 Task: Search round trip flight ticket for 4 adults, 2 children, 2 infants in seat and 1 infant on lap in economy from Redding: Redding Municipal Airport to Greenville: Pitt-greenville Airport on 5-2-2023 and return on 5-3-2023. Choice of flights is Singapure airlines. Number of bags: 1 carry on bag. Price is upto 109000. Outbound departure time preference is 6:00. Return departure time preference is 14:45.
Action: Mouse moved to (283, 374)
Screenshot: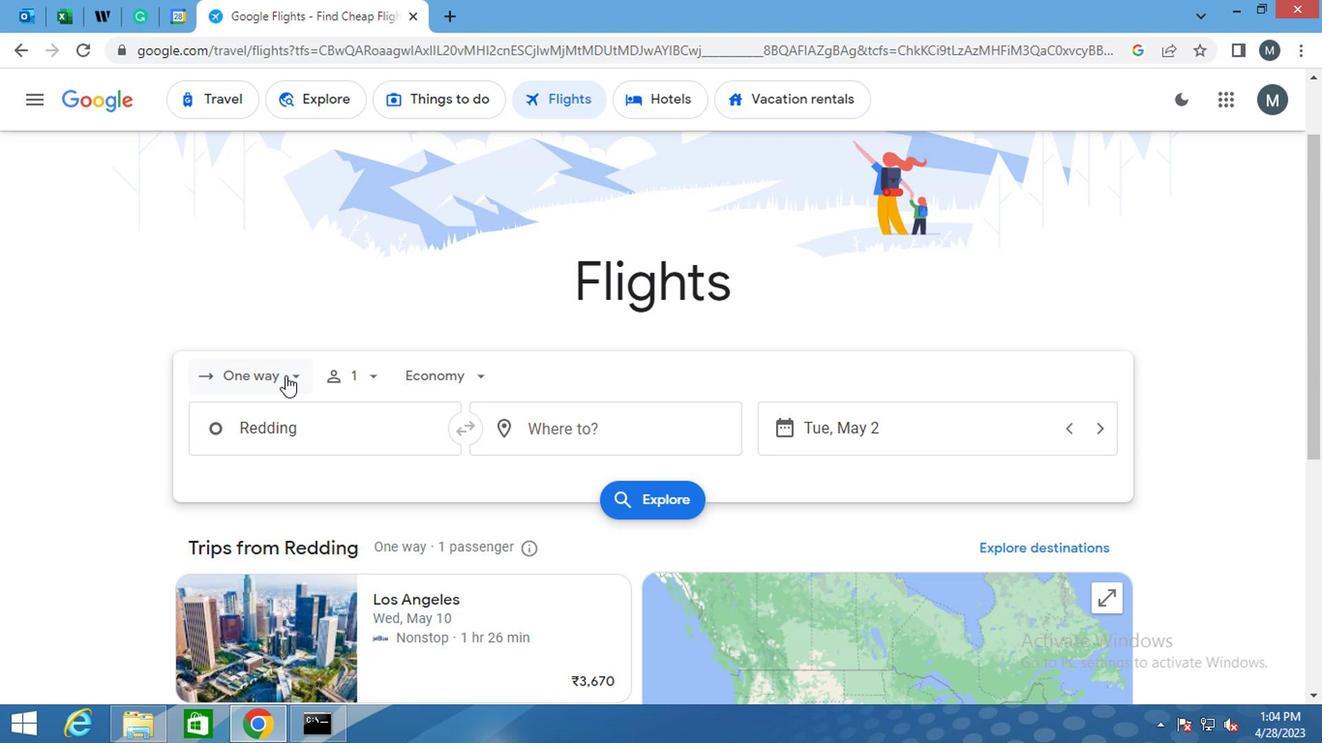 
Action: Mouse pressed left at (283, 374)
Screenshot: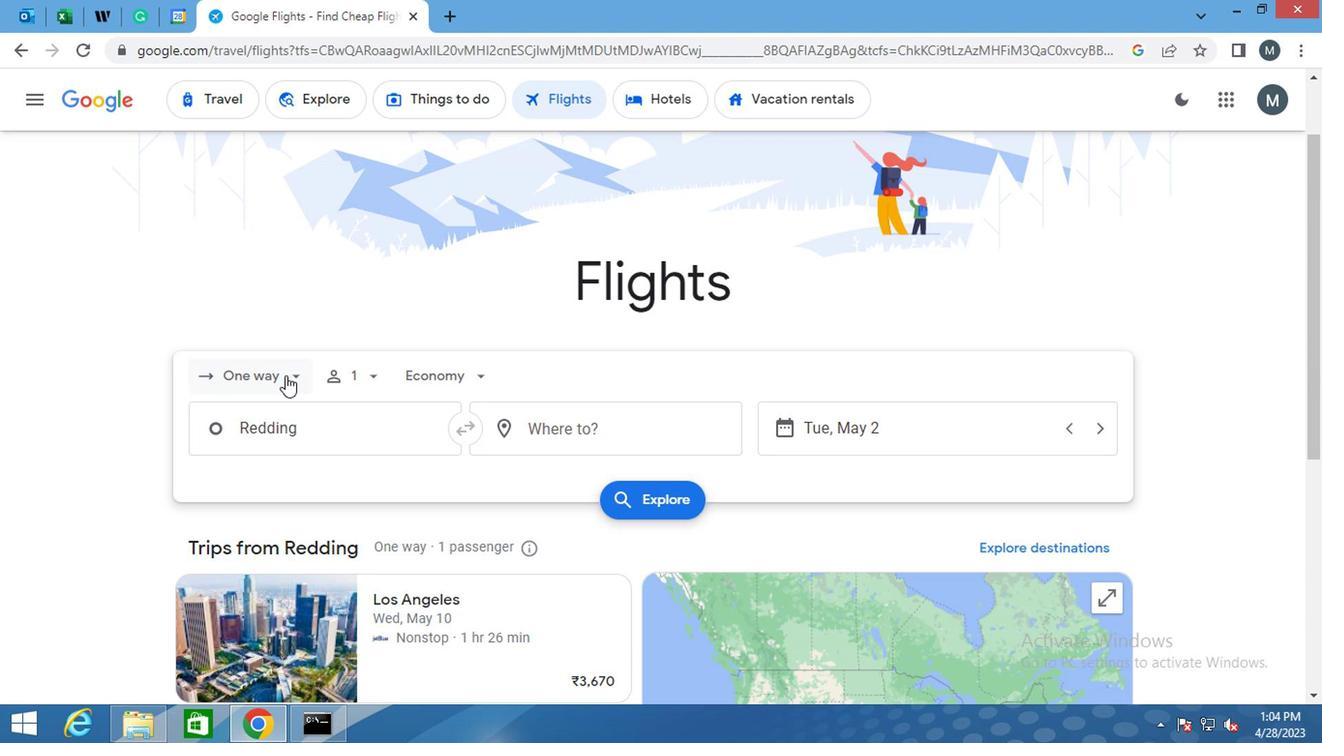 
Action: Mouse moved to (287, 417)
Screenshot: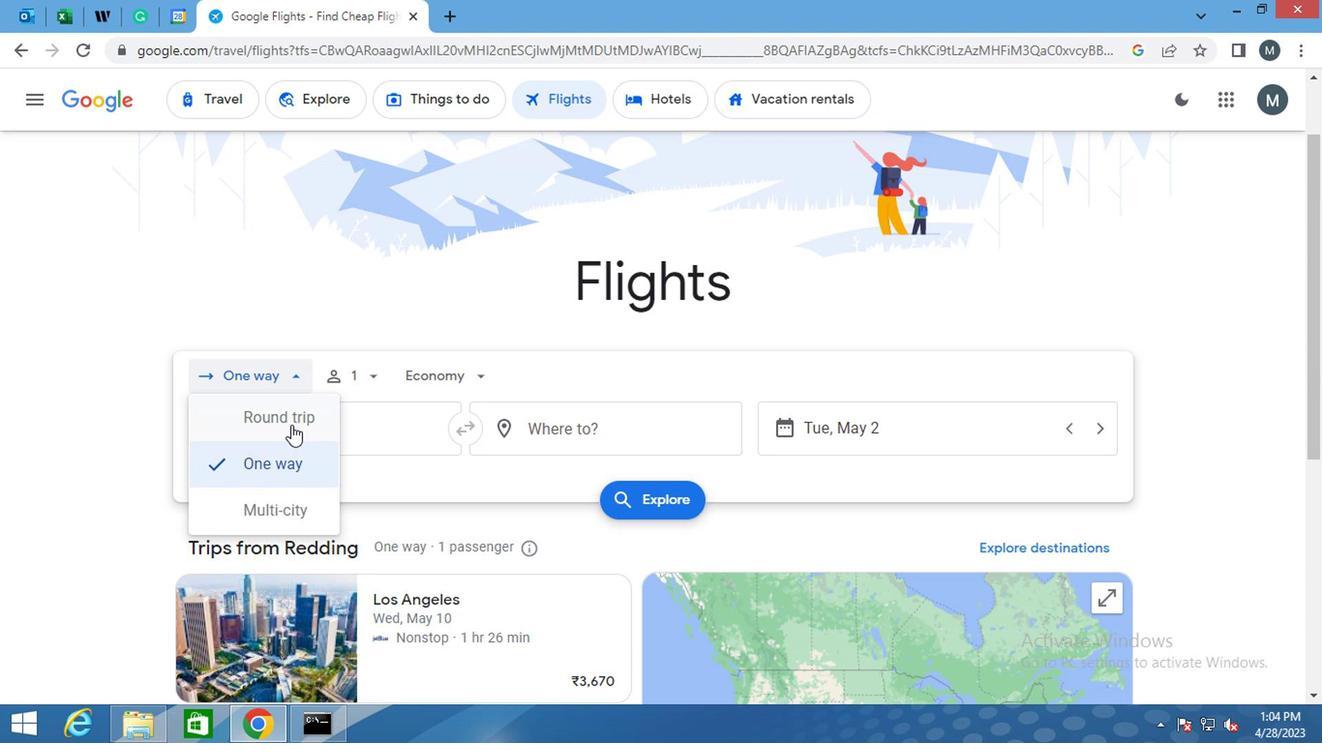 
Action: Mouse pressed left at (287, 417)
Screenshot: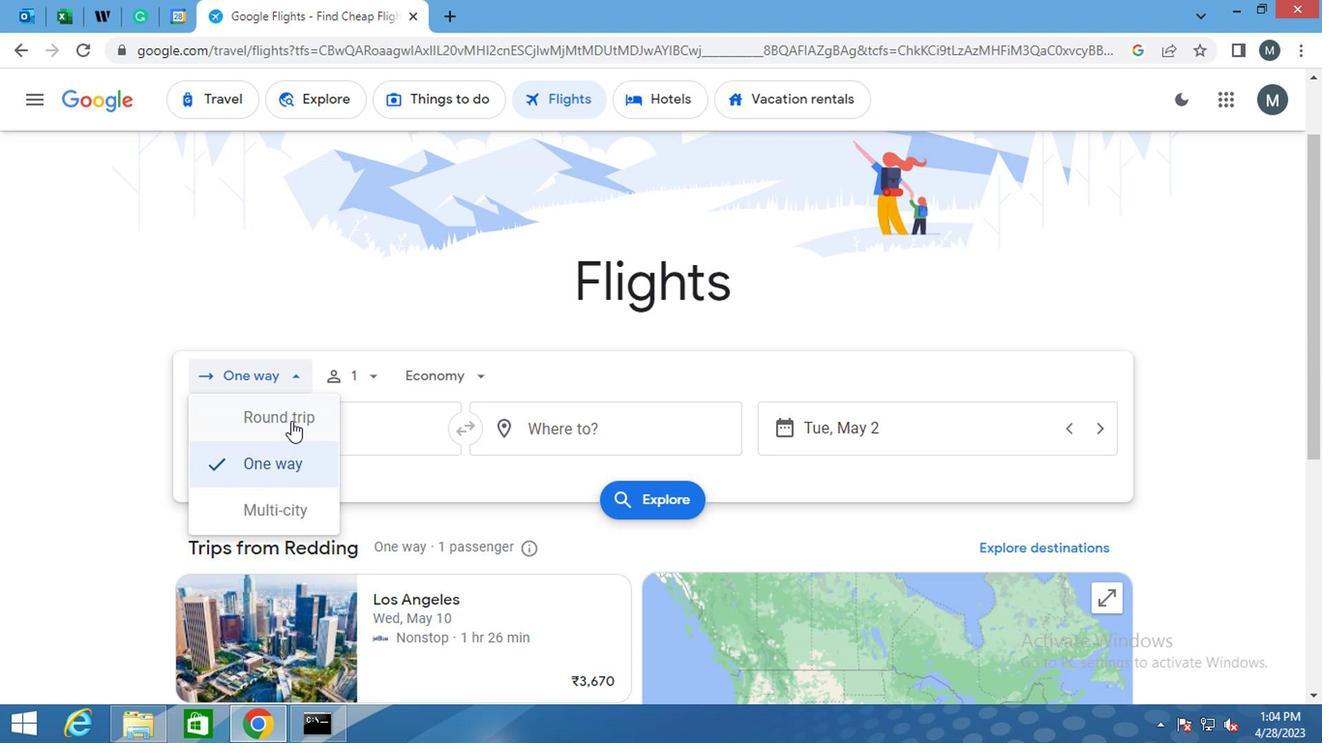 
Action: Mouse moved to (374, 375)
Screenshot: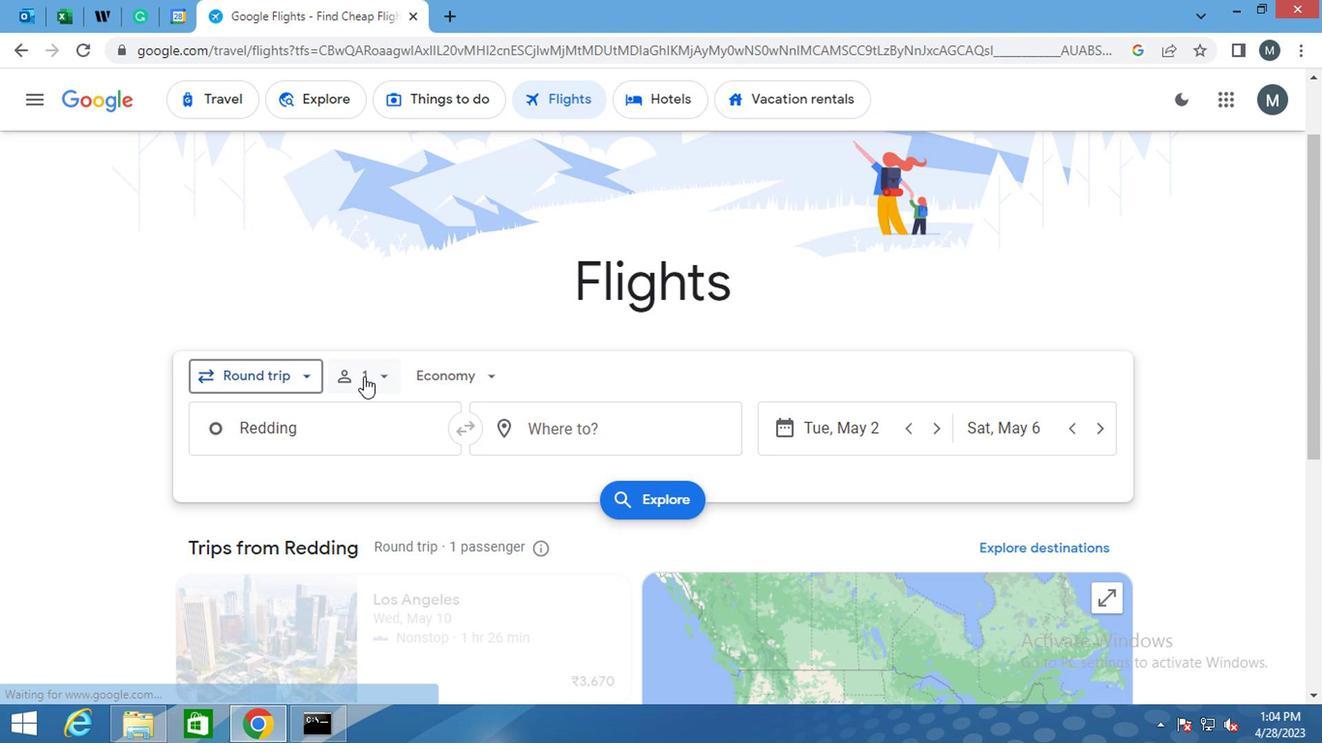 
Action: Mouse pressed left at (374, 375)
Screenshot: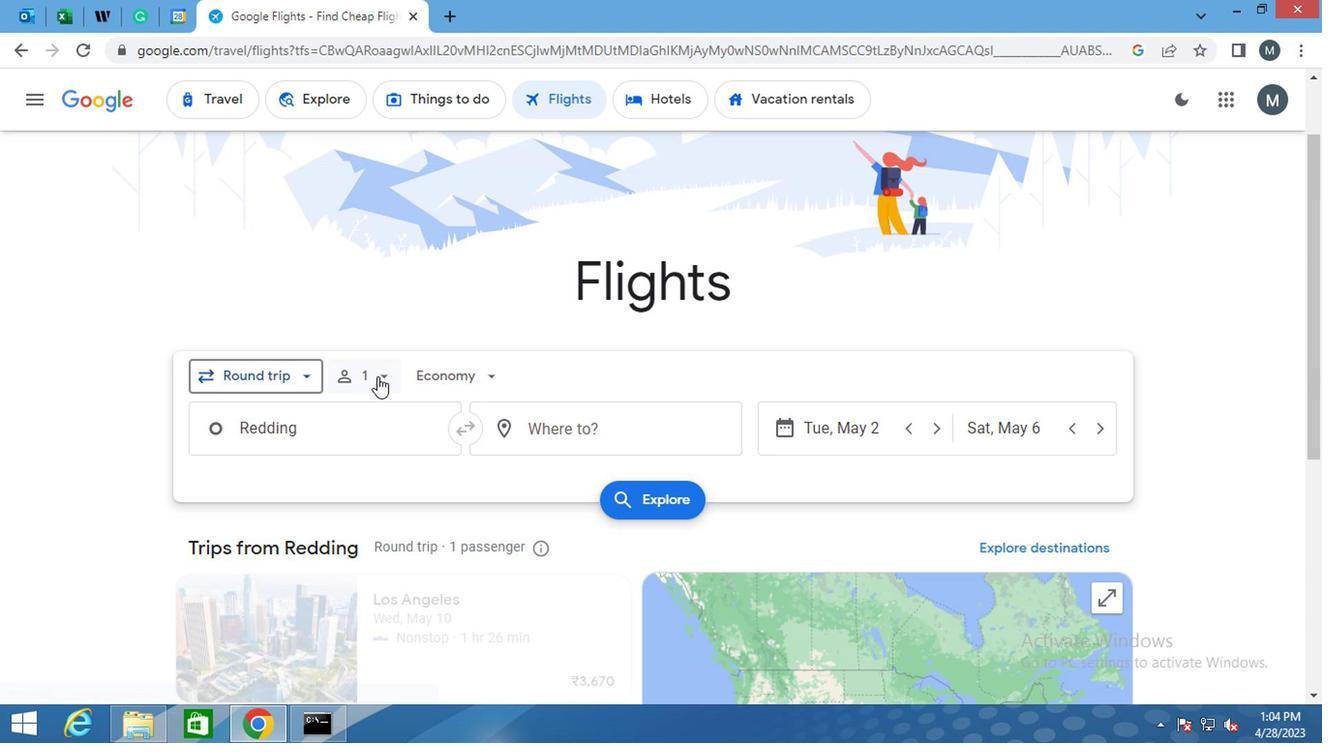 
Action: Mouse moved to (522, 422)
Screenshot: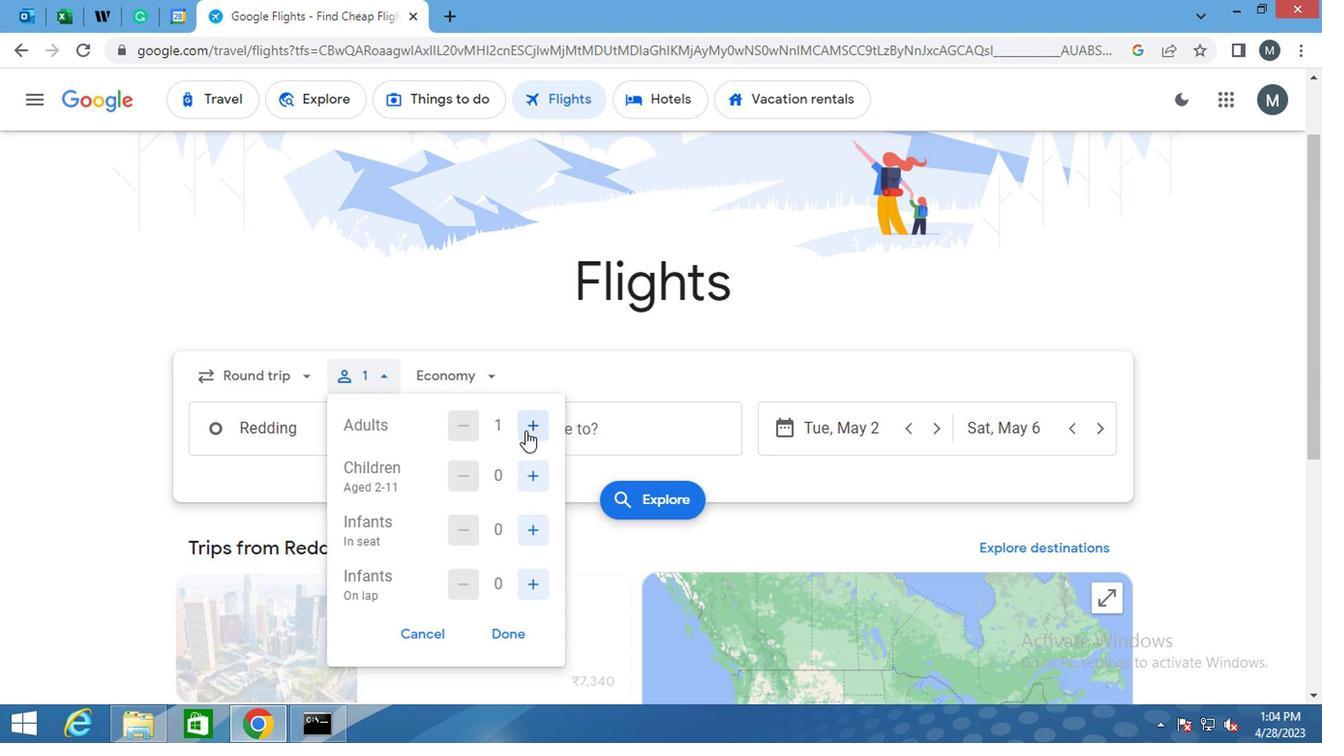 
Action: Mouse pressed left at (522, 422)
Screenshot: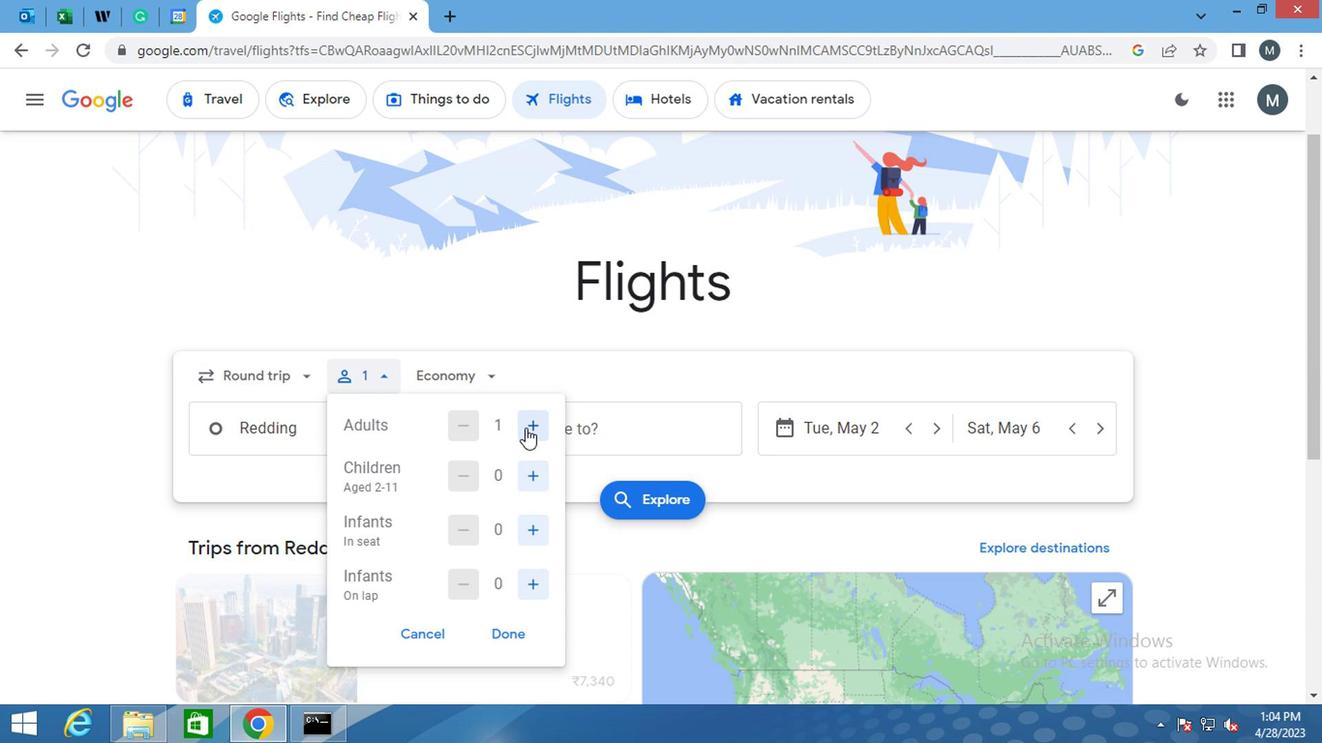 
Action: Mouse pressed left at (522, 422)
Screenshot: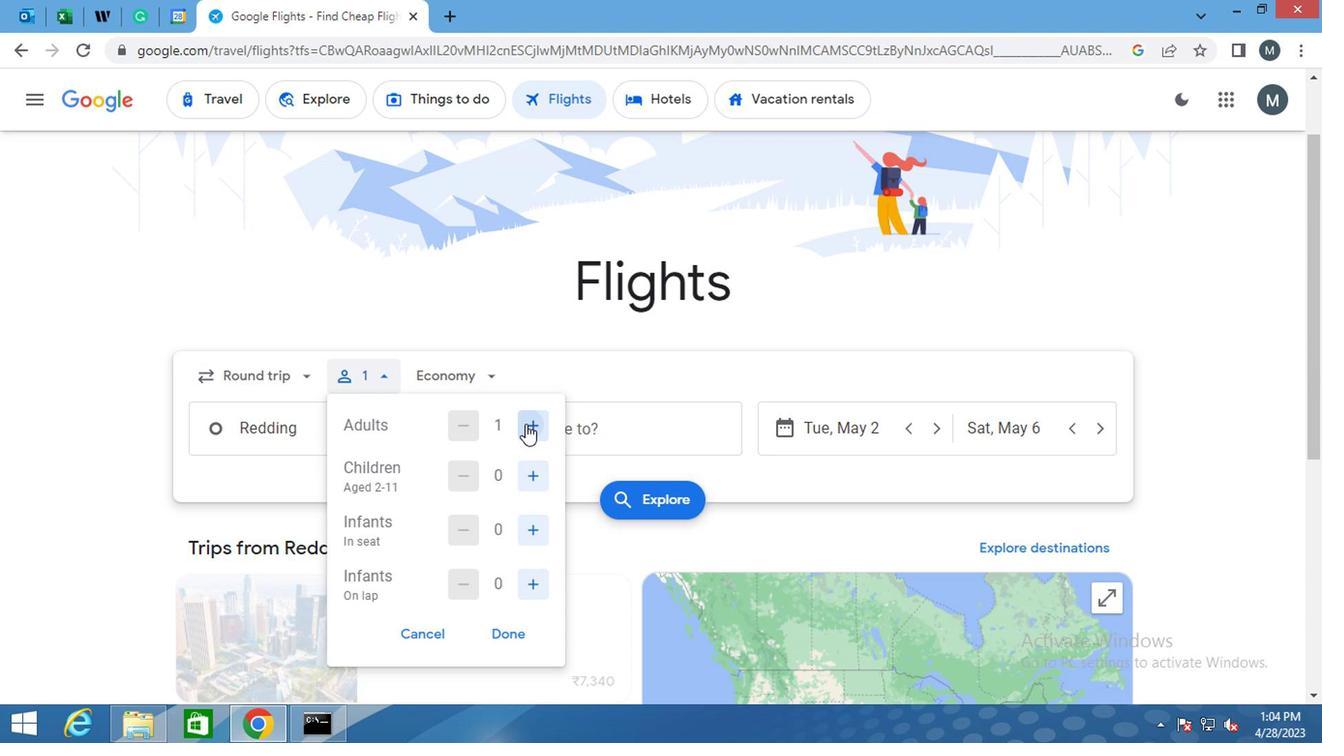 
Action: Mouse moved to (523, 422)
Screenshot: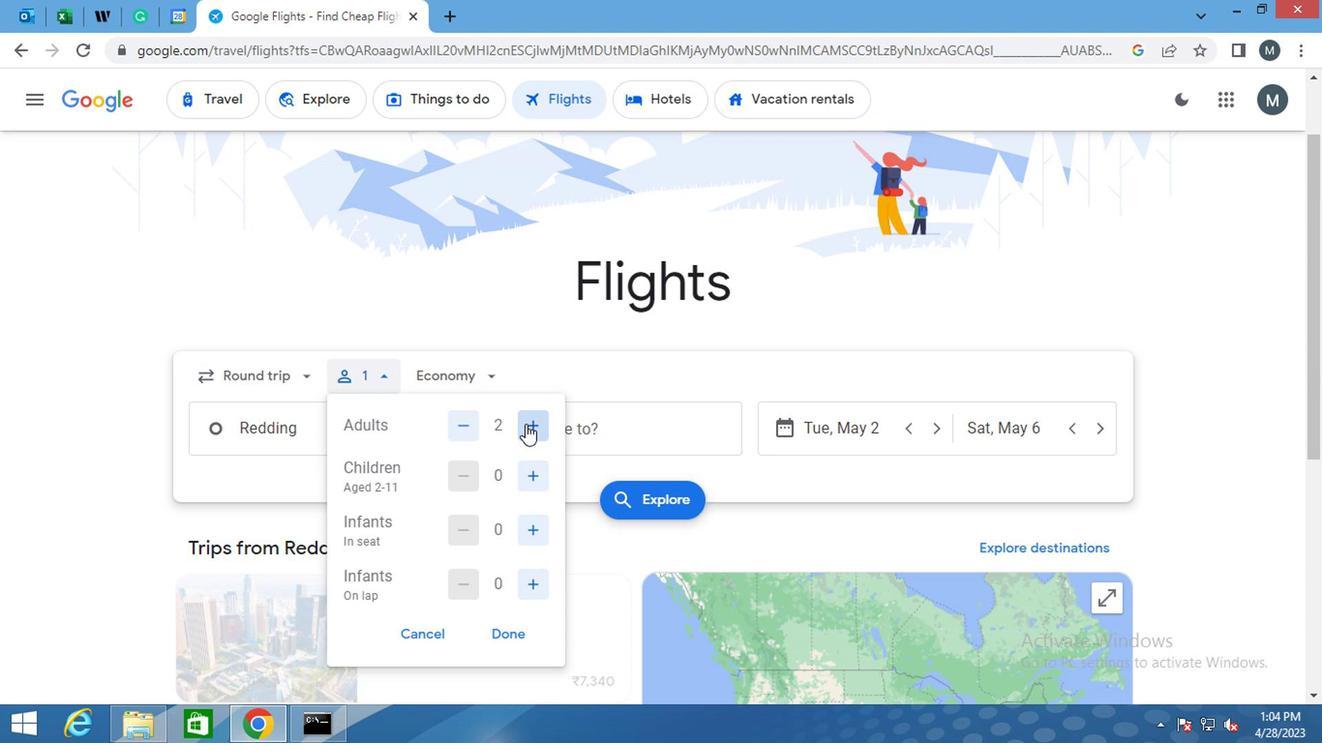 
Action: Mouse pressed left at (523, 422)
Screenshot: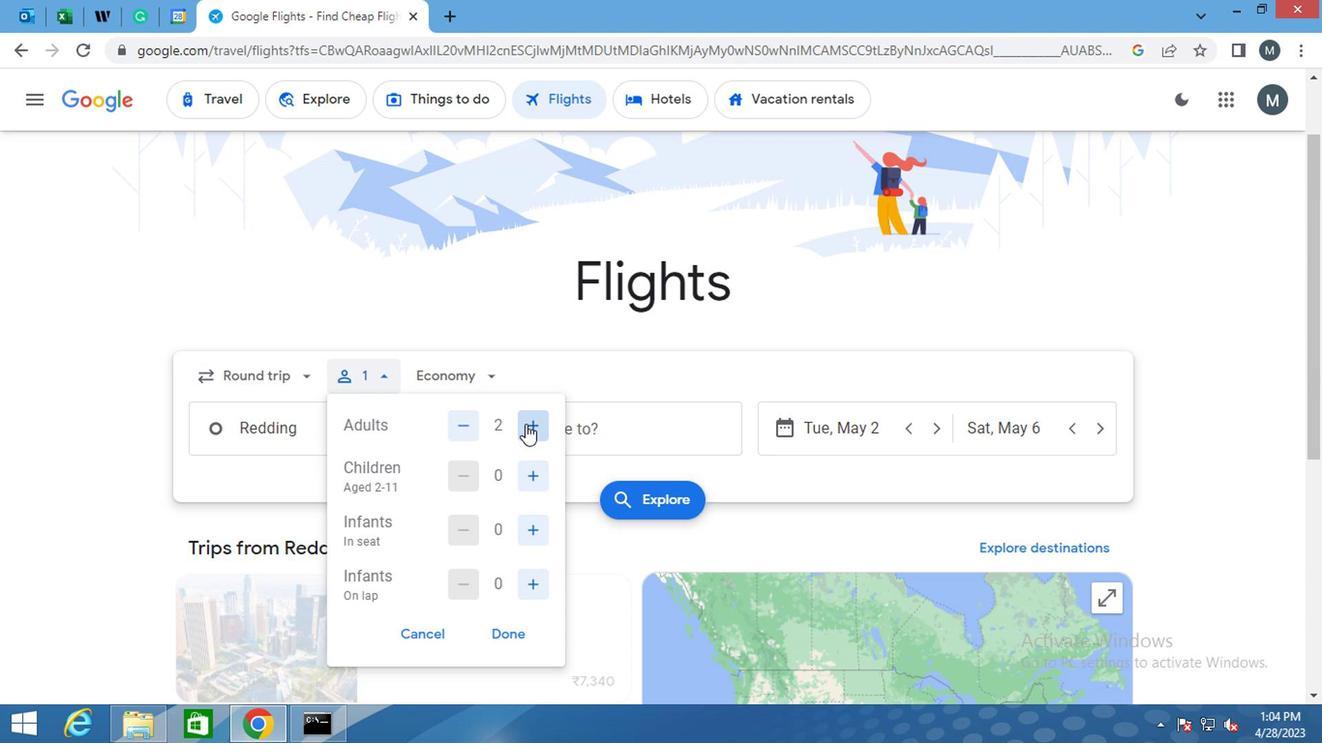 
Action: Mouse moved to (529, 529)
Screenshot: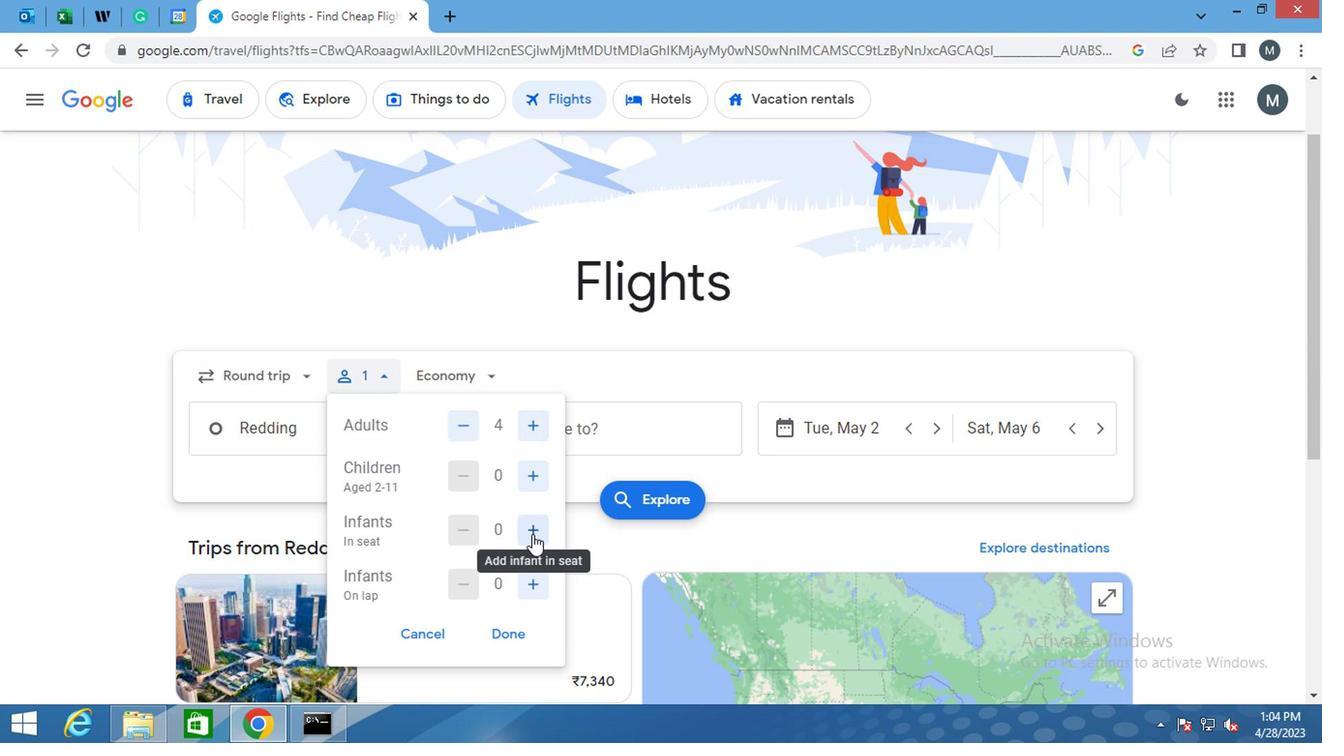 
Action: Mouse pressed left at (529, 529)
Screenshot: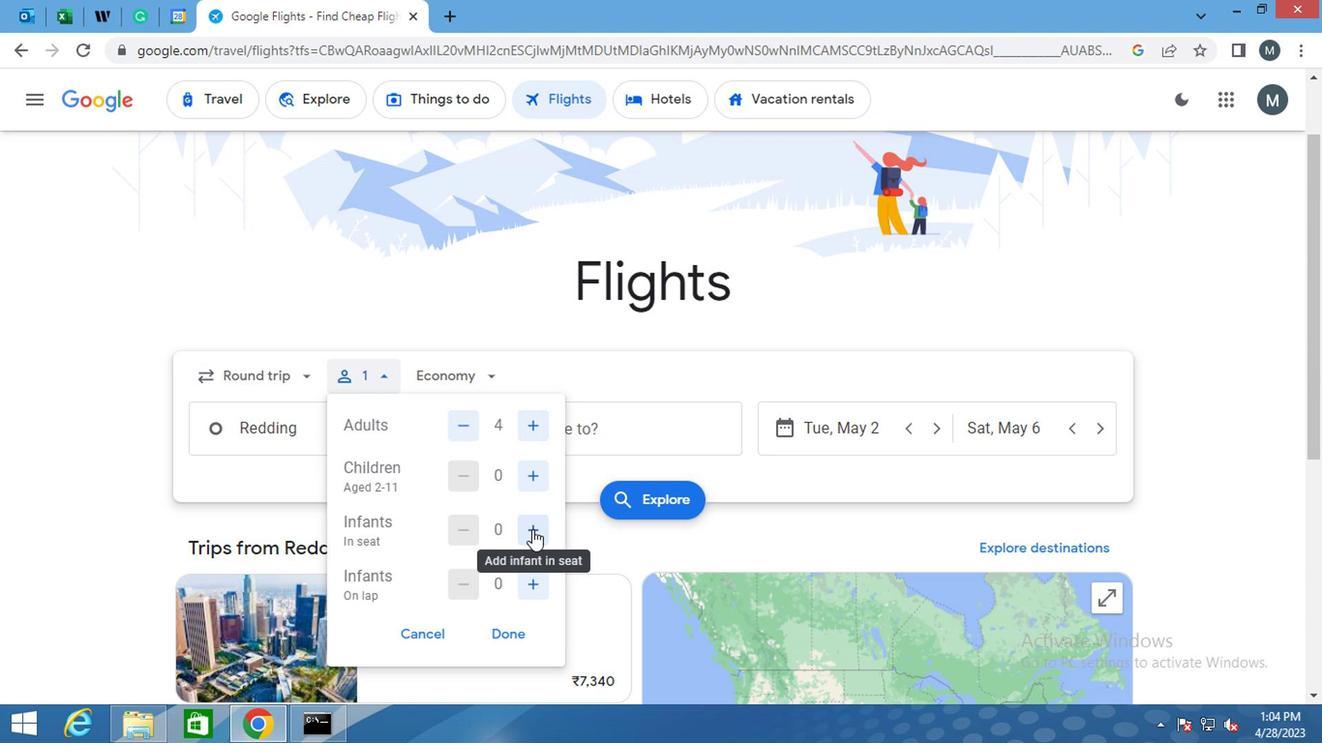 
Action: Mouse pressed left at (529, 529)
Screenshot: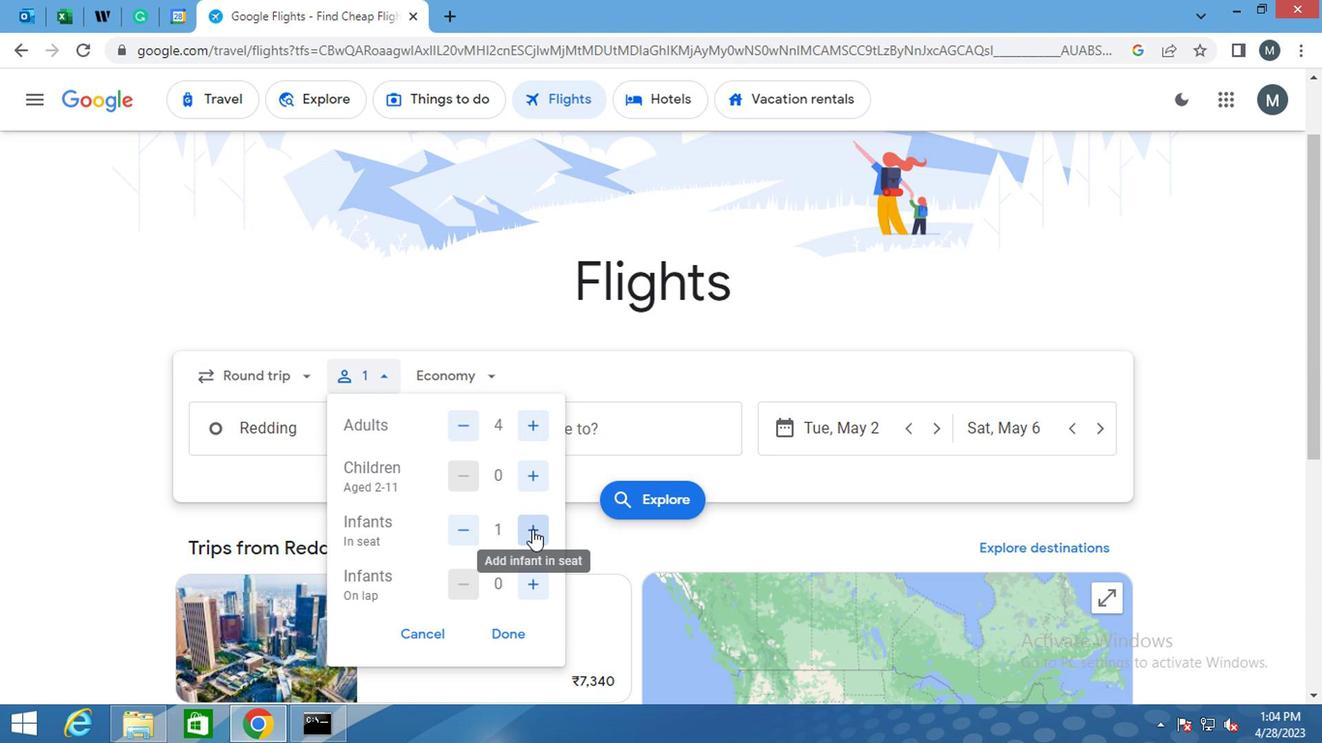 
Action: Mouse moved to (539, 475)
Screenshot: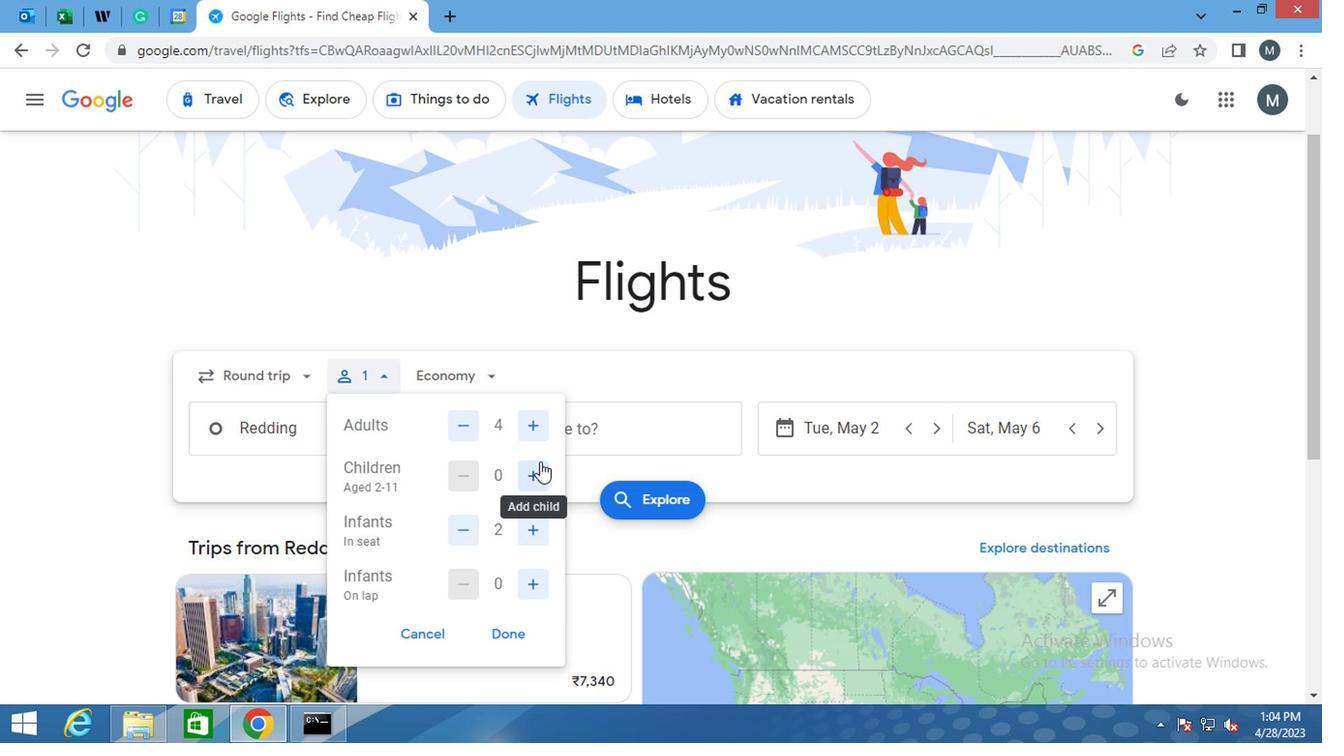 
Action: Mouse pressed left at (539, 475)
Screenshot: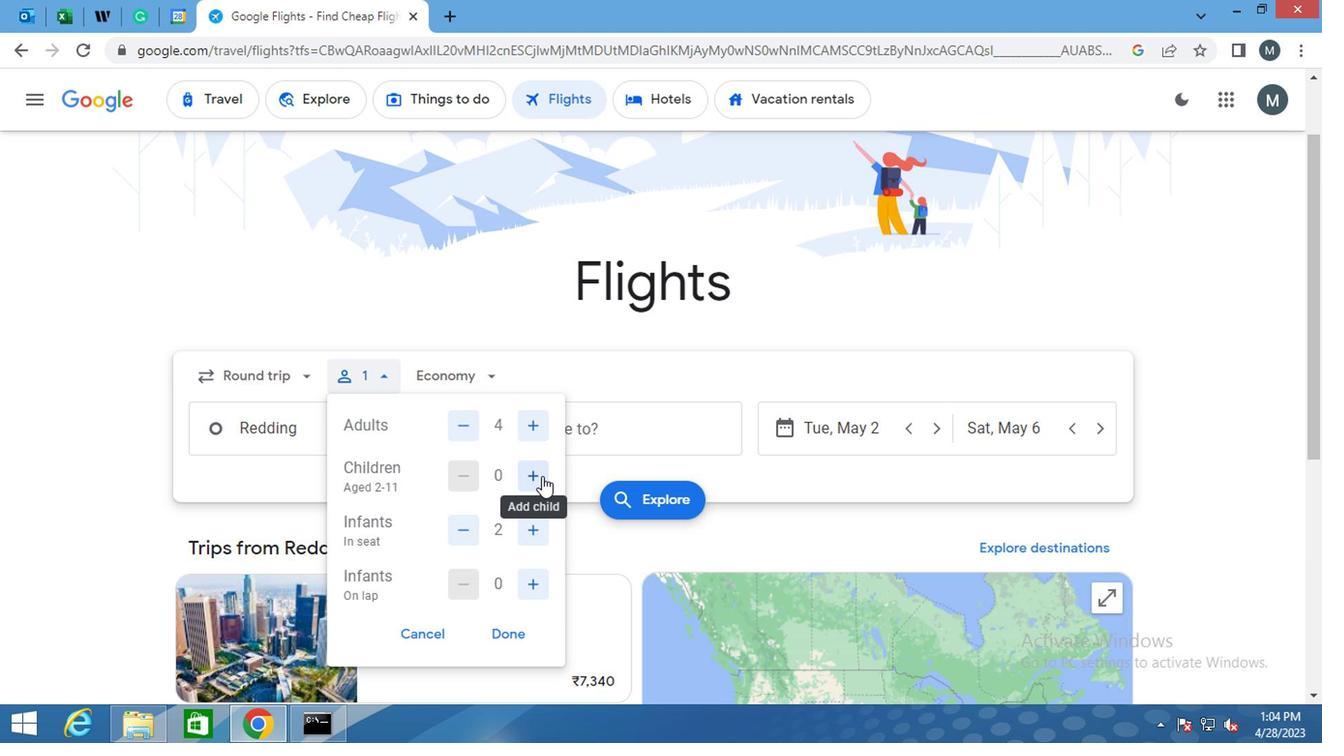 
Action: Mouse pressed left at (539, 475)
Screenshot: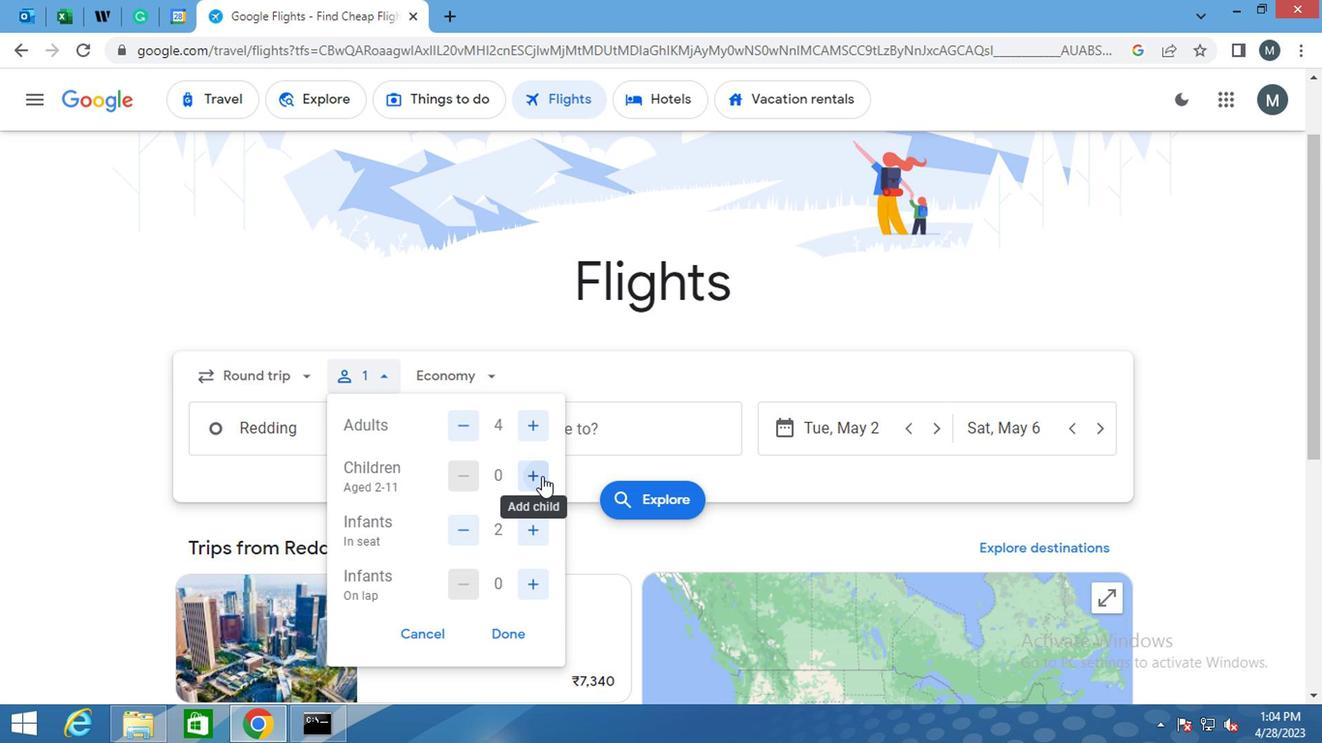 
Action: Mouse moved to (509, 639)
Screenshot: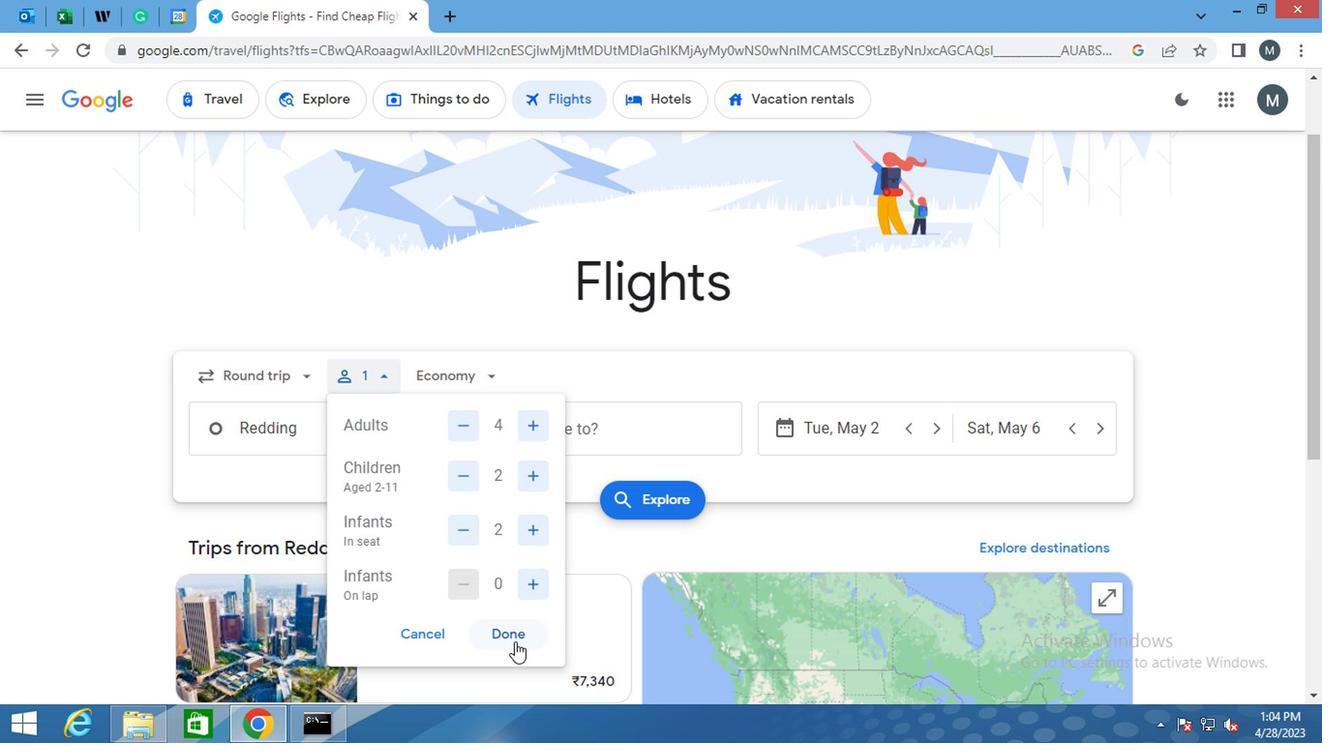
Action: Mouse pressed left at (509, 639)
Screenshot: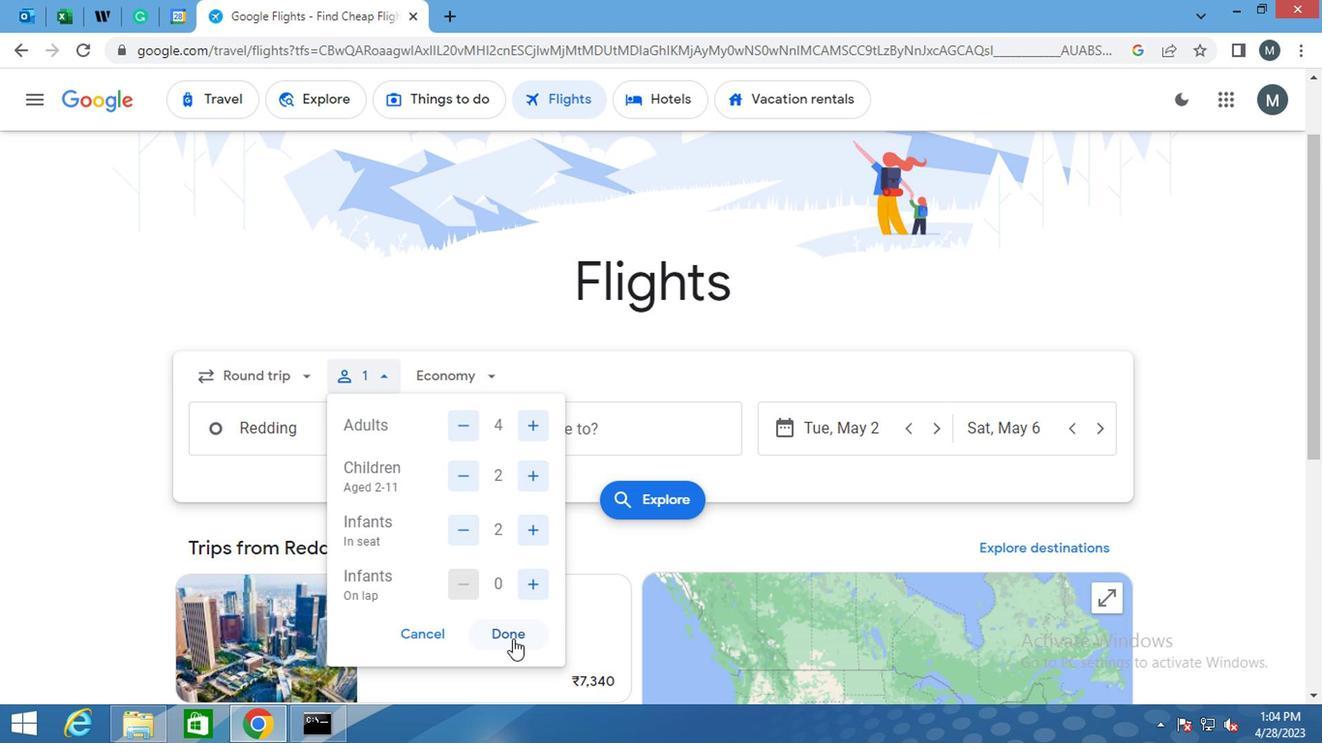 
Action: Mouse moved to (391, 376)
Screenshot: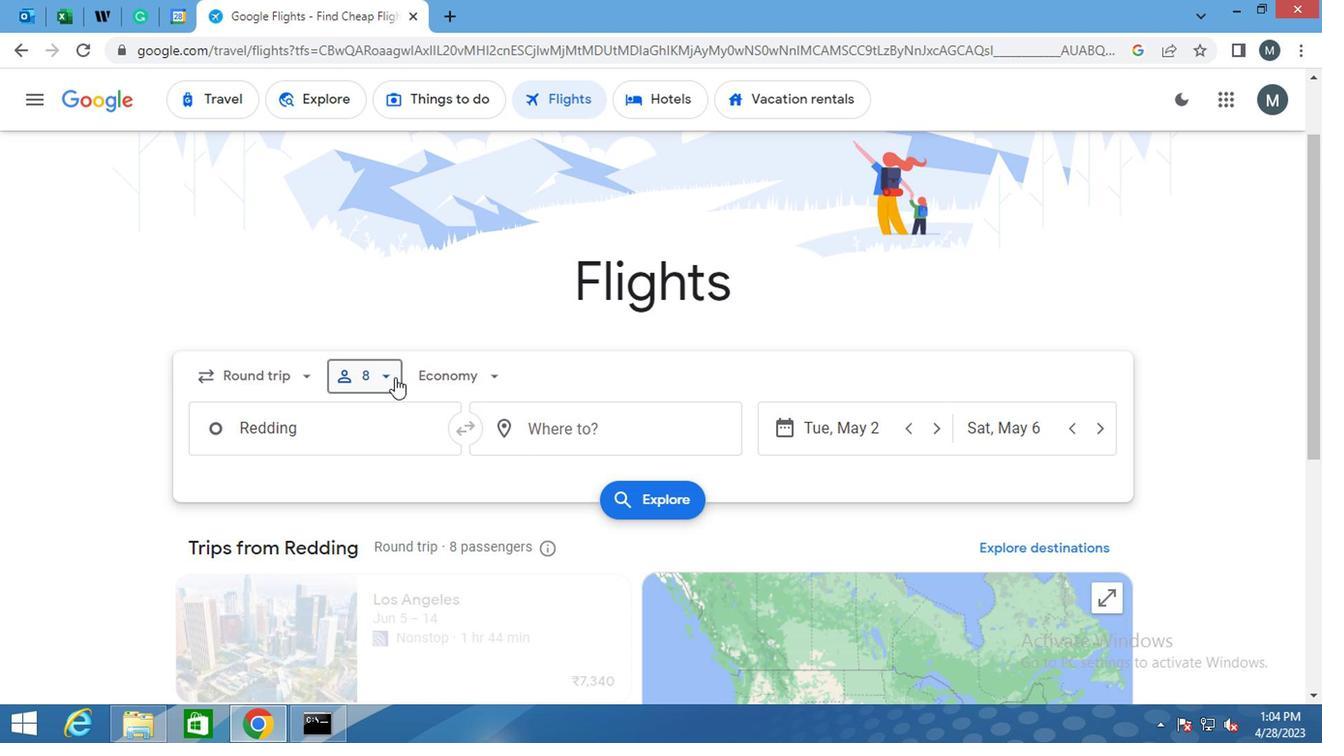 
Action: Mouse pressed left at (391, 376)
Screenshot: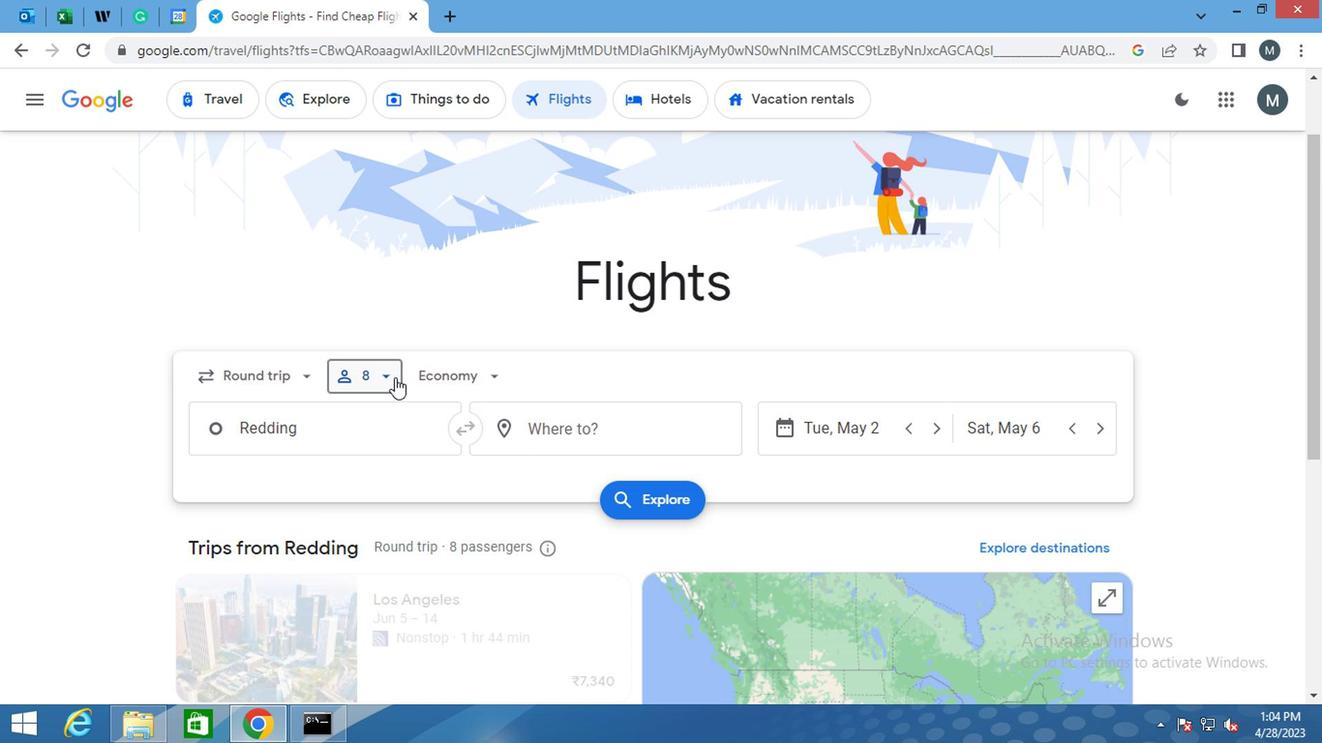 
Action: Mouse moved to (525, 592)
Screenshot: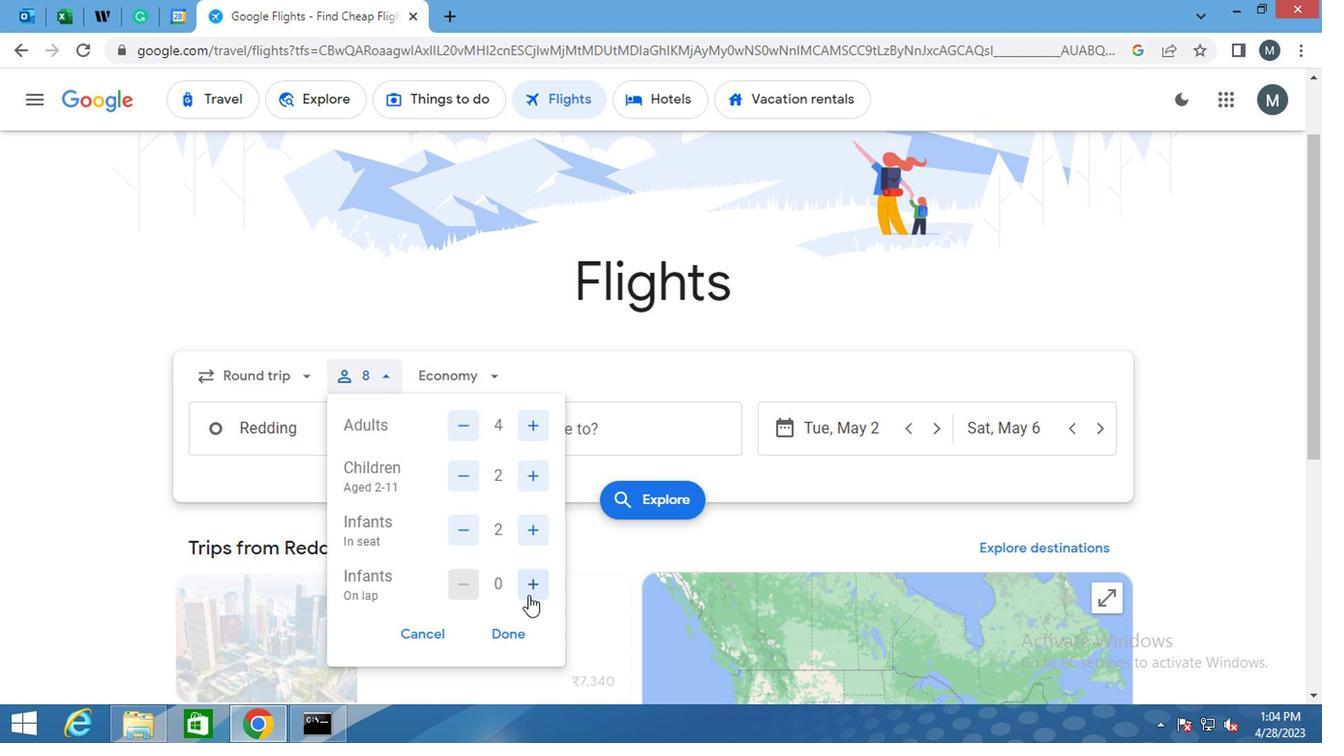
Action: Mouse pressed left at (525, 592)
Screenshot: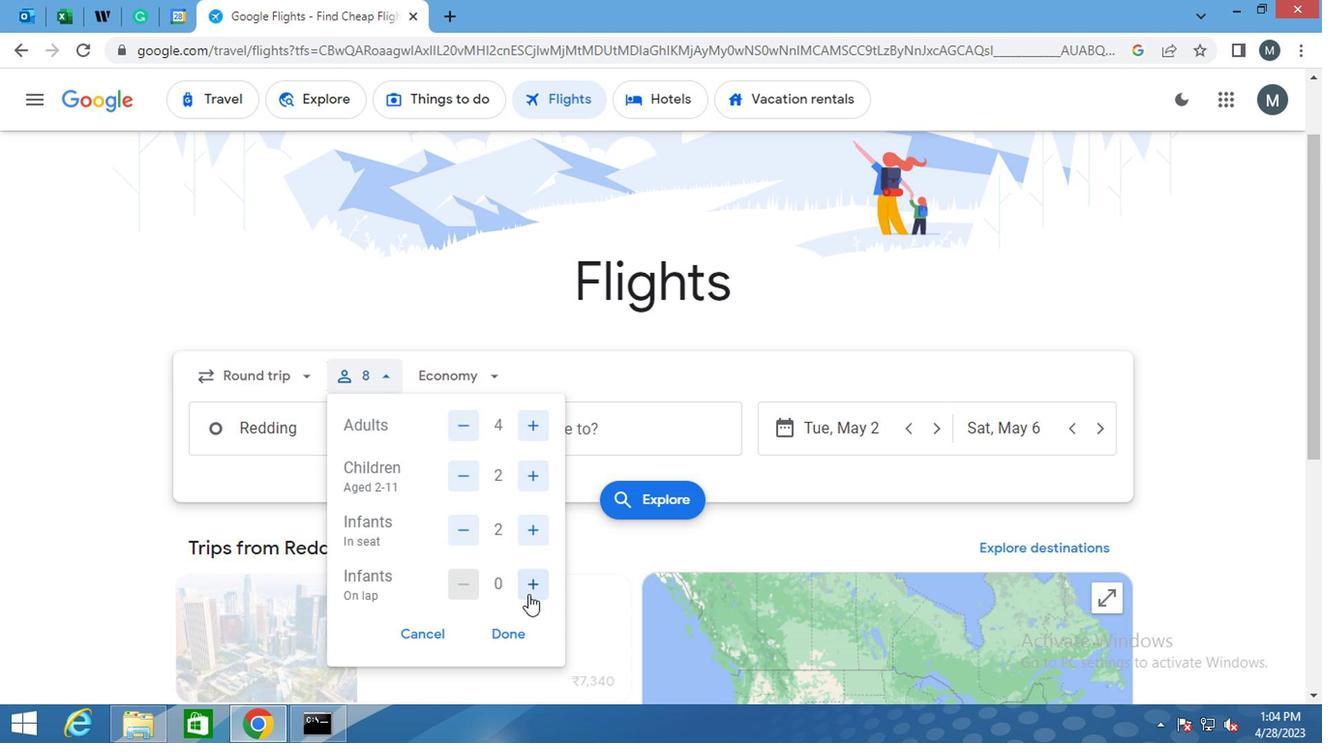 
Action: Mouse moved to (518, 625)
Screenshot: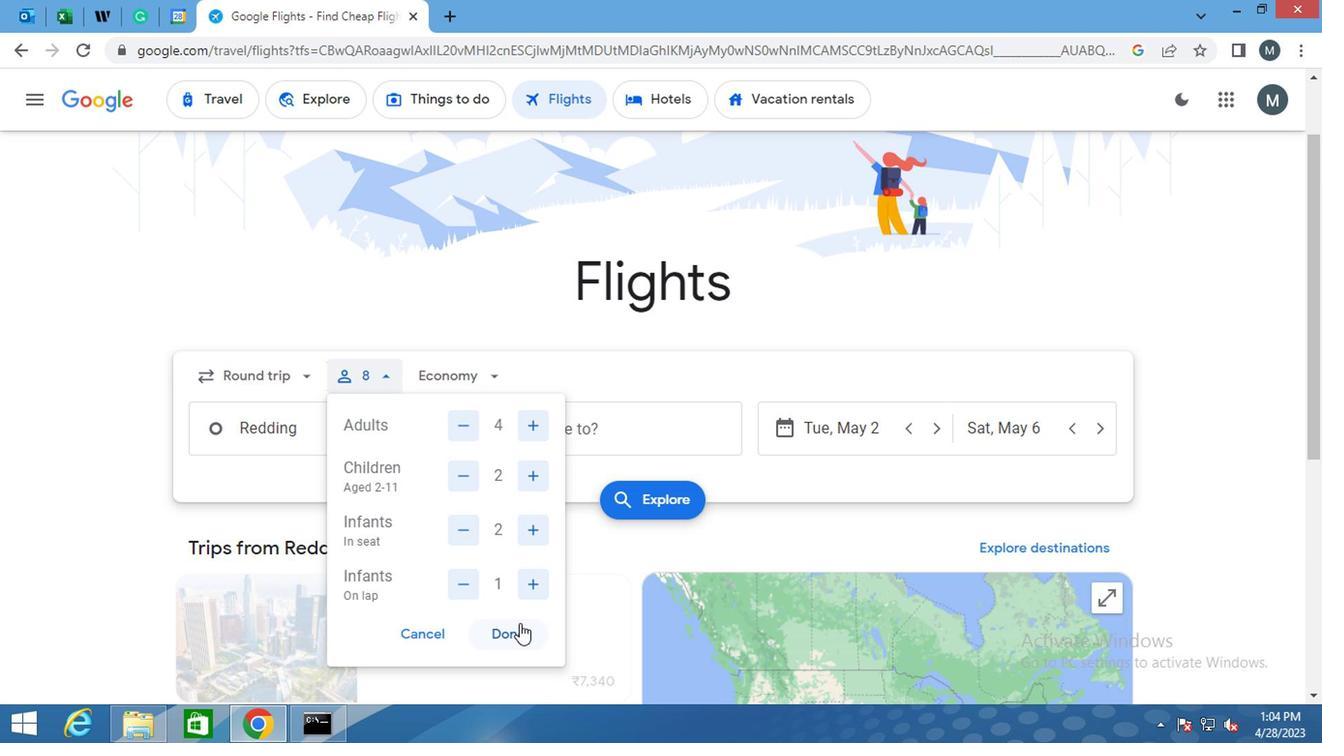 
Action: Mouse pressed left at (518, 625)
Screenshot: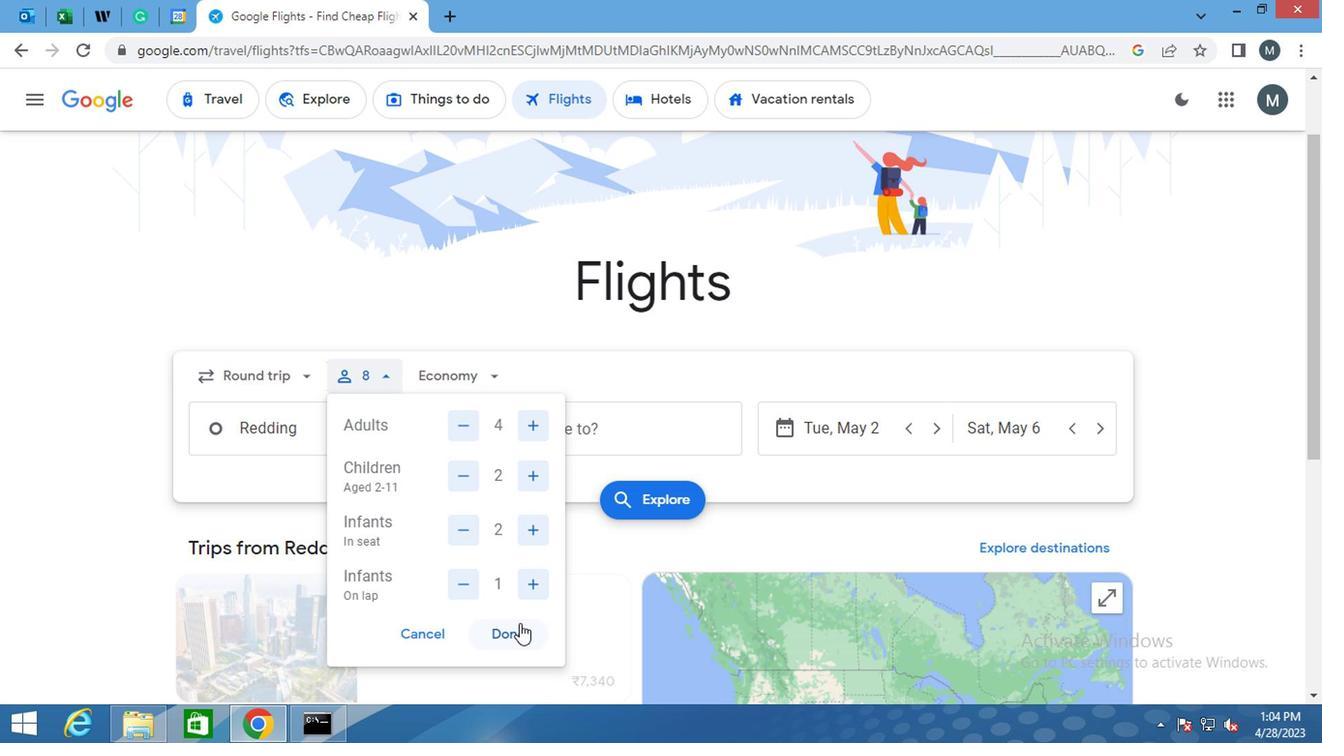 
Action: Mouse moved to (478, 380)
Screenshot: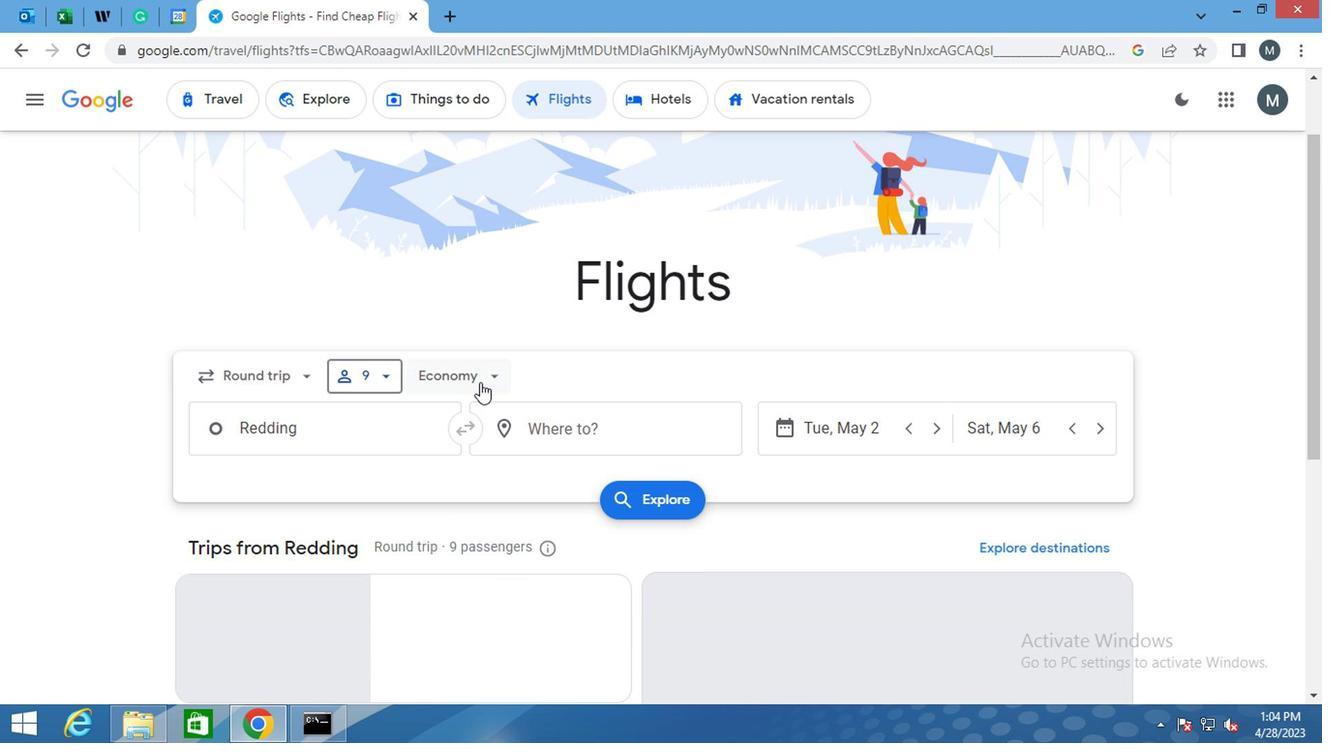 
Action: Mouse pressed left at (478, 380)
Screenshot: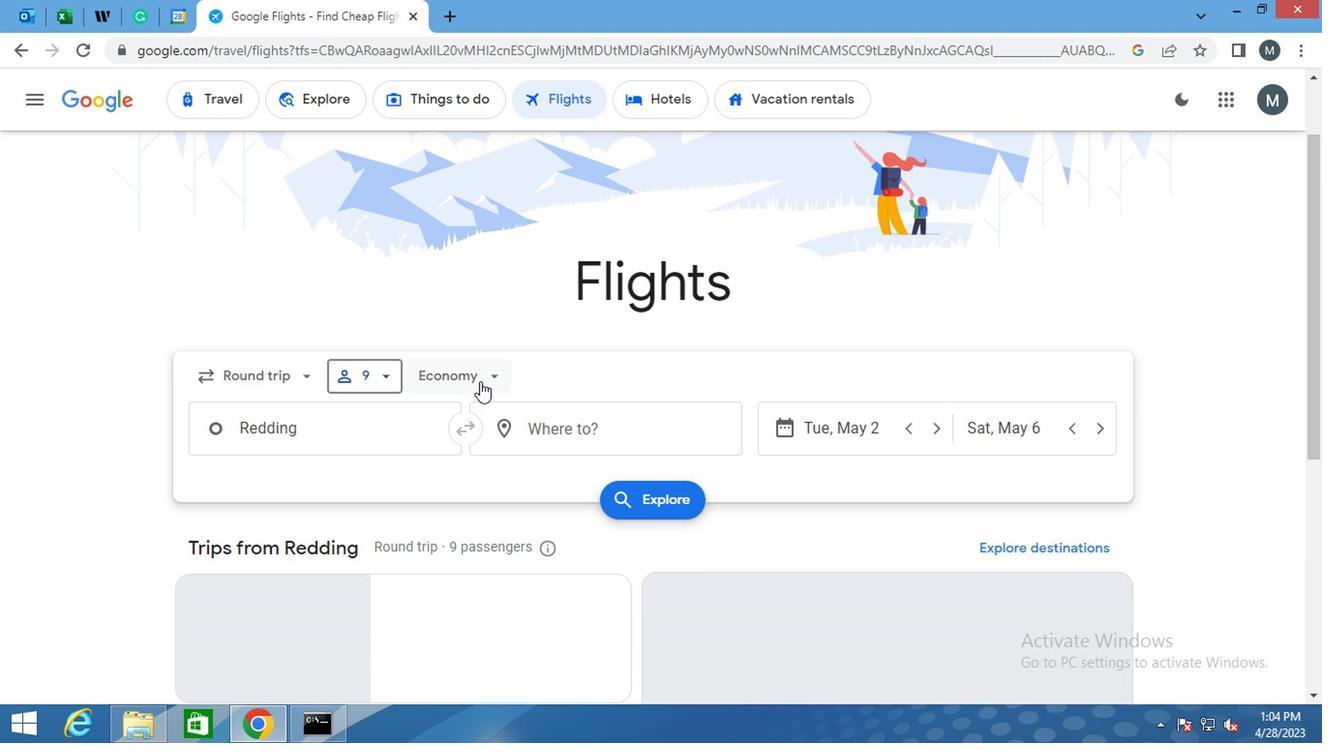 
Action: Mouse moved to (475, 409)
Screenshot: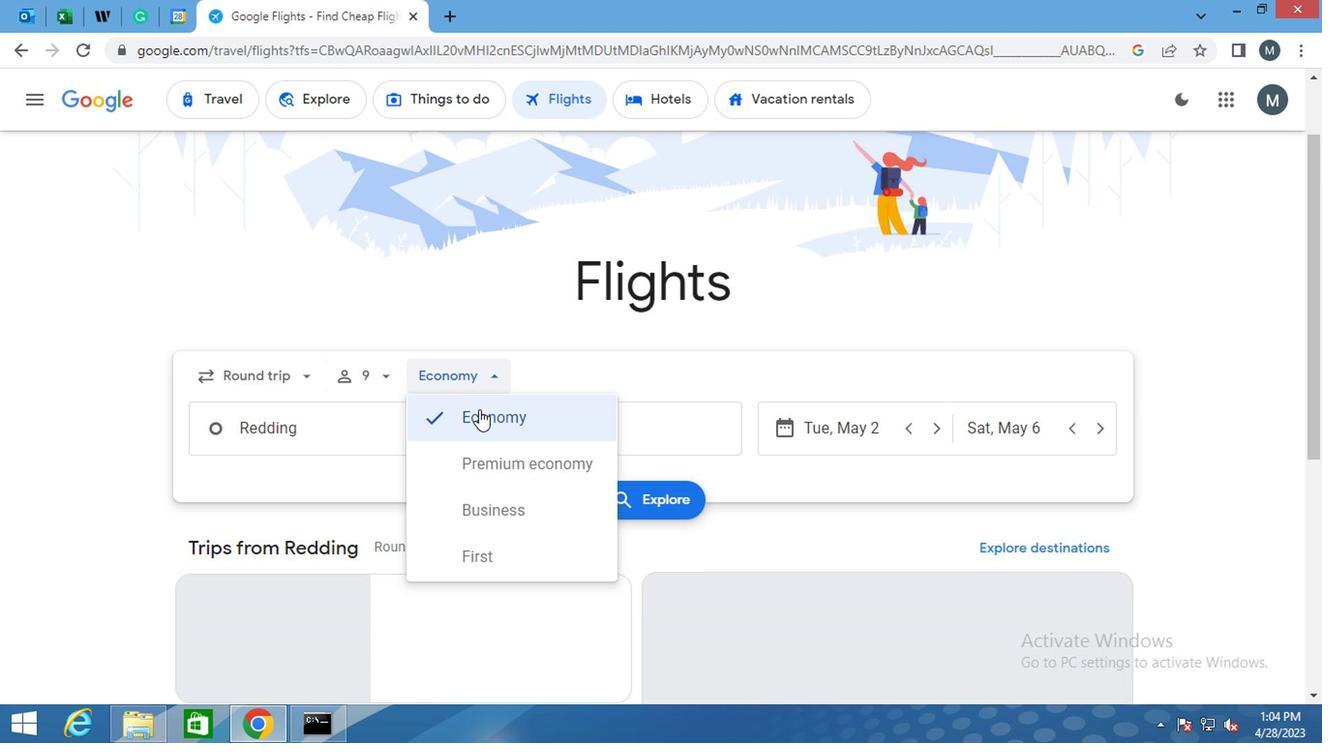 
Action: Mouse pressed left at (475, 409)
Screenshot: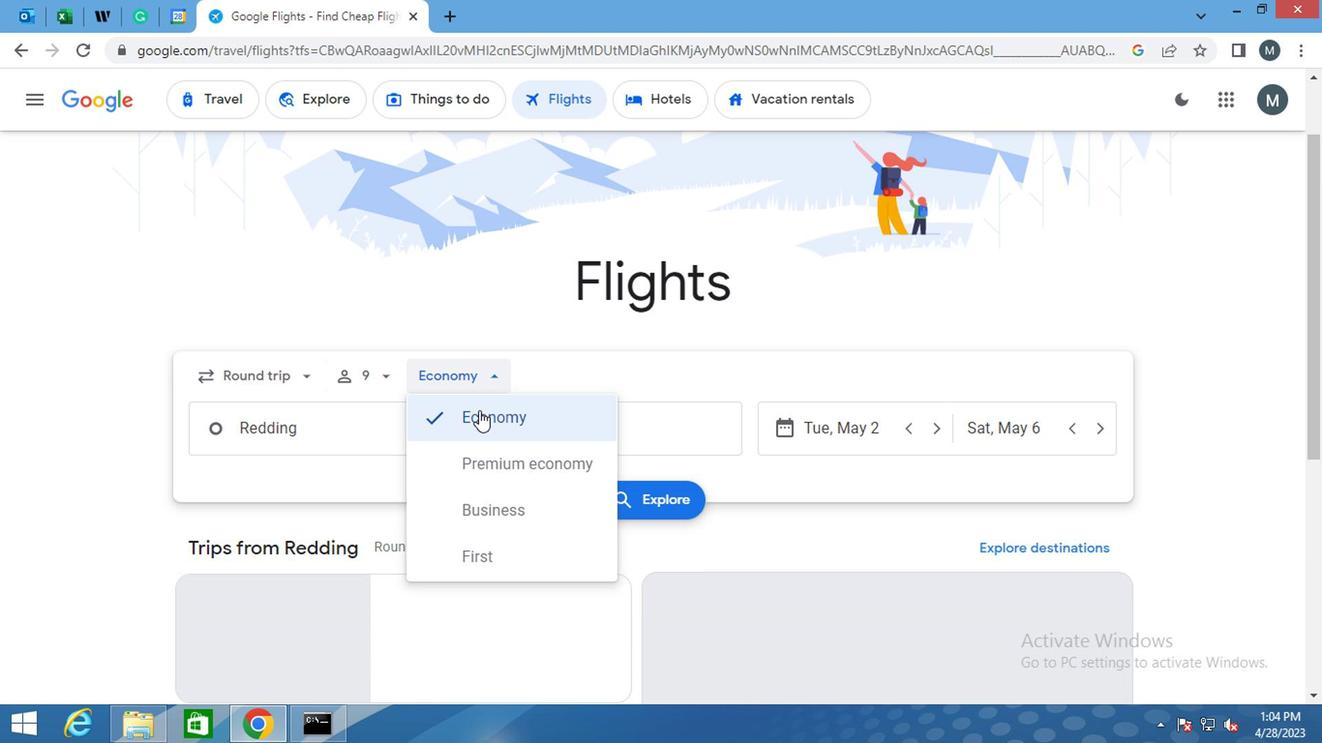
Action: Mouse moved to (480, 379)
Screenshot: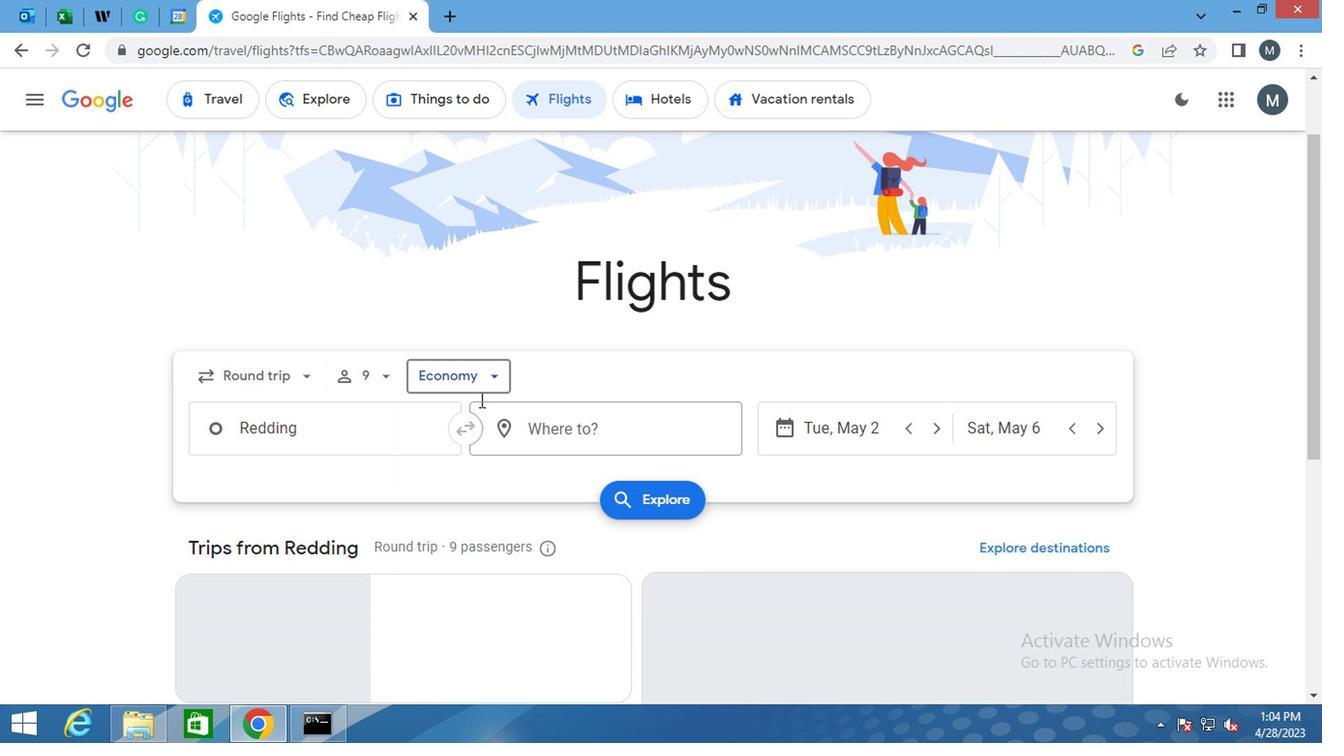 
Action: Mouse pressed left at (480, 379)
Screenshot: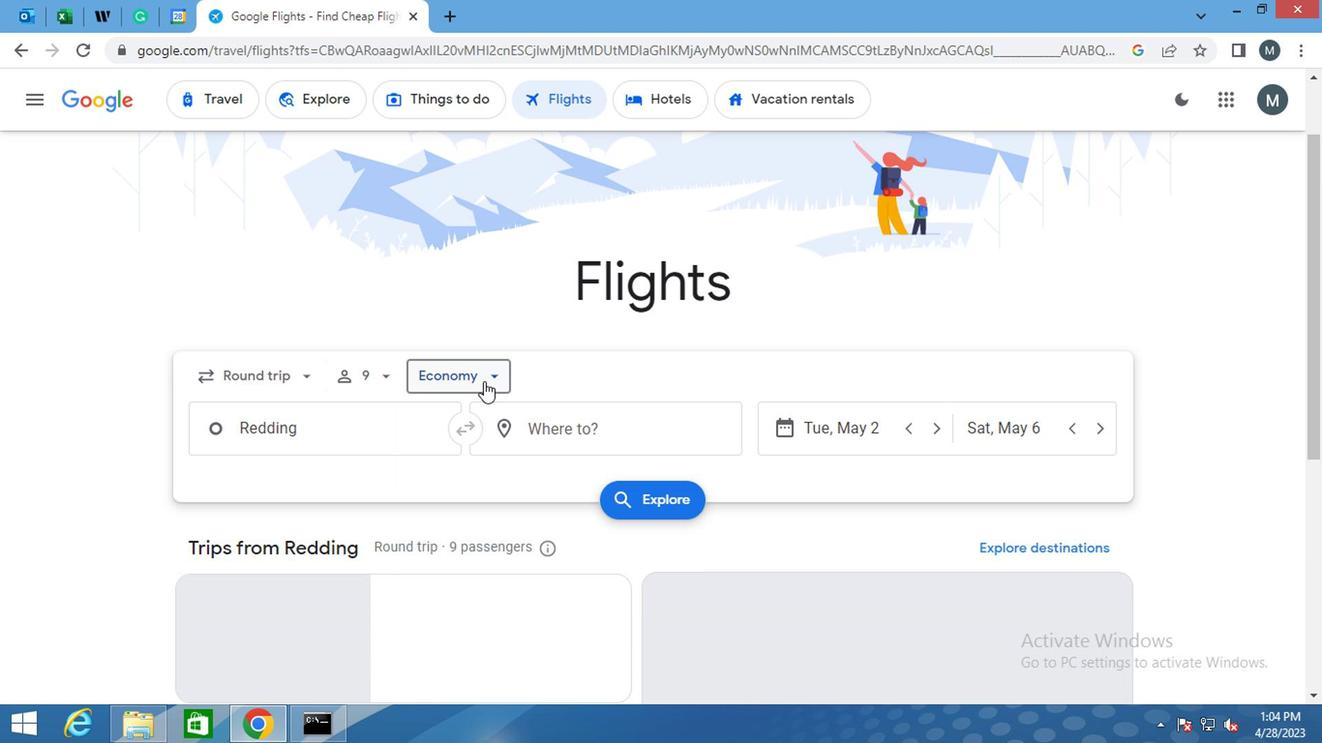 
Action: Mouse pressed left at (480, 379)
Screenshot: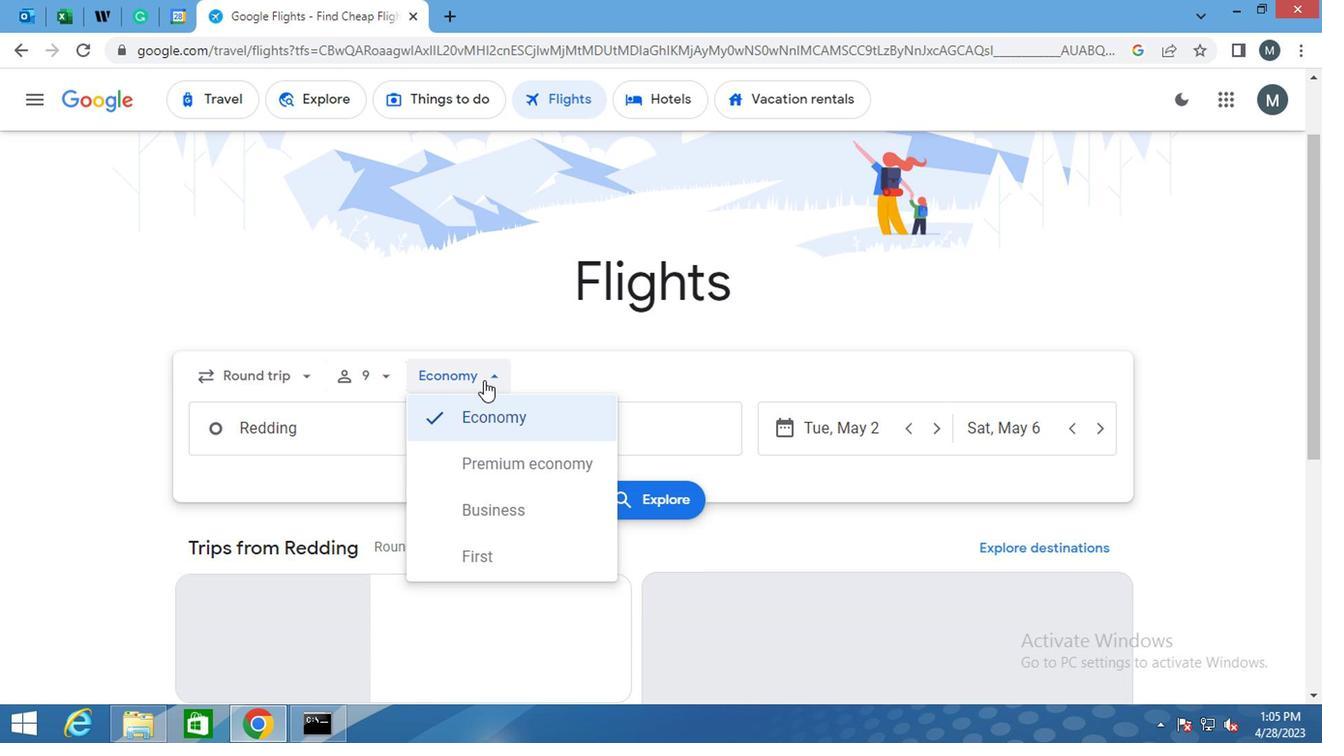 
Action: Mouse moved to (333, 436)
Screenshot: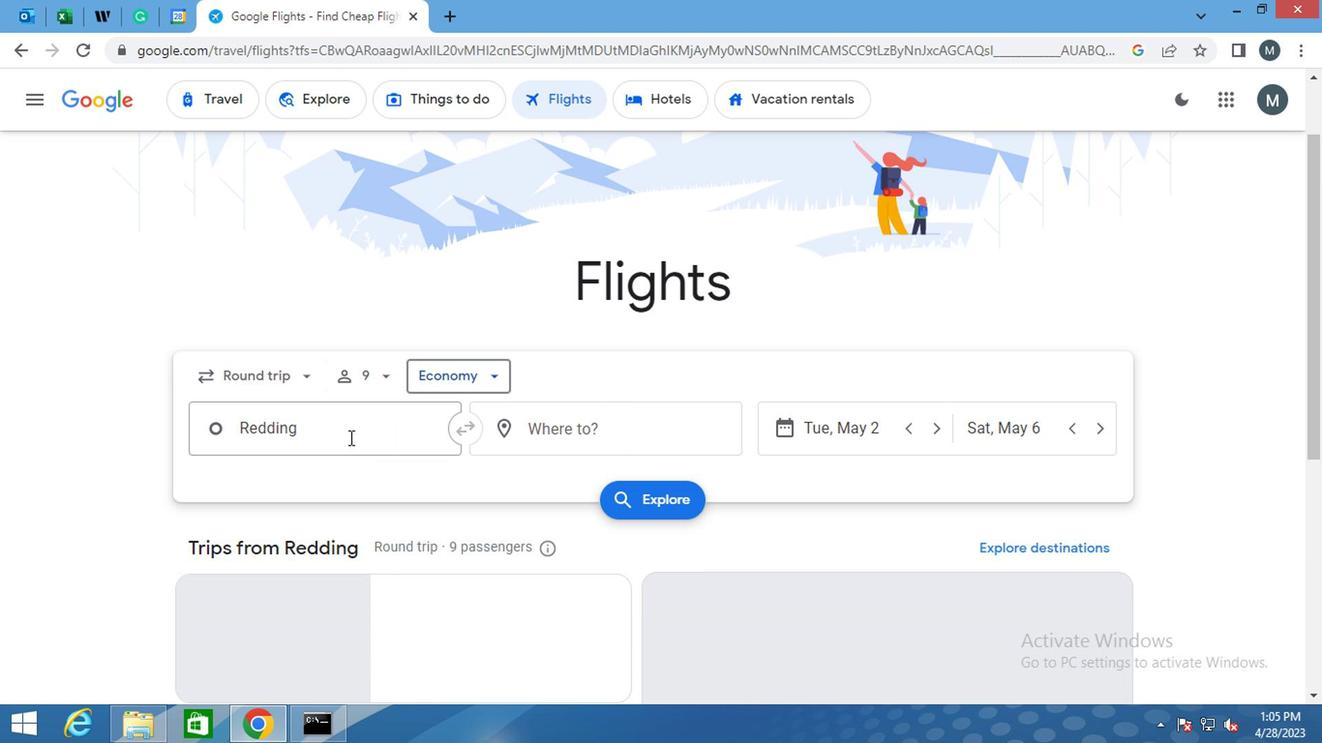 
Action: Mouse pressed left at (333, 436)
Screenshot: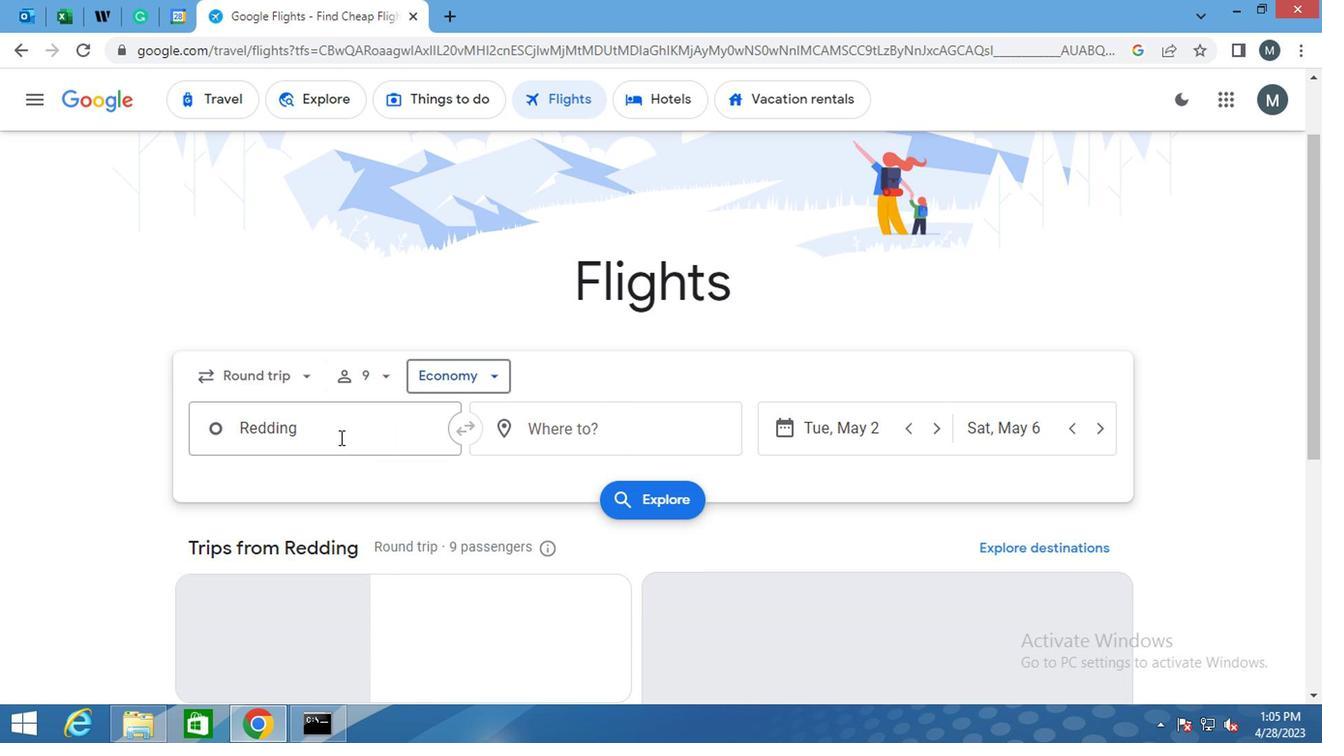 
Action: Mouse moved to (354, 485)
Screenshot: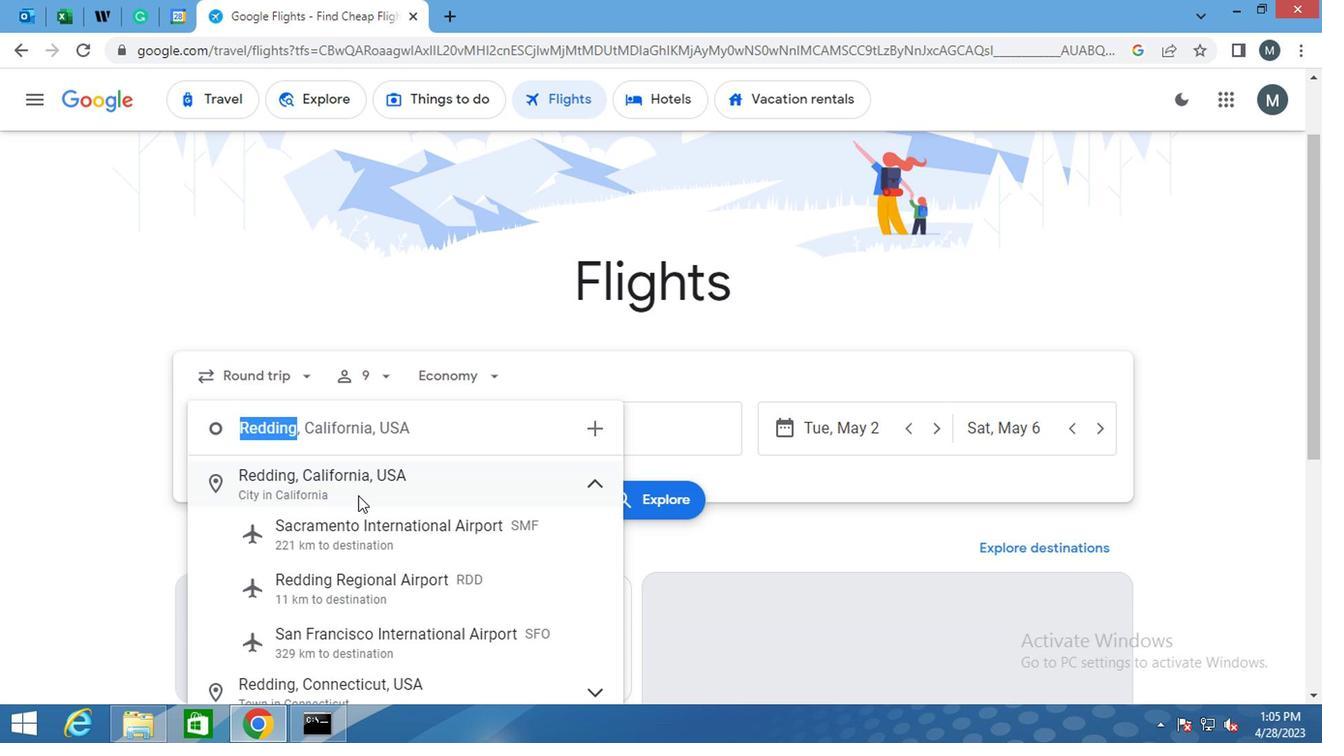 
Action: Mouse pressed left at (354, 485)
Screenshot: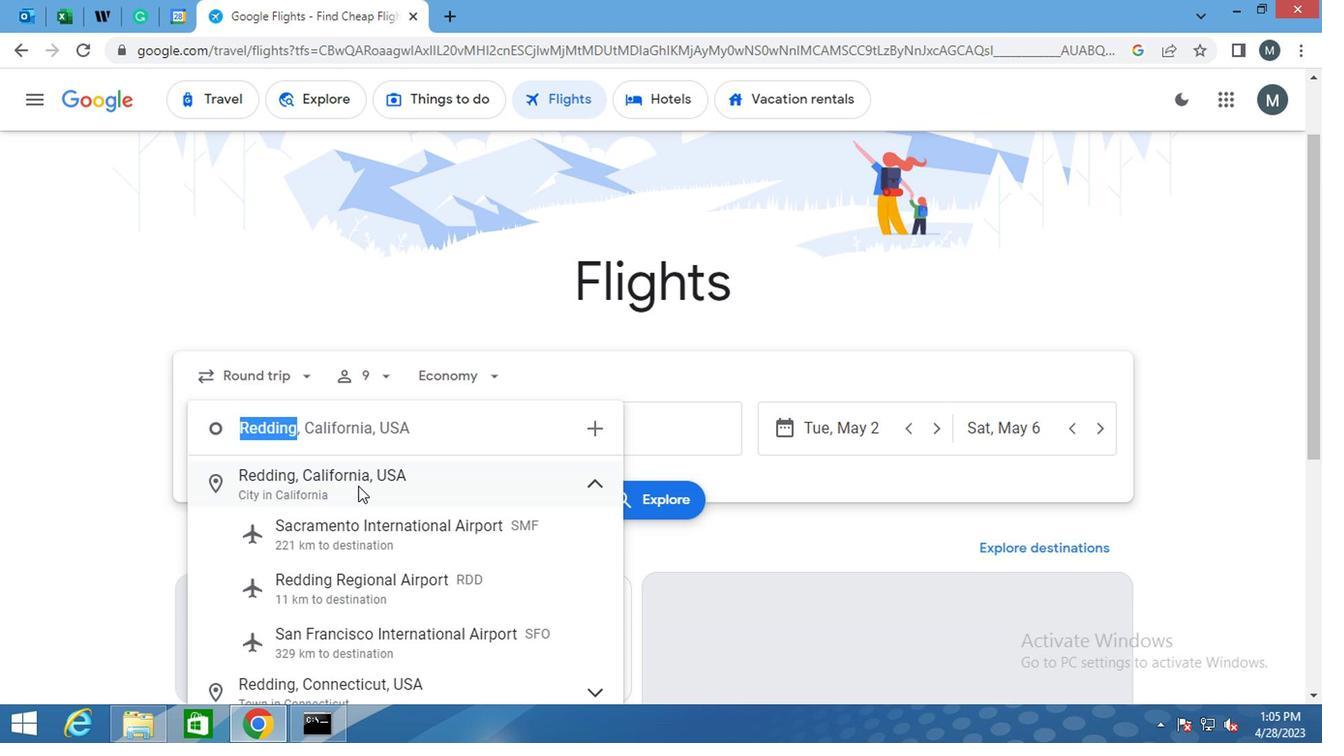 
Action: Mouse moved to (540, 443)
Screenshot: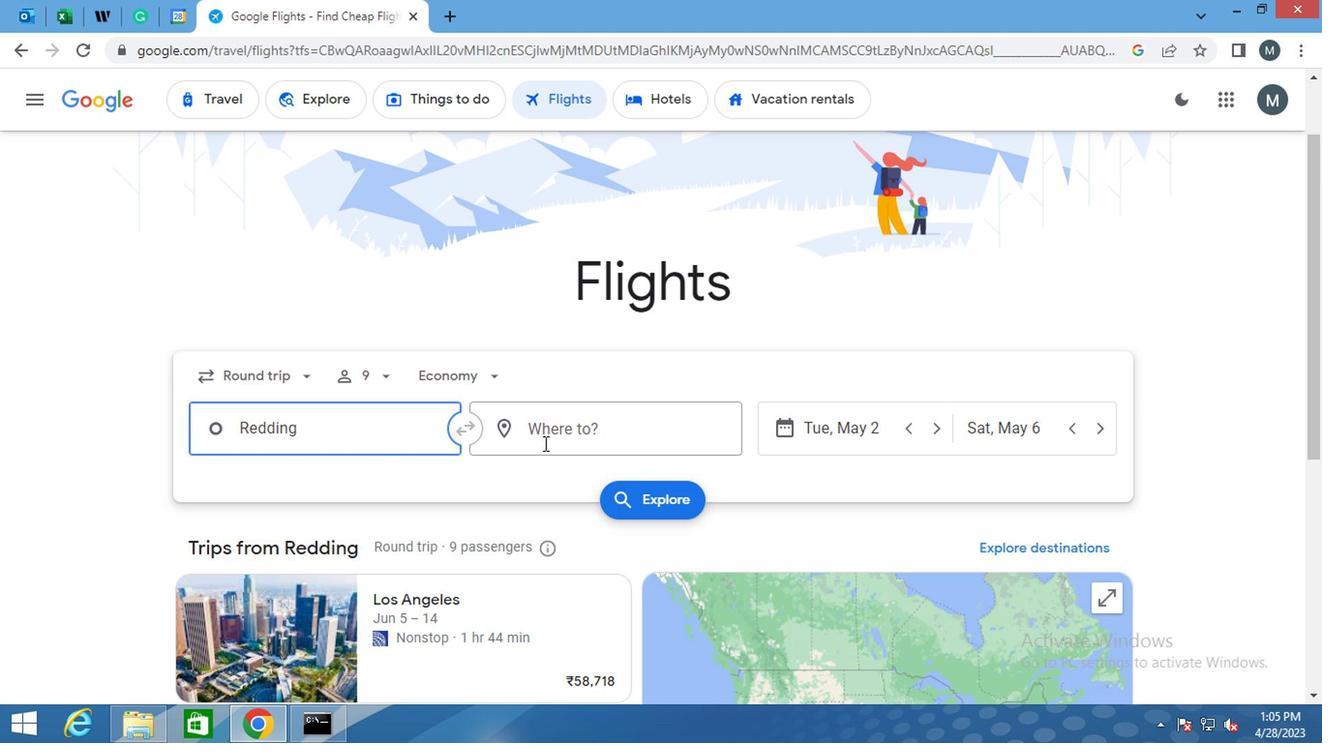 
Action: Mouse pressed left at (540, 443)
Screenshot: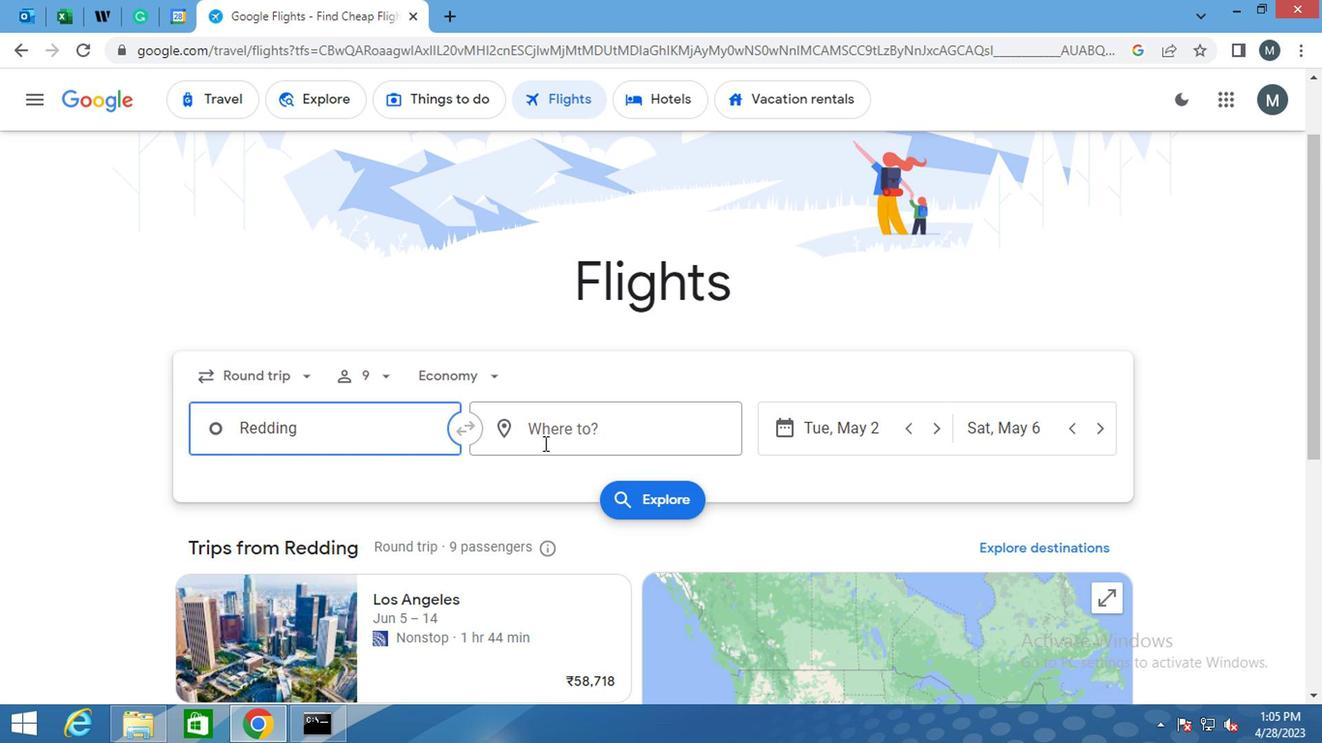 
Action: Key pressed greenville
Screenshot: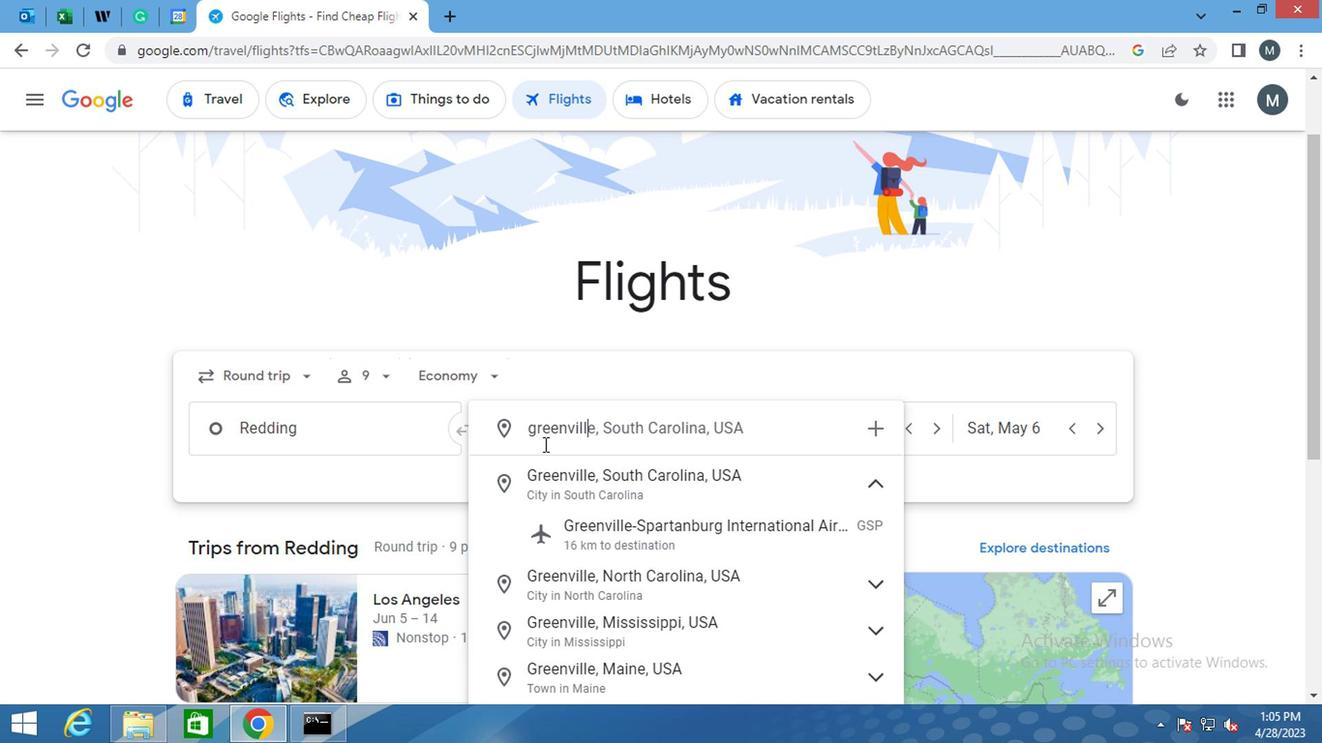 
Action: Mouse moved to (661, 538)
Screenshot: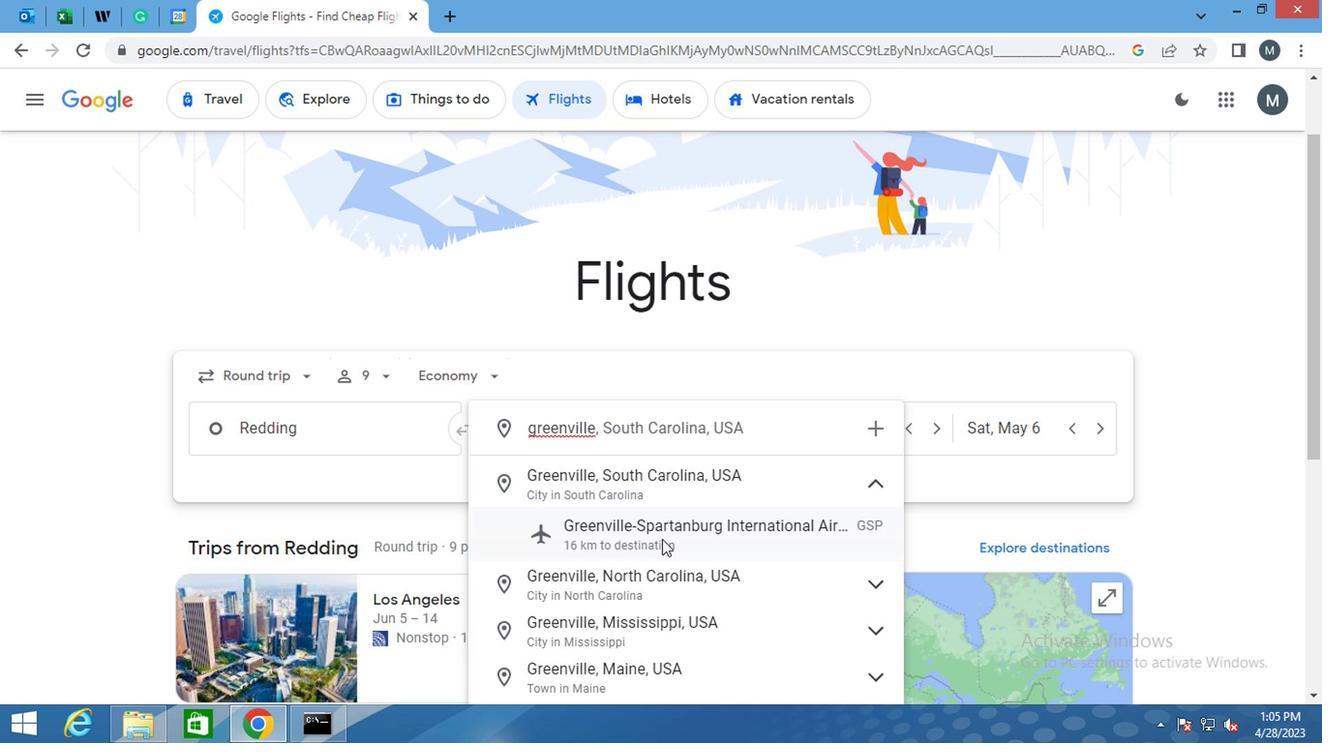
Action: Key pressed <Key.space>pi
Screenshot: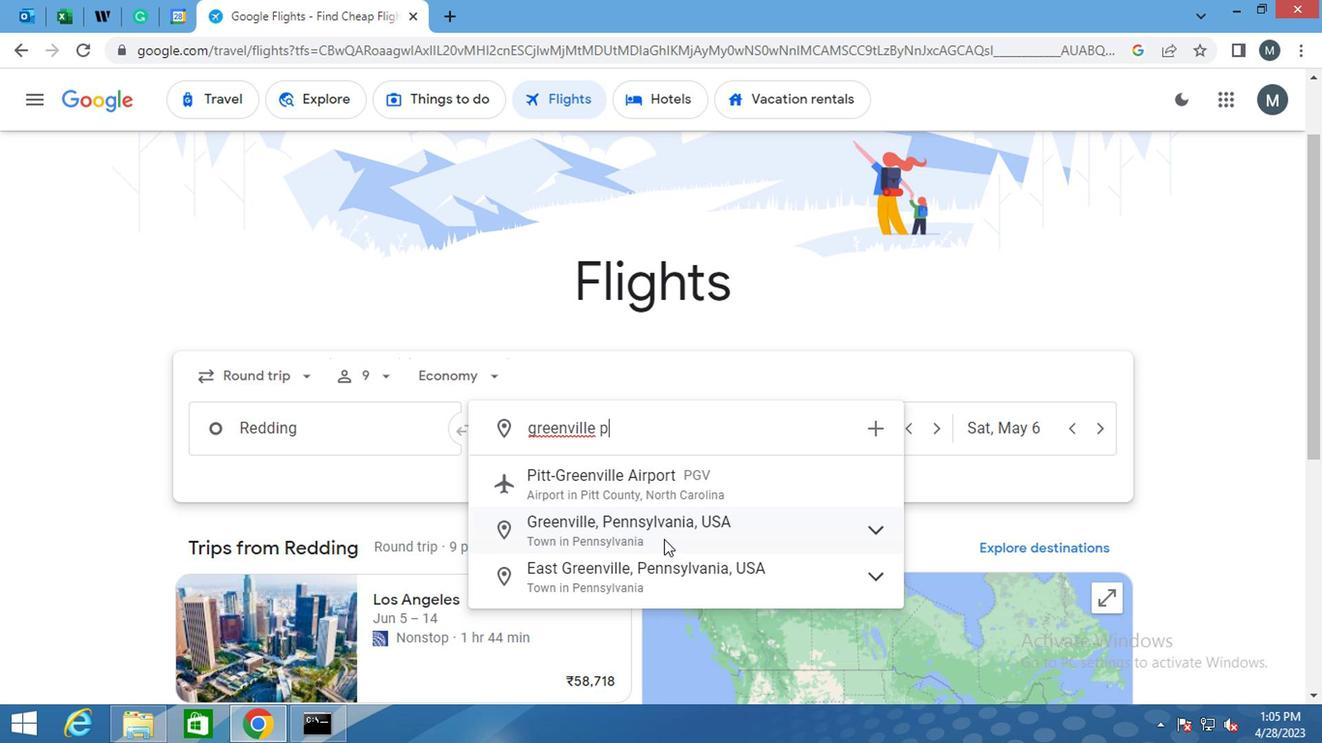 
Action: Mouse moved to (566, 479)
Screenshot: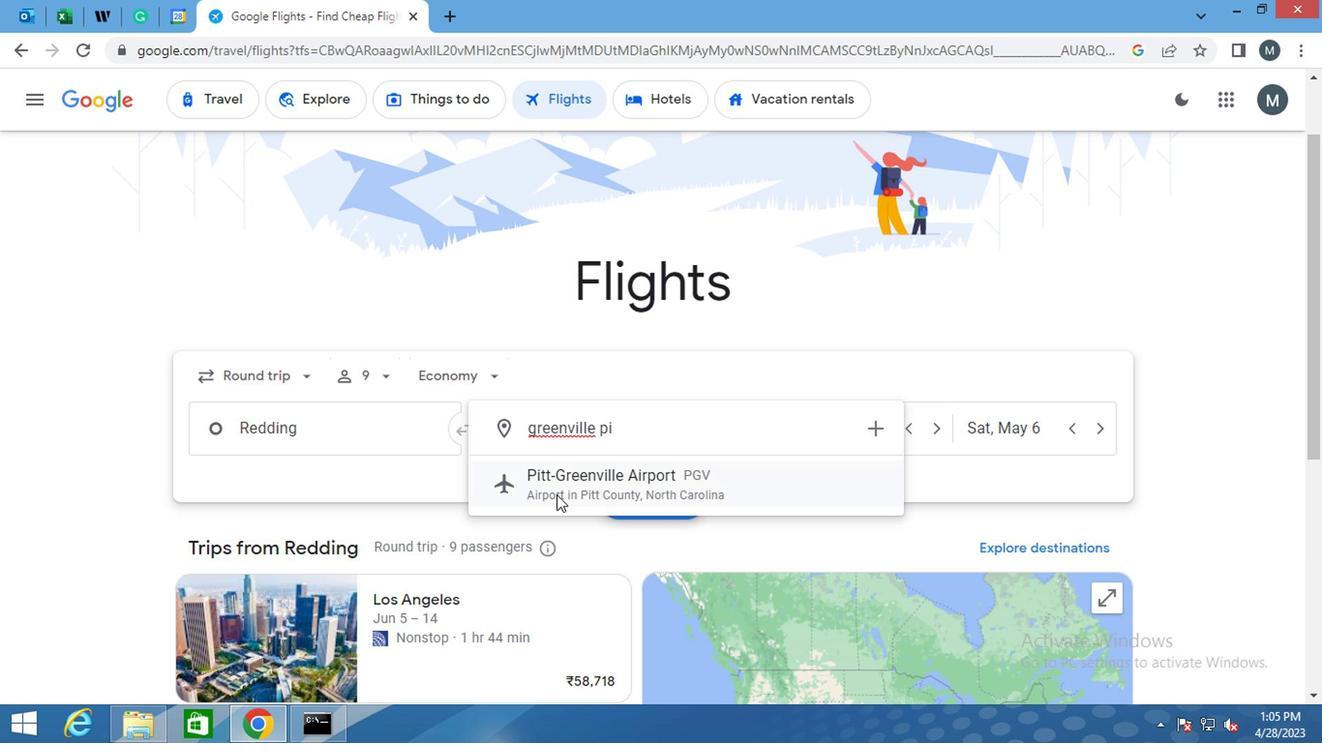 
Action: Mouse pressed left at (566, 479)
Screenshot: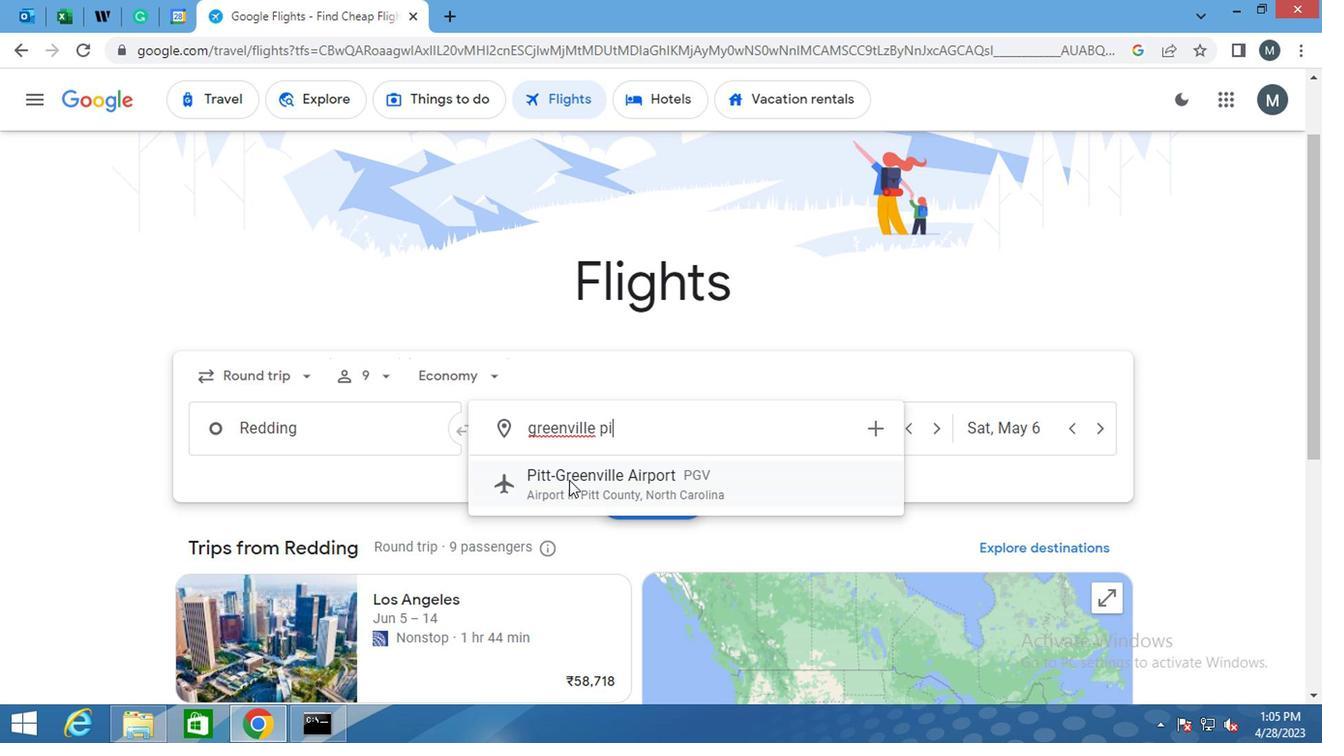 
Action: Mouse moved to (834, 427)
Screenshot: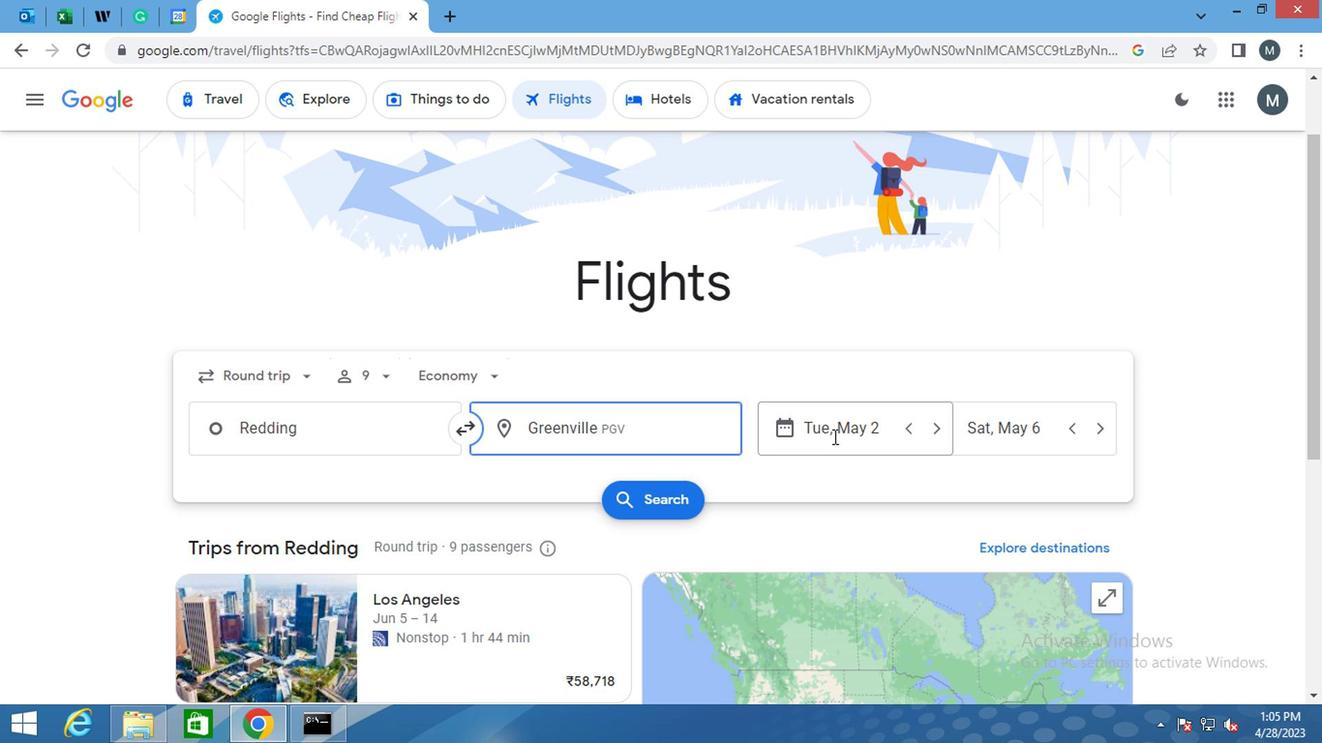 
Action: Mouse pressed left at (834, 427)
Screenshot: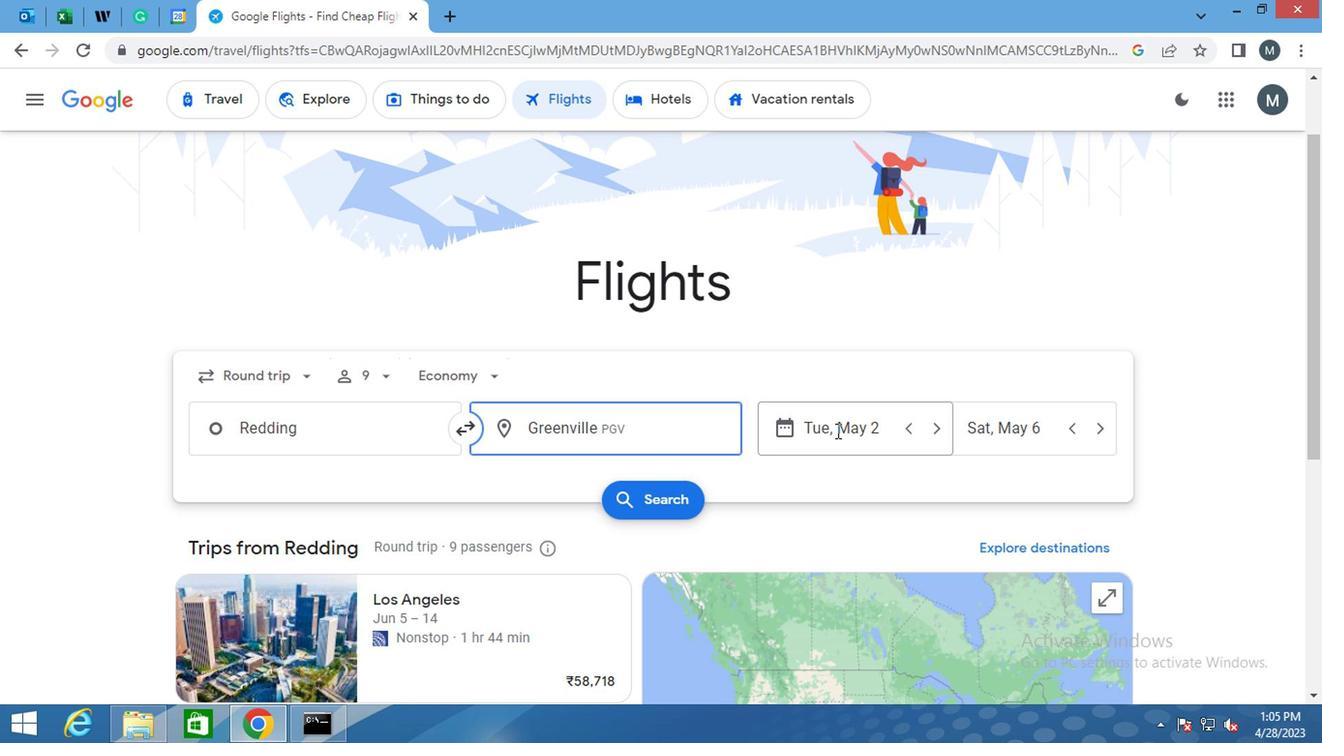 
Action: Mouse moved to (889, 344)
Screenshot: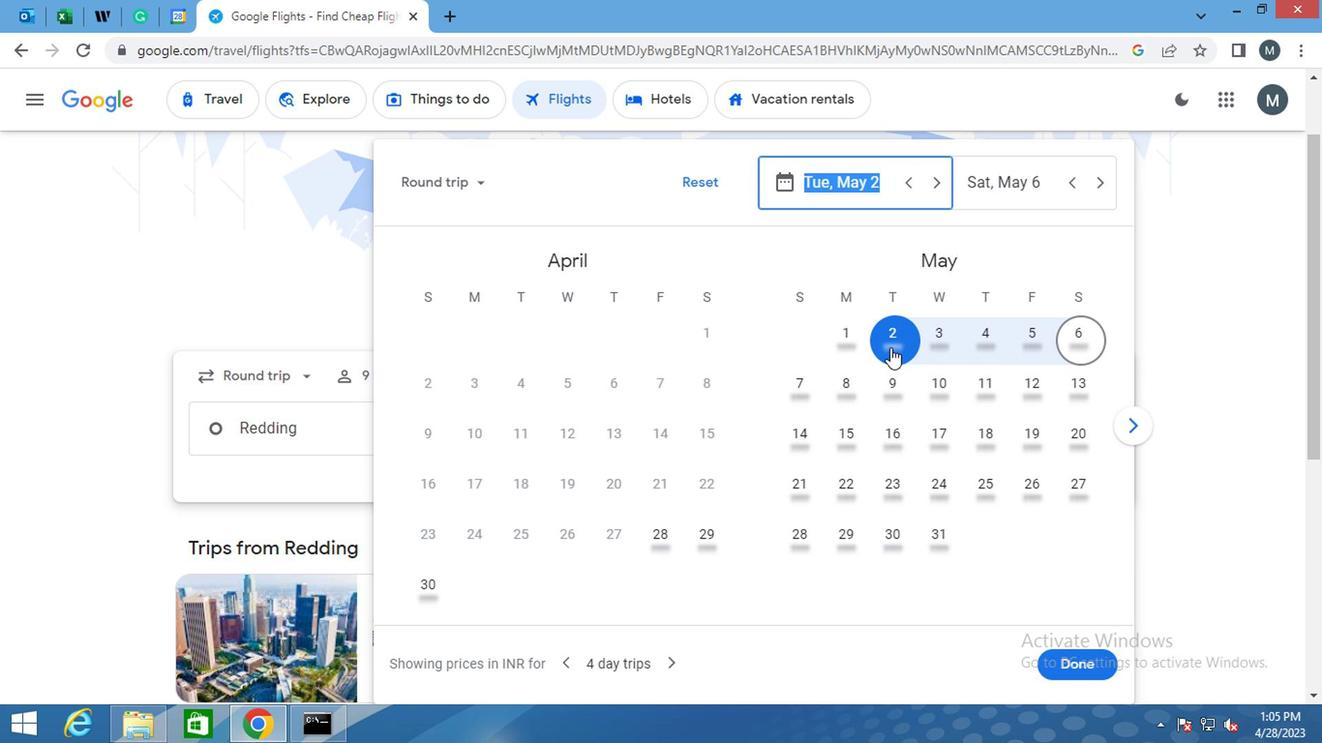 
Action: Mouse pressed left at (889, 344)
Screenshot: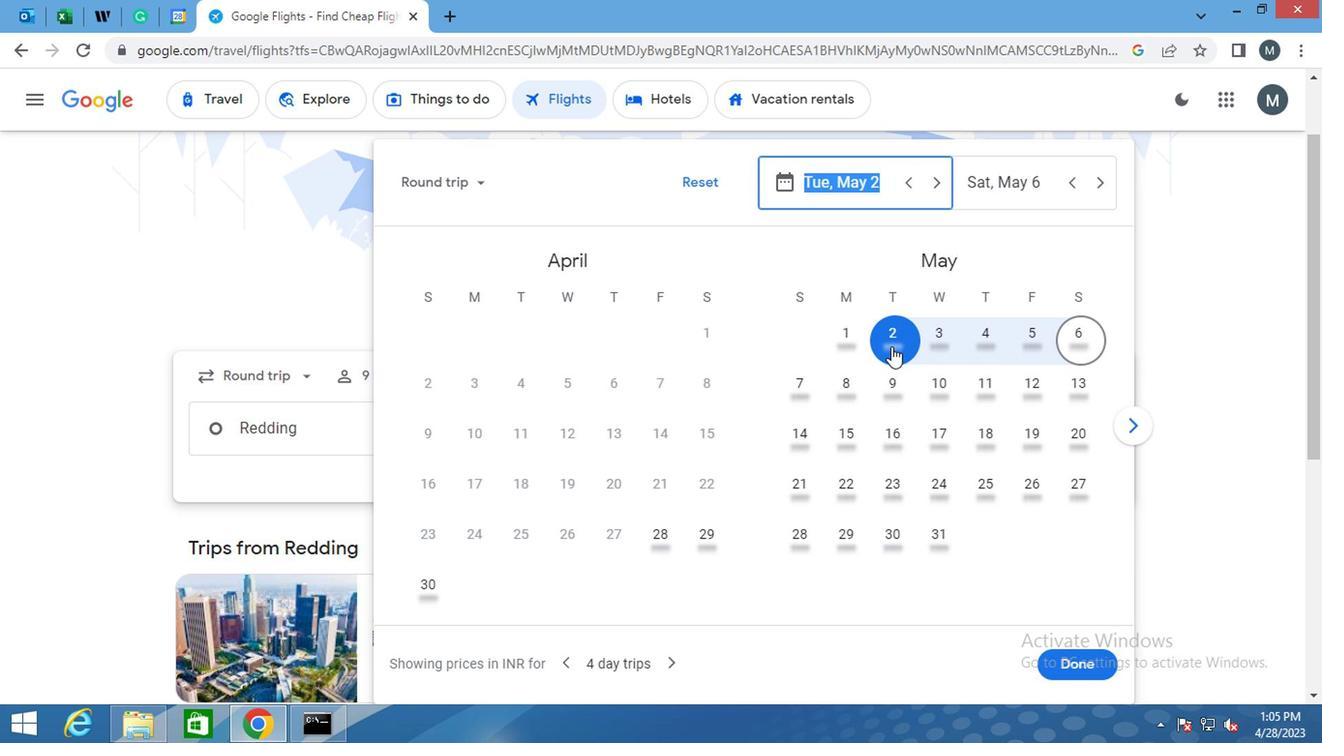 
Action: Mouse moved to (890, 339)
Screenshot: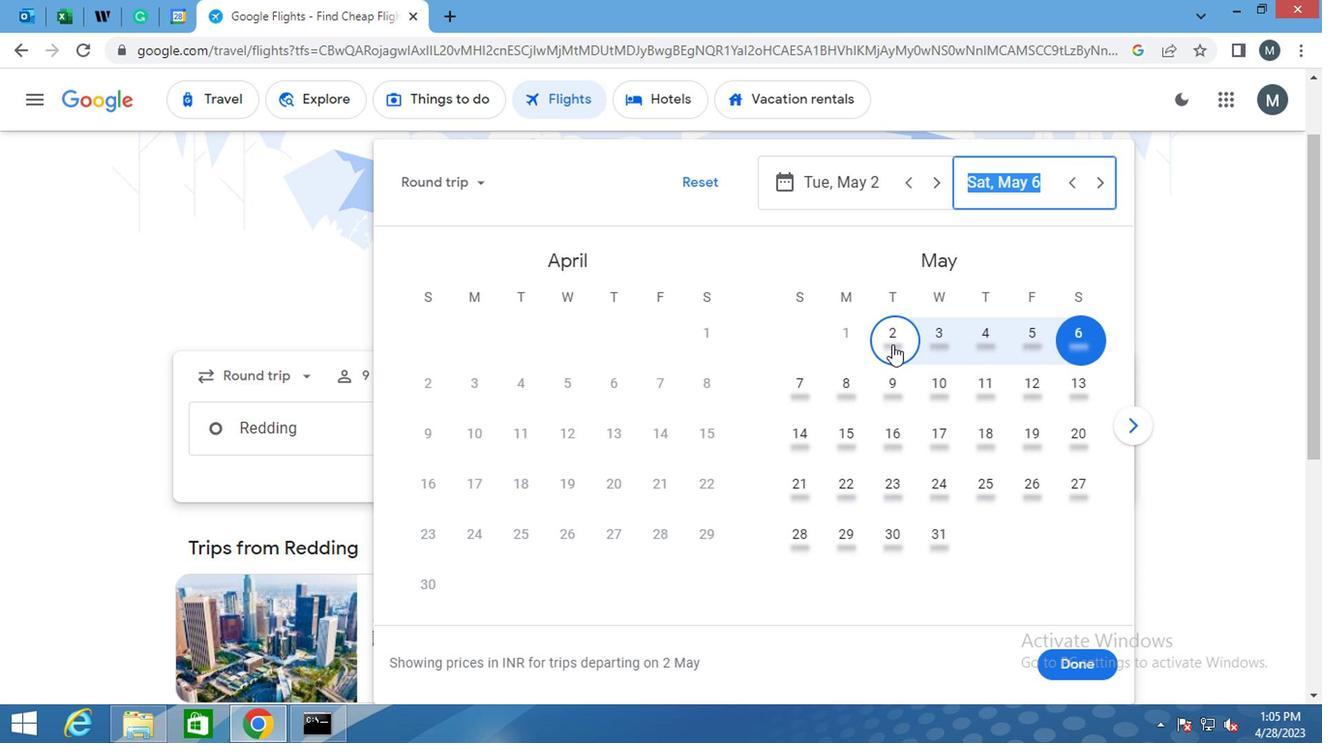 
Action: Mouse pressed left at (890, 339)
Screenshot: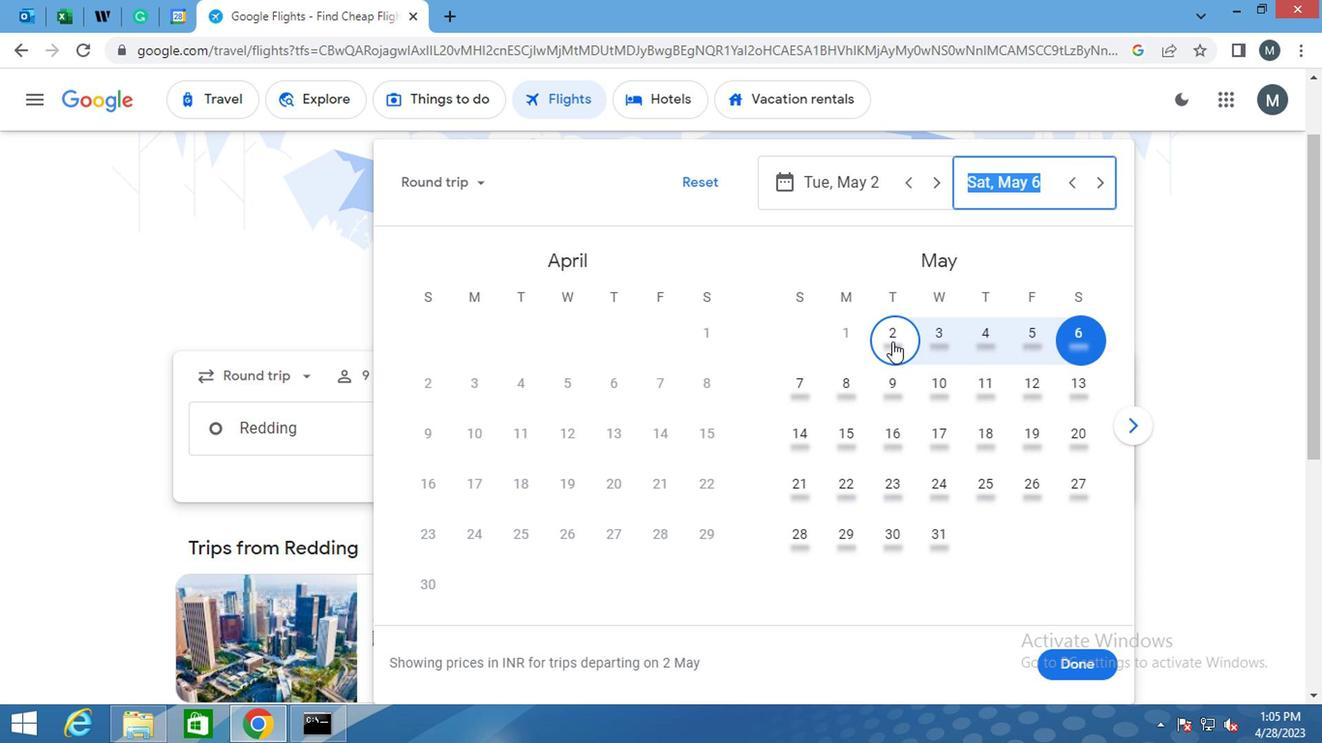 
Action: Mouse moved to (708, 180)
Screenshot: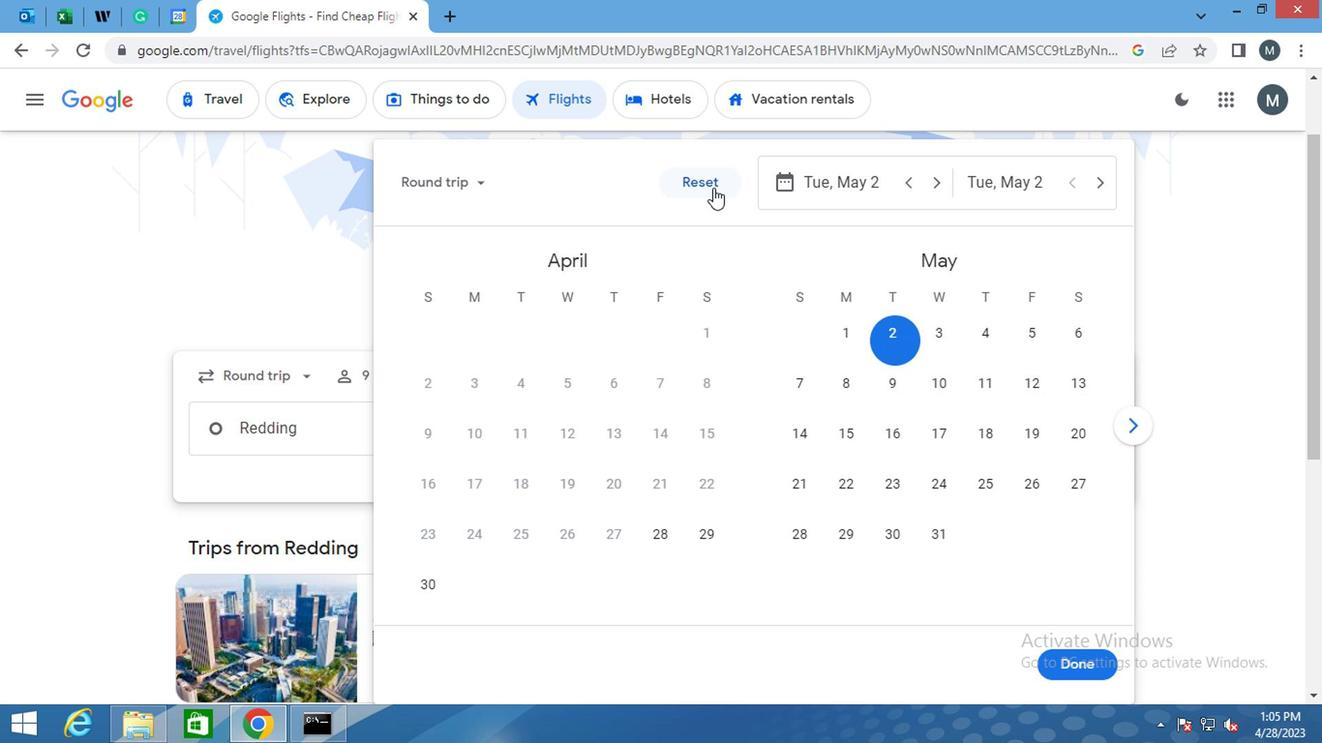 
Action: Mouse pressed left at (708, 180)
Screenshot: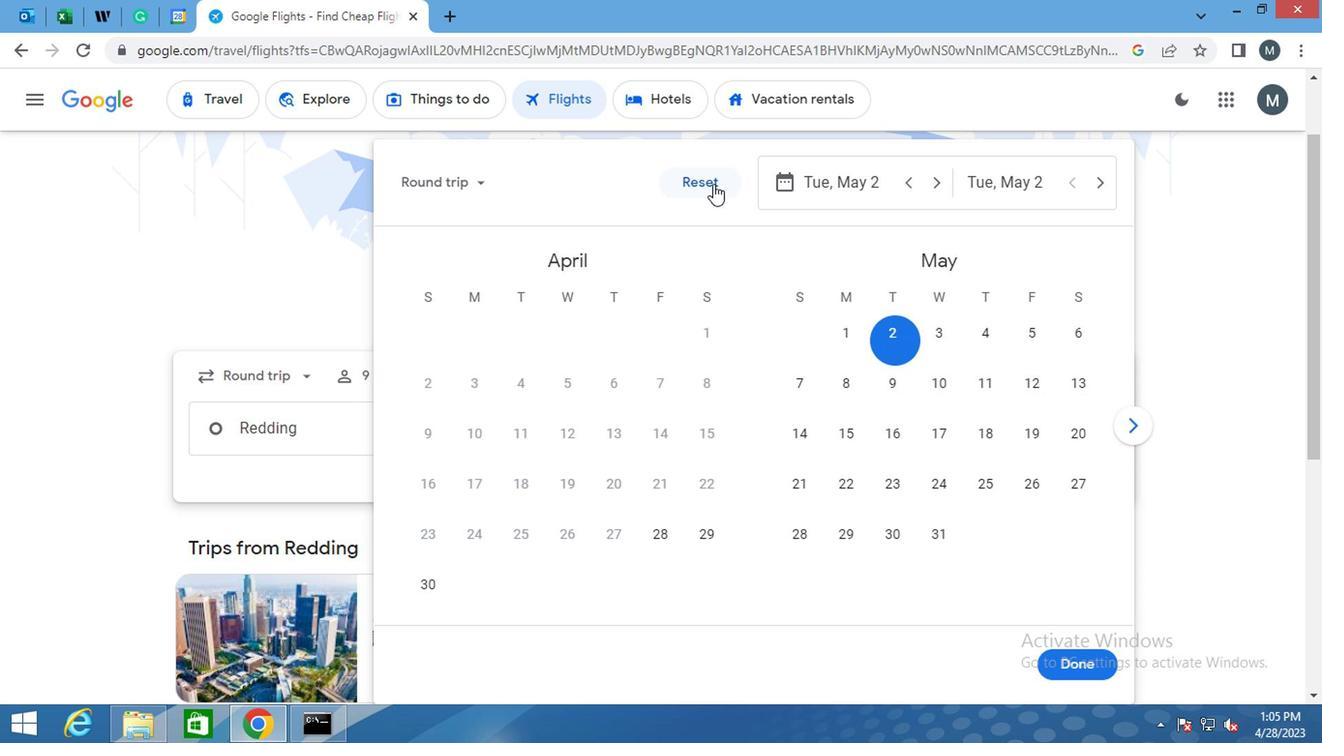 
Action: Mouse moved to (885, 338)
Screenshot: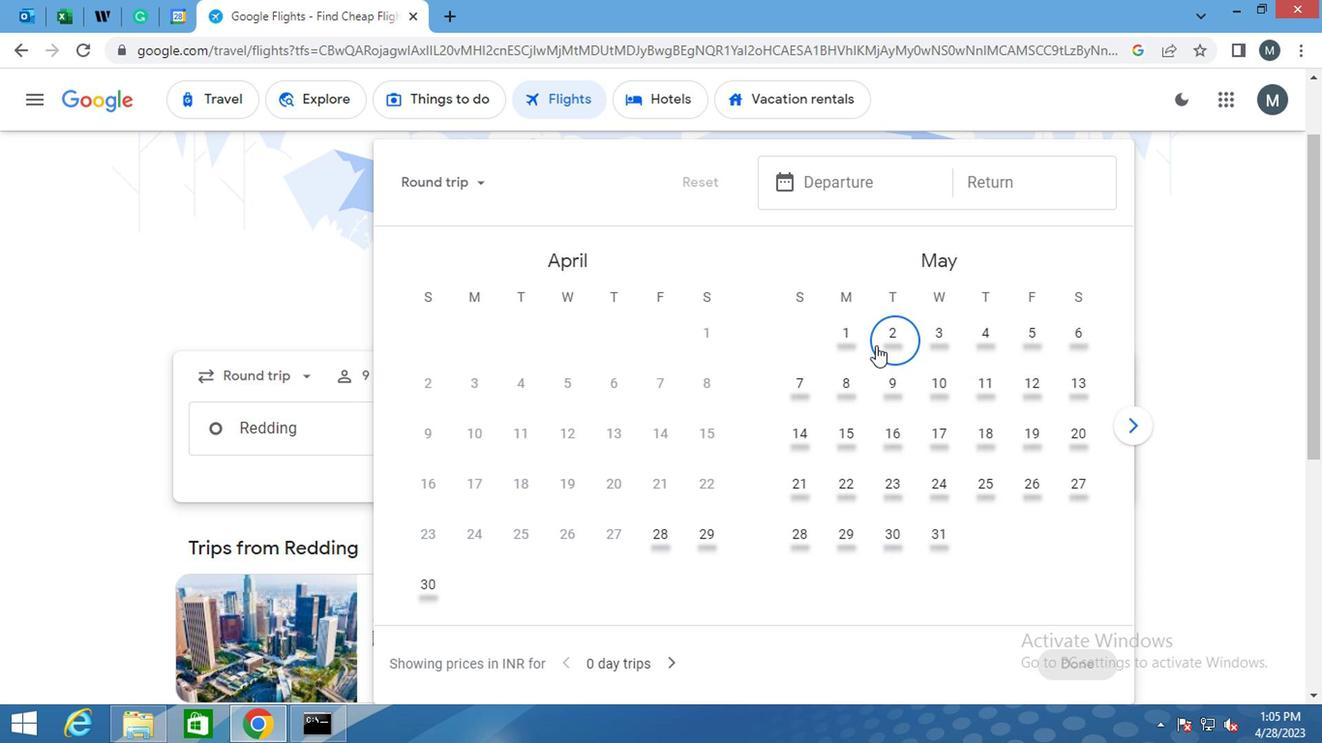 
Action: Mouse pressed left at (885, 338)
Screenshot: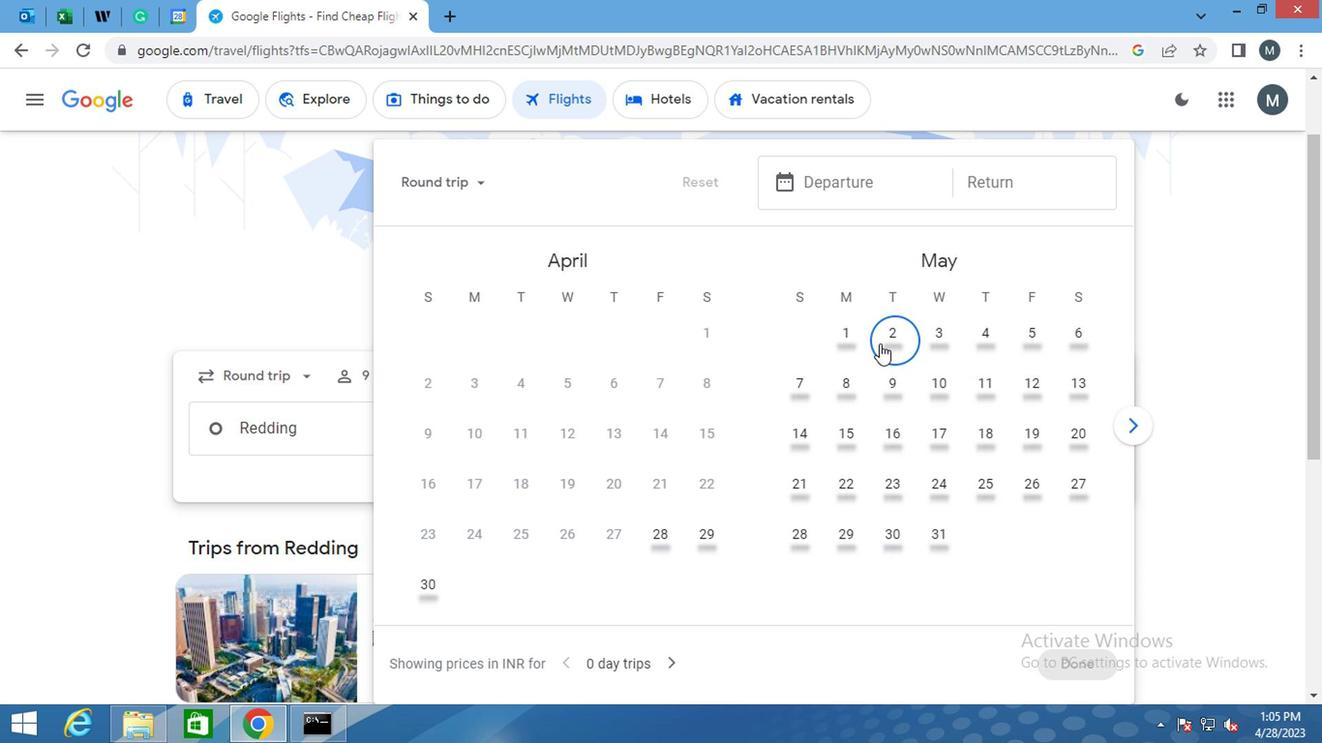 
Action: Mouse moved to (988, 185)
Screenshot: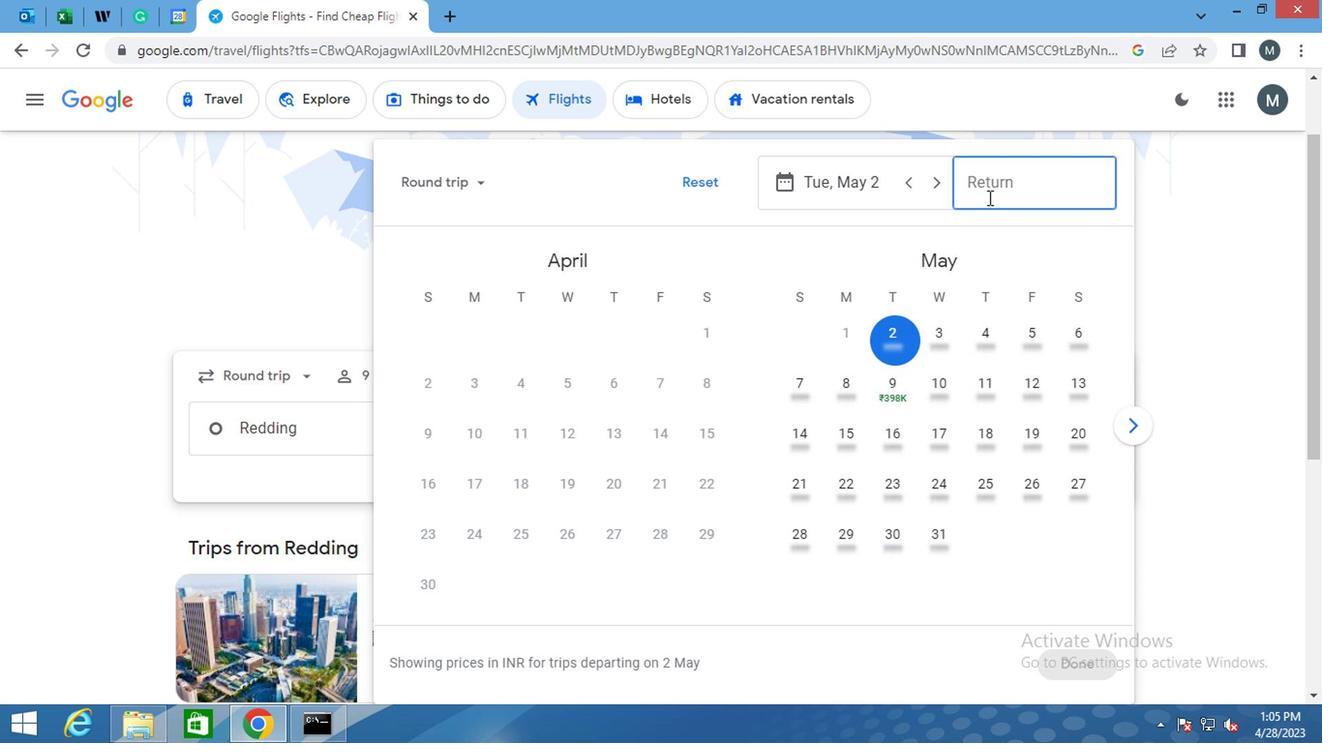 
Action: Mouse pressed left at (988, 185)
Screenshot: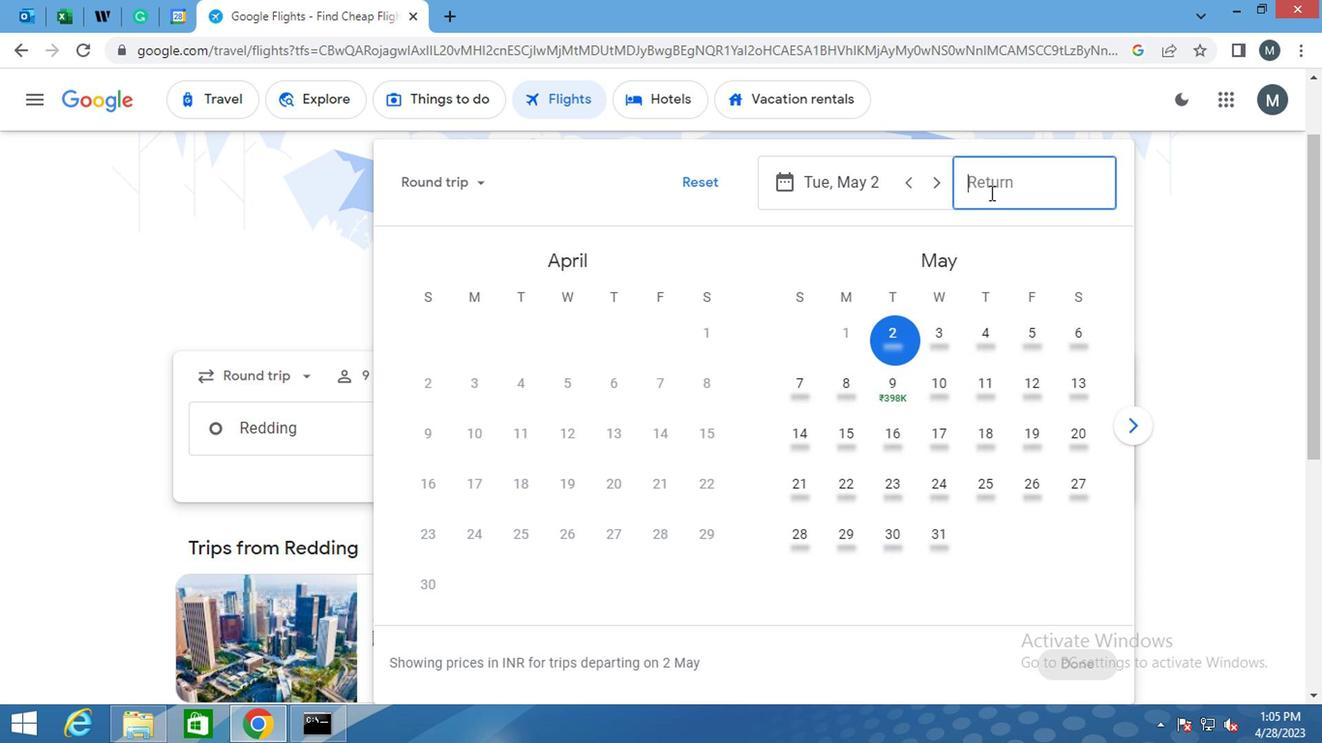 
Action: Mouse moved to (947, 323)
Screenshot: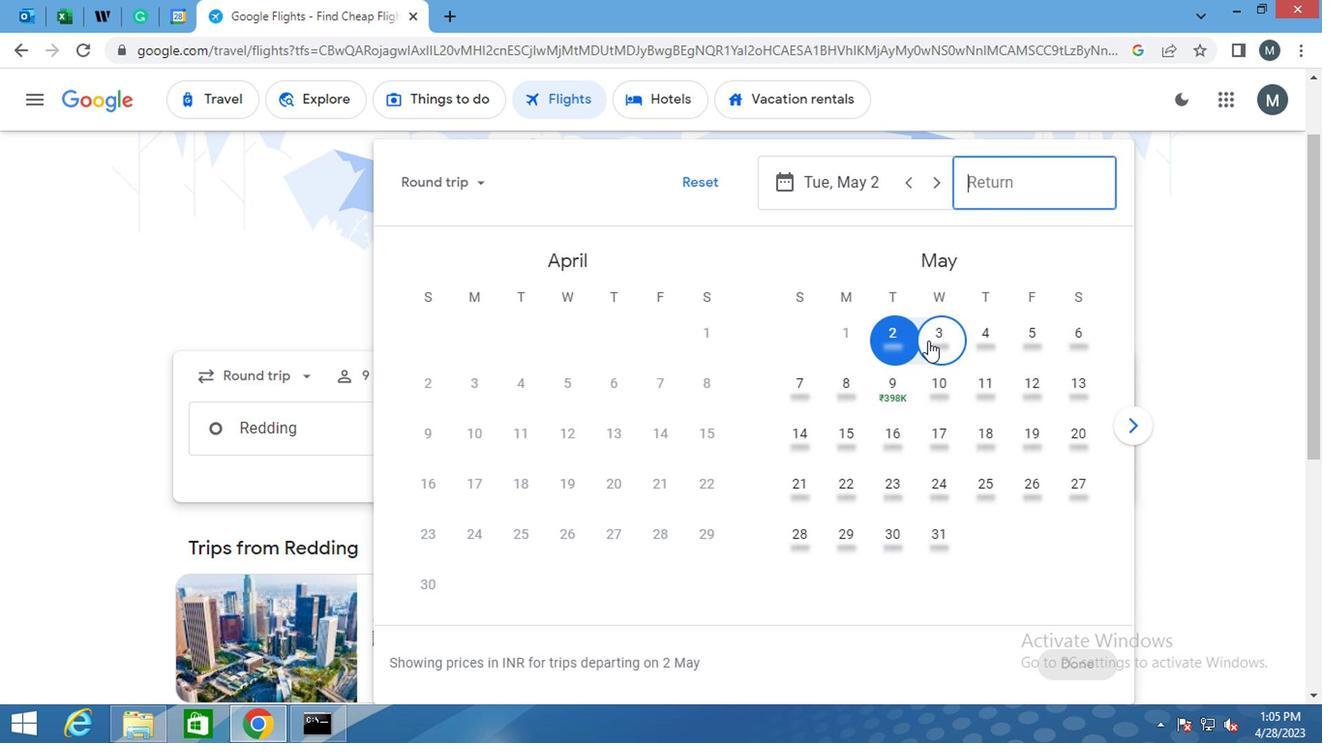 
Action: Mouse pressed left at (947, 323)
Screenshot: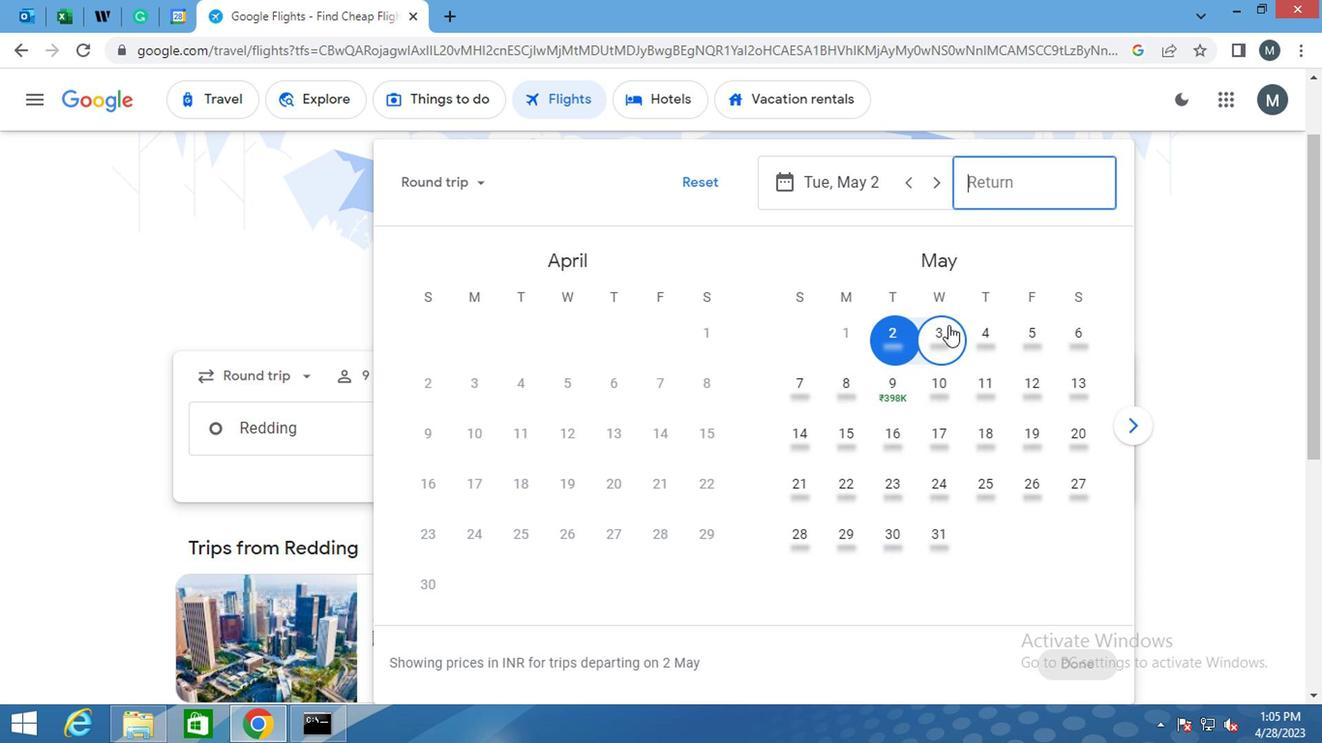 
Action: Mouse moved to (1084, 661)
Screenshot: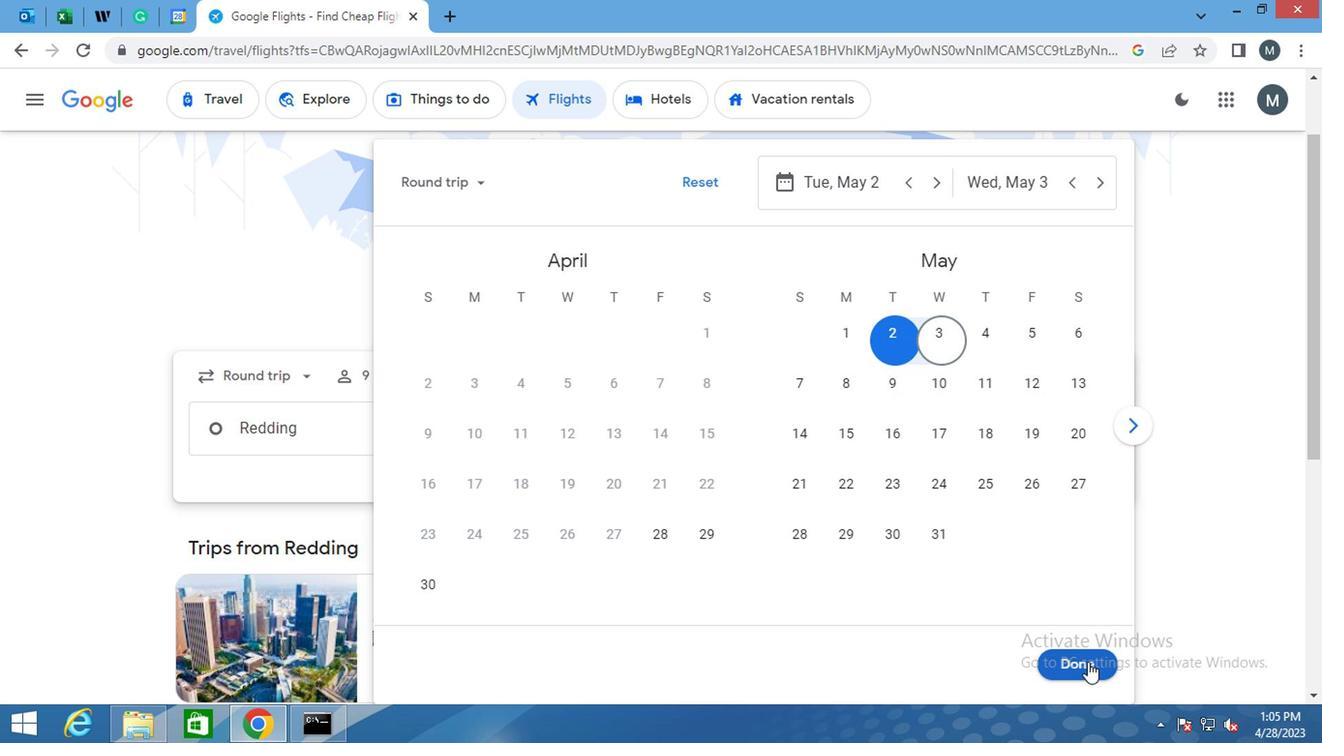 
Action: Mouse pressed left at (1084, 661)
Screenshot: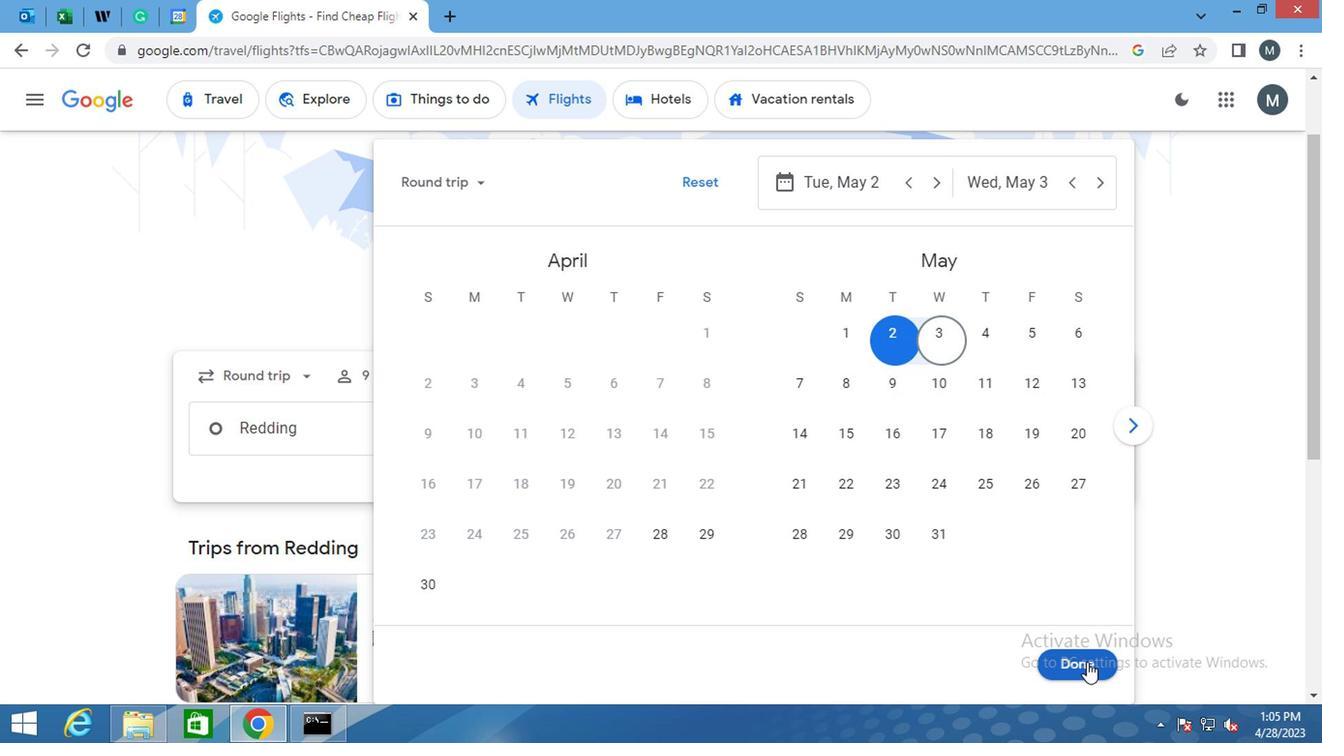 
Action: Mouse moved to (648, 505)
Screenshot: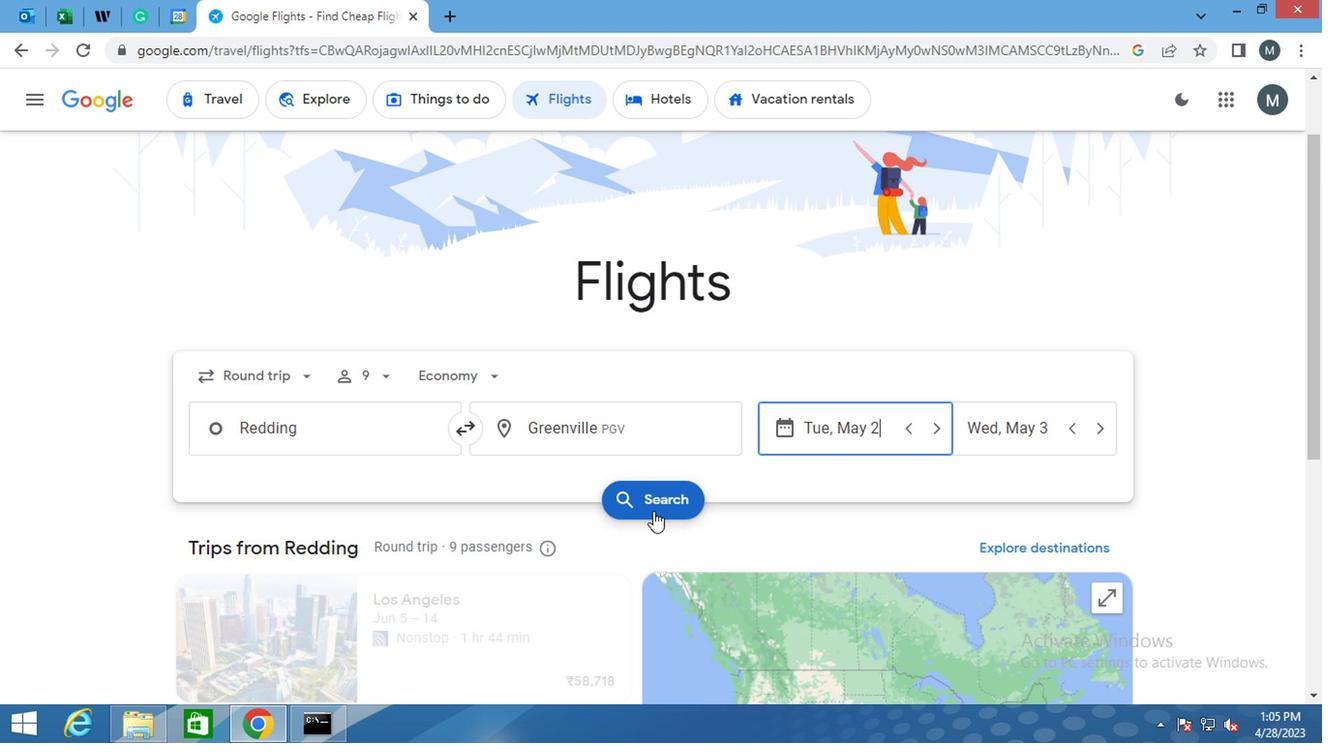 
Action: Mouse pressed left at (648, 505)
Screenshot: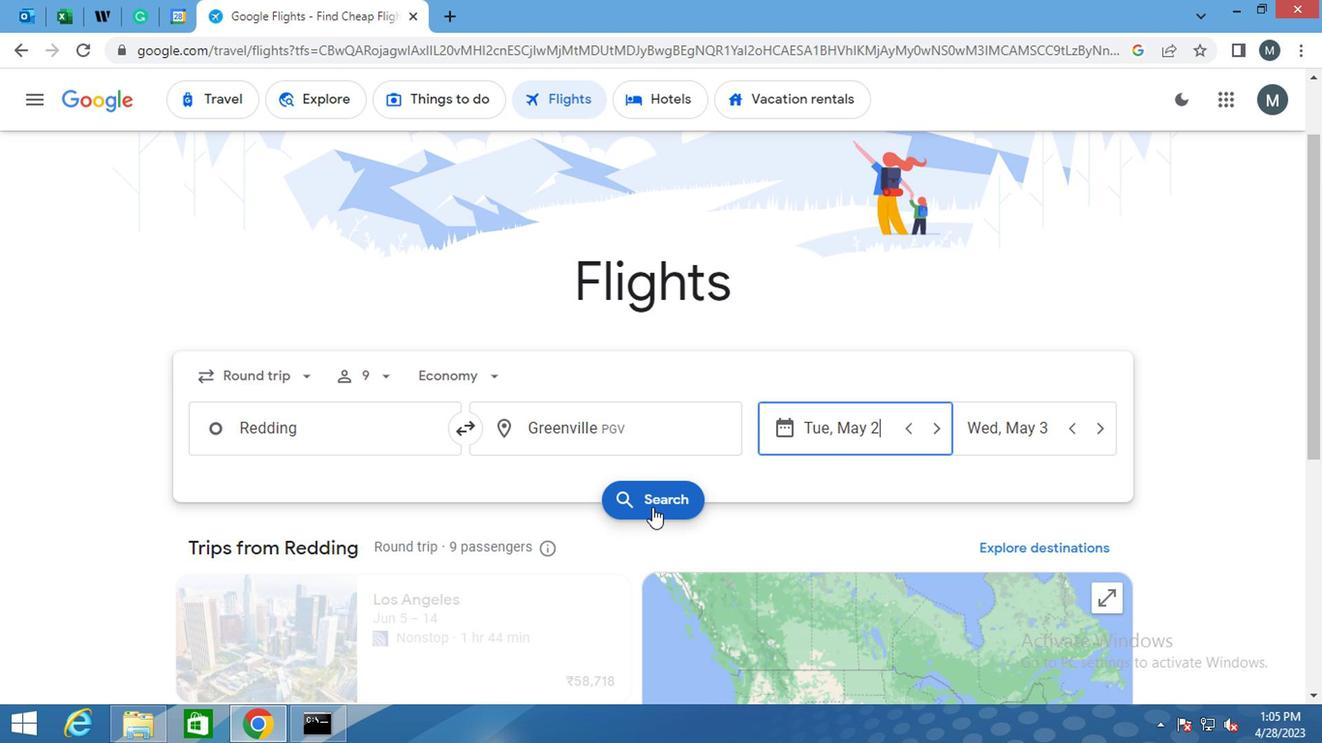 
Action: Mouse moved to (238, 270)
Screenshot: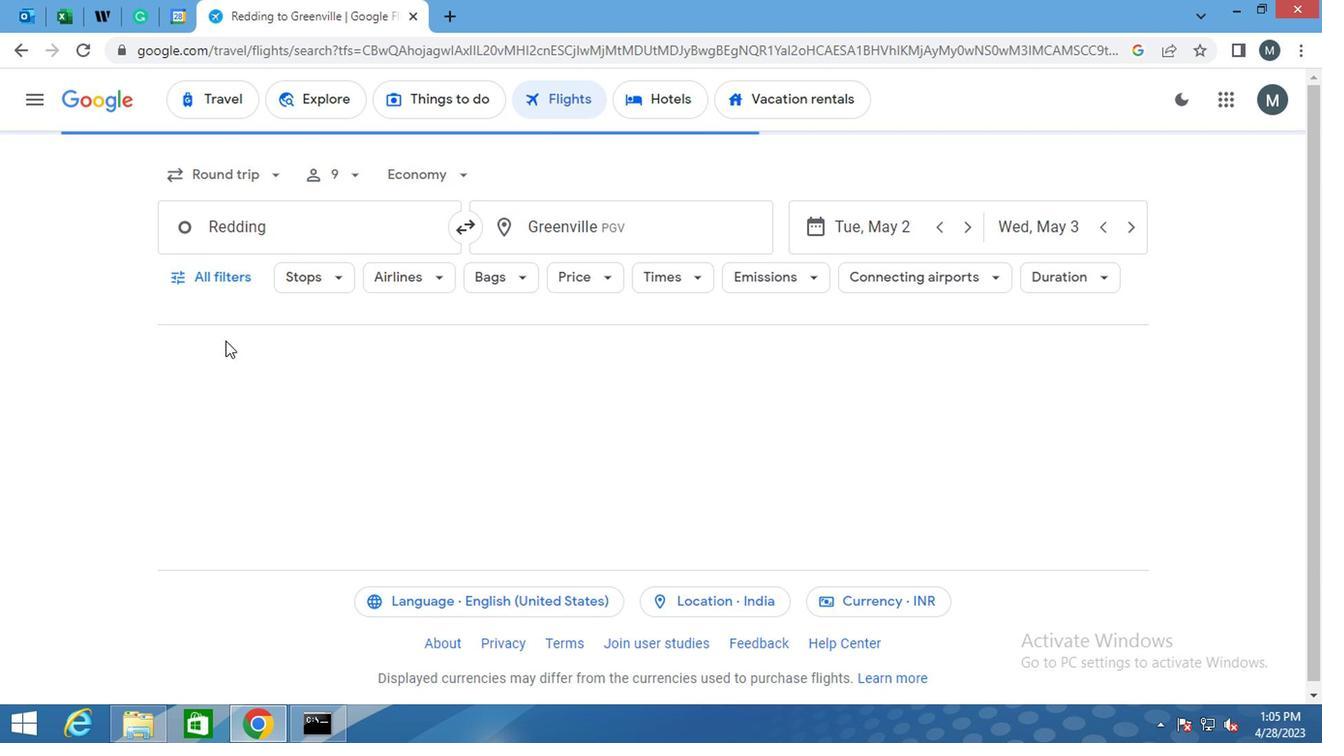 
Action: Mouse pressed left at (238, 270)
Screenshot: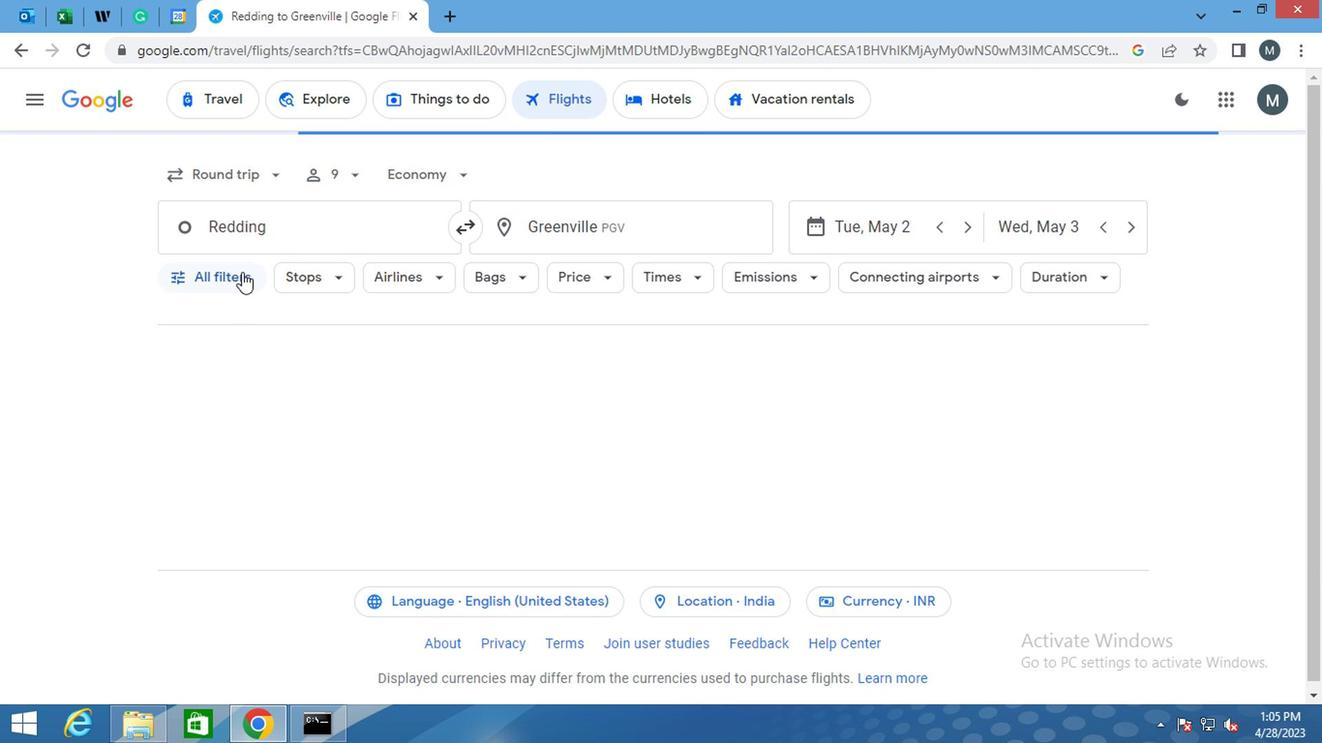 
Action: Mouse moved to (298, 451)
Screenshot: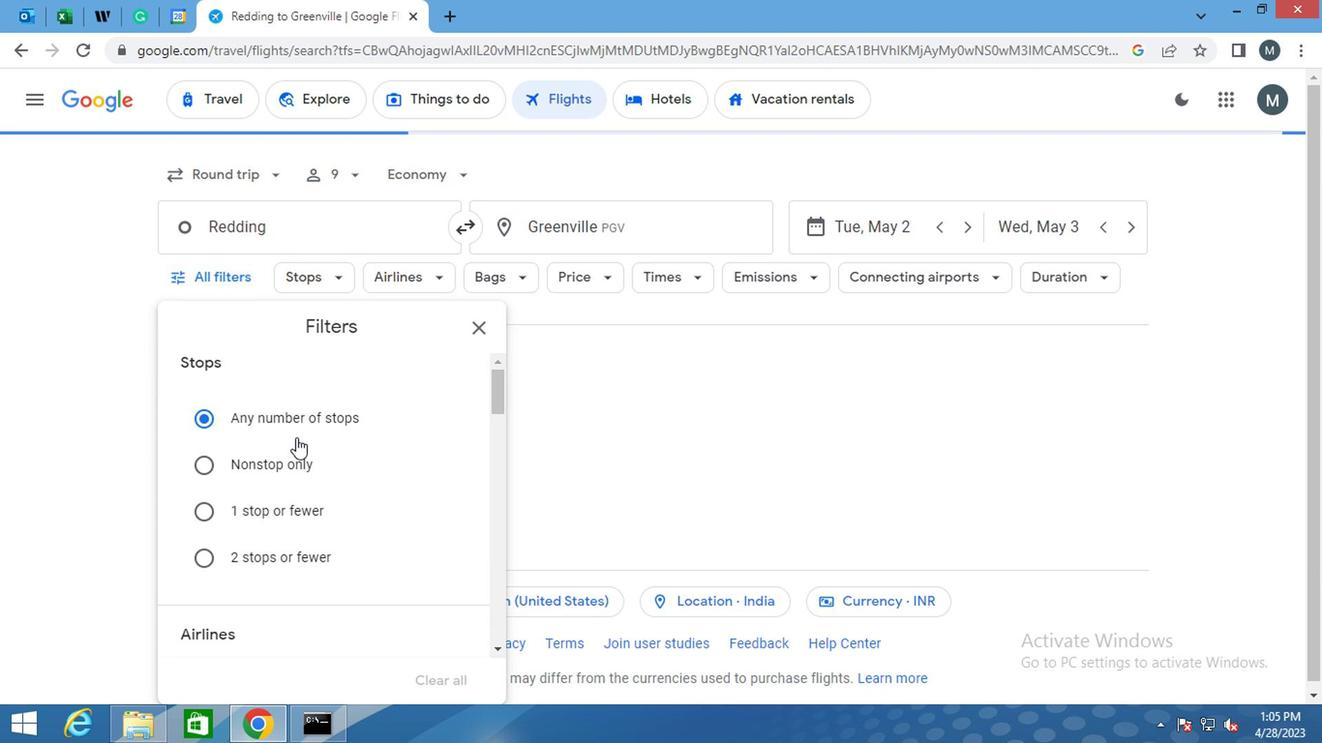 
Action: Mouse scrolled (298, 450) with delta (0, 0)
Screenshot: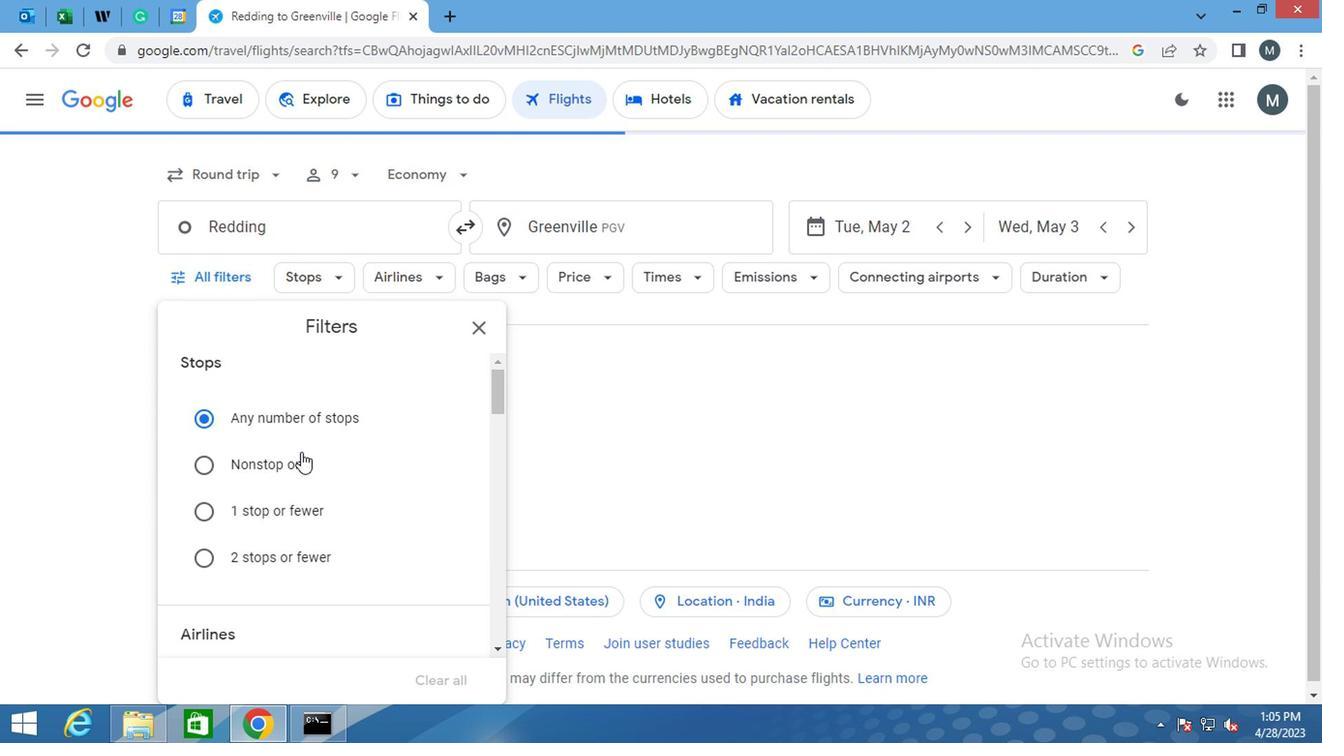 
Action: Mouse scrolled (298, 450) with delta (0, 0)
Screenshot: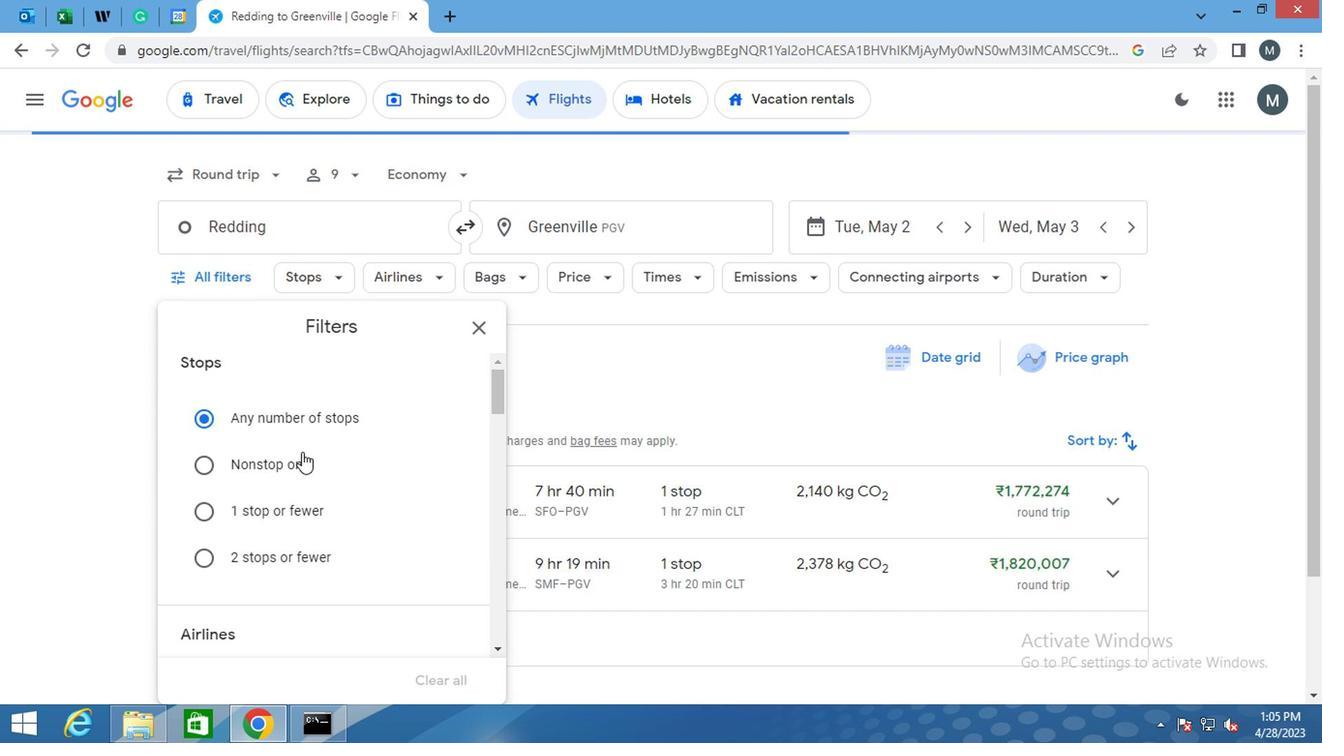 
Action: Mouse moved to (436, 490)
Screenshot: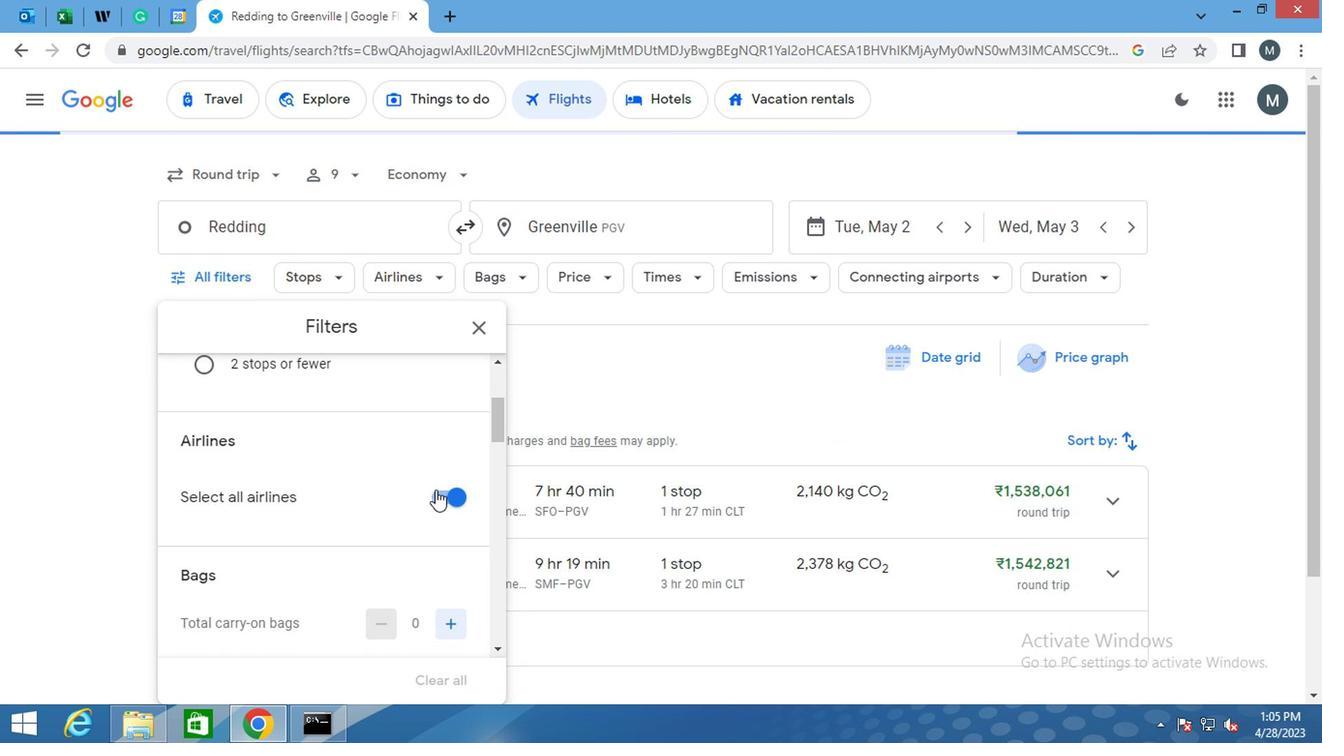 
Action: Mouse pressed left at (436, 490)
Screenshot: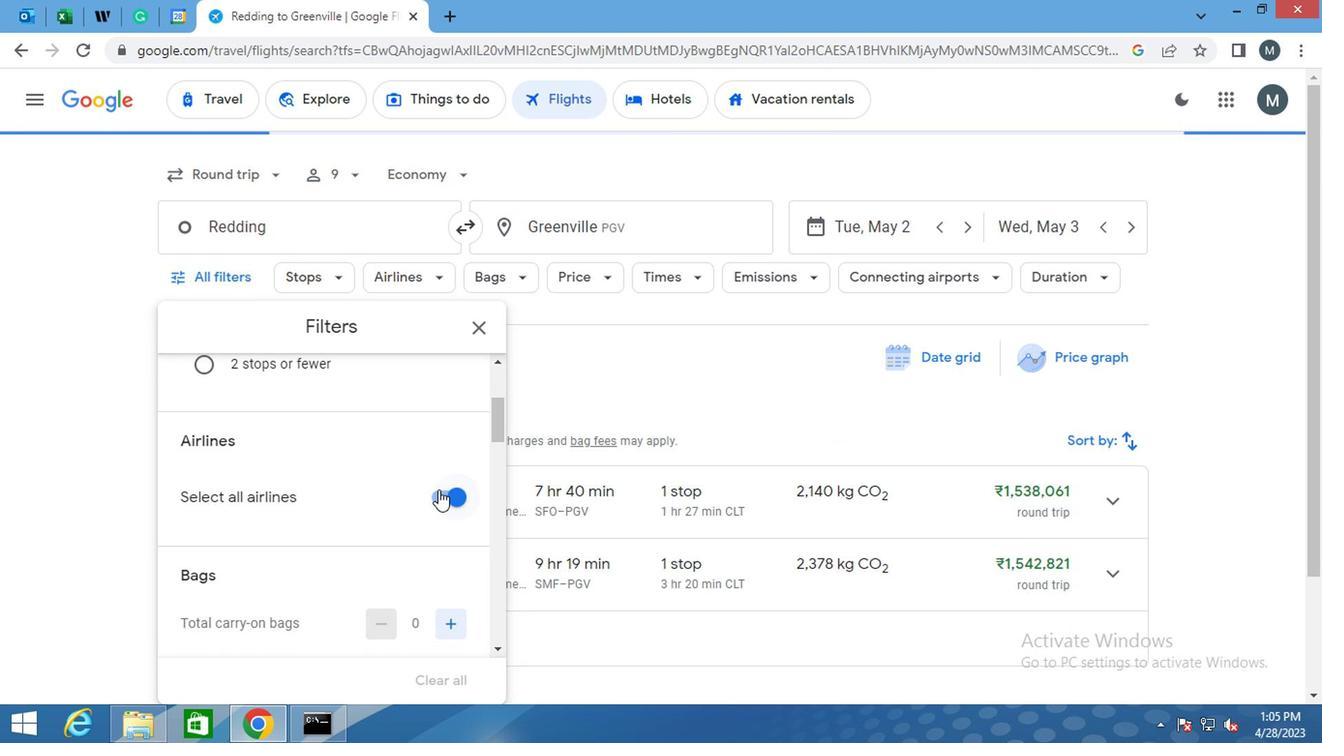 
Action: Mouse moved to (373, 493)
Screenshot: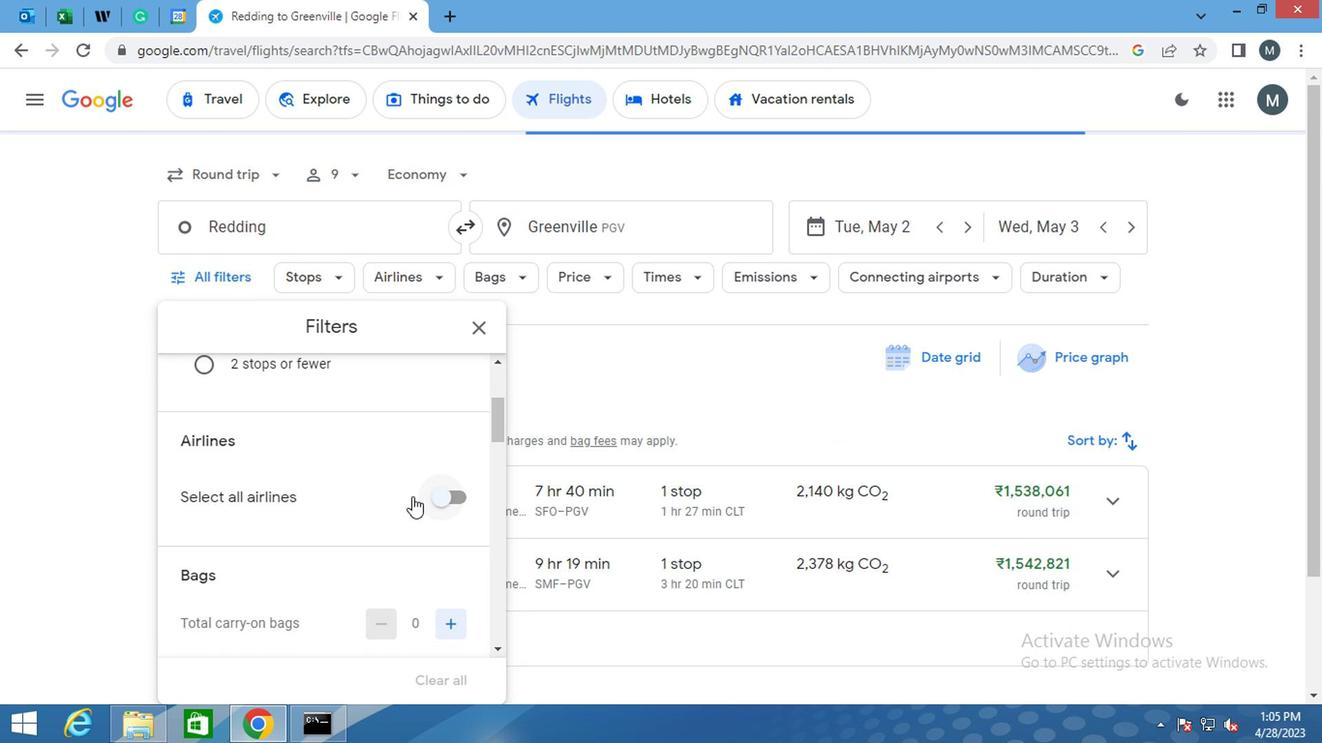 
Action: Mouse scrolled (373, 493) with delta (0, 0)
Screenshot: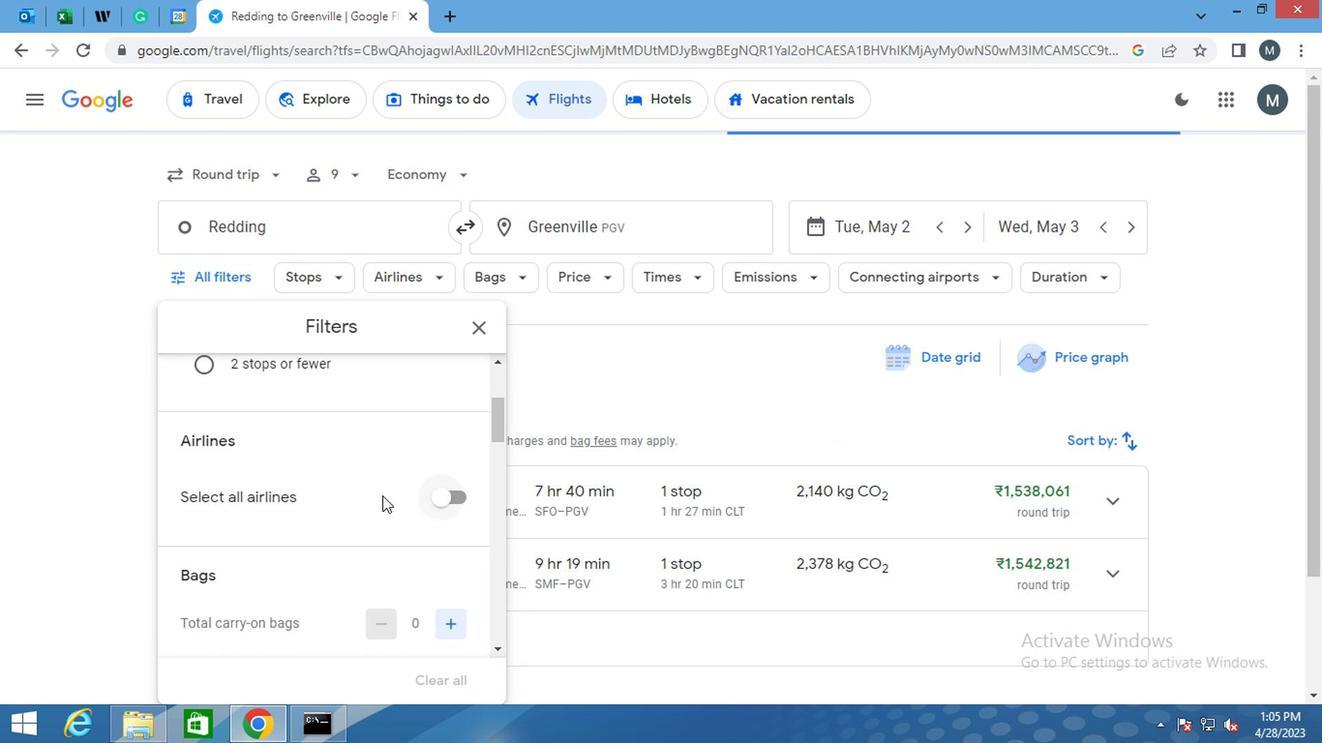 
Action: Mouse moved to (371, 493)
Screenshot: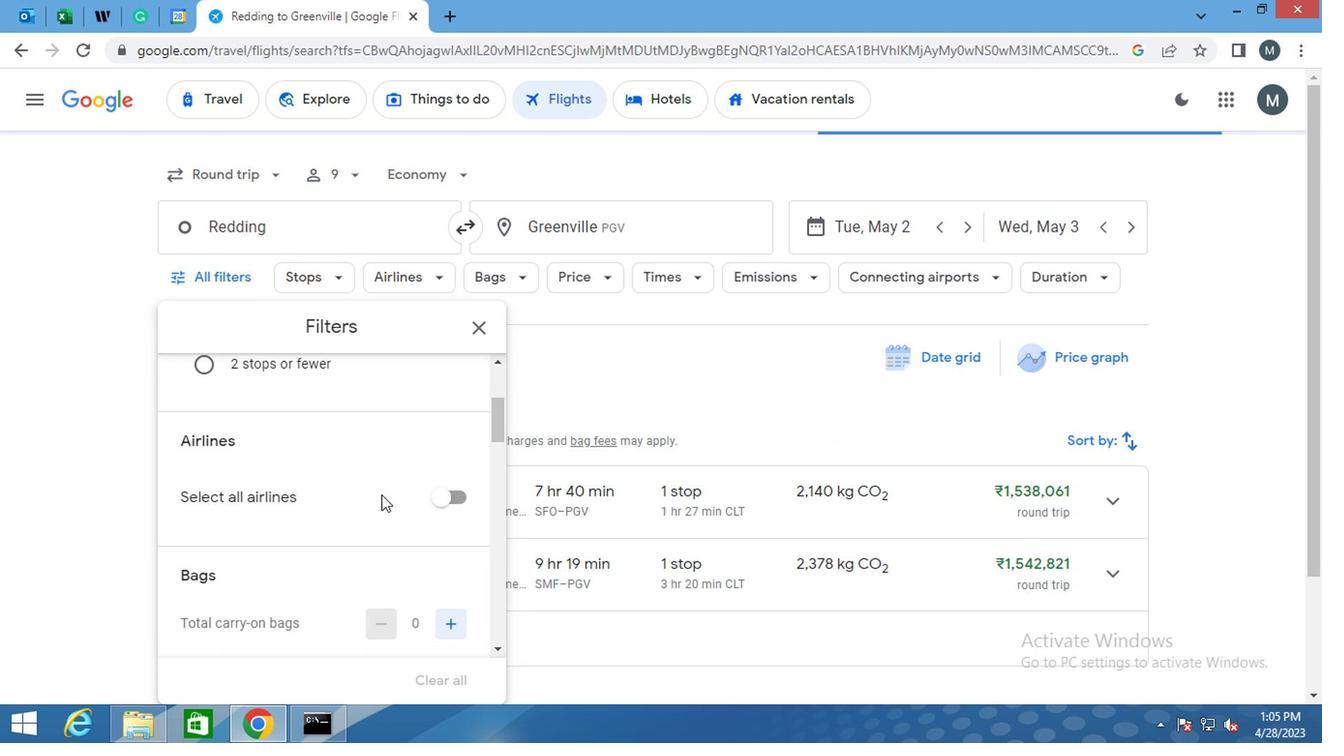 
Action: Mouse scrolled (371, 493) with delta (0, 0)
Screenshot: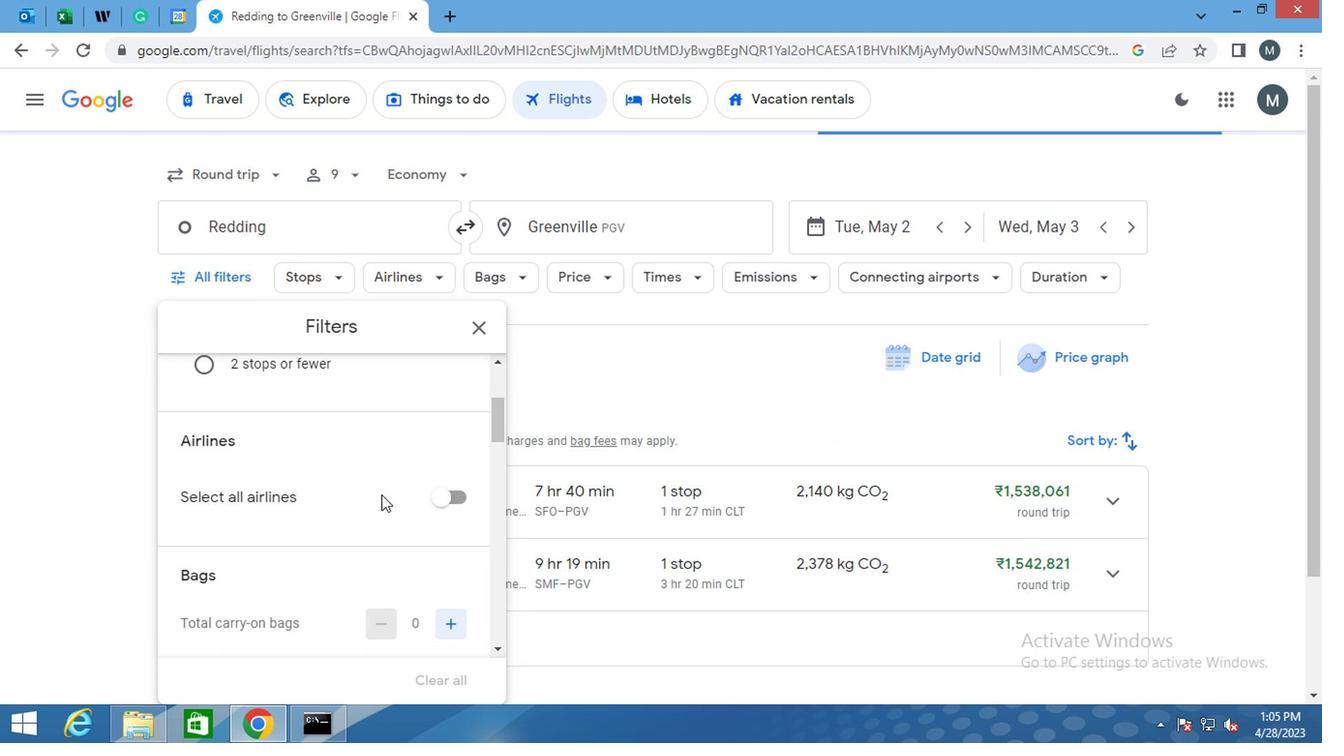 
Action: Mouse moved to (319, 493)
Screenshot: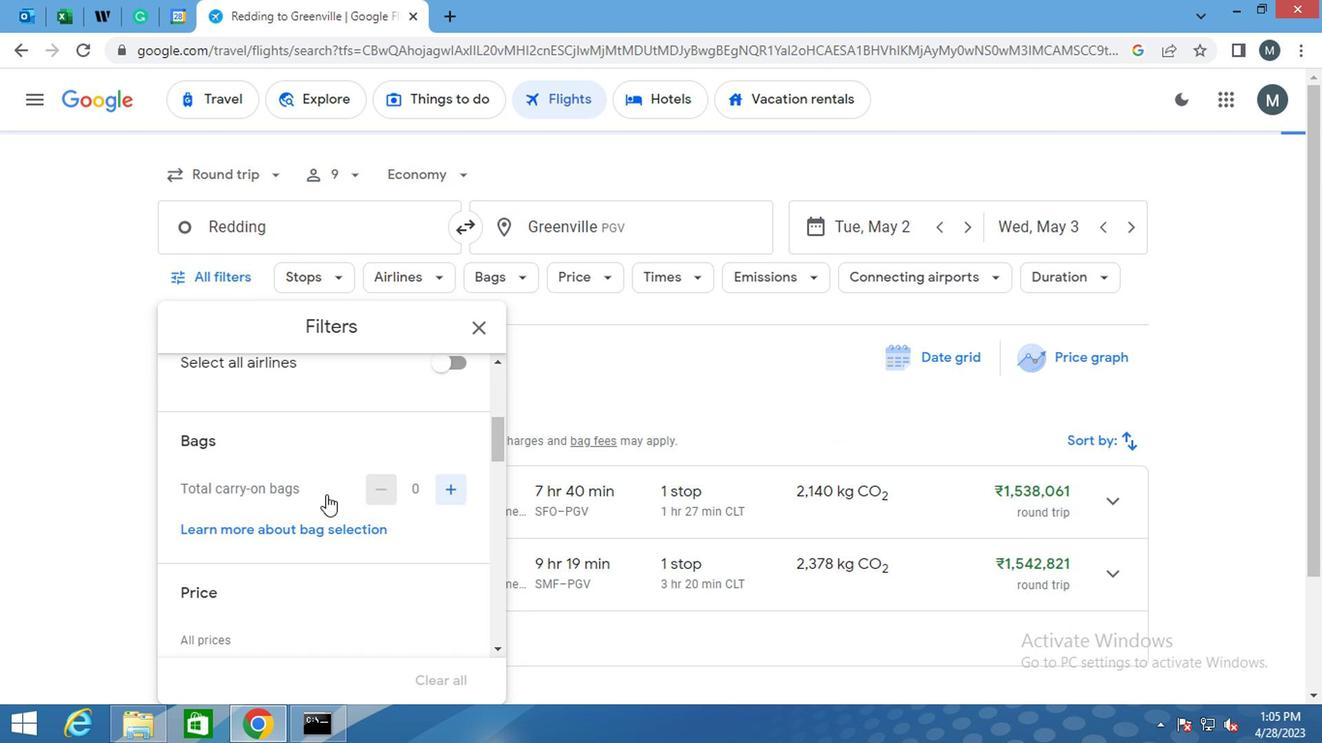 
Action: Mouse scrolled (319, 493) with delta (0, 0)
Screenshot: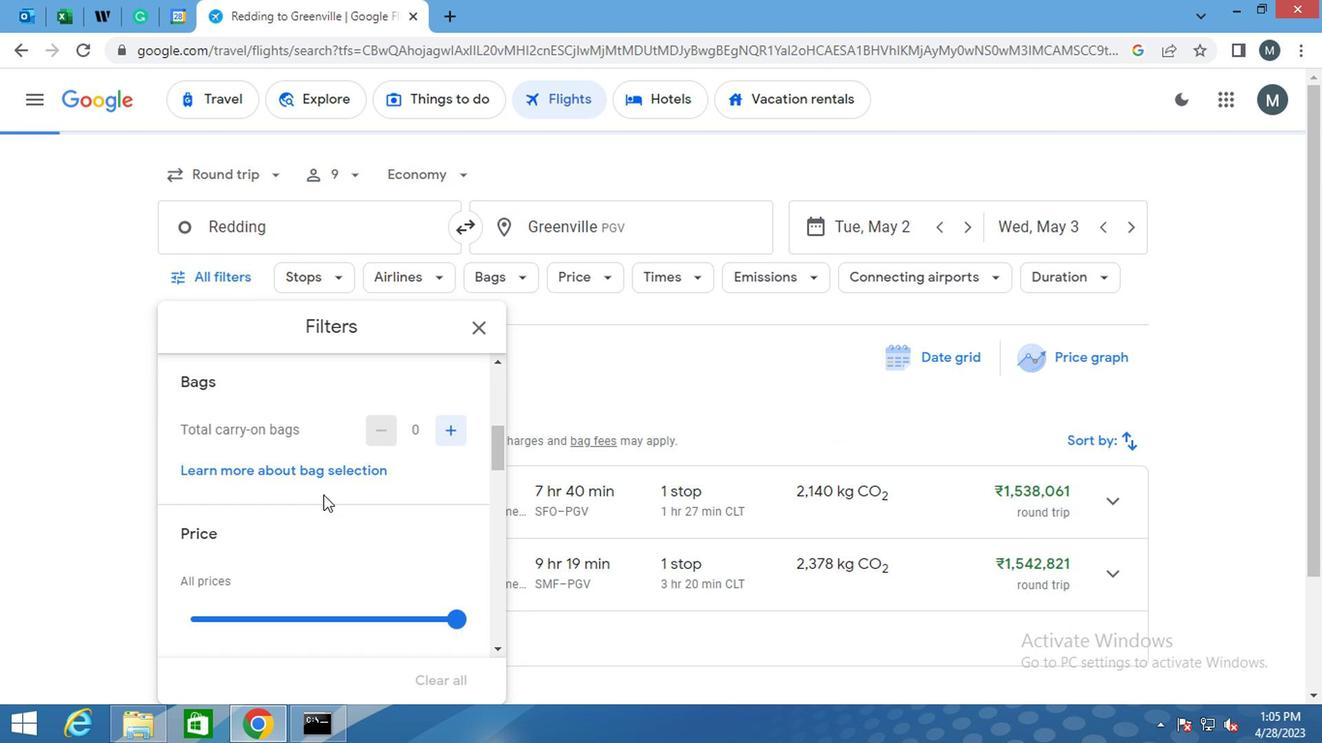 
Action: Mouse scrolled (319, 493) with delta (0, 0)
Screenshot: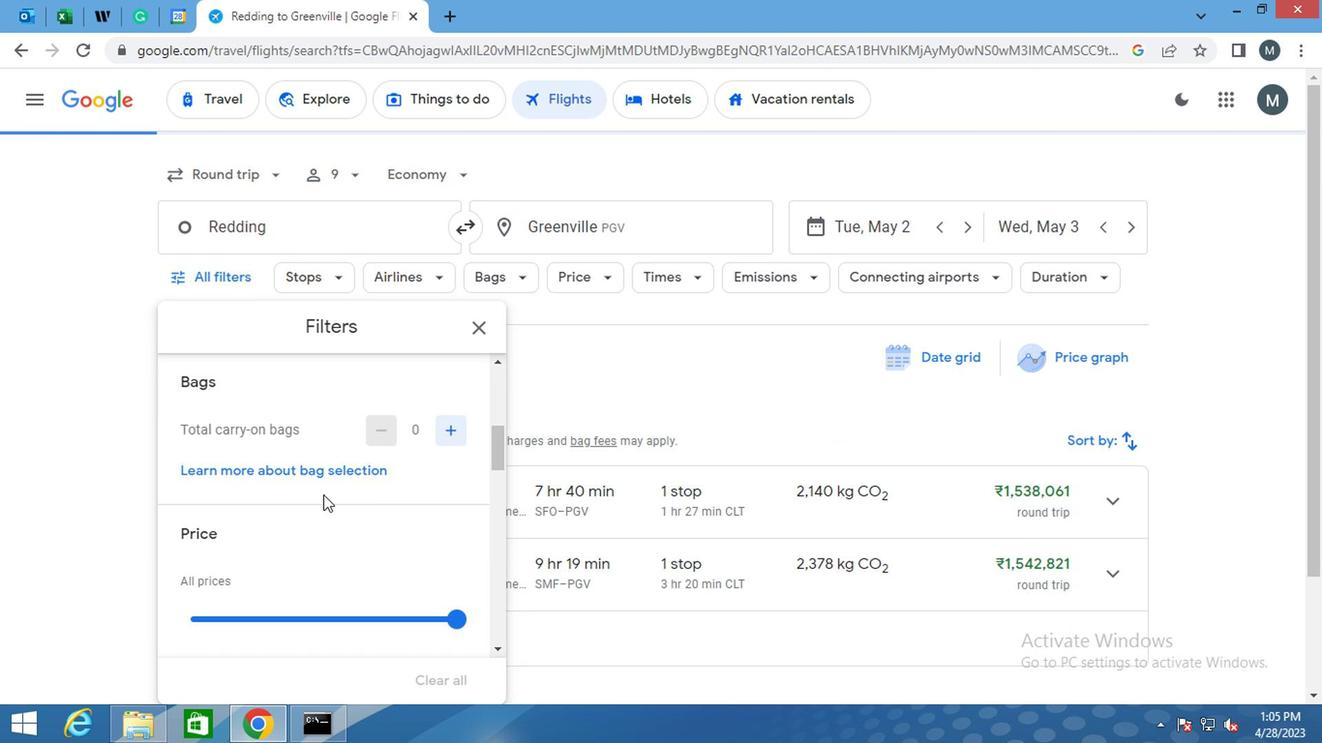 
Action: Mouse moved to (305, 492)
Screenshot: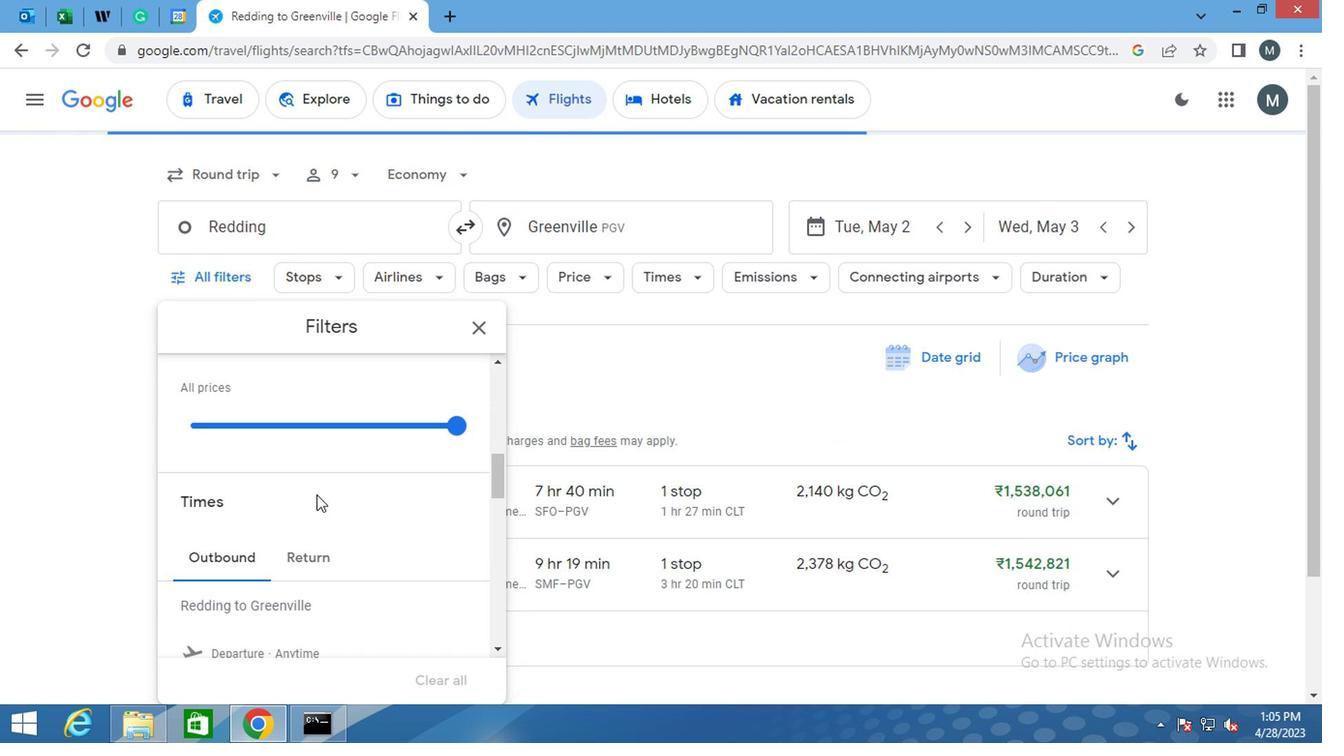 
Action: Mouse scrolled (305, 493) with delta (0, 0)
Screenshot: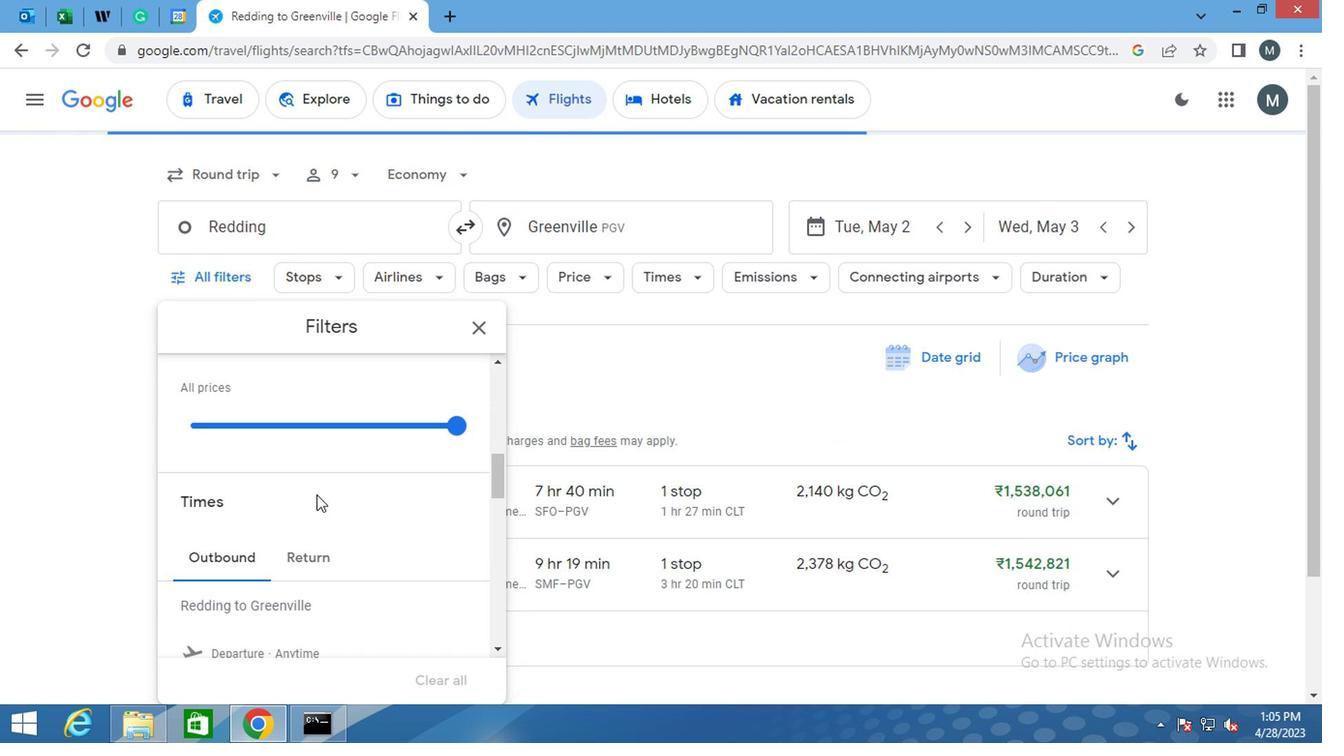 
Action: Mouse moved to (302, 489)
Screenshot: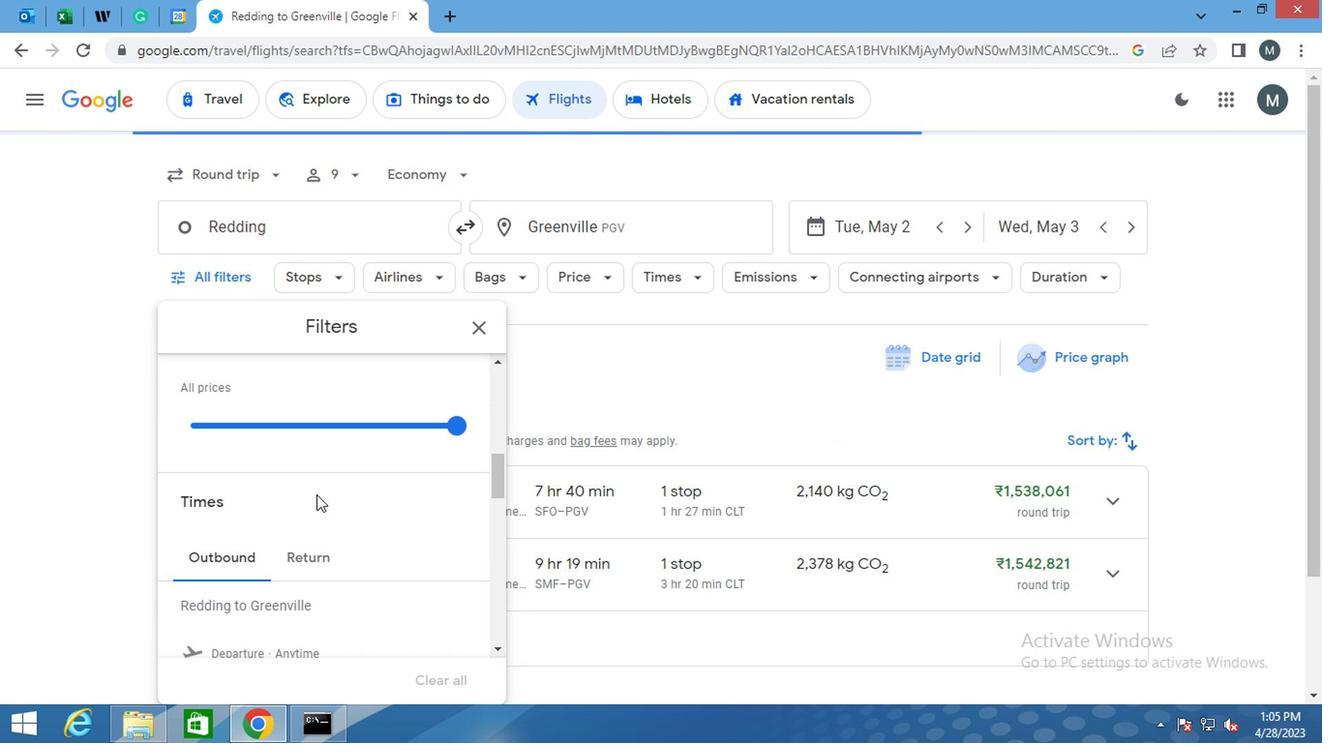 
Action: Mouse scrolled (302, 490) with delta (0, 1)
Screenshot: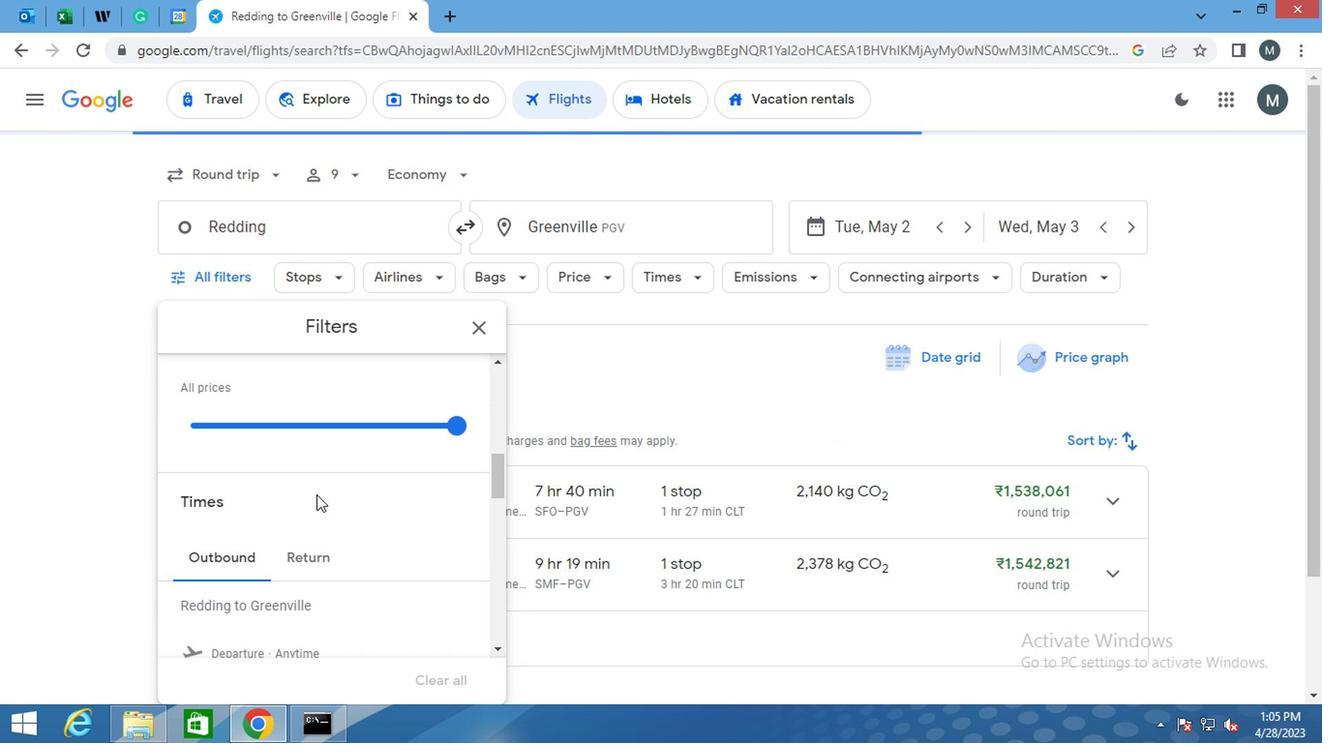 
Action: Mouse moved to (299, 485)
Screenshot: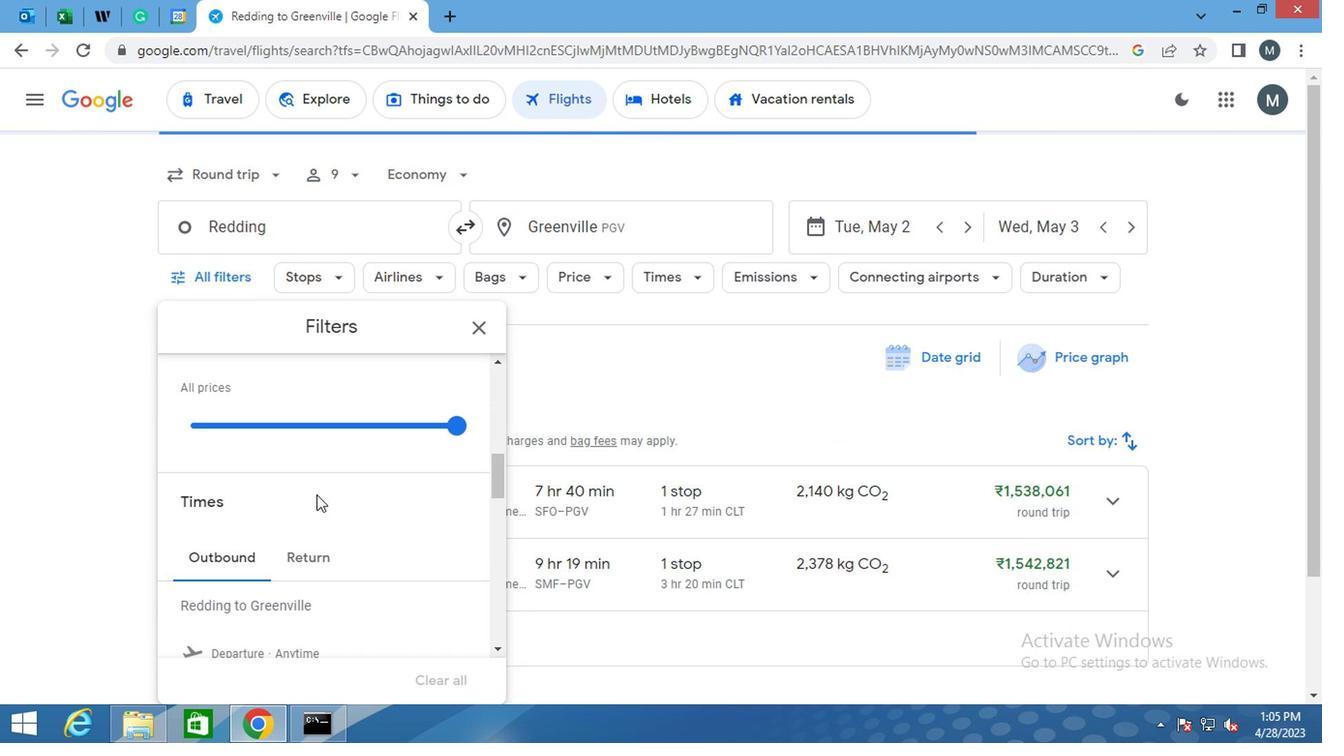 
Action: Mouse scrolled (299, 486) with delta (0, 0)
Screenshot: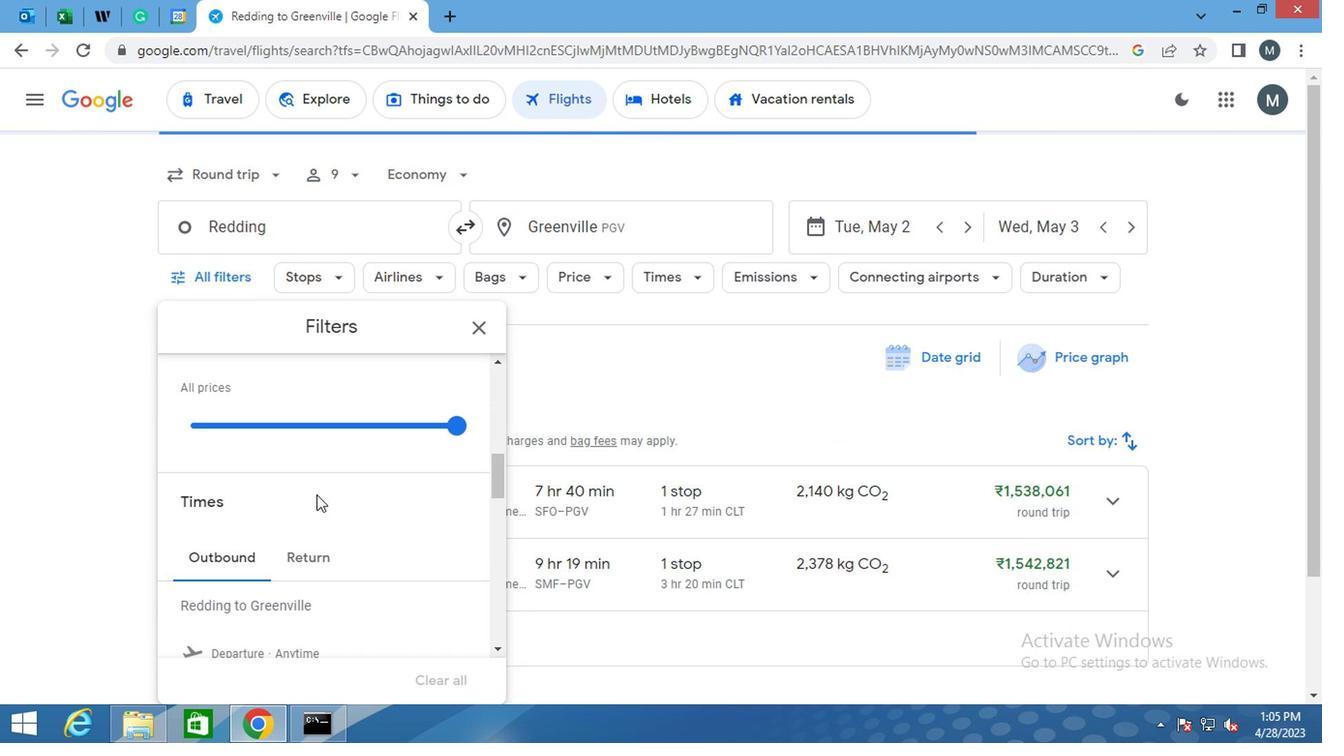 
Action: Mouse moved to (302, 476)
Screenshot: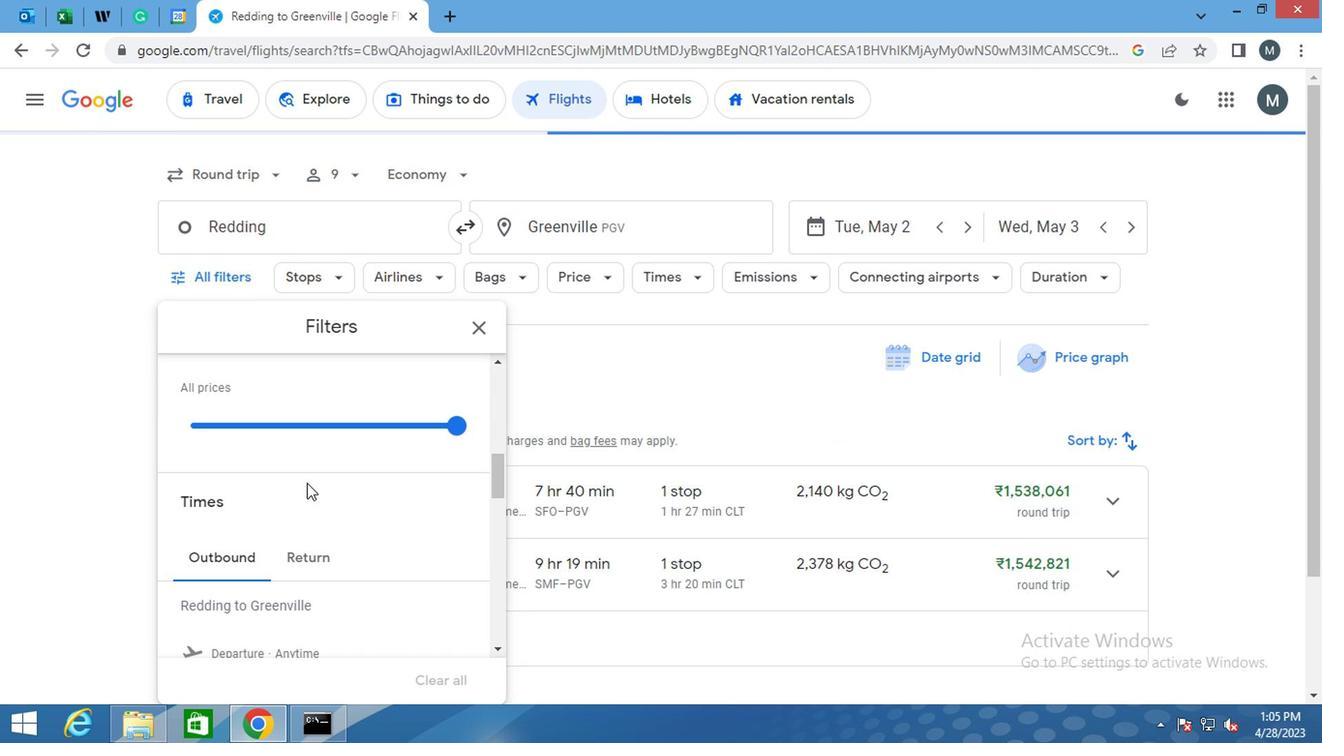 
Action: Mouse scrolled (302, 477) with delta (0, 0)
Screenshot: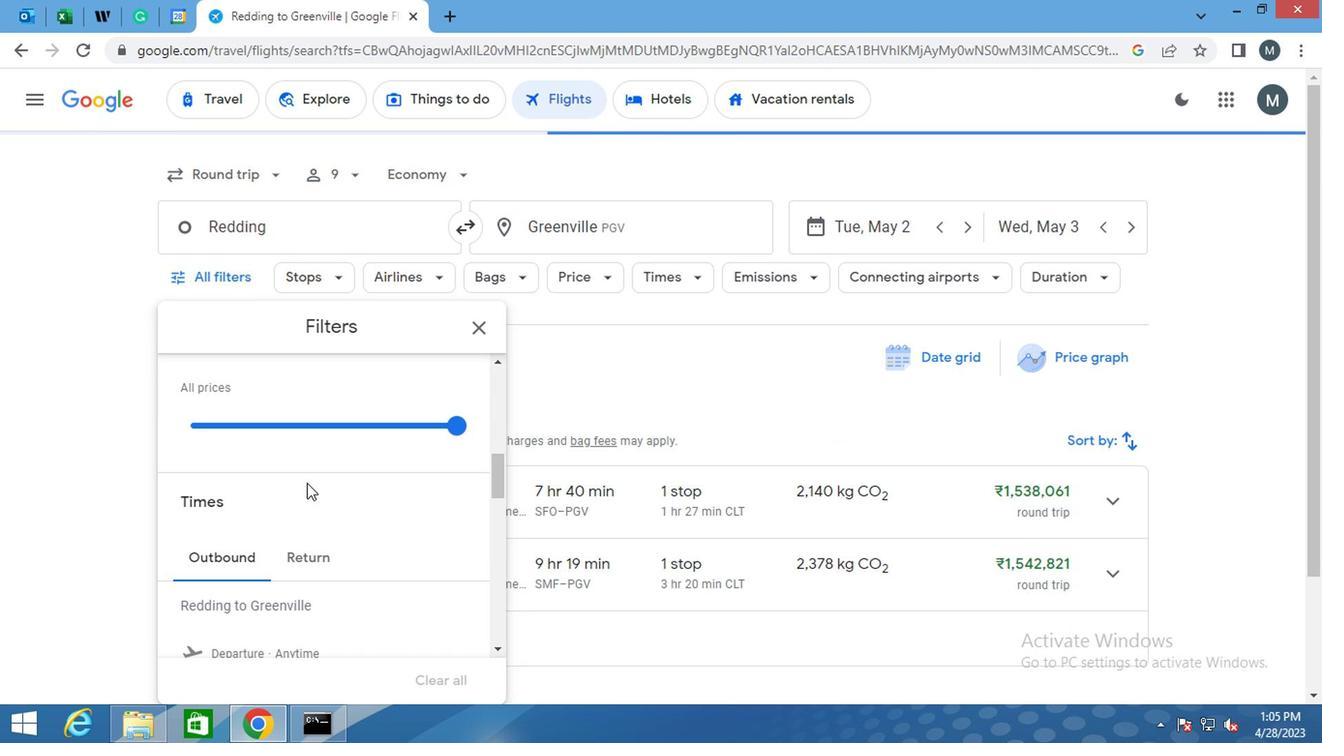 
Action: Mouse moved to (294, 466)
Screenshot: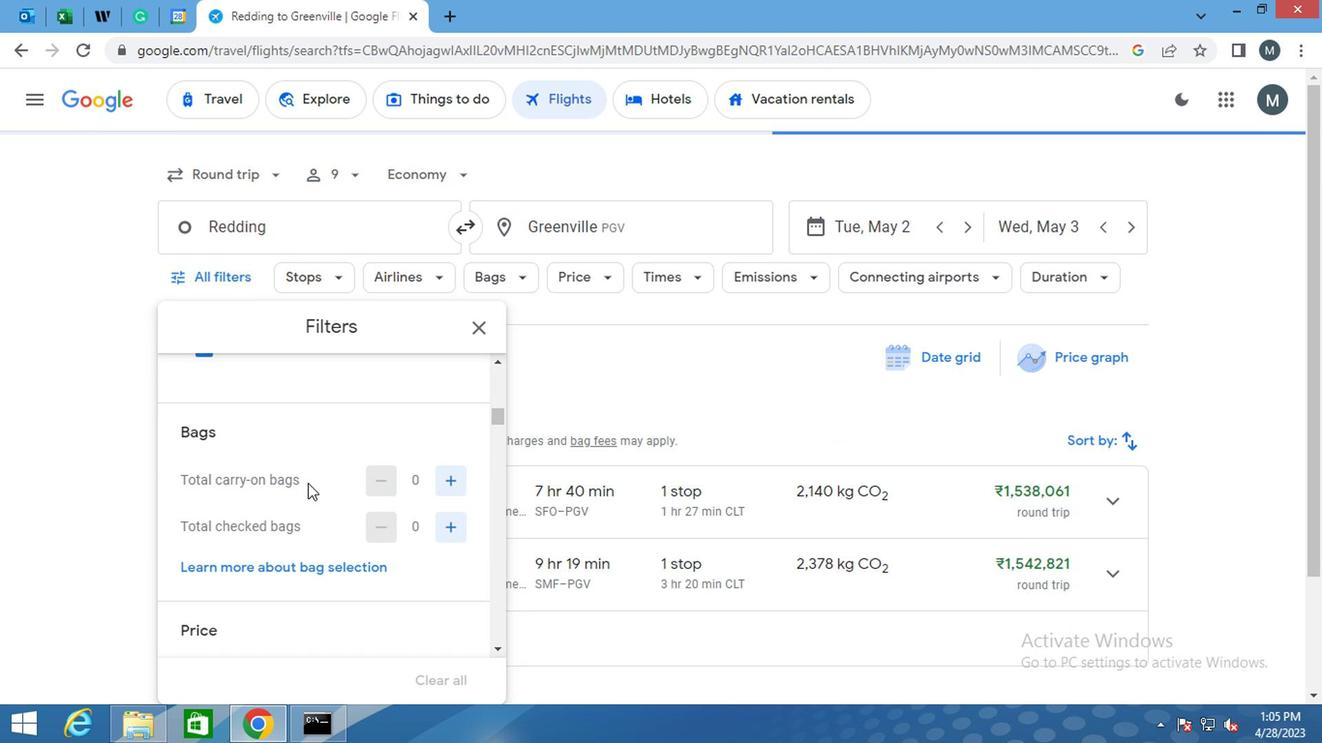 
Action: Mouse scrolled (294, 467) with delta (0, 0)
Screenshot: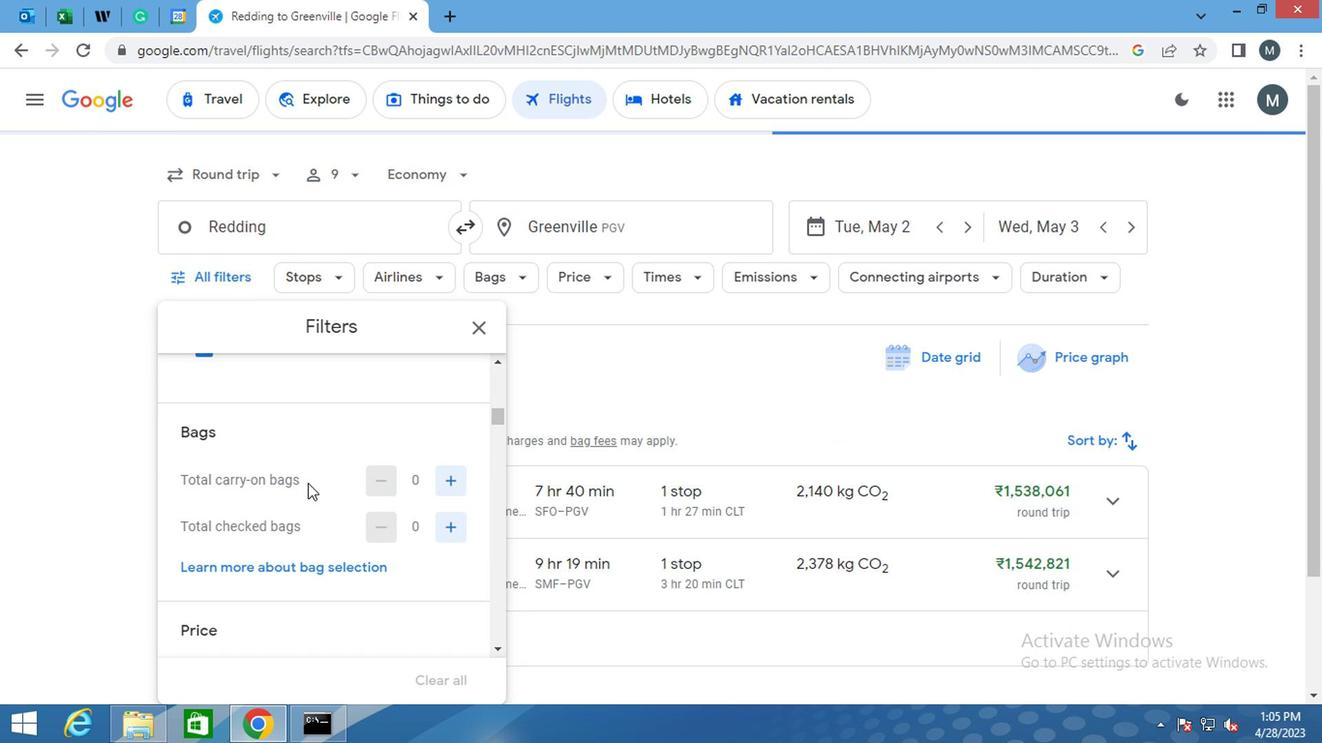
Action: Mouse moved to (314, 462)
Screenshot: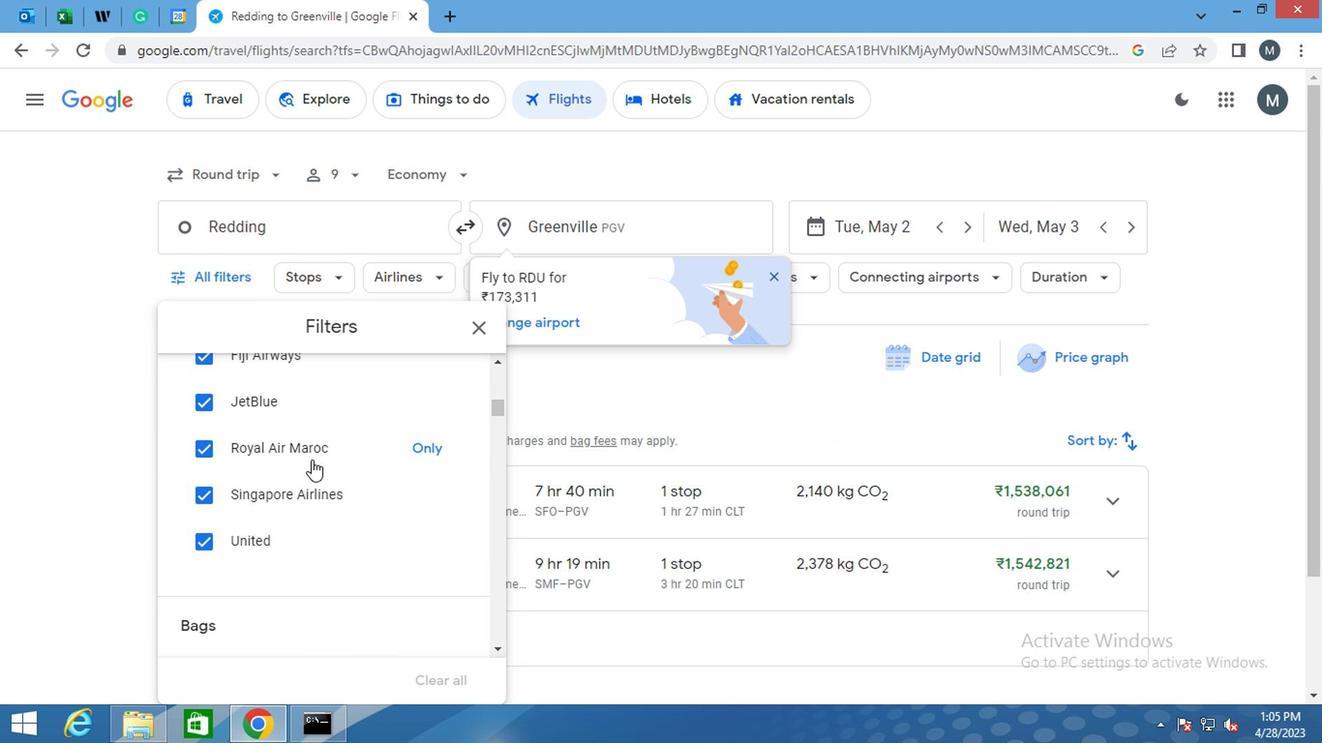 
Action: Mouse scrolled (314, 464) with delta (0, 1)
Screenshot: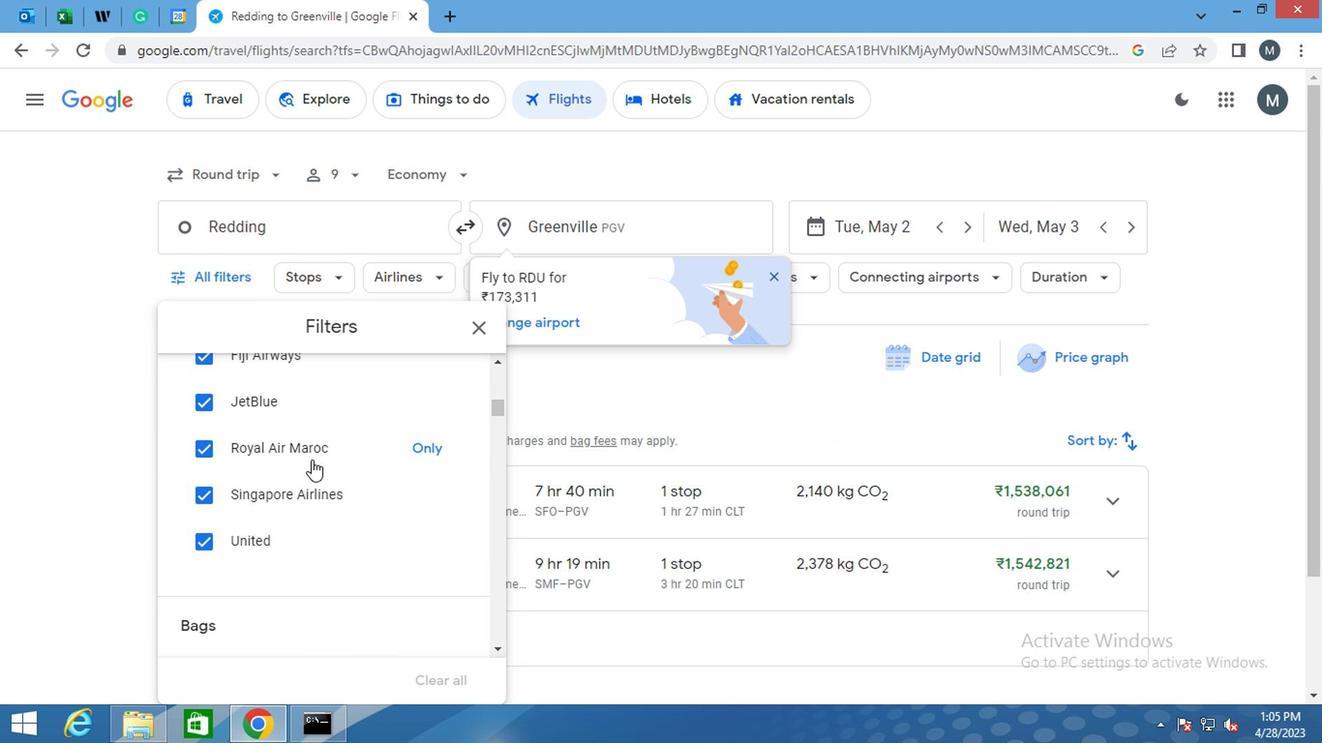 
Action: Mouse scrolled (314, 464) with delta (0, 1)
Screenshot: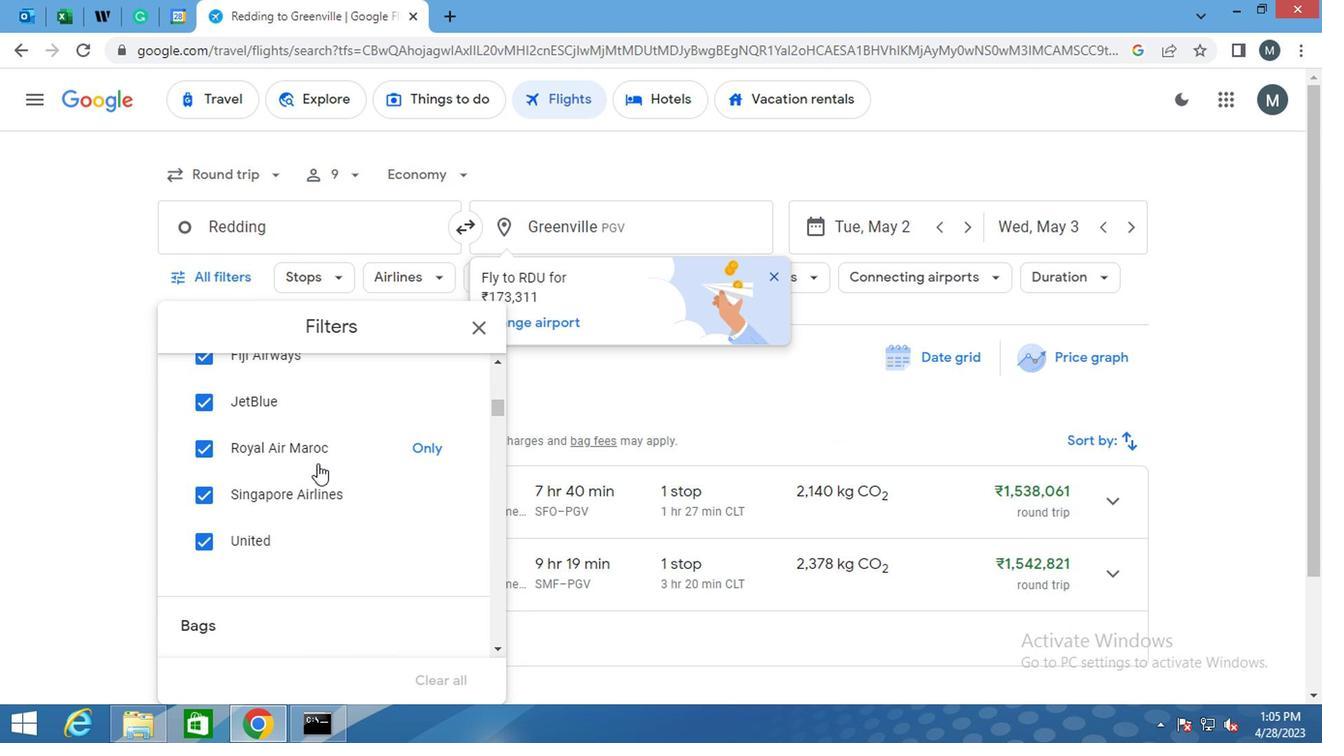 
Action: Mouse moved to (314, 464)
Screenshot: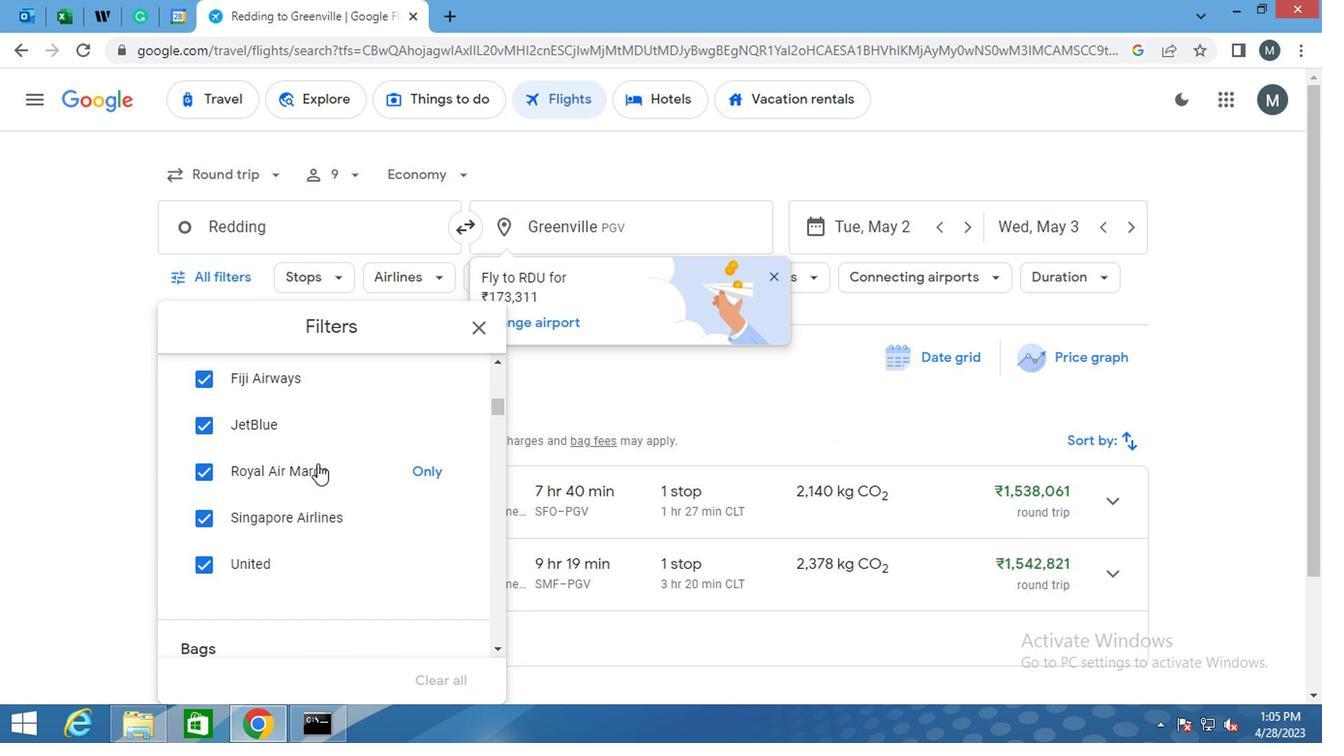 
Action: Mouse scrolled (314, 464) with delta (0, 0)
Screenshot: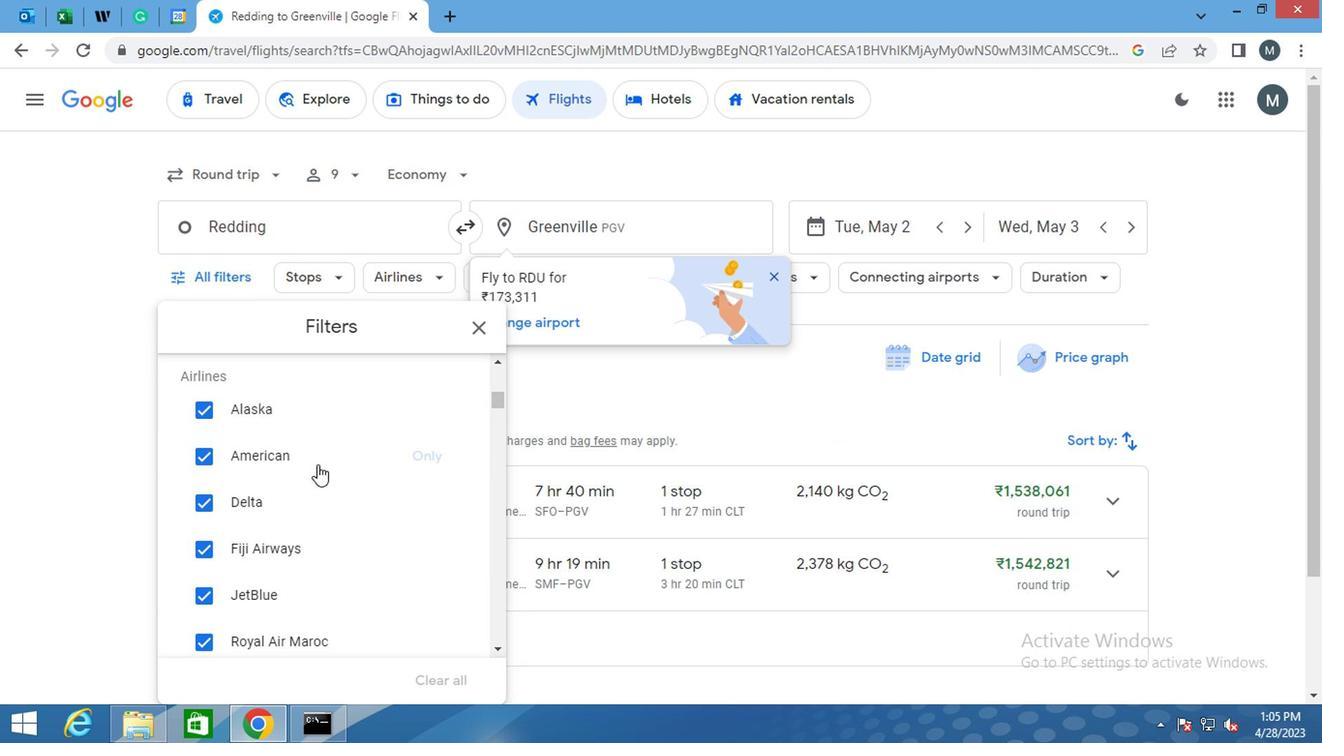 
Action: Mouse moved to (314, 462)
Screenshot: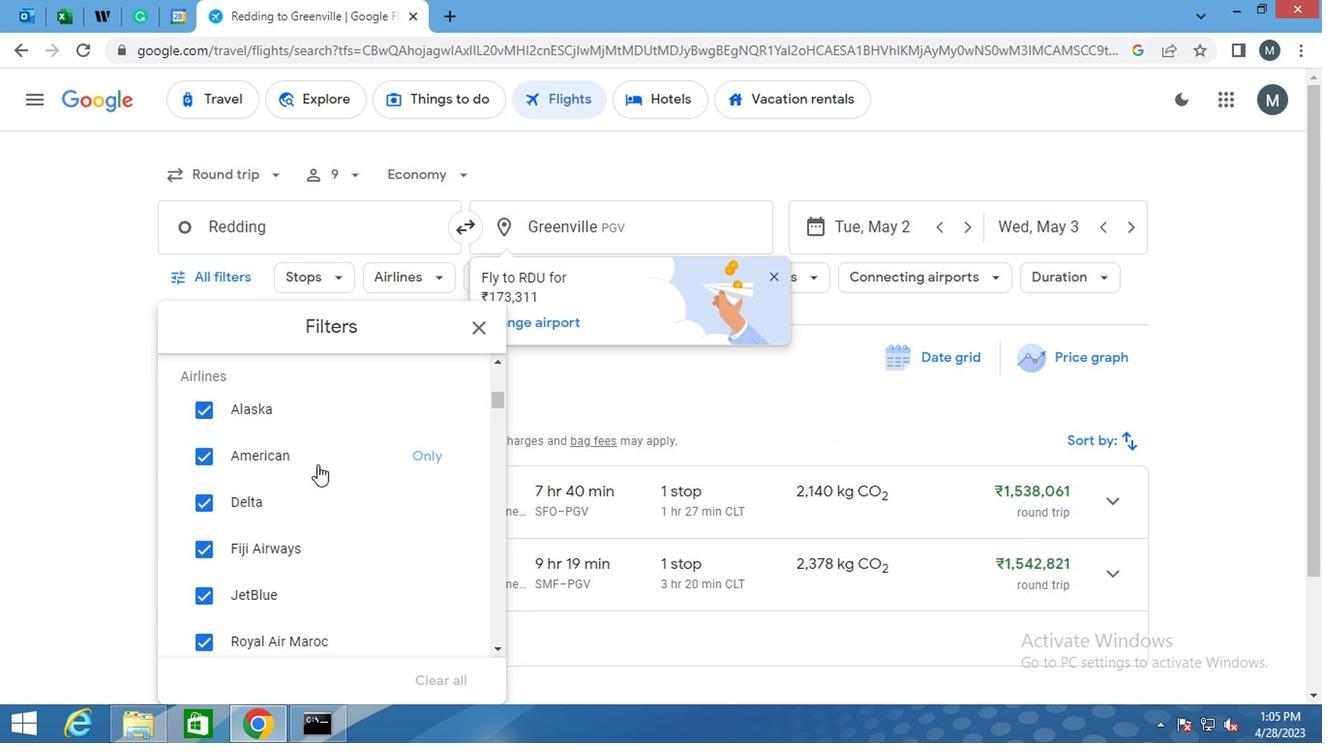 
Action: Mouse scrolled (314, 464) with delta (0, 1)
Screenshot: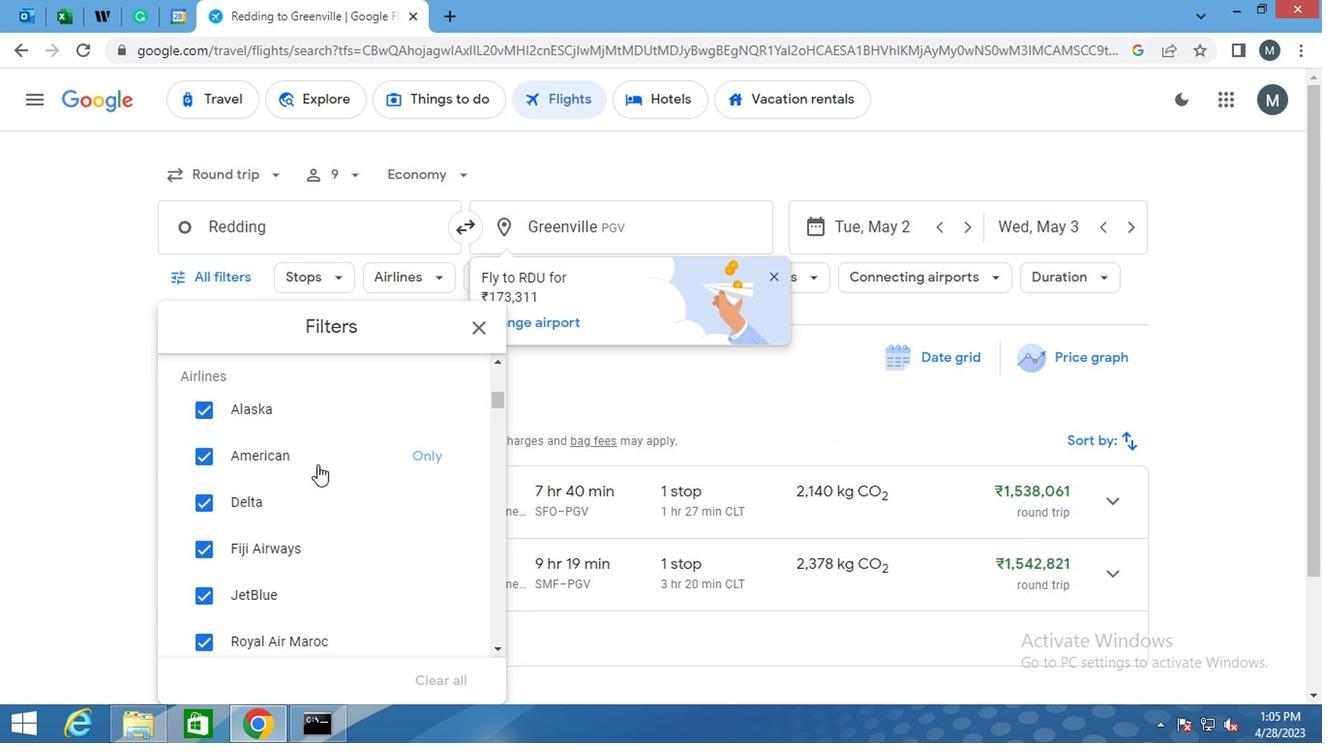 
Action: Mouse moved to (316, 462)
Screenshot: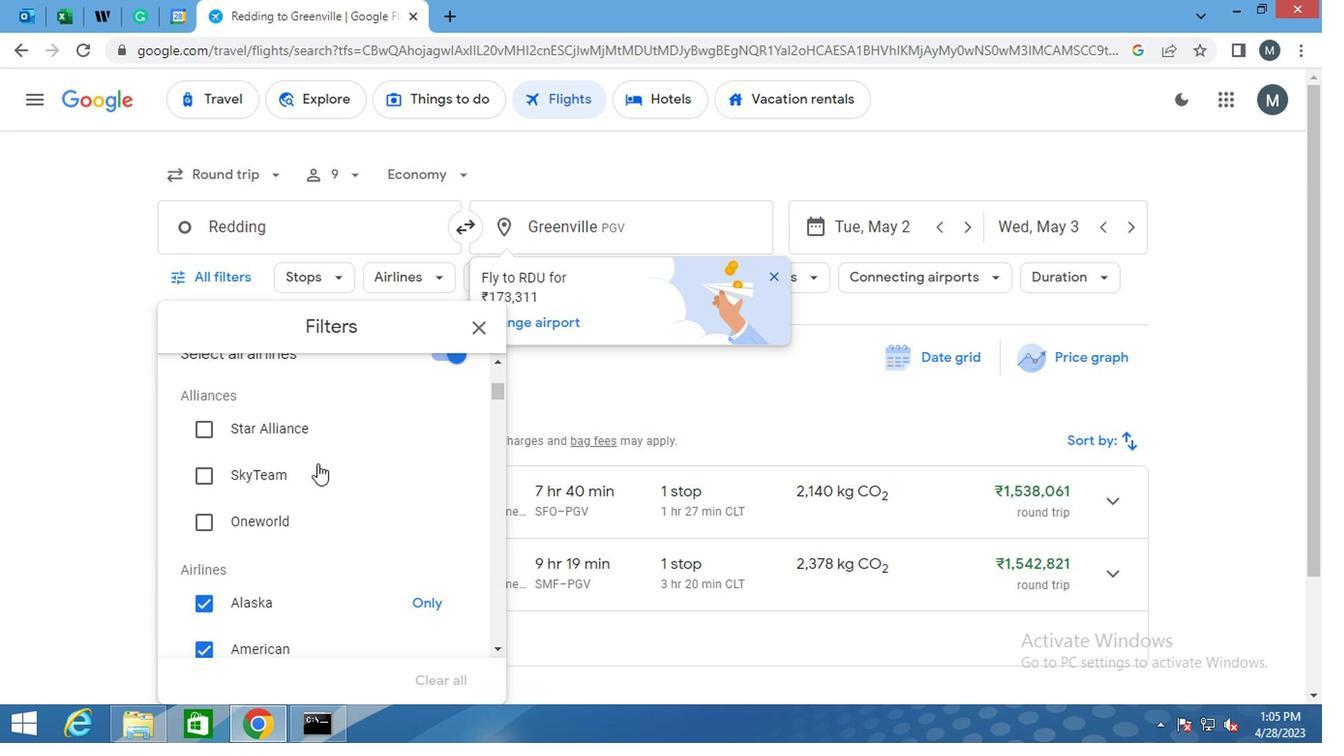 
Action: Mouse scrolled (316, 464) with delta (0, 1)
Screenshot: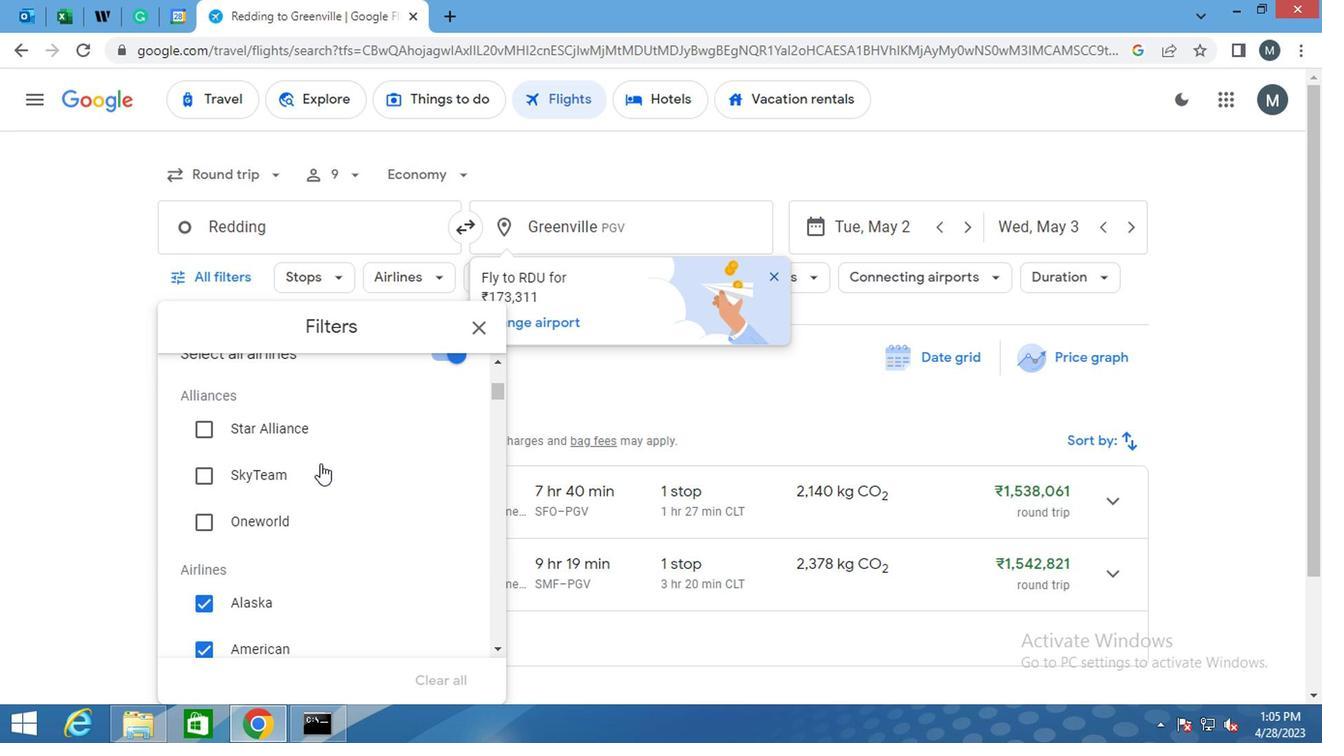 
Action: Mouse scrolled (316, 464) with delta (0, 1)
Screenshot: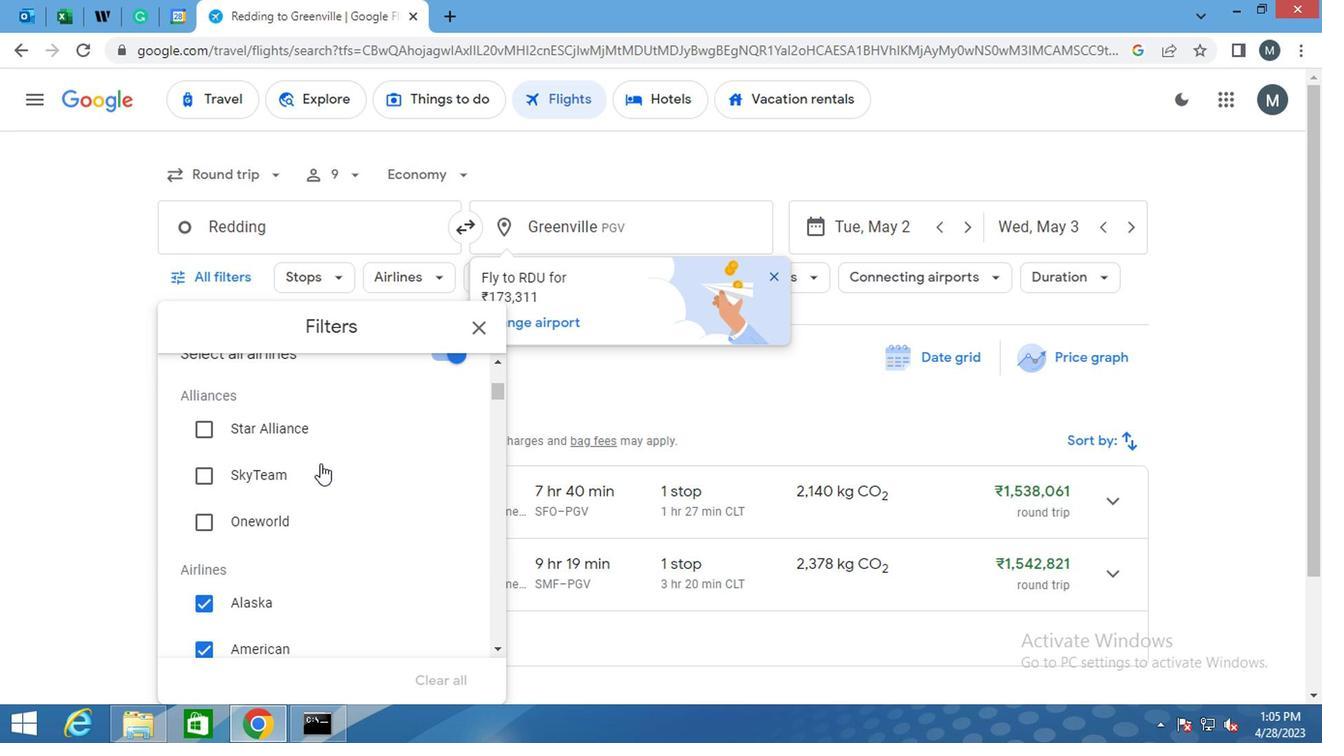 
Action: Mouse moved to (319, 469)
Screenshot: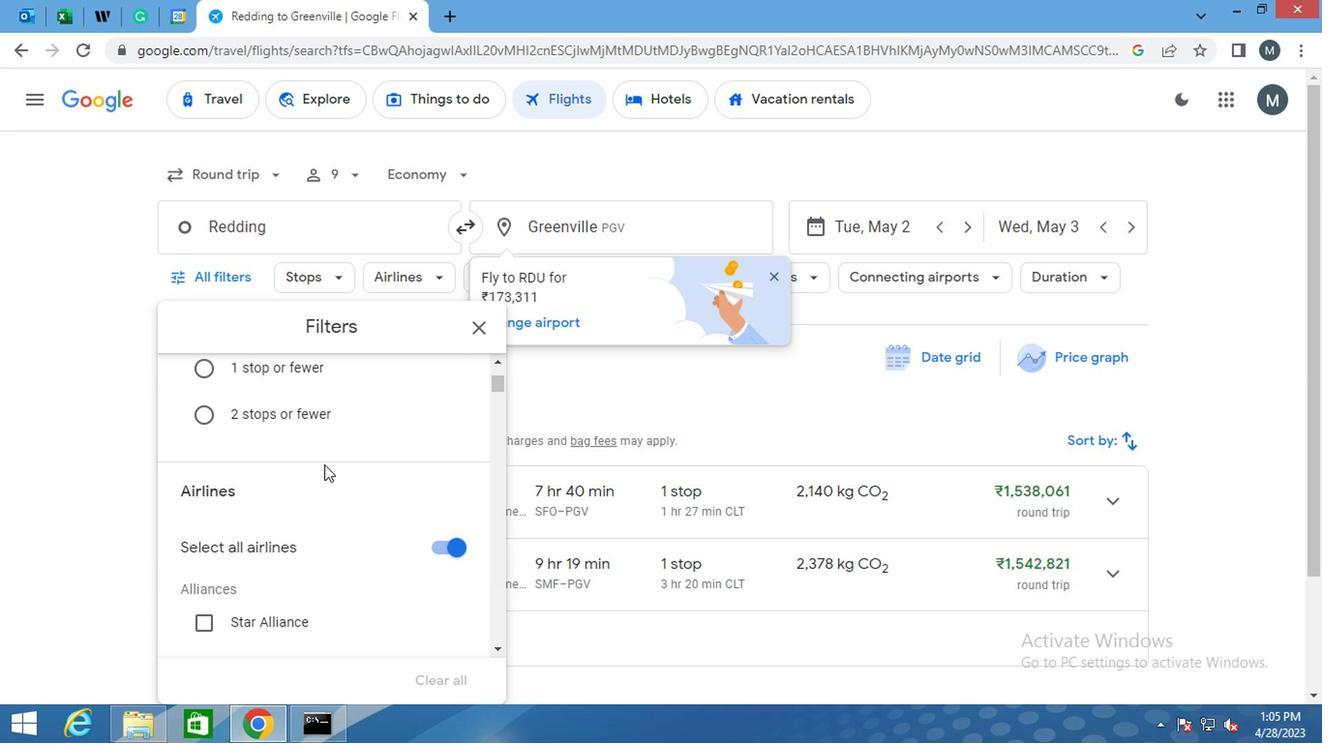 
Action: Mouse scrolled (319, 467) with delta (0, -1)
Screenshot: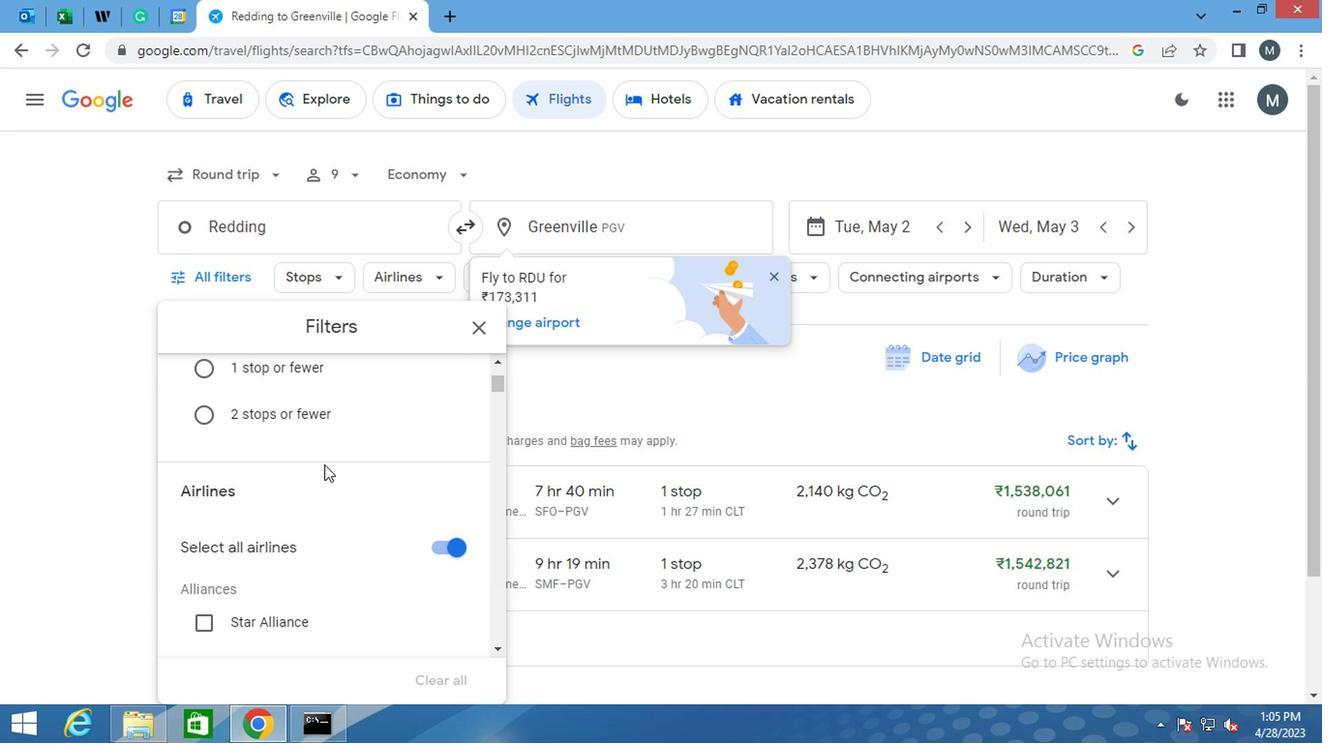 
Action: Mouse moved to (319, 471)
Screenshot: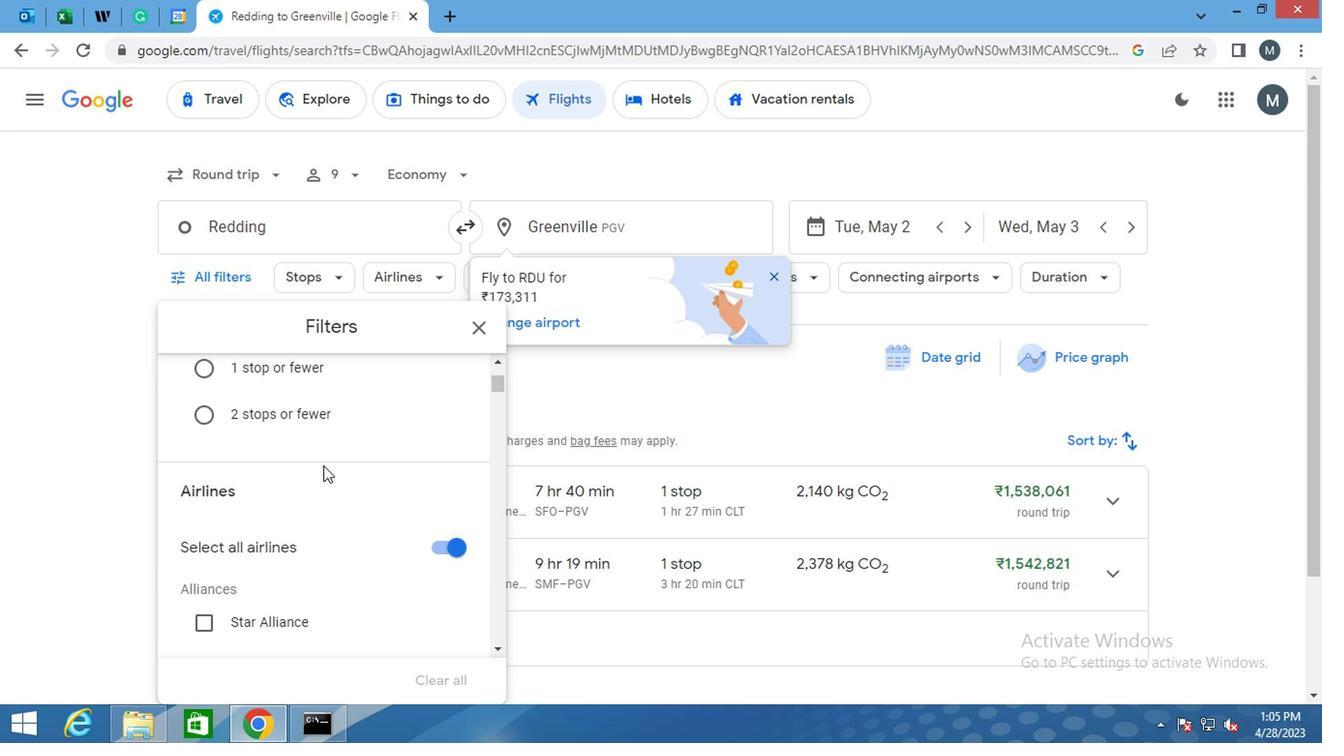 
Action: Mouse scrolled (319, 471) with delta (0, 0)
Screenshot: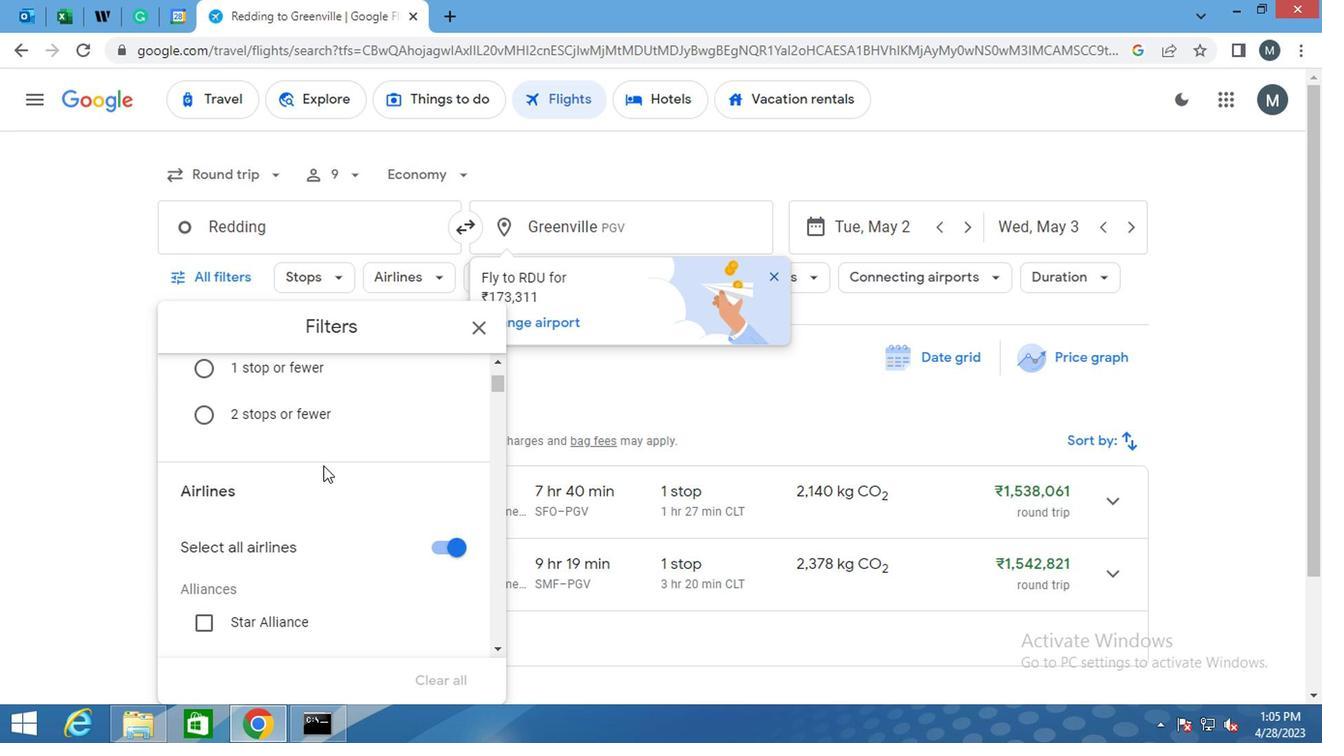 
Action: Mouse moved to (316, 475)
Screenshot: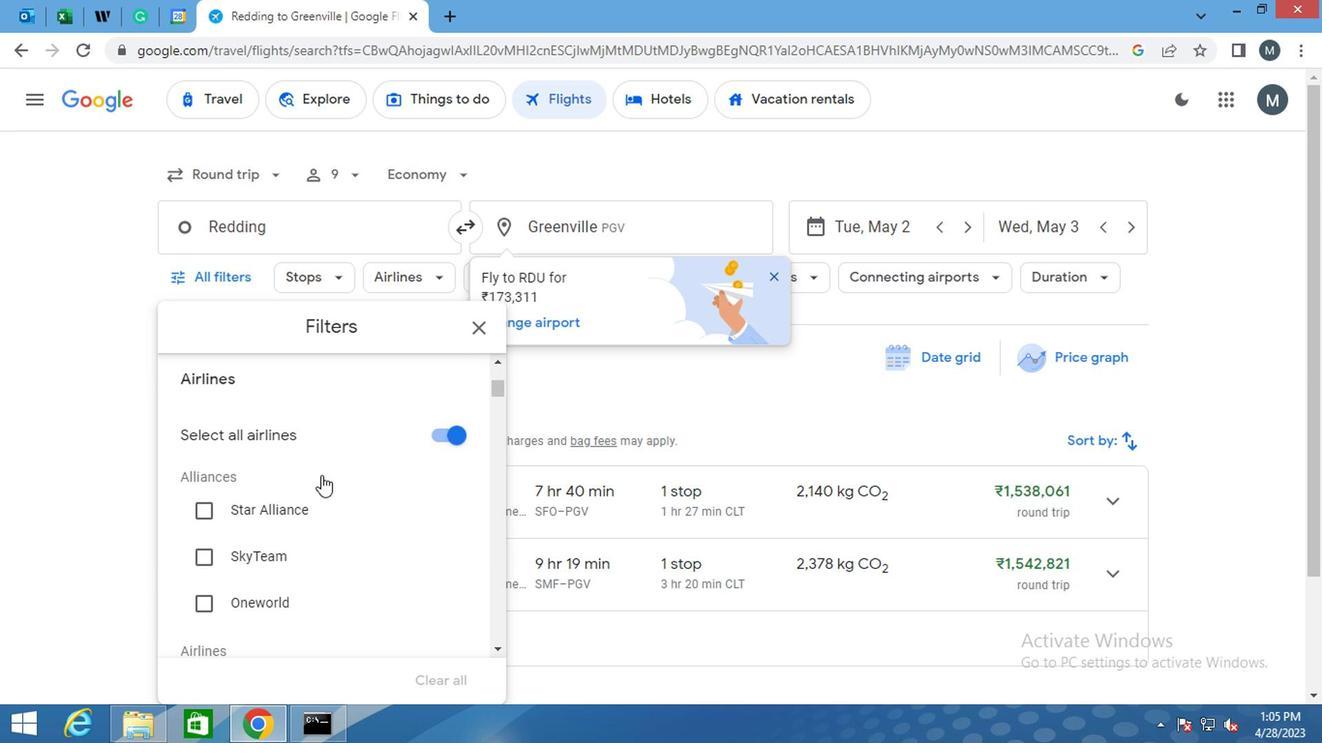 
Action: Mouse scrolled (316, 474) with delta (0, -1)
Screenshot: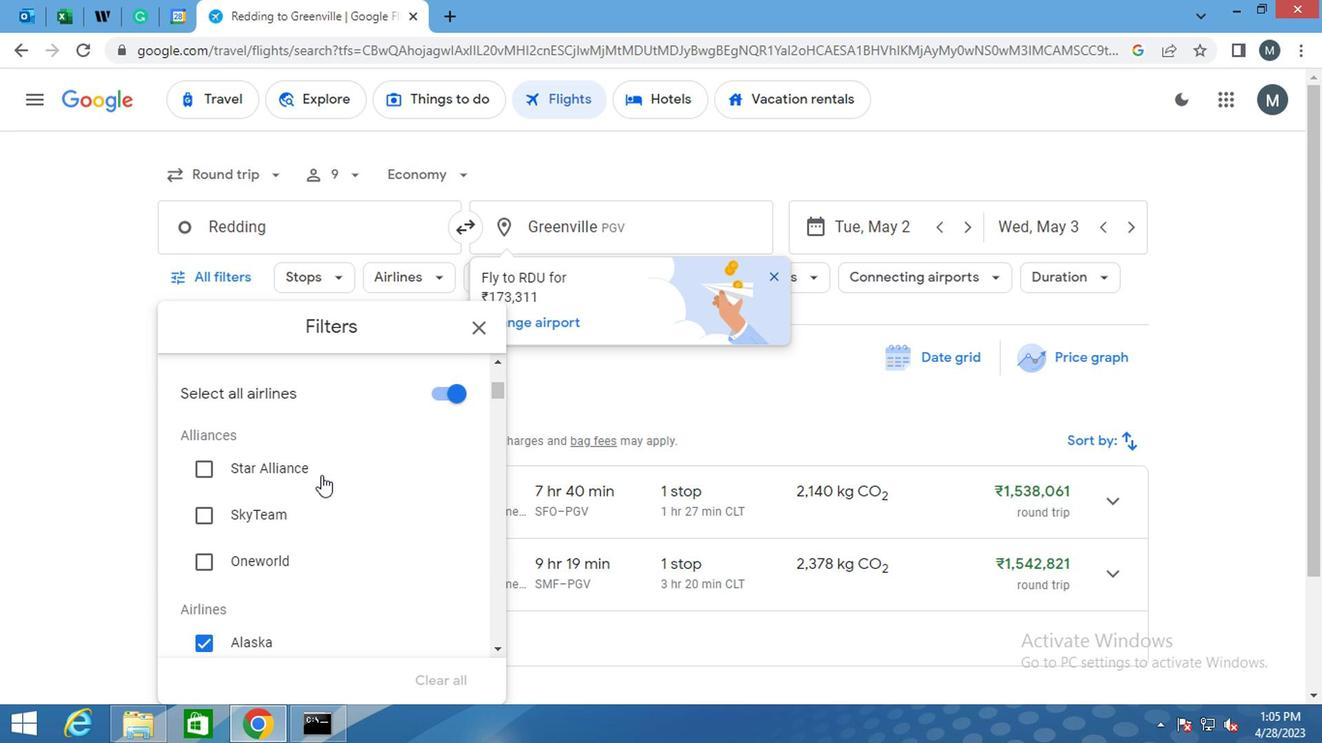
Action: Mouse moved to (309, 483)
Screenshot: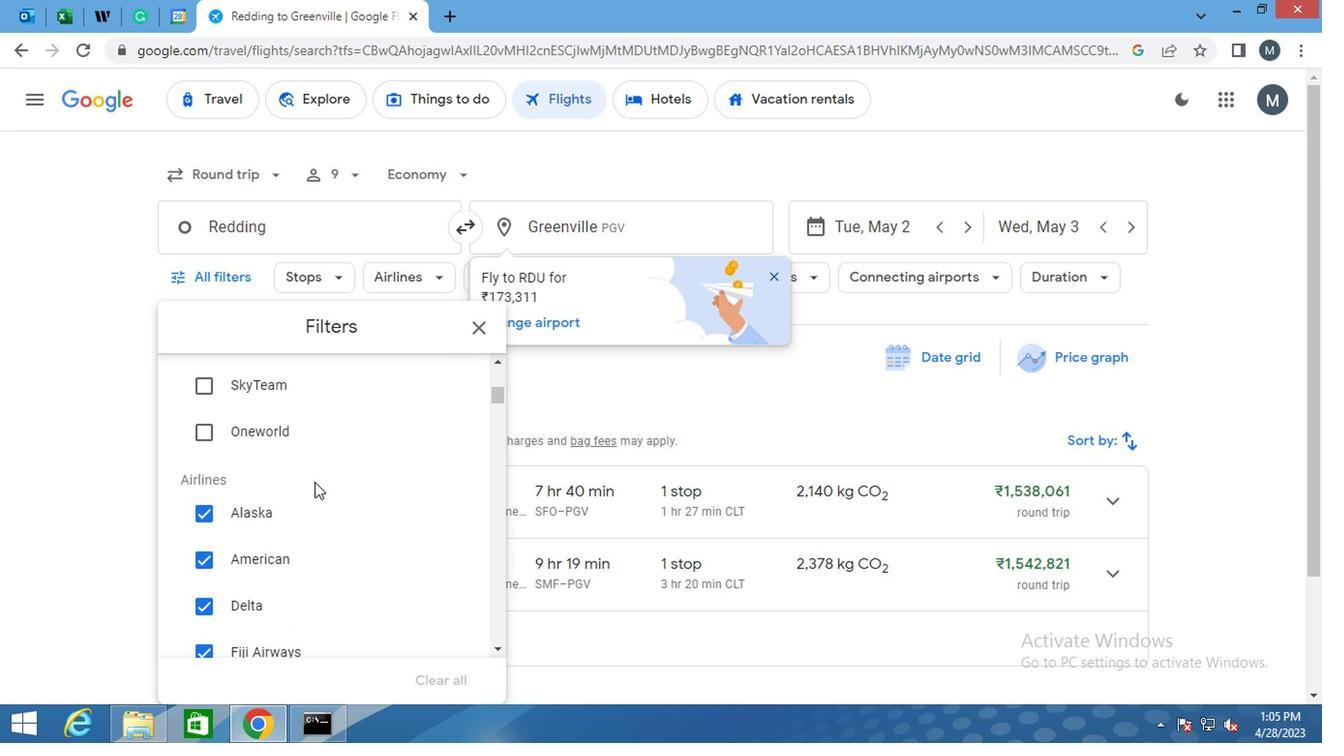 
Action: Mouse scrolled (309, 484) with delta (0, 0)
Screenshot: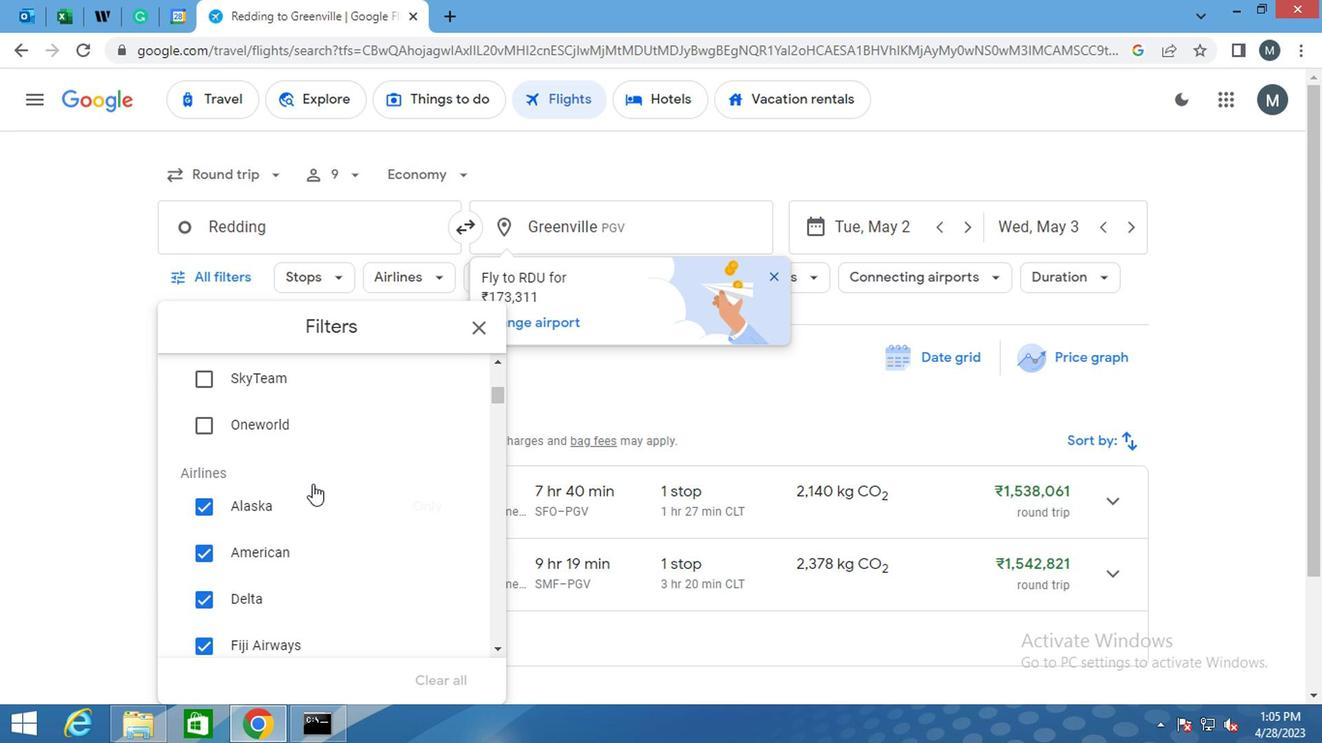 
Action: Mouse scrolled (309, 484) with delta (0, 0)
Screenshot: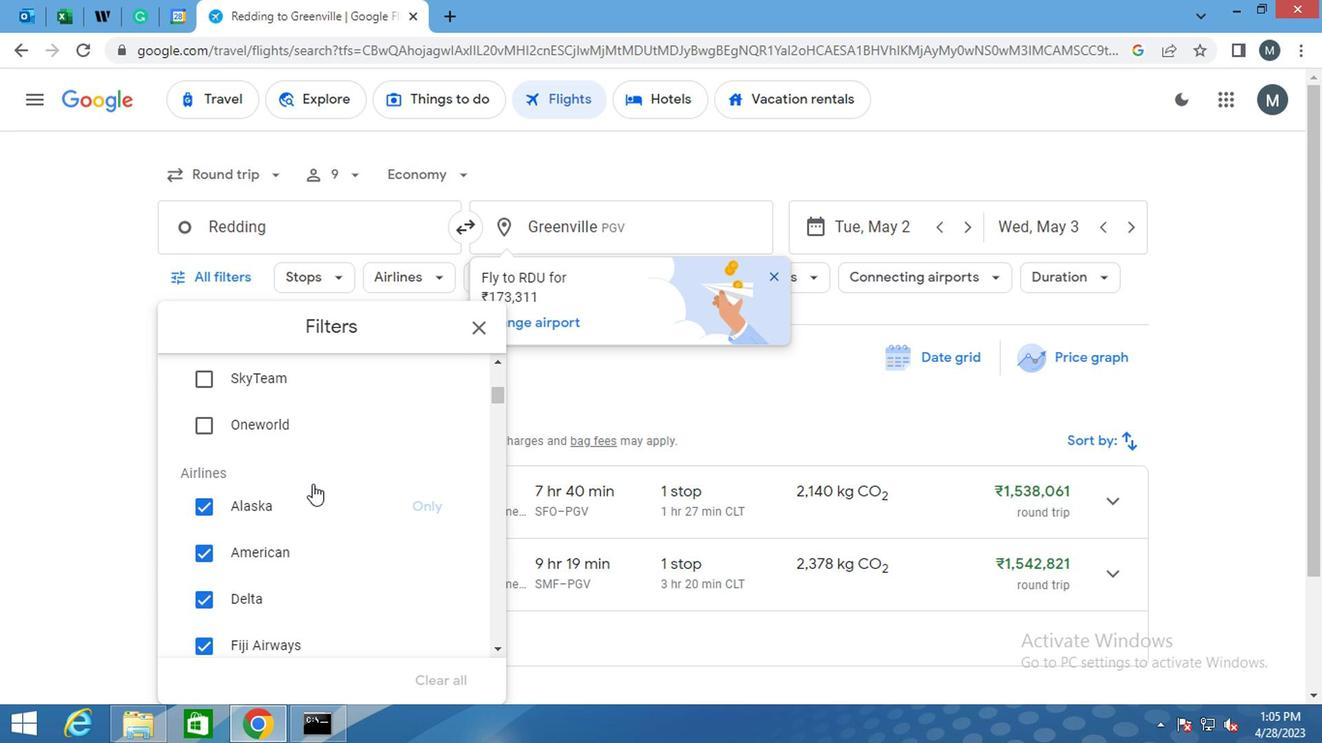 
Action: Mouse moved to (442, 450)
Screenshot: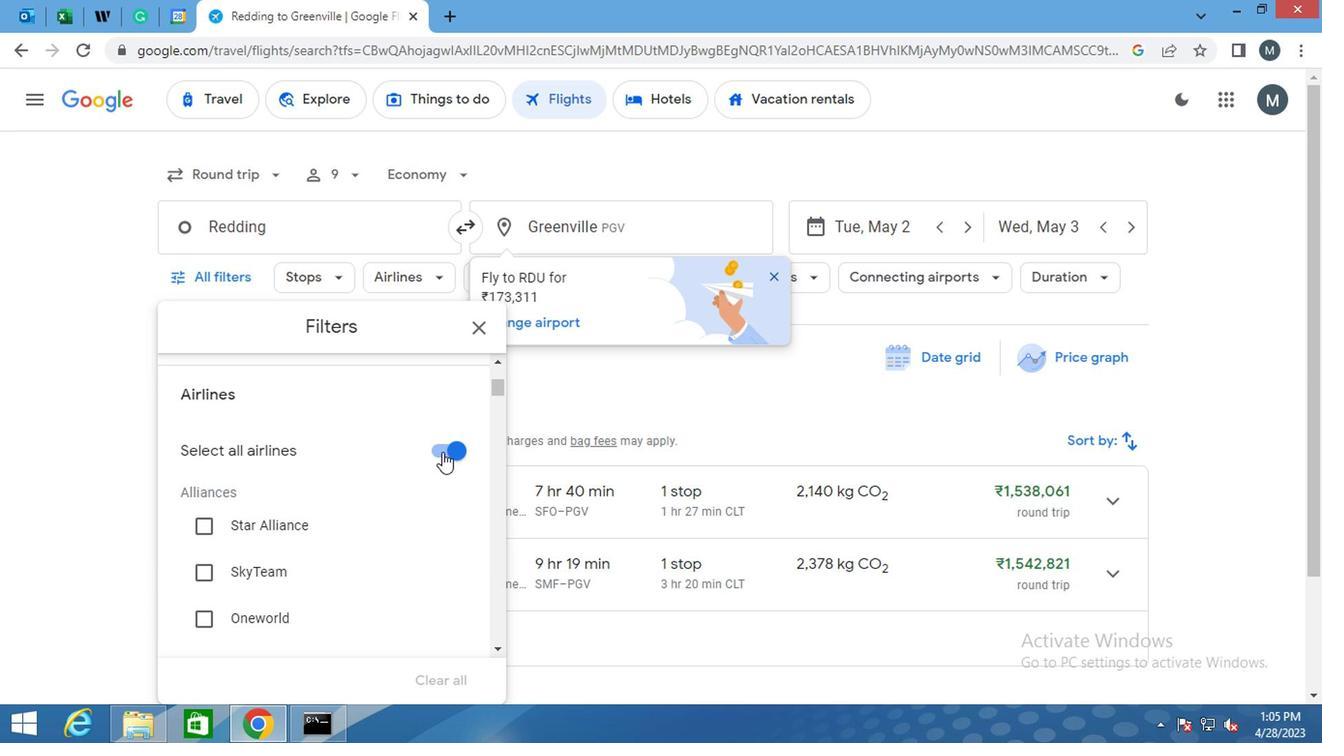 
Action: Mouse pressed left at (442, 450)
Screenshot: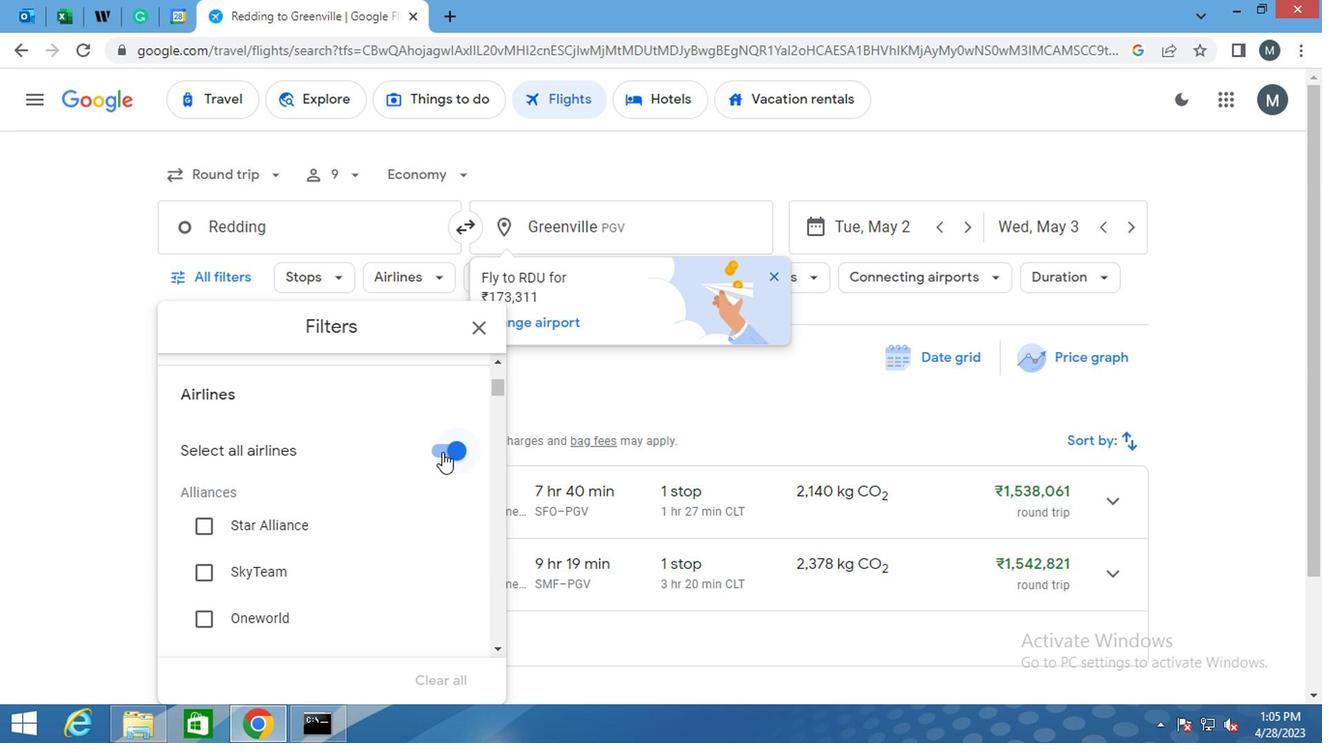 
Action: Mouse moved to (319, 475)
Screenshot: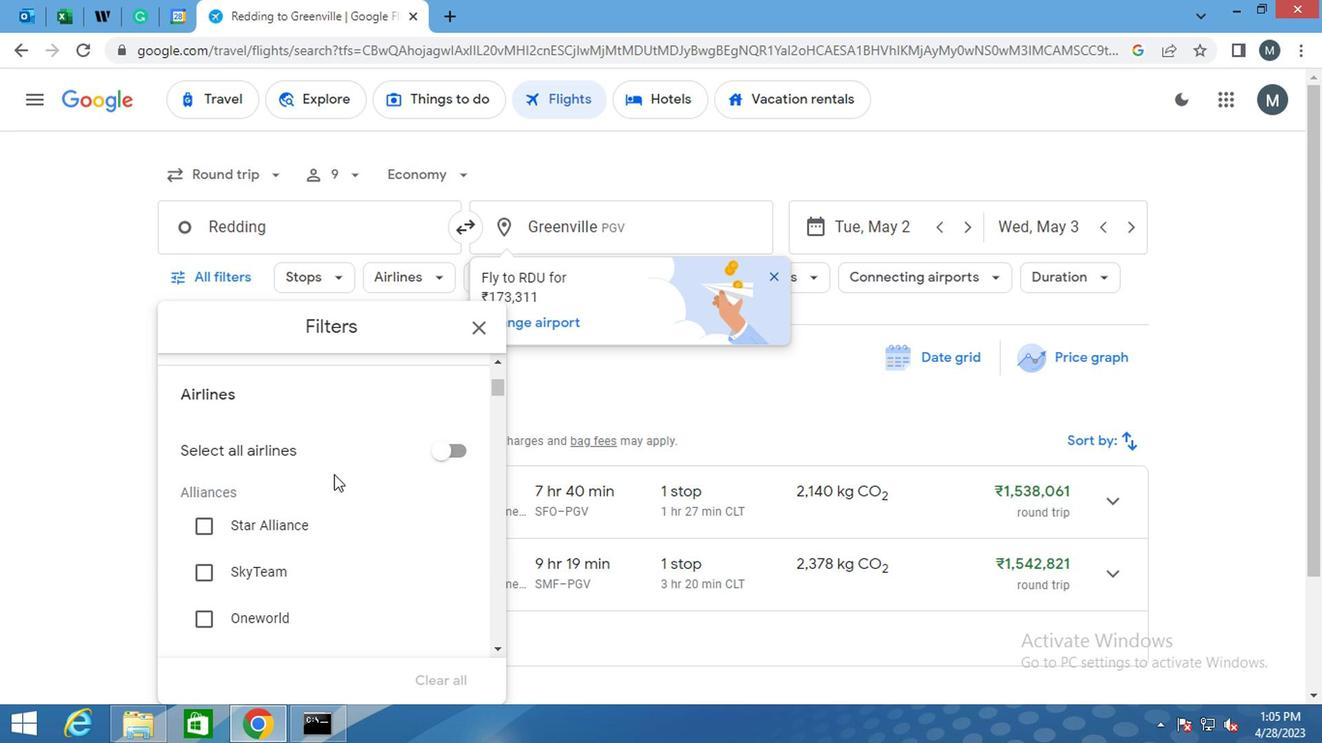 
Action: Mouse scrolled (319, 474) with delta (0, -1)
Screenshot: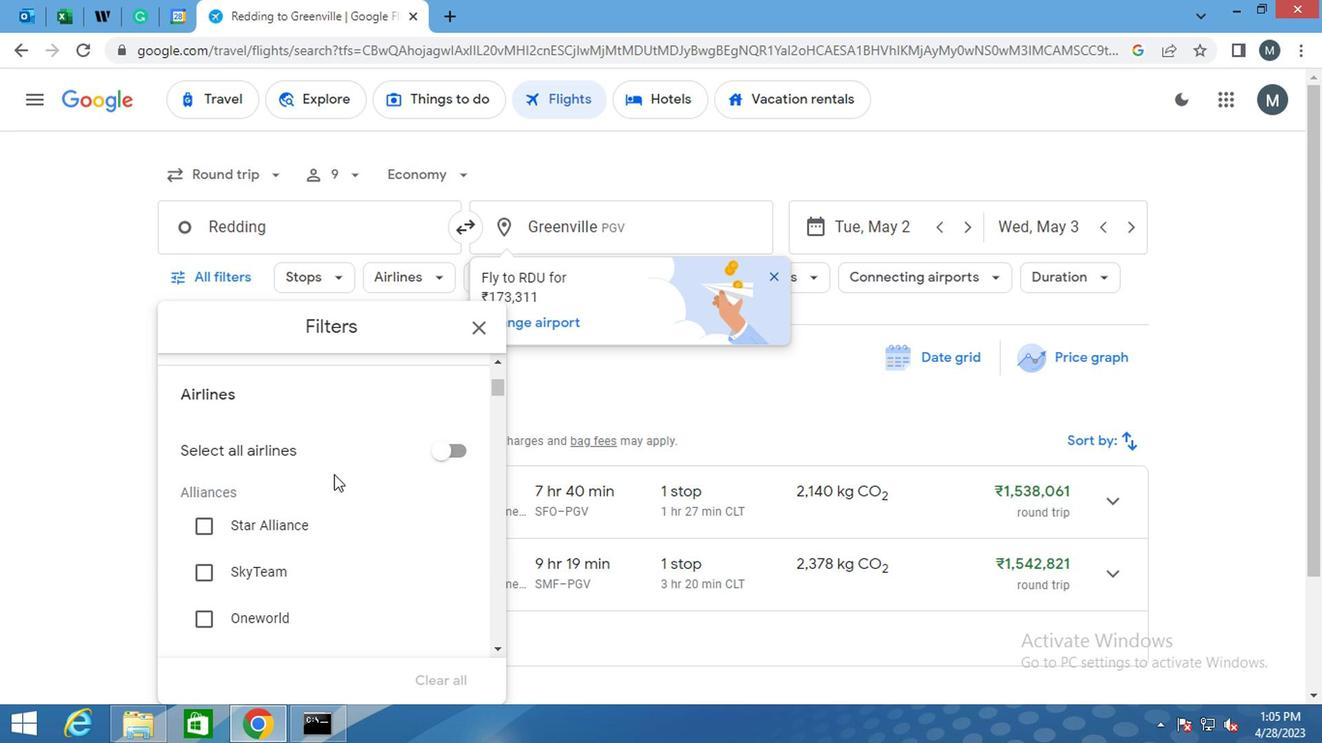 
Action: Mouse moved to (314, 477)
Screenshot: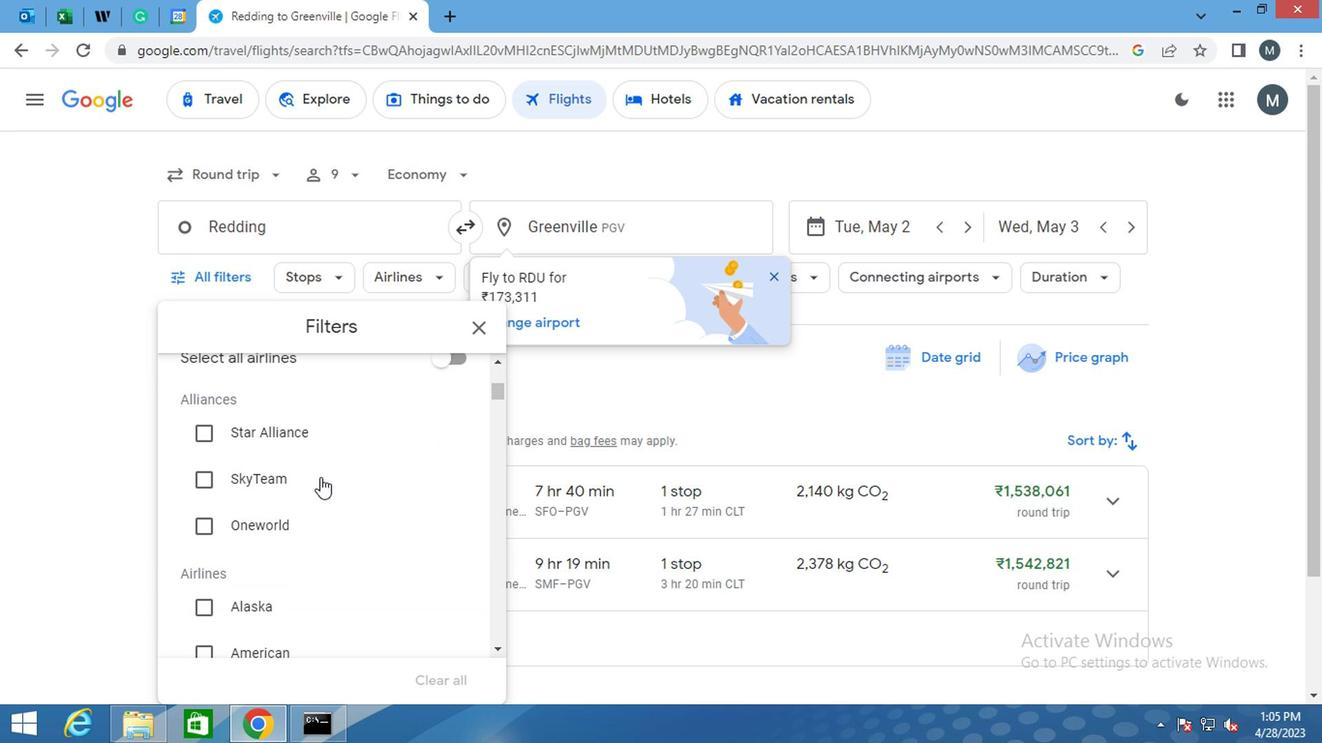 
Action: Mouse scrolled (314, 476) with delta (0, 0)
Screenshot: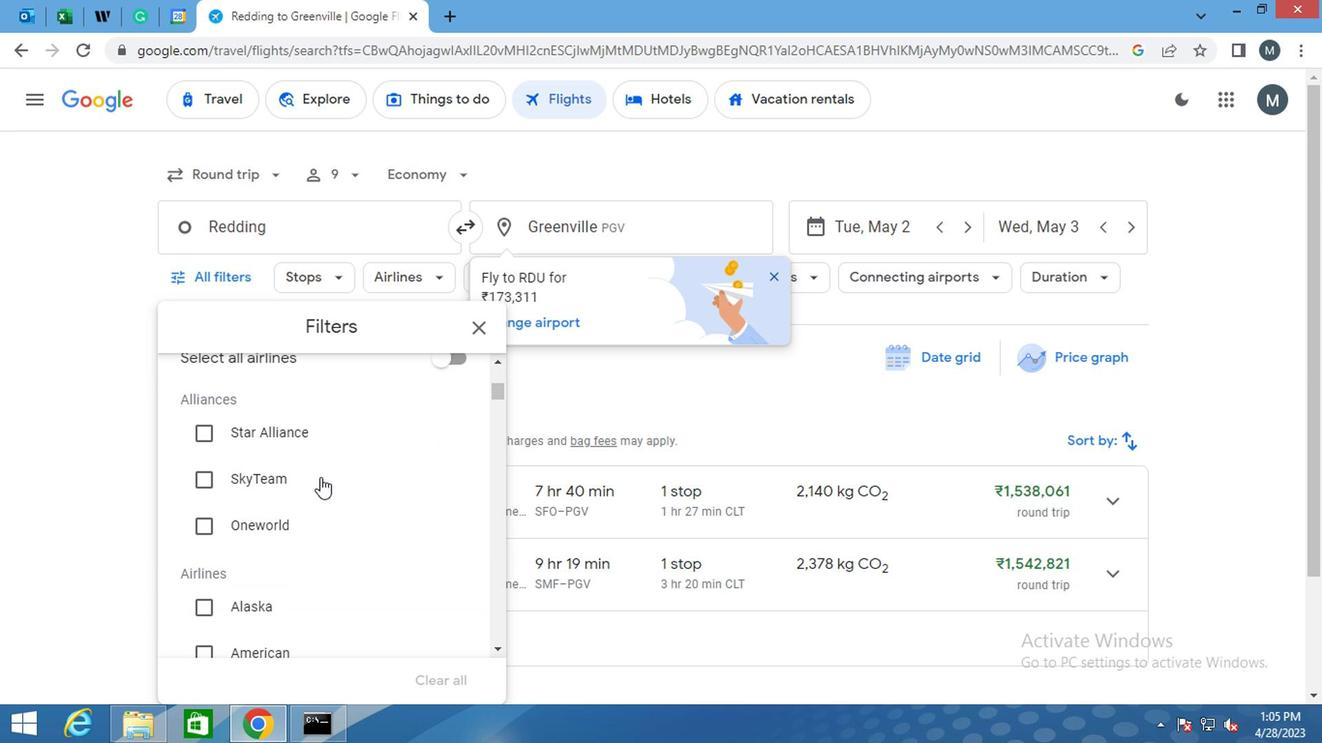 
Action: Mouse moved to (301, 481)
Screenshot: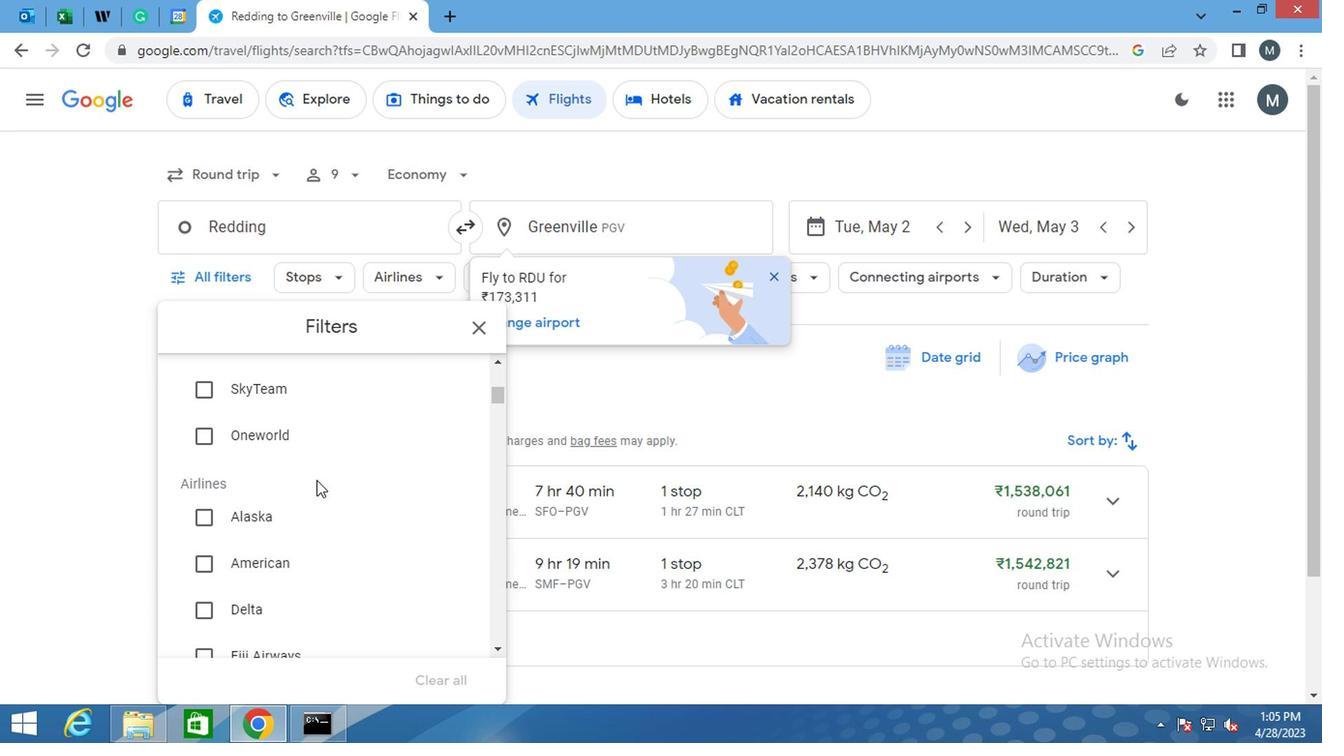 
Action: Mouse scrolled (301, 480) with delta (0, 0)
Screenshot: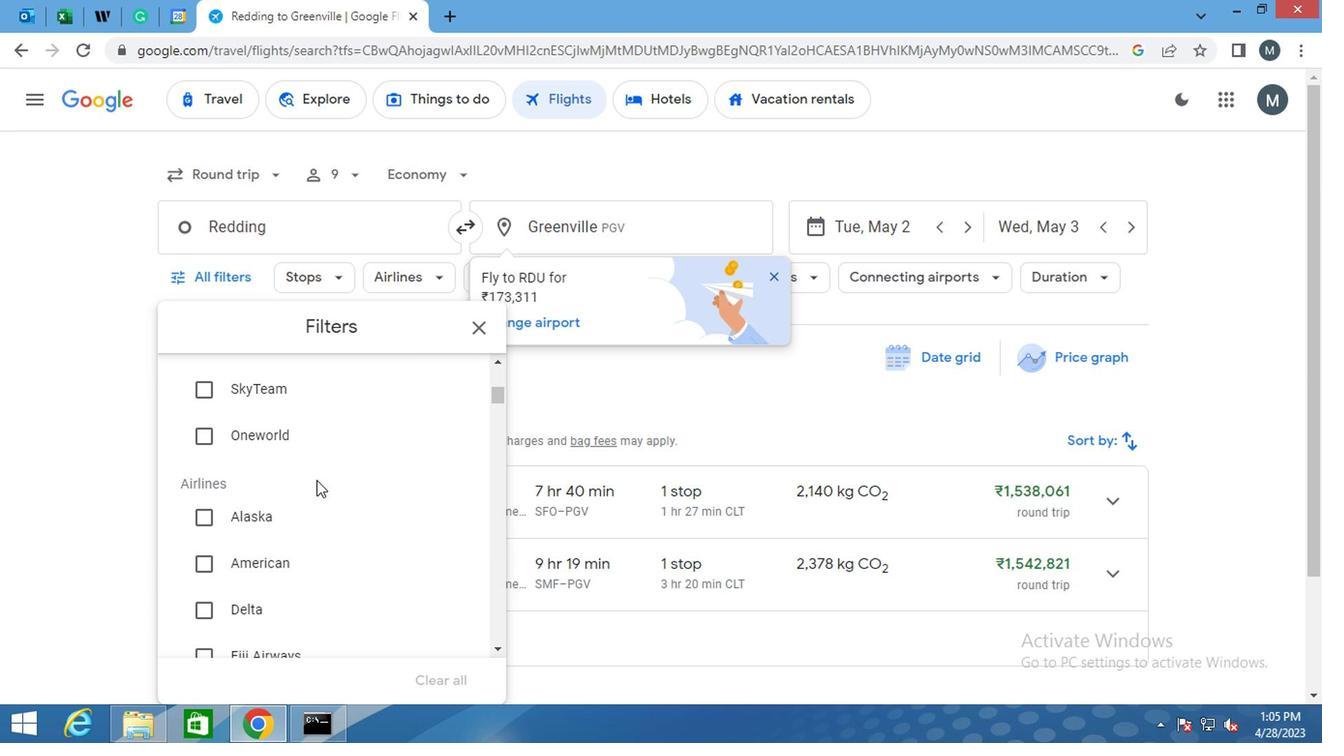 
Action: Mouse moved to (300, 482)
Screenshot: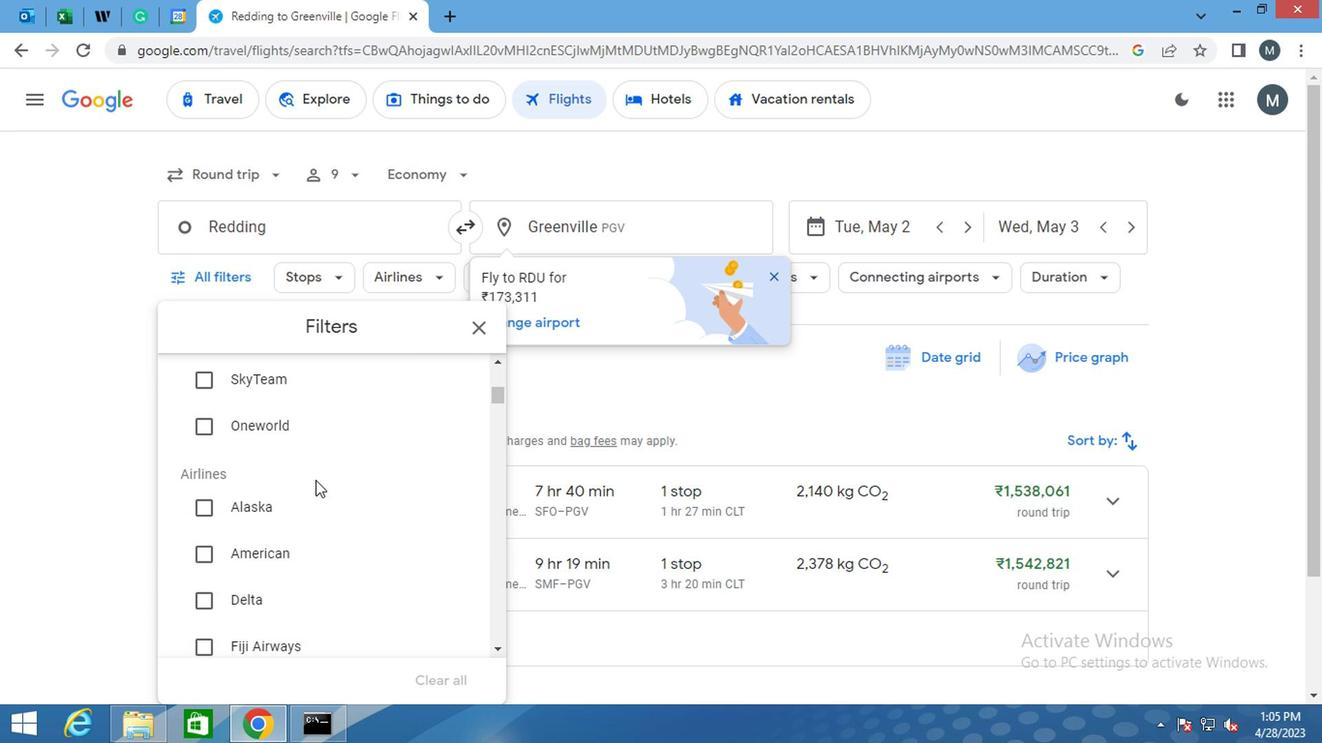 
Action: Mouse scrolled (300, 481) with delta (0, -1)
Screenshot: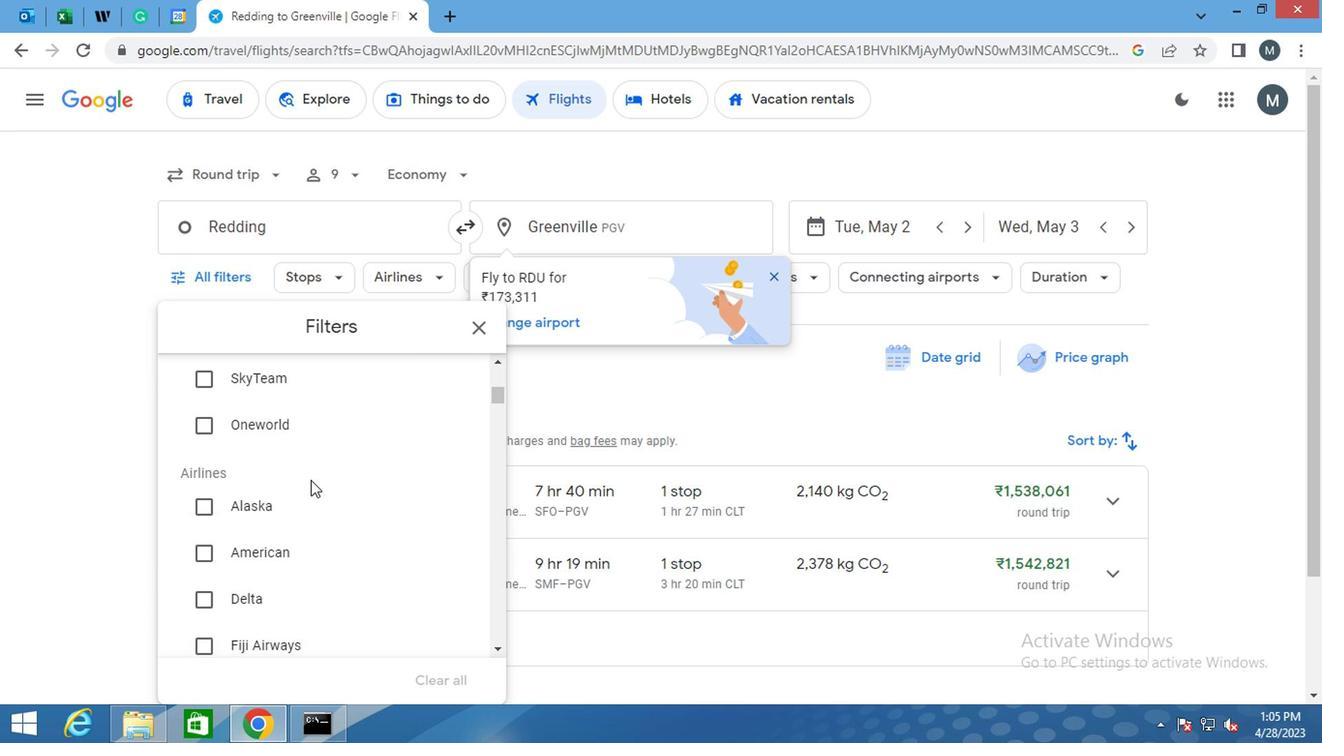 
Action: Mouse moved to (295, 486)
Screenshot: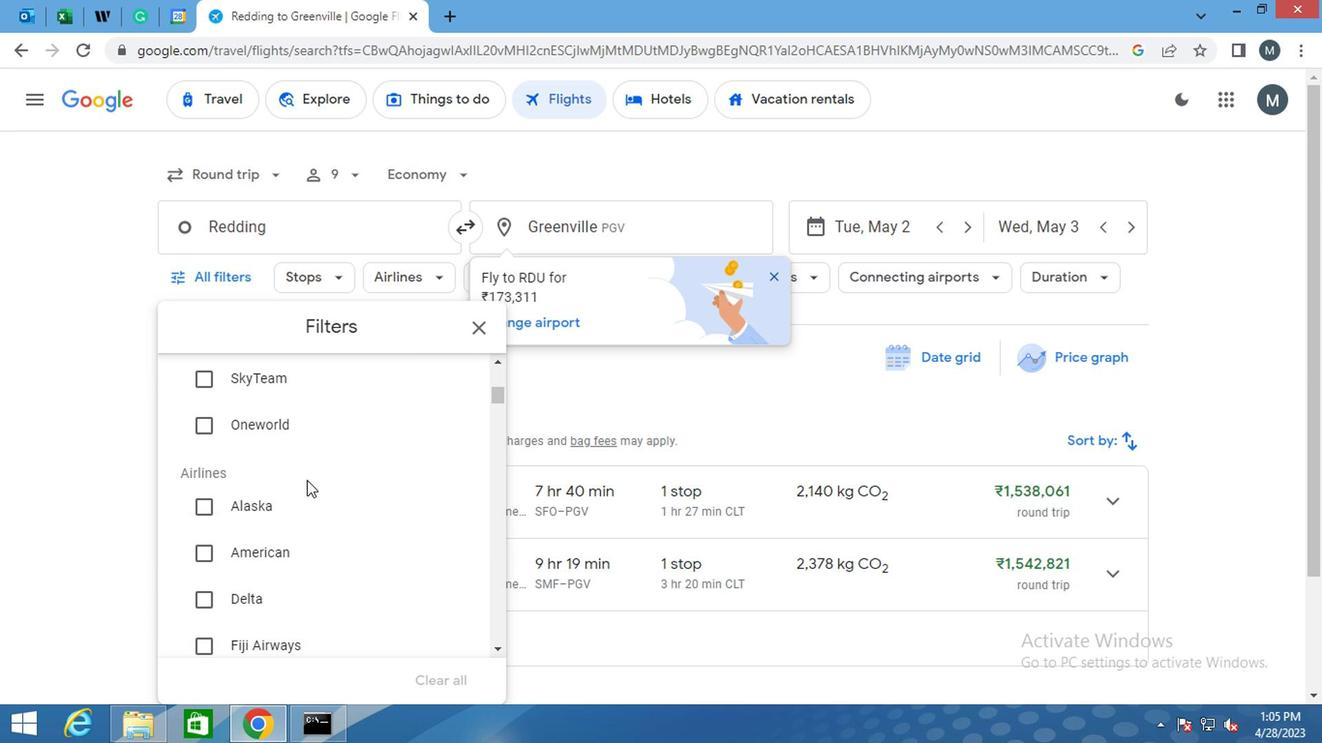 
Action: Mouse scrolled (295, 485) with delta (0, 0)
Screenshot: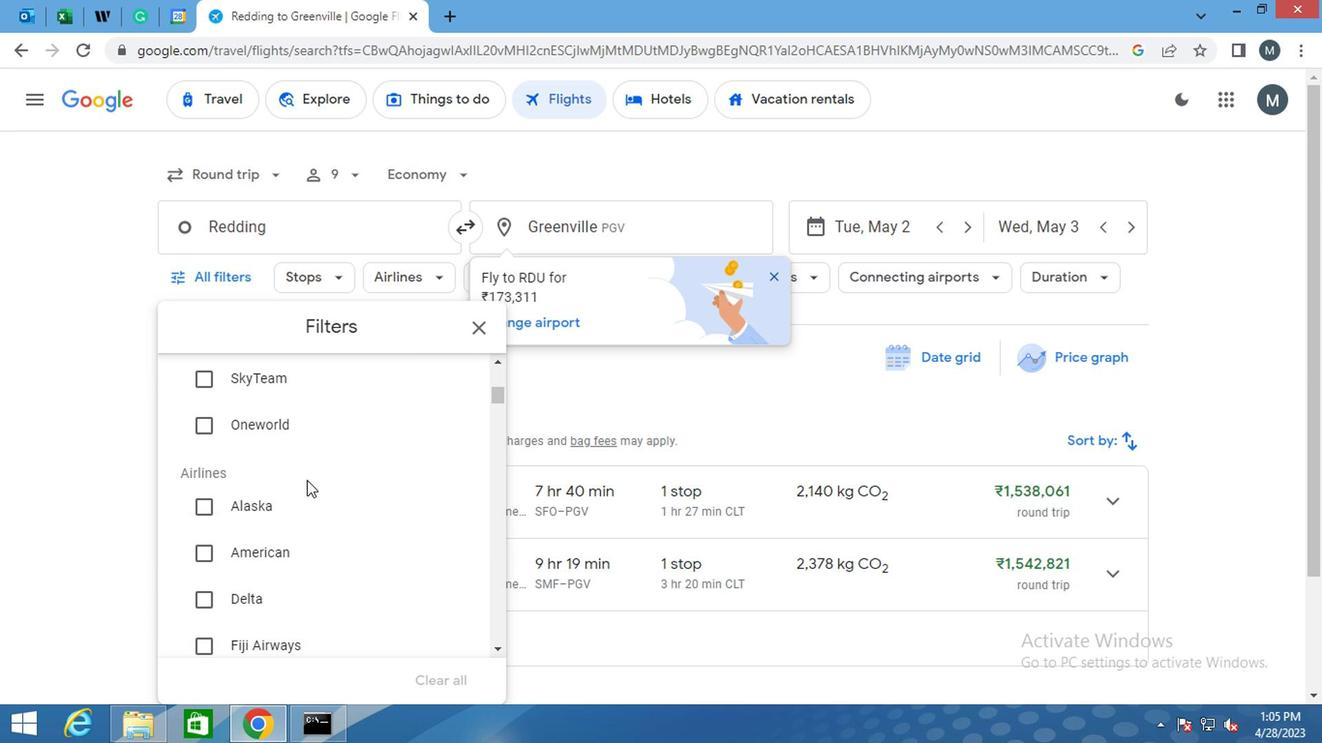 
Action: Mouse moved to (192, 487)
Screenshot: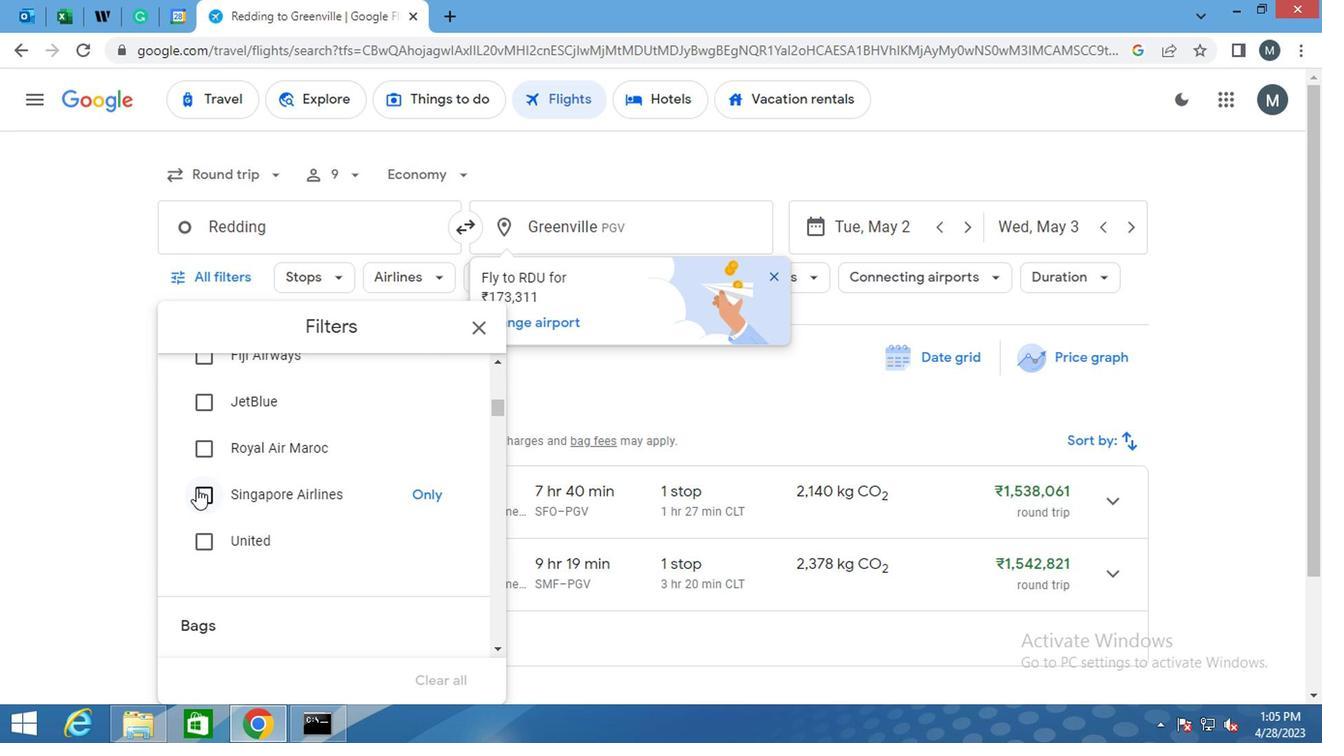 
Action: Mouse pressed left at (192, 487)
Screenshot: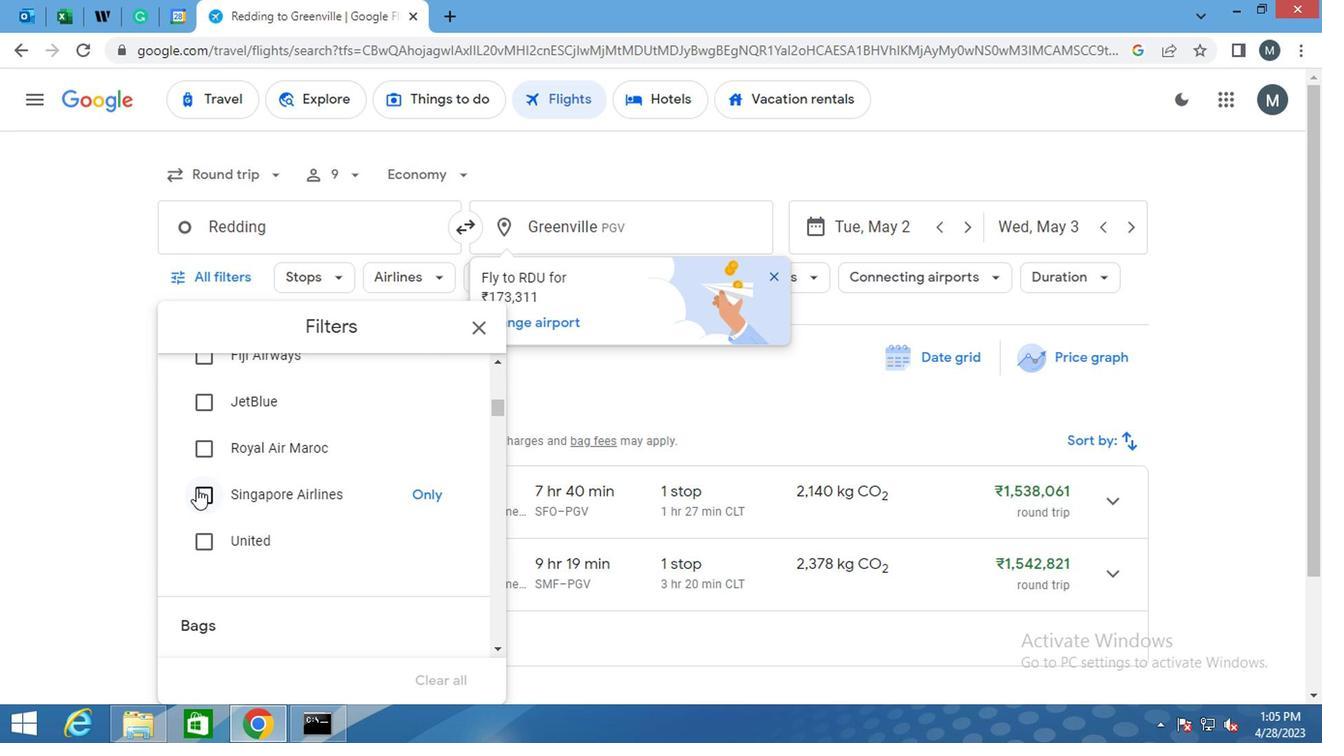 
Action: Mouse moved to (310, 493)
Screenshot: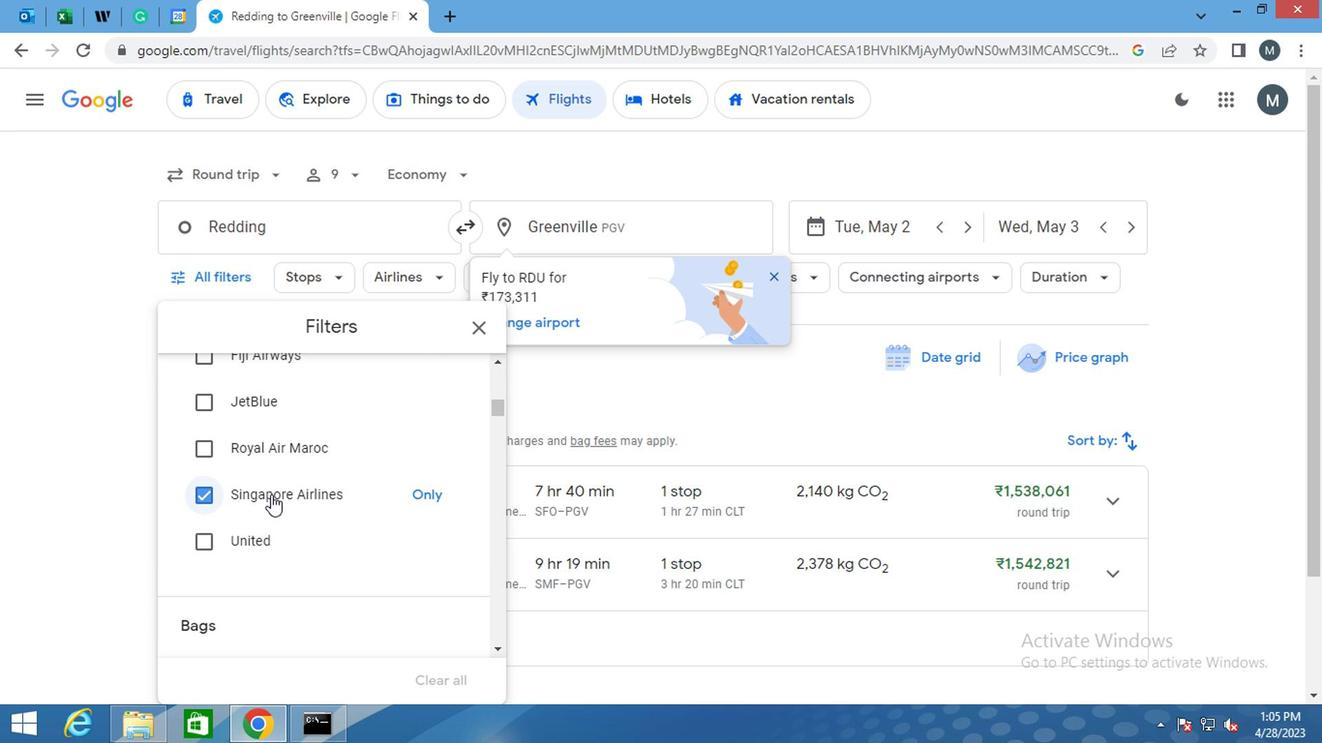 
Action: Mouse scrolled (310, 492) with delta (0, 0)
Screenshot: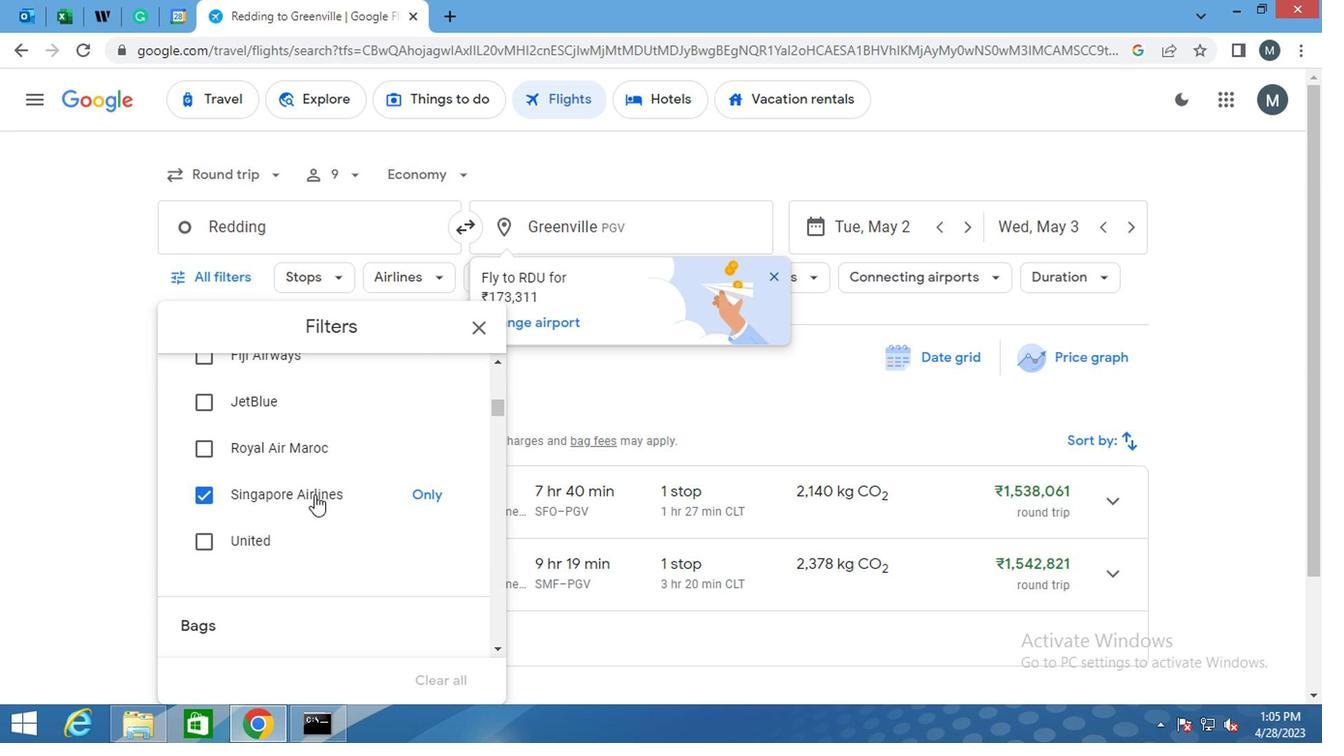 
Action: Mouse scrolled (310, 492) with delta (0, 0)
Screenshot: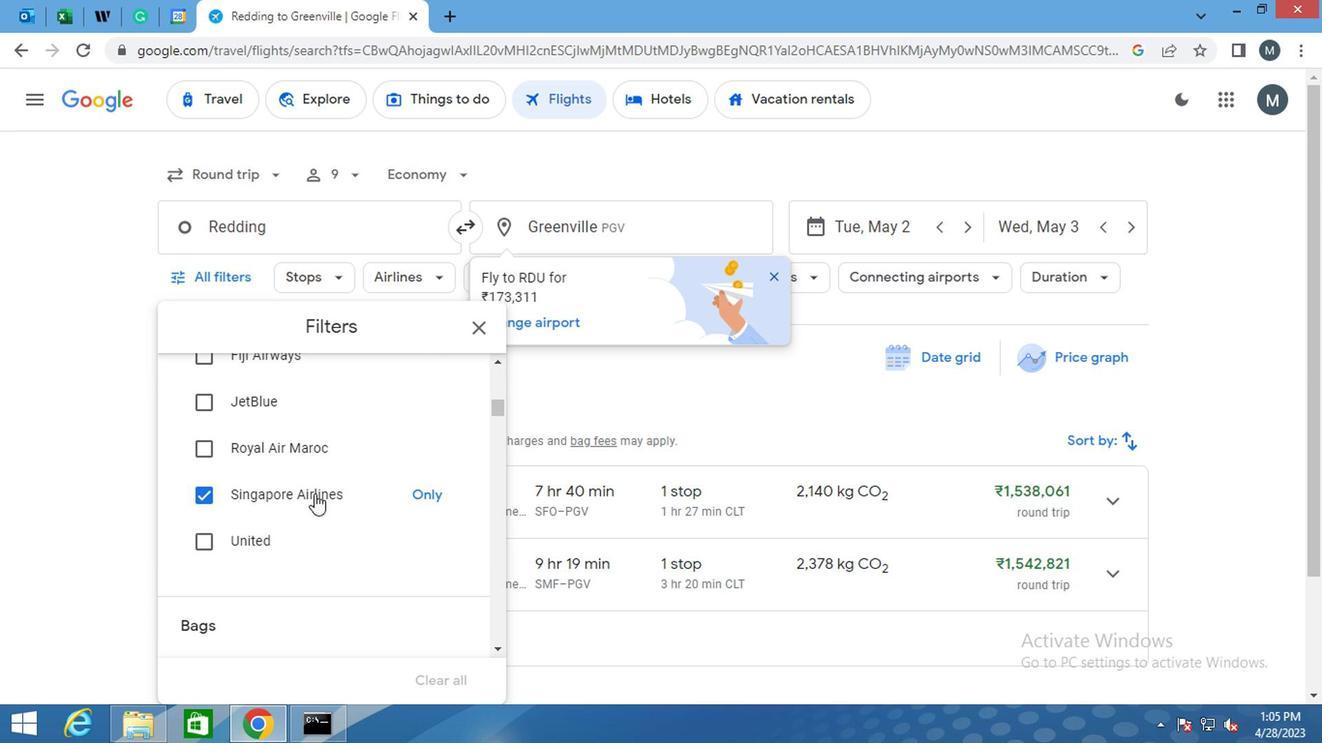 
Action: Mouse moved to (442, 531)
Screenshot: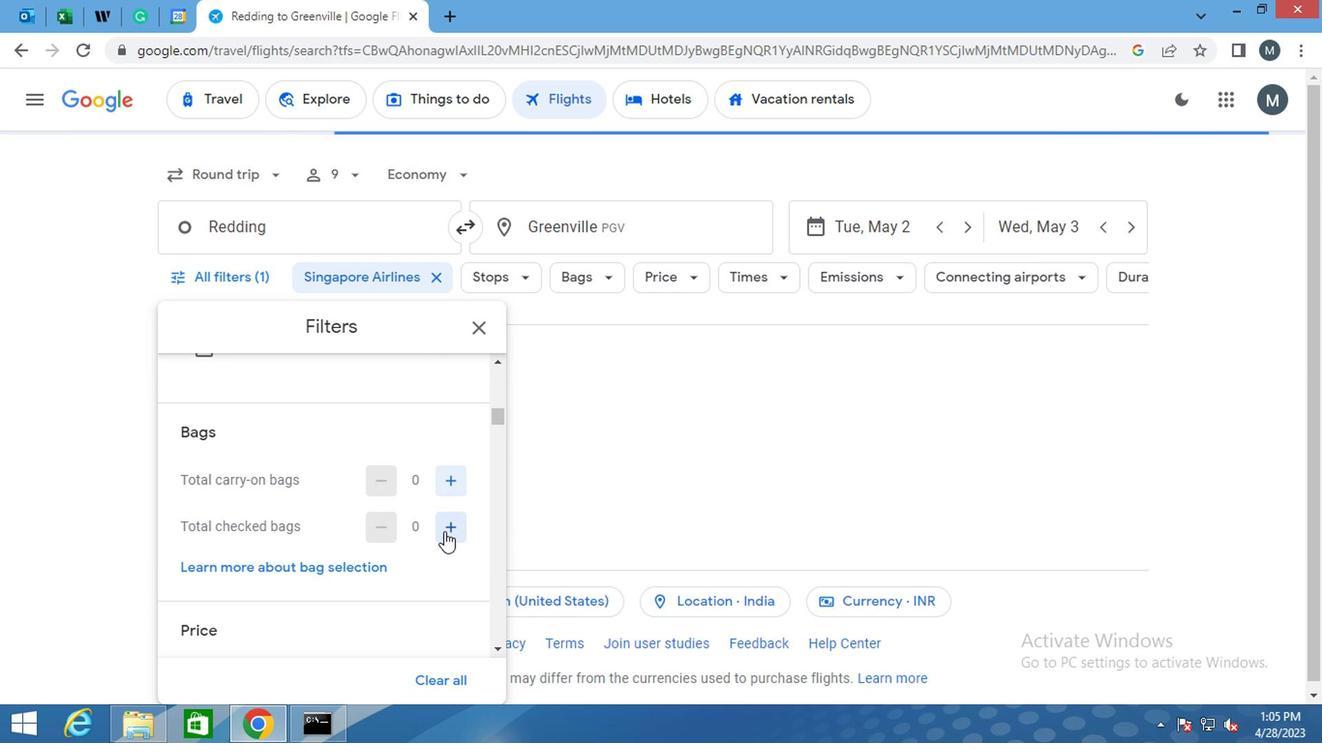 
Action: Mouse pressed left at (442, 531)
Screenshot: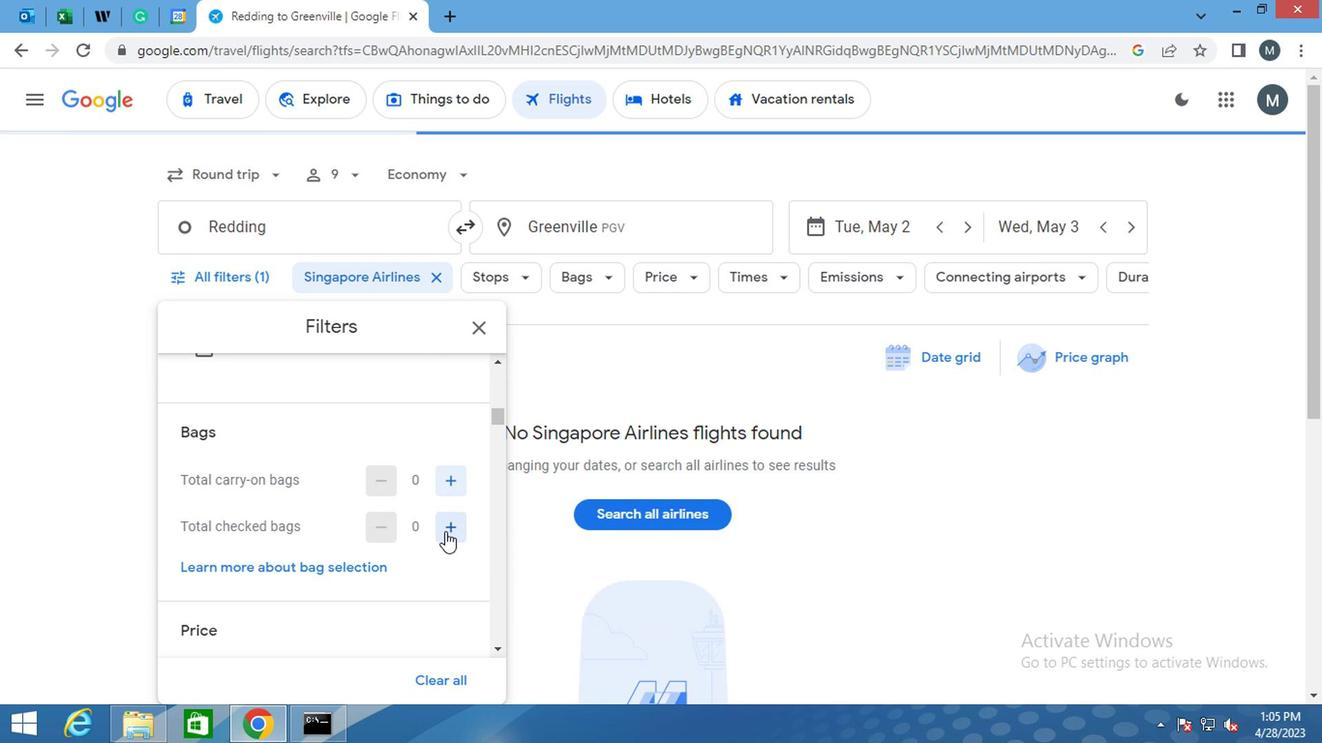 
Action: Mouse moved to (300, 521)
Screenshot: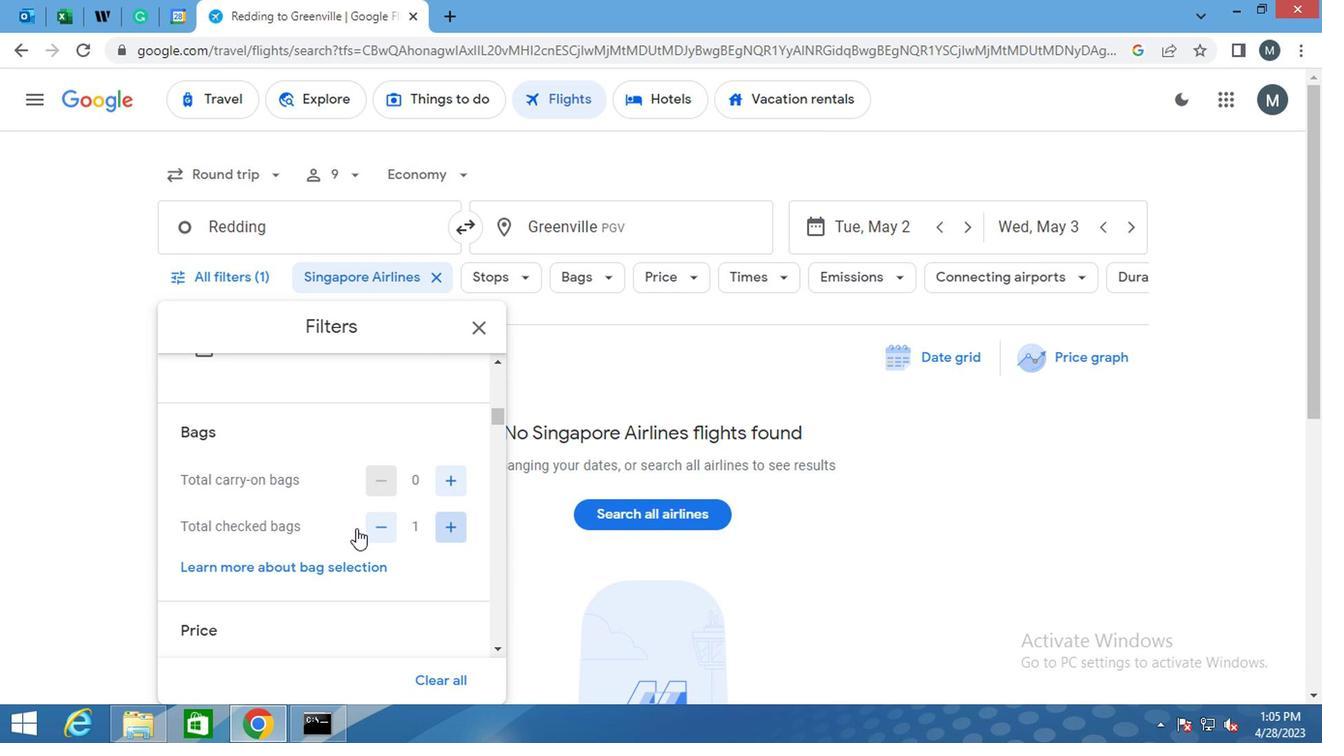 
Action: Mouse scrolled (300, 520) with delta (0, 0)
Screenshot: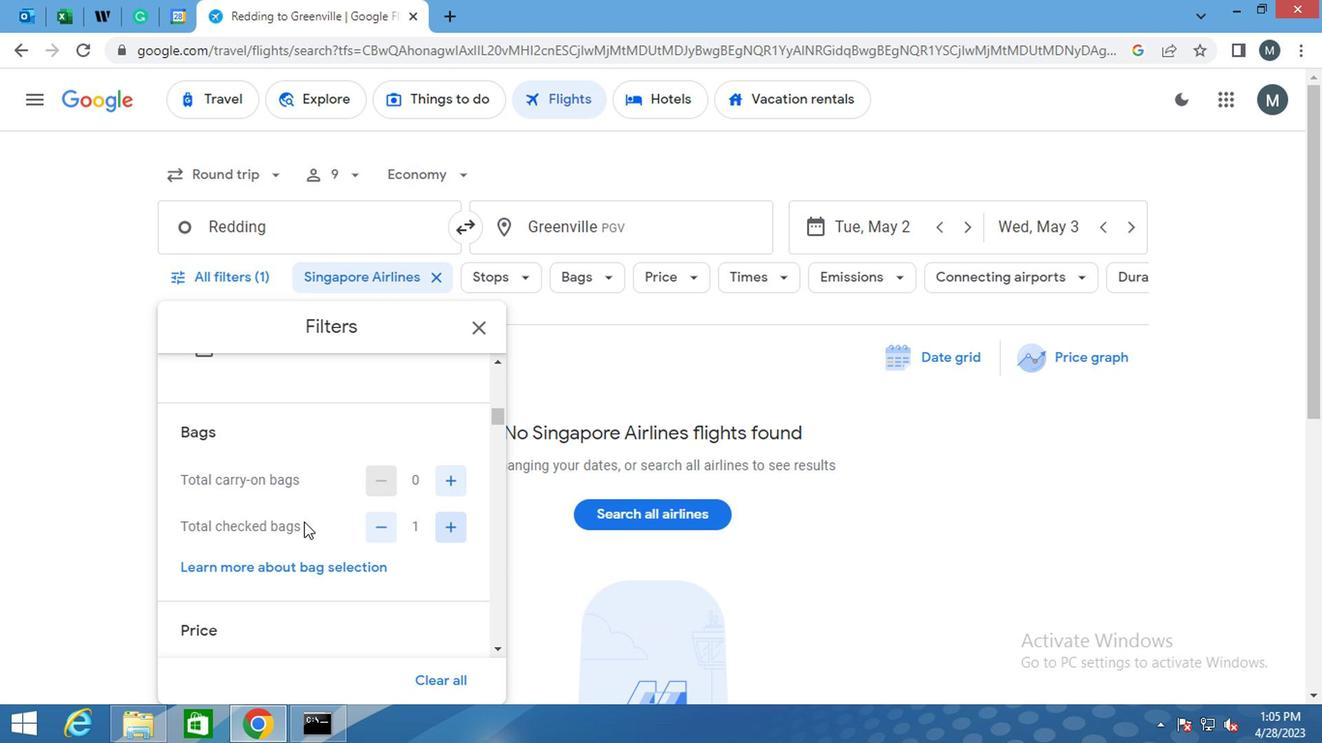 
Action: Mouse moved to (296, 520)
Screenshot: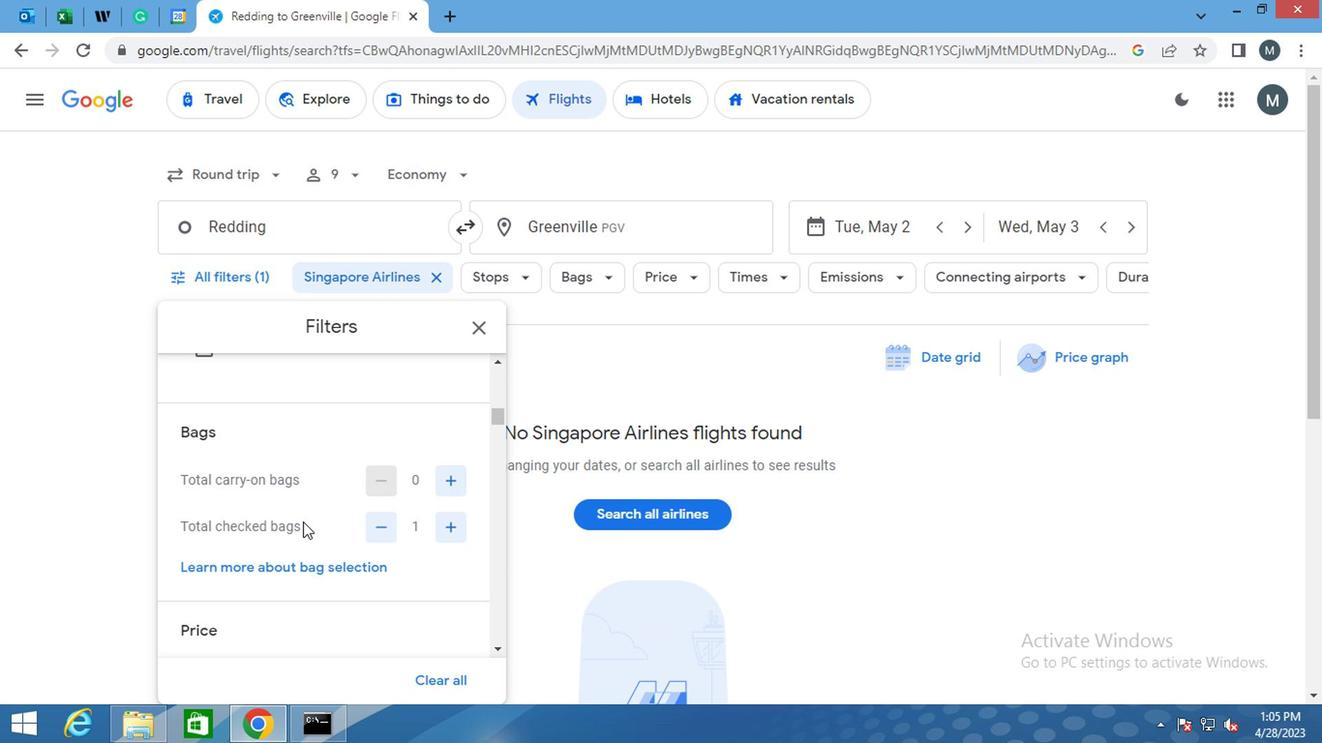
Action: Mouse scrolled (296, 519) with delta (0, -1)
Screenshot: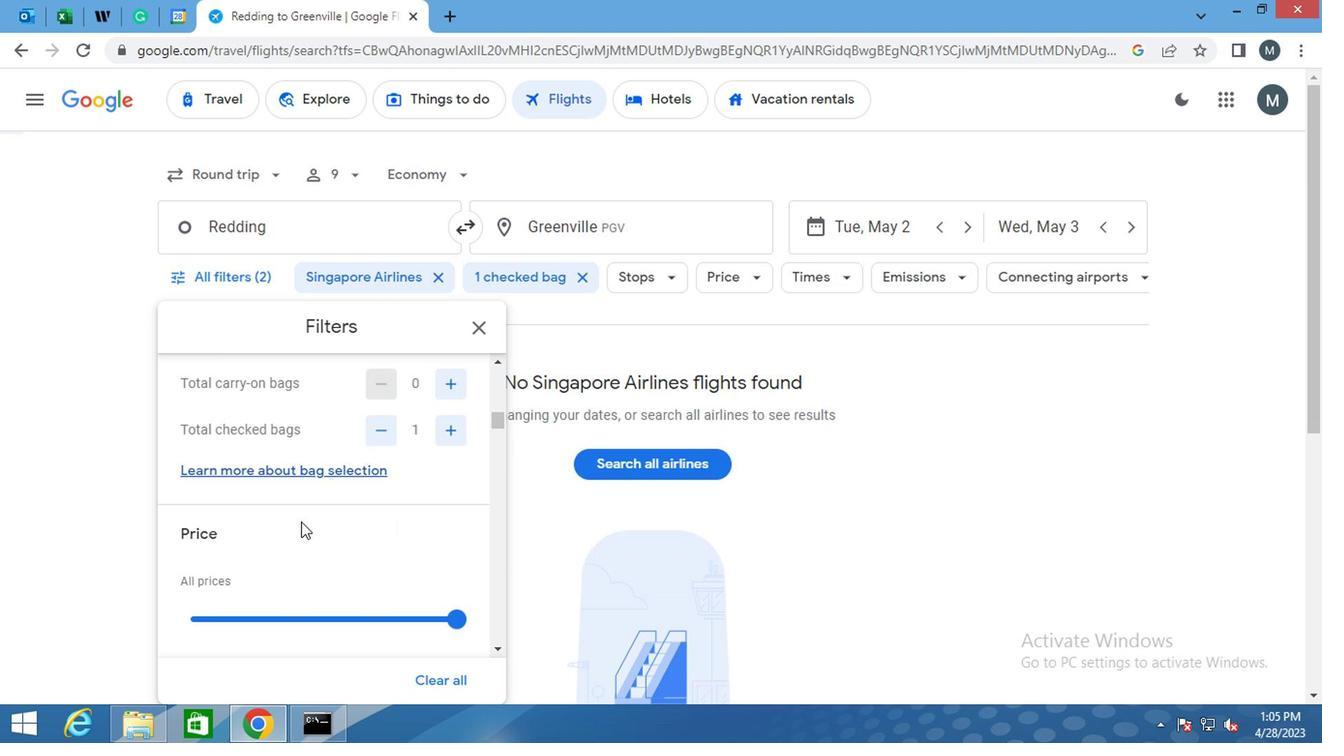 
Action: Mouse moved to (305, 515)
Screenshot: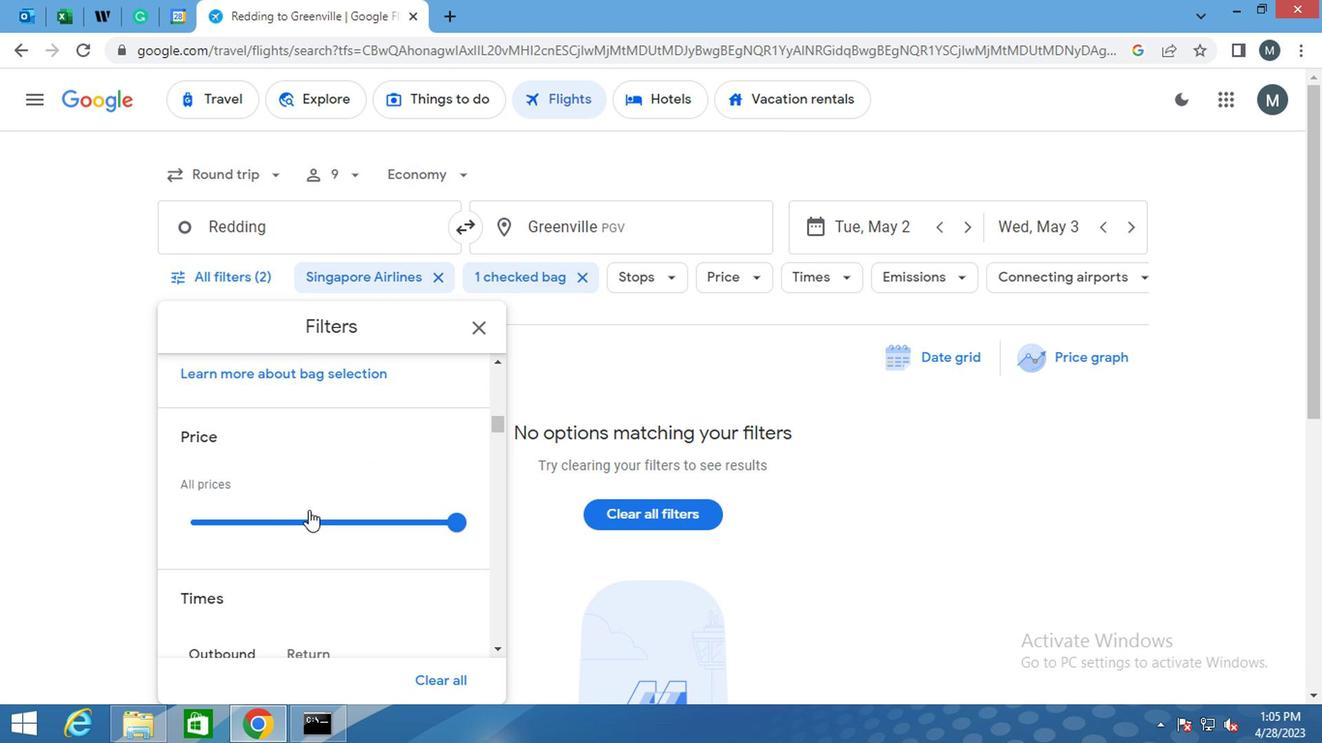 
Action: Mouse pressed left at (305, 515)
Screenshot: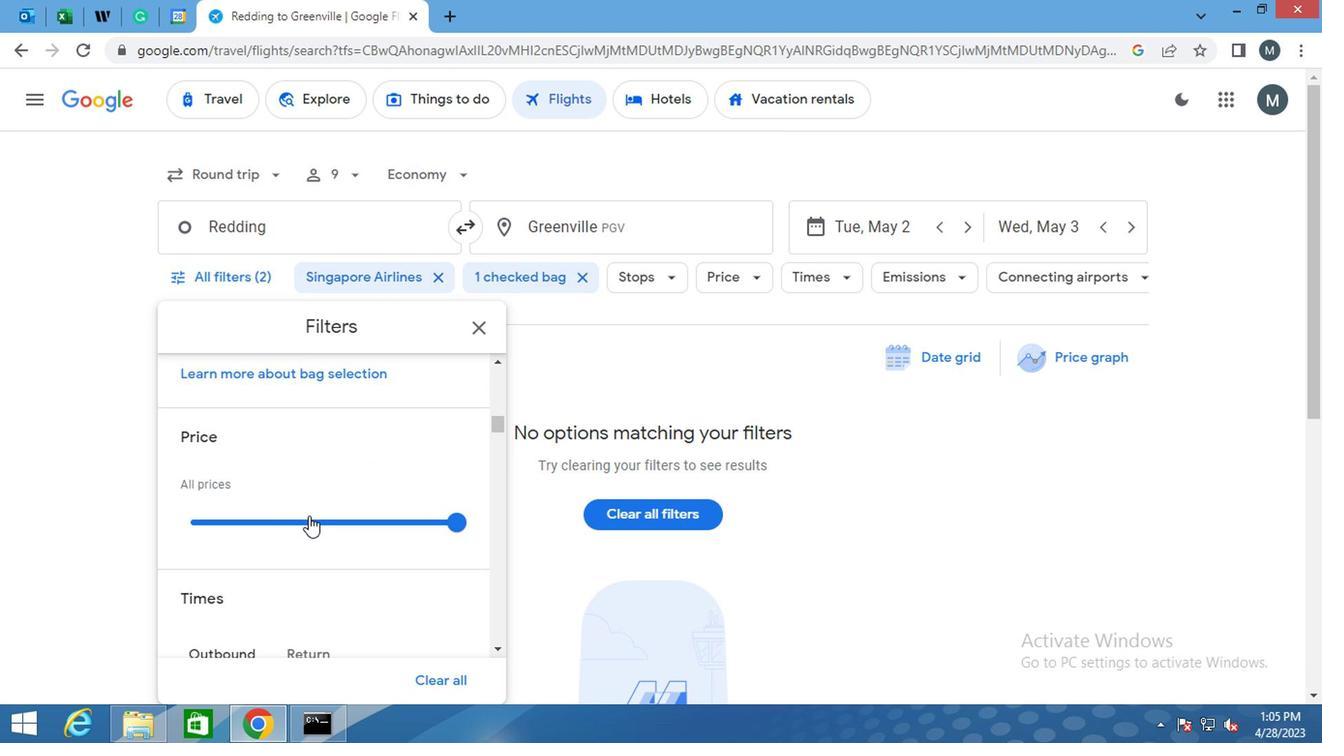 
Action: Mouse moved to (305, 518)
Screenshot: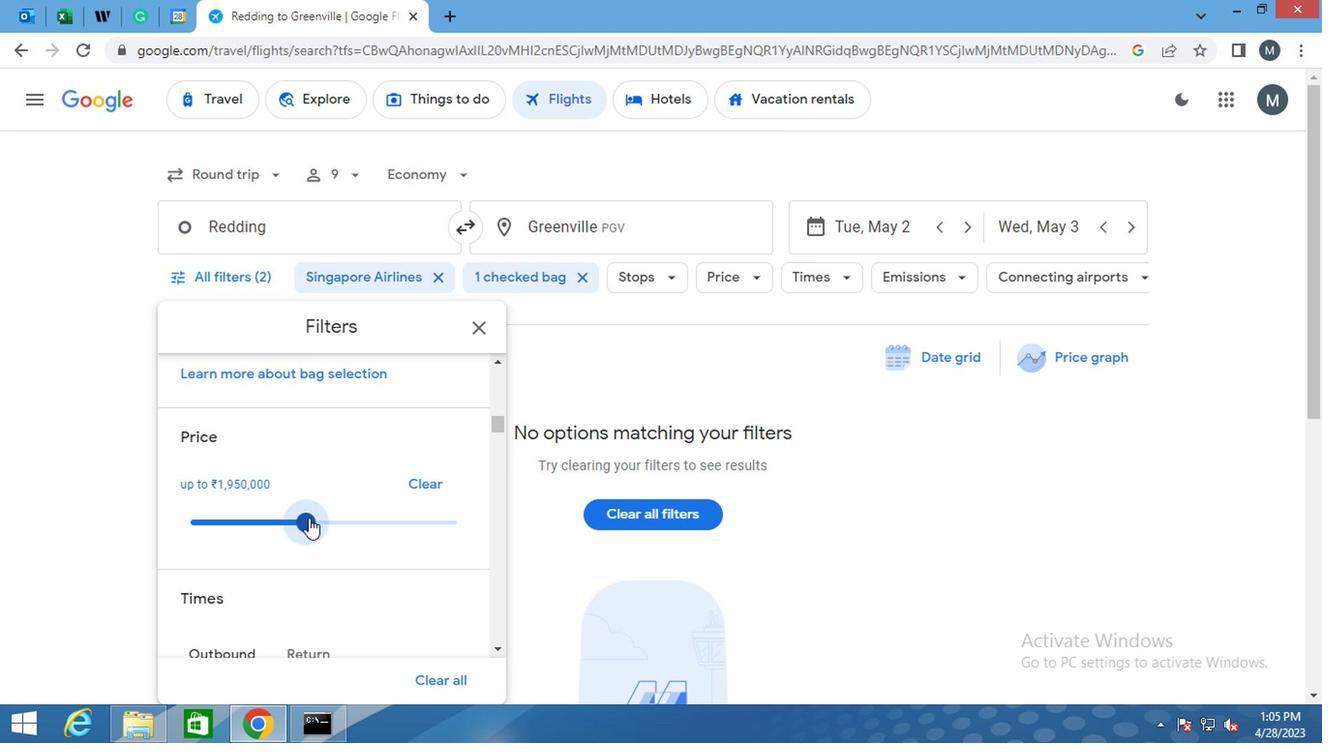 
Action: Mouse pressed left at (305, 518)
Screenshot: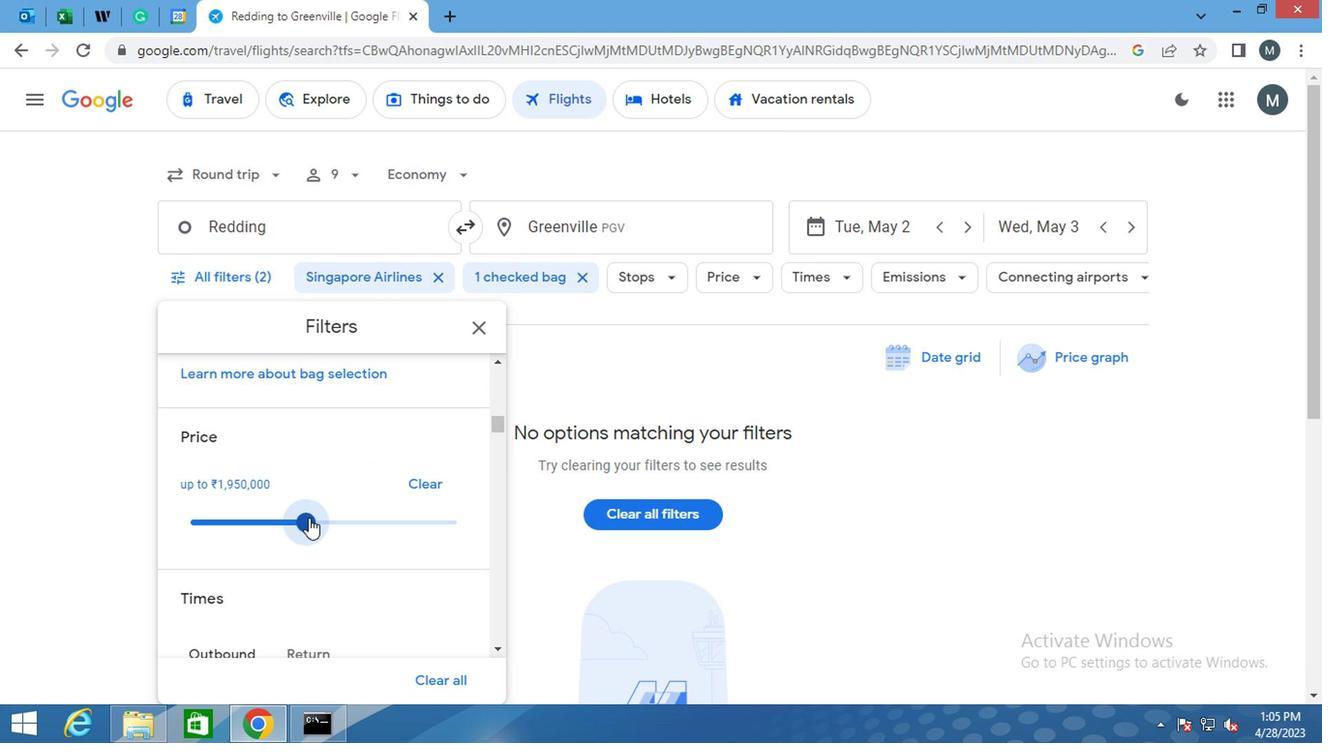 
Action: Mouse moved to (255, 509)
Screenshot: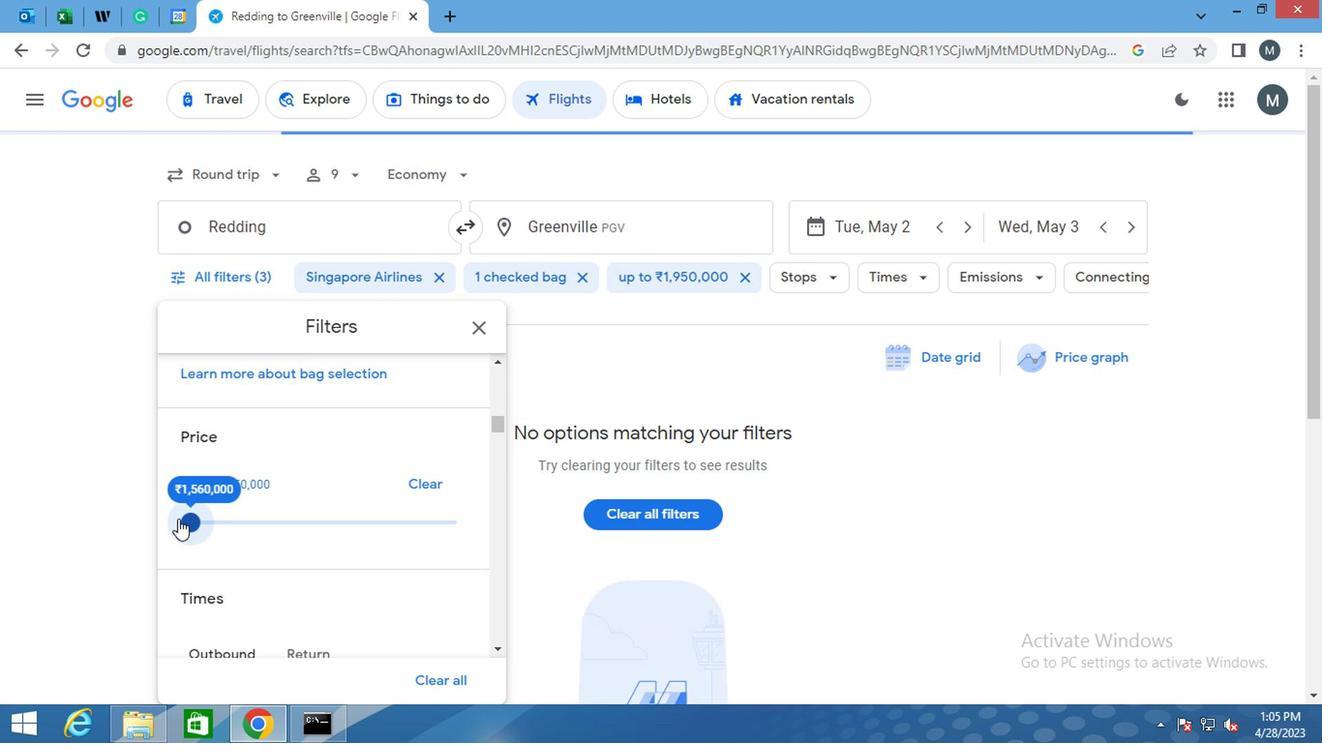 
Action: Mouse scrolled (255, 509) with delta (0, 0)
Screenshot: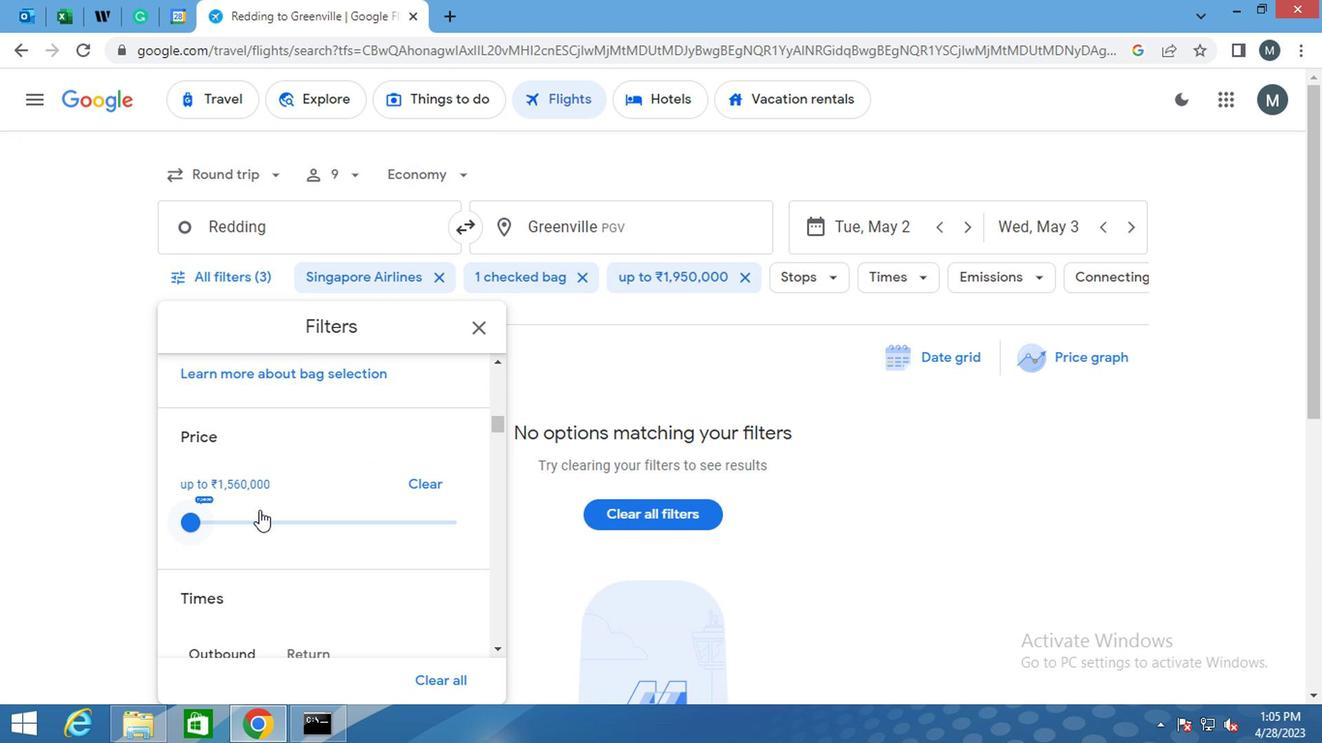 
Action: Mouse scrolled (255, 509) with delta (0, 0)
Screenshot: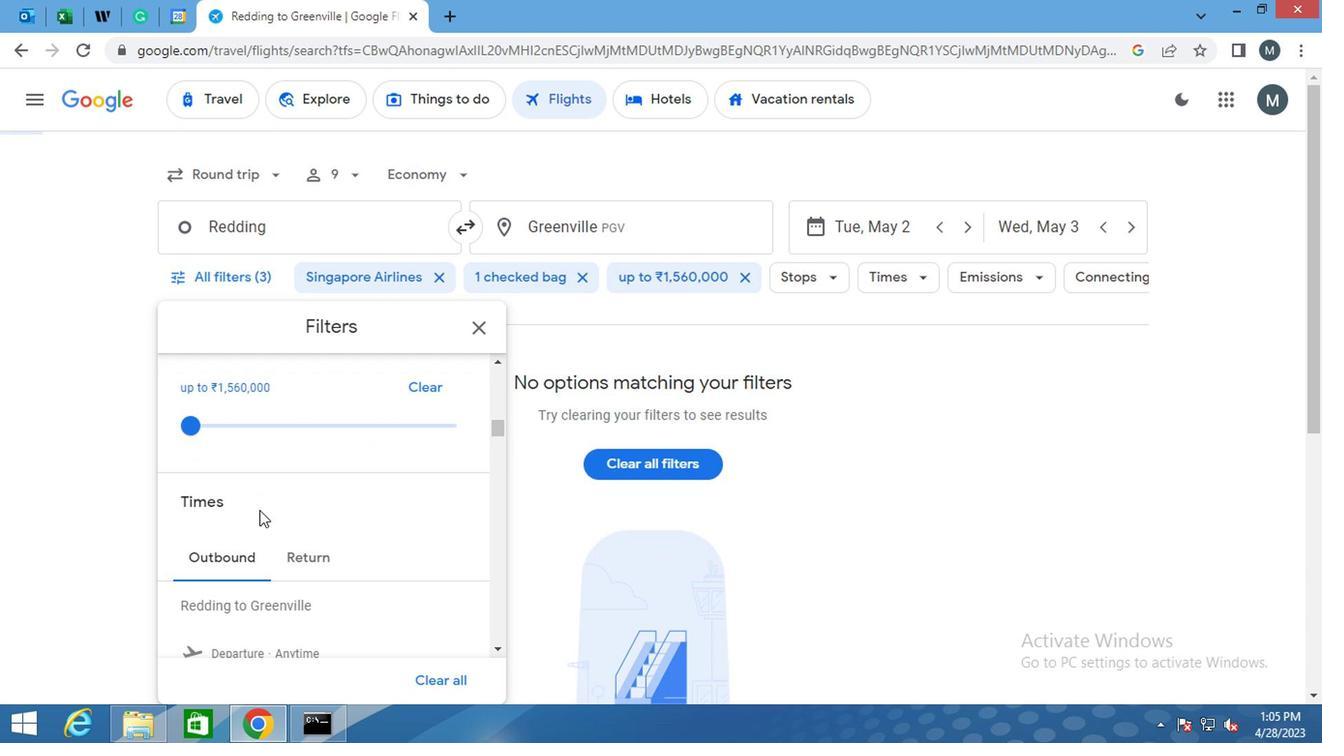 
Action: Mouse moved to (248, 591)
Screenshot: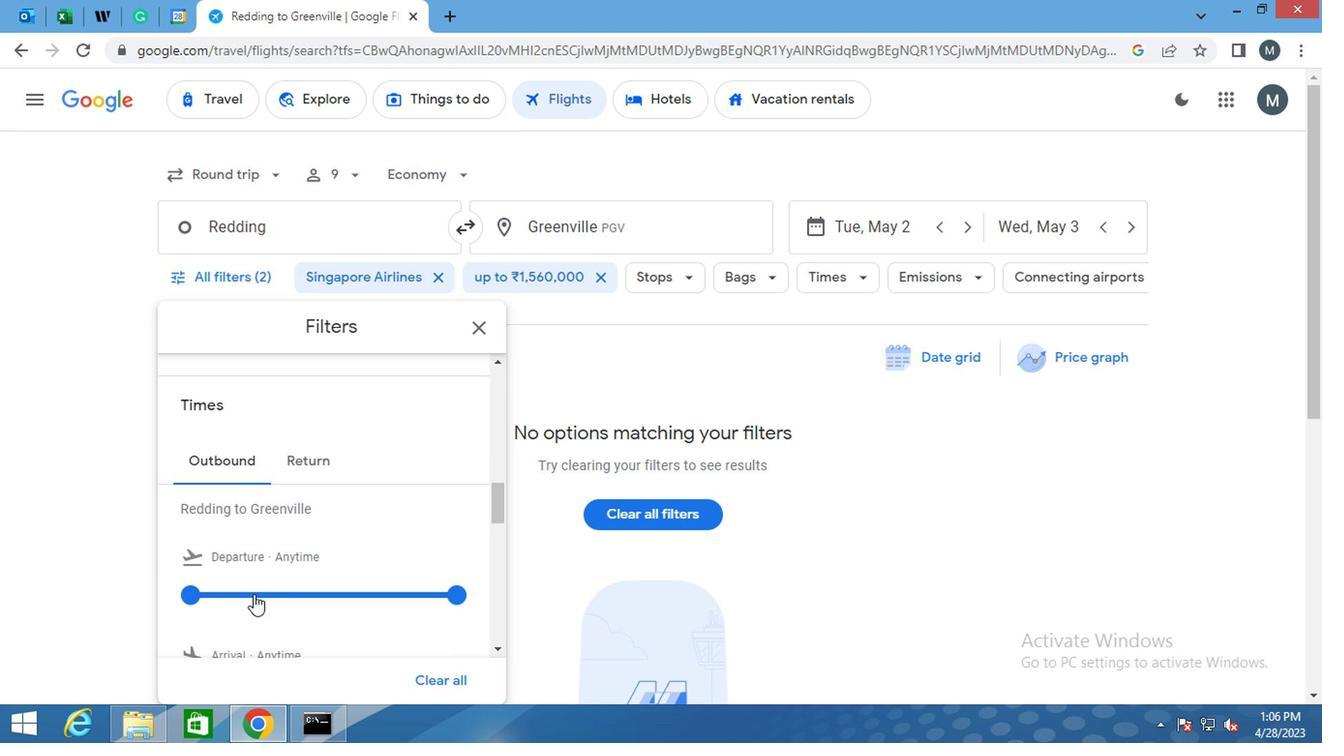 
Action: Mouse pressed left at (248, 591)
Screenshot: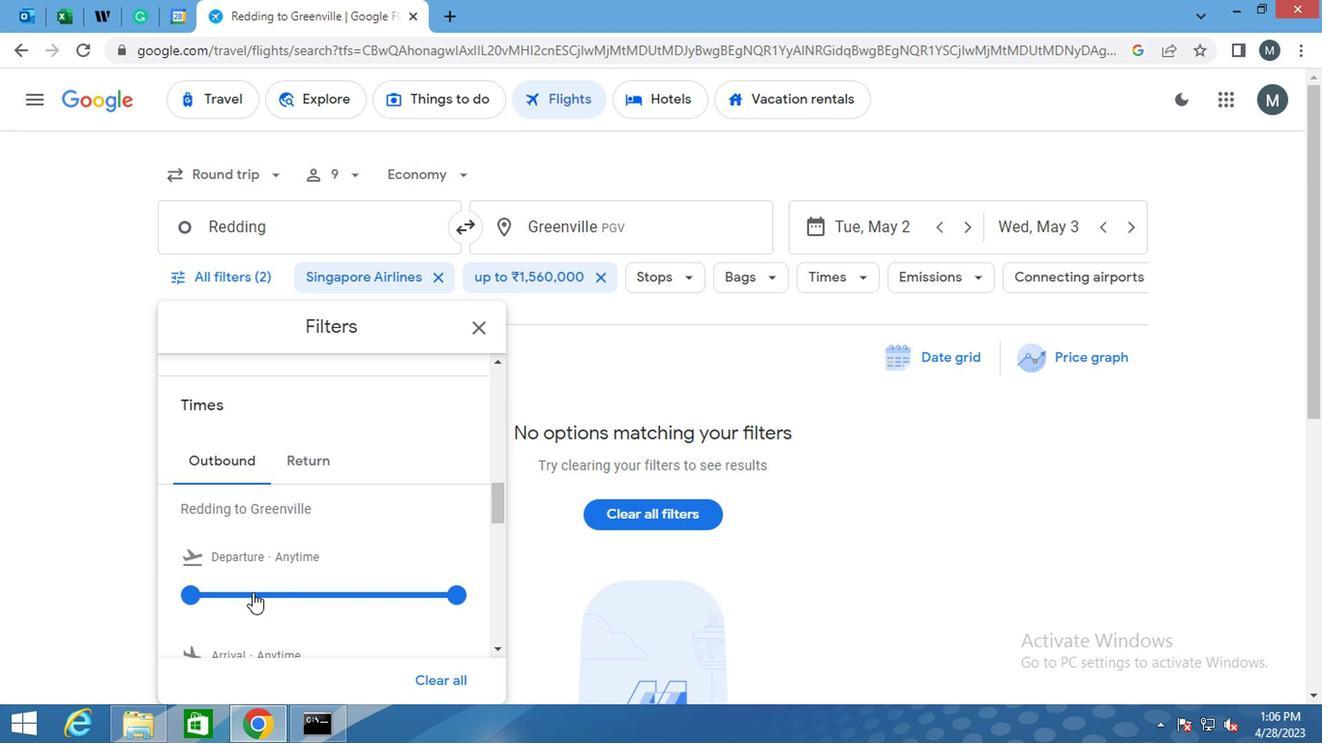 
Action: Mouse moved to (455, 592)
Screenshot: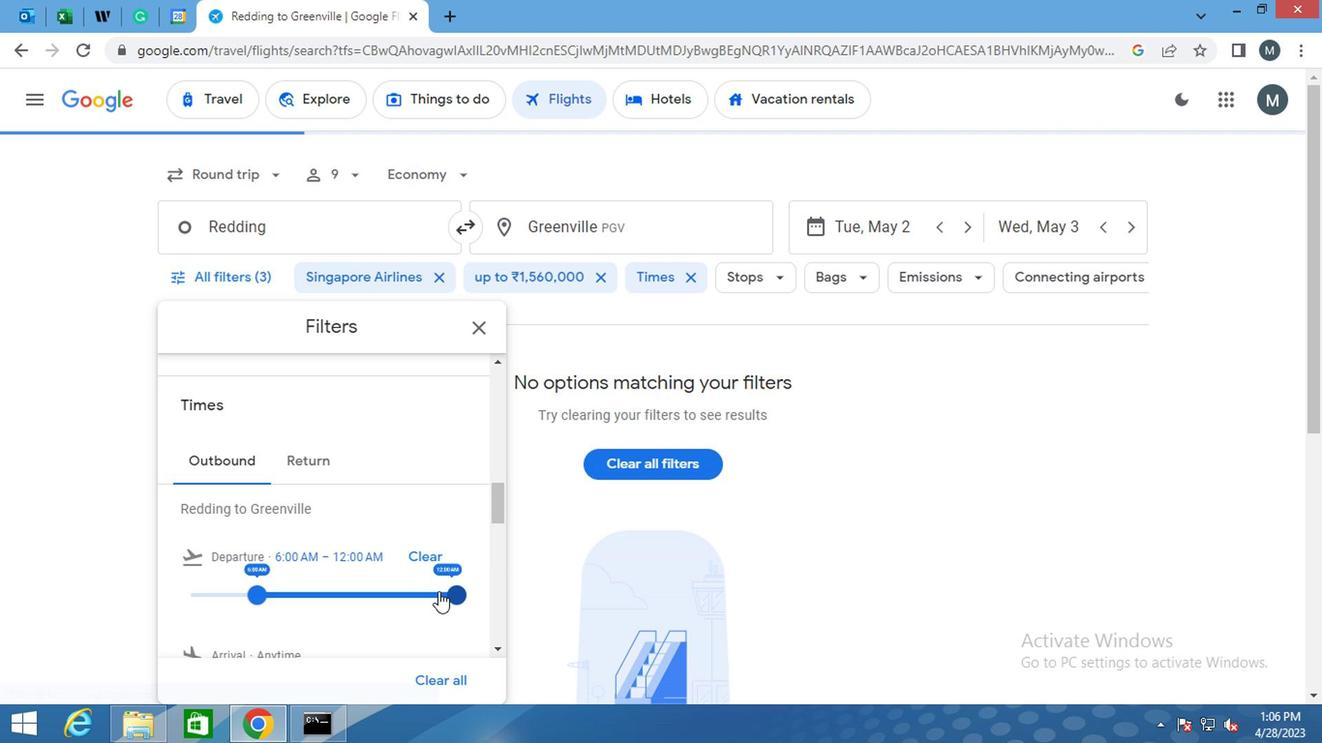
Action: Mouse pressed left at (455, 592)
Screenshot: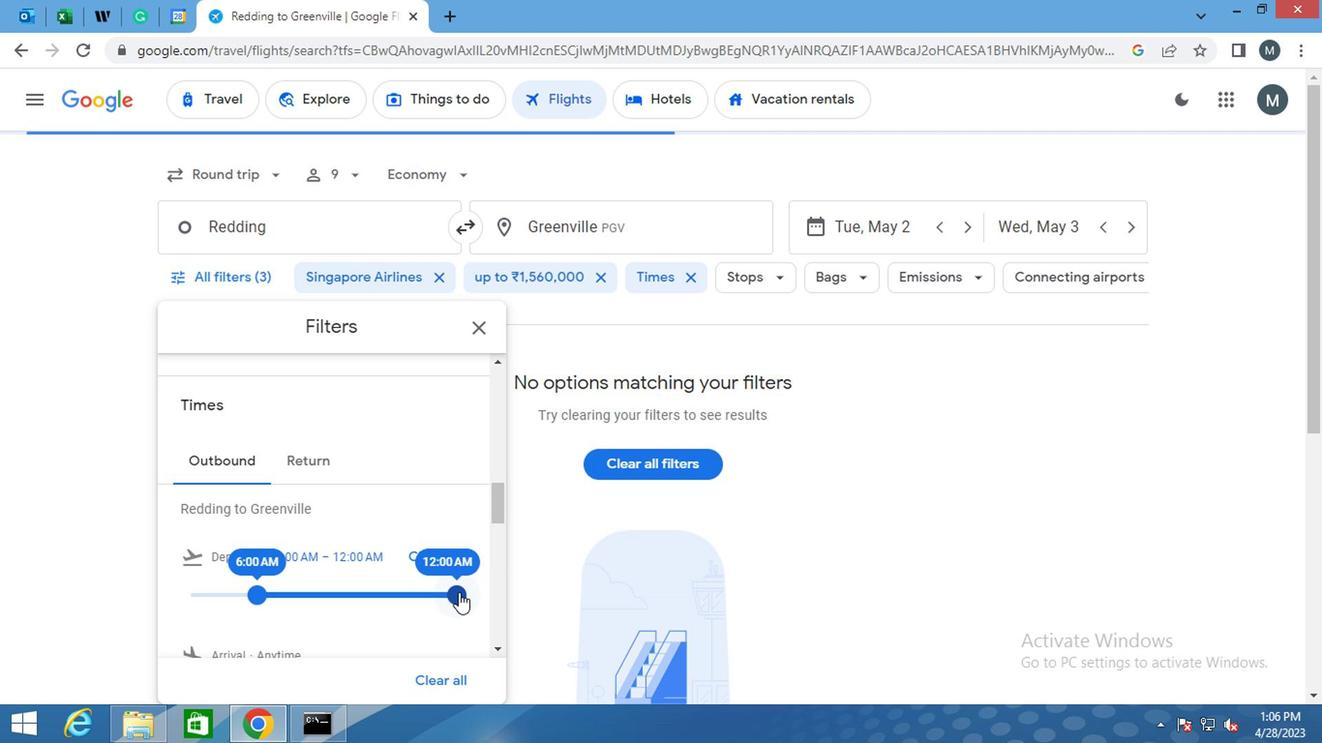 
Action: Mouse moved to (307, 594)
Screenshot: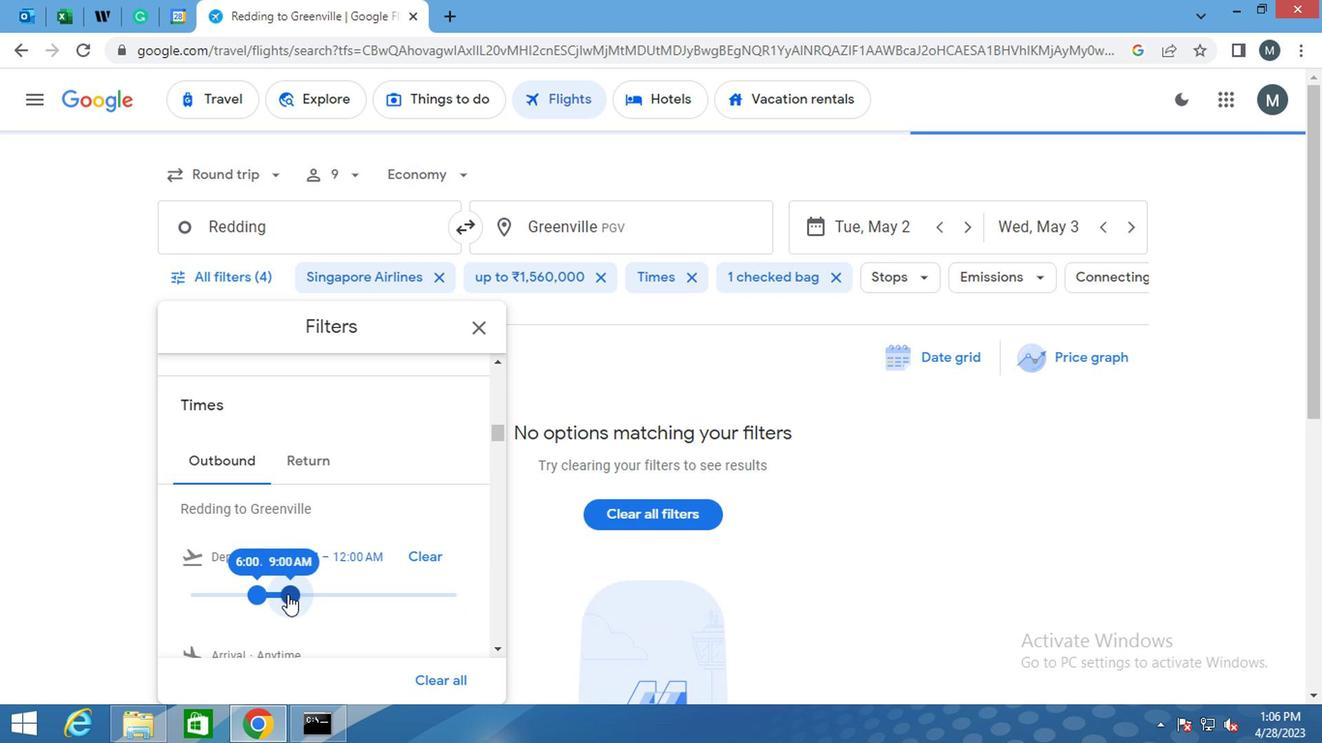 
Action: Mouse pressed left at (307, 594)
Screenshot: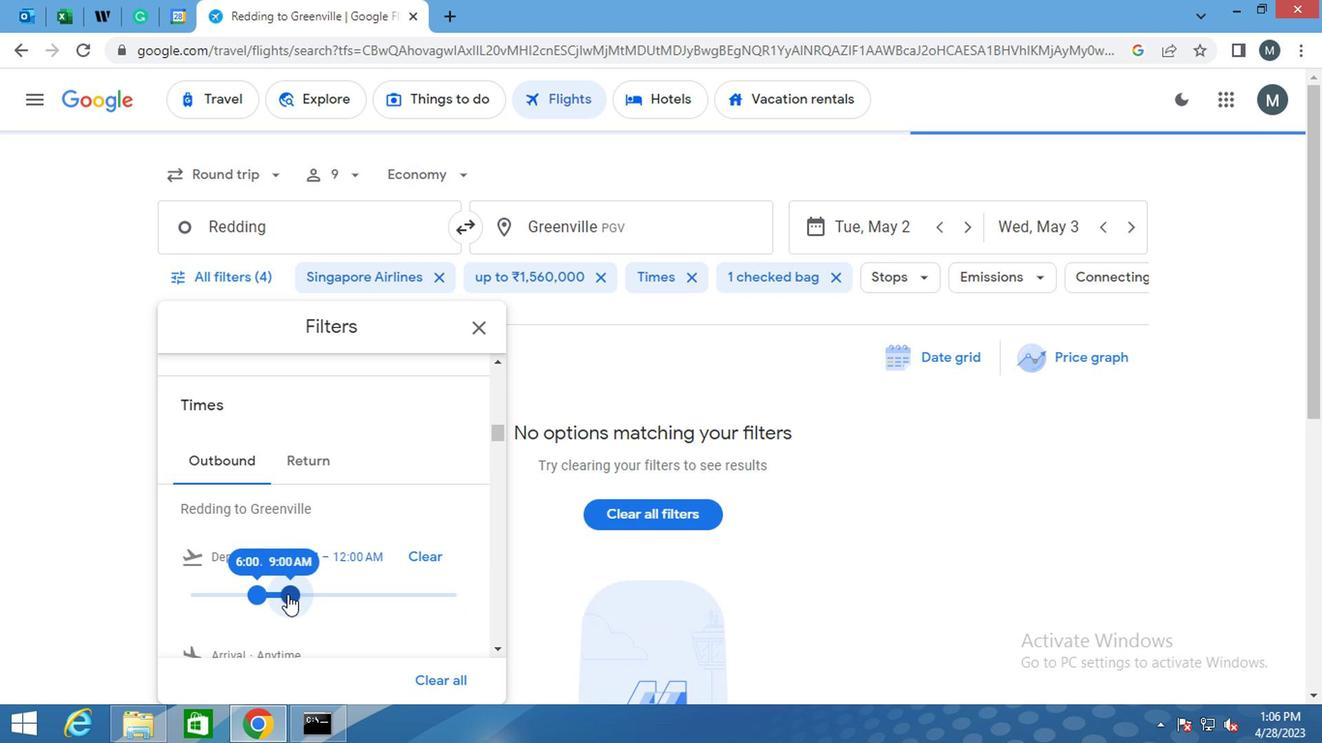 
Action: Mouse moved to (297, 464)
Screenshot: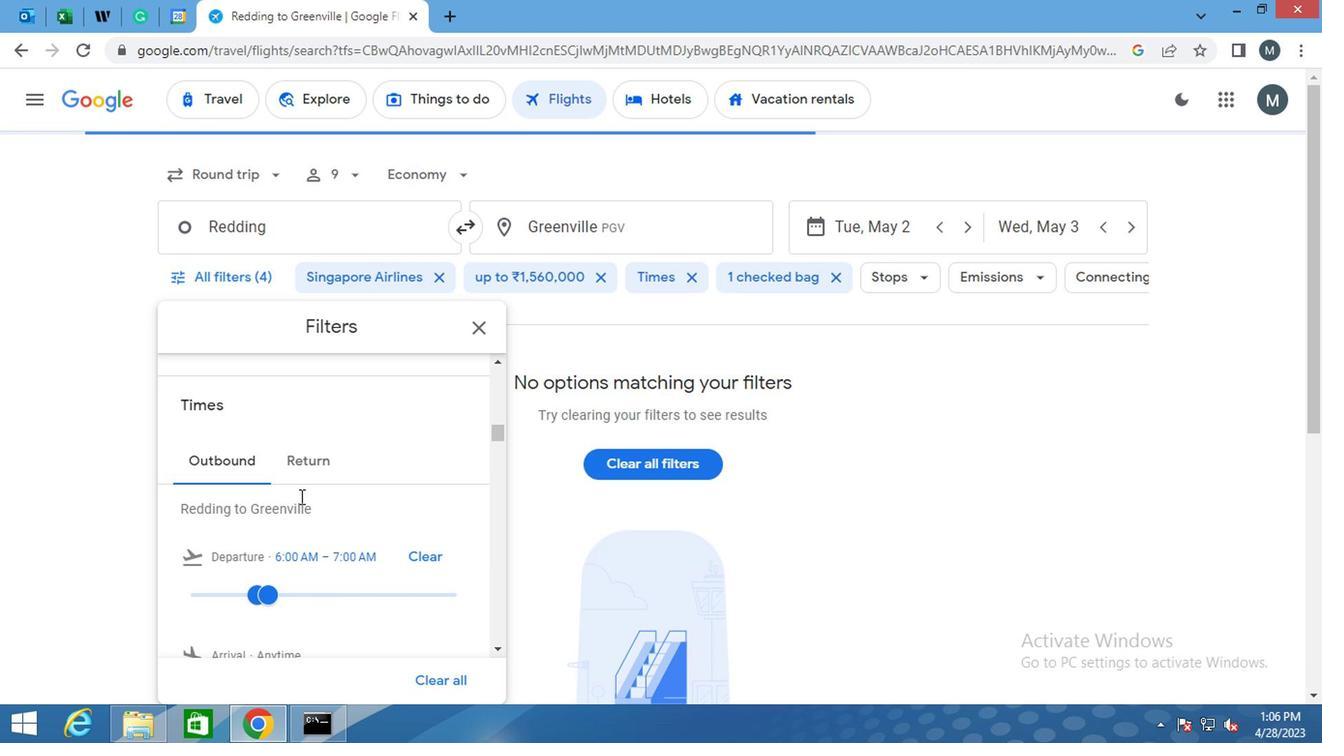 
Action: Mouse pressed left at (297, 464)
Screenshot: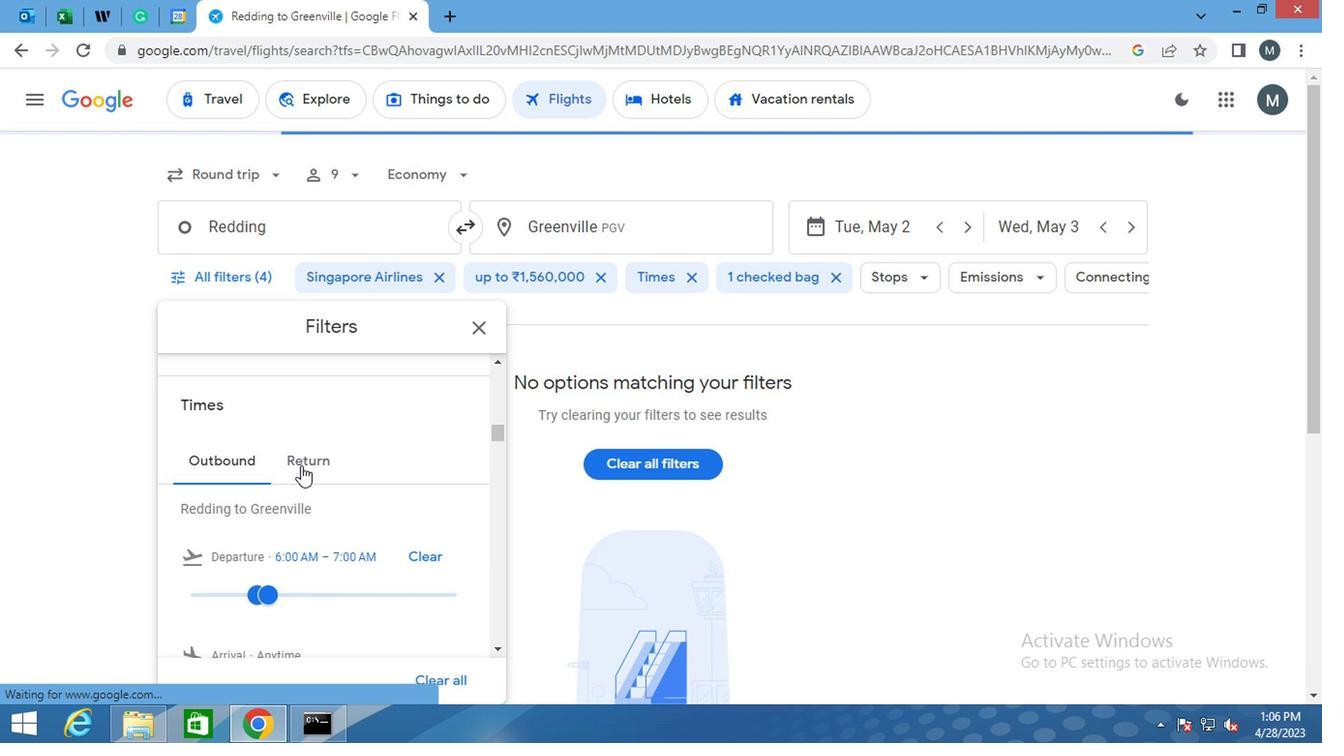 
Action: Mouse moved to (192, 589)
Screenshot: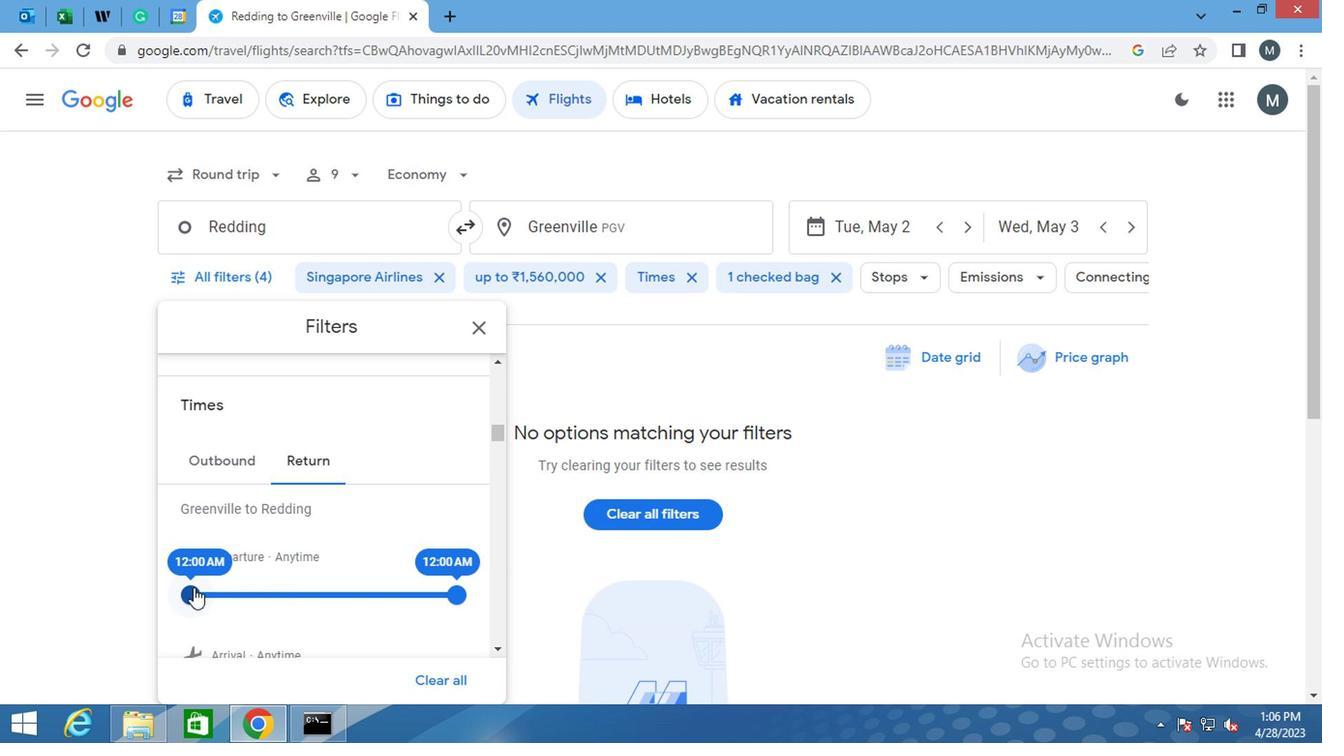 
Action: Mouse pressed left at (192, 589)
Screenshot: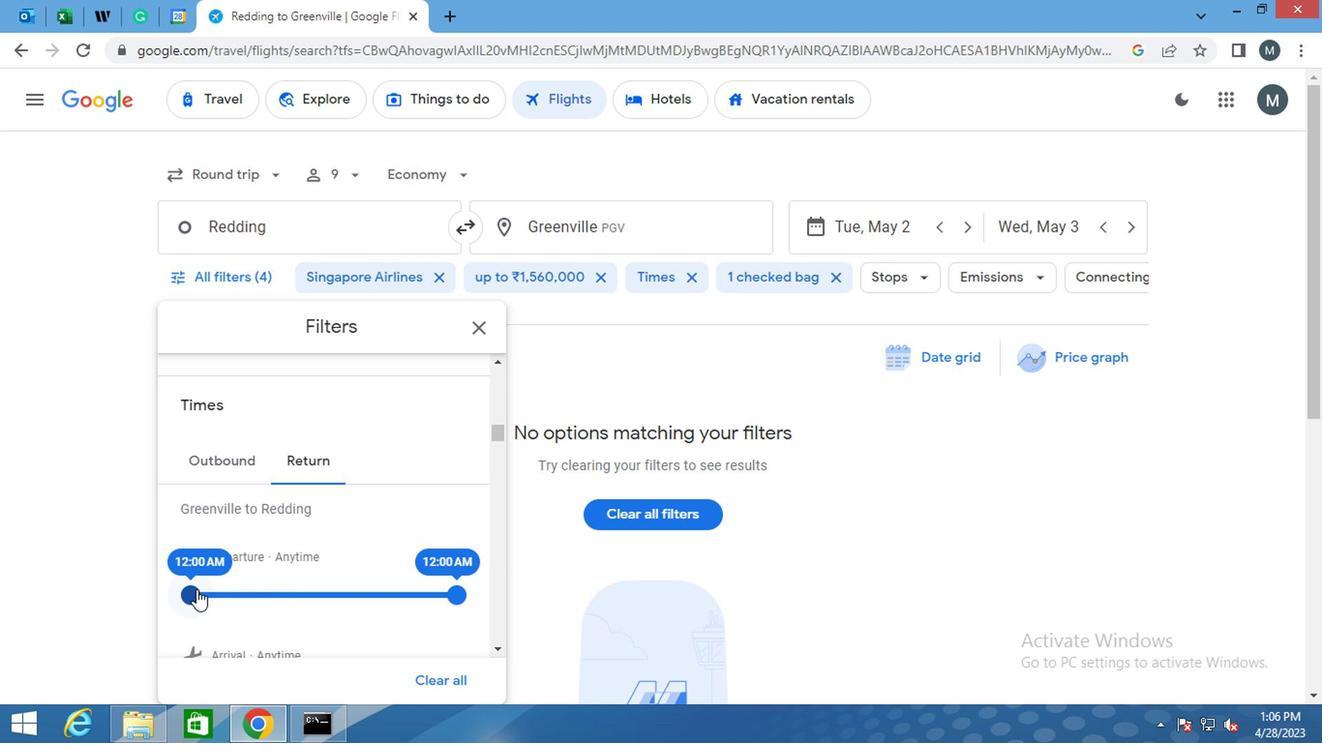 
Action: Mouse moved to (452, 596)
Screenshot: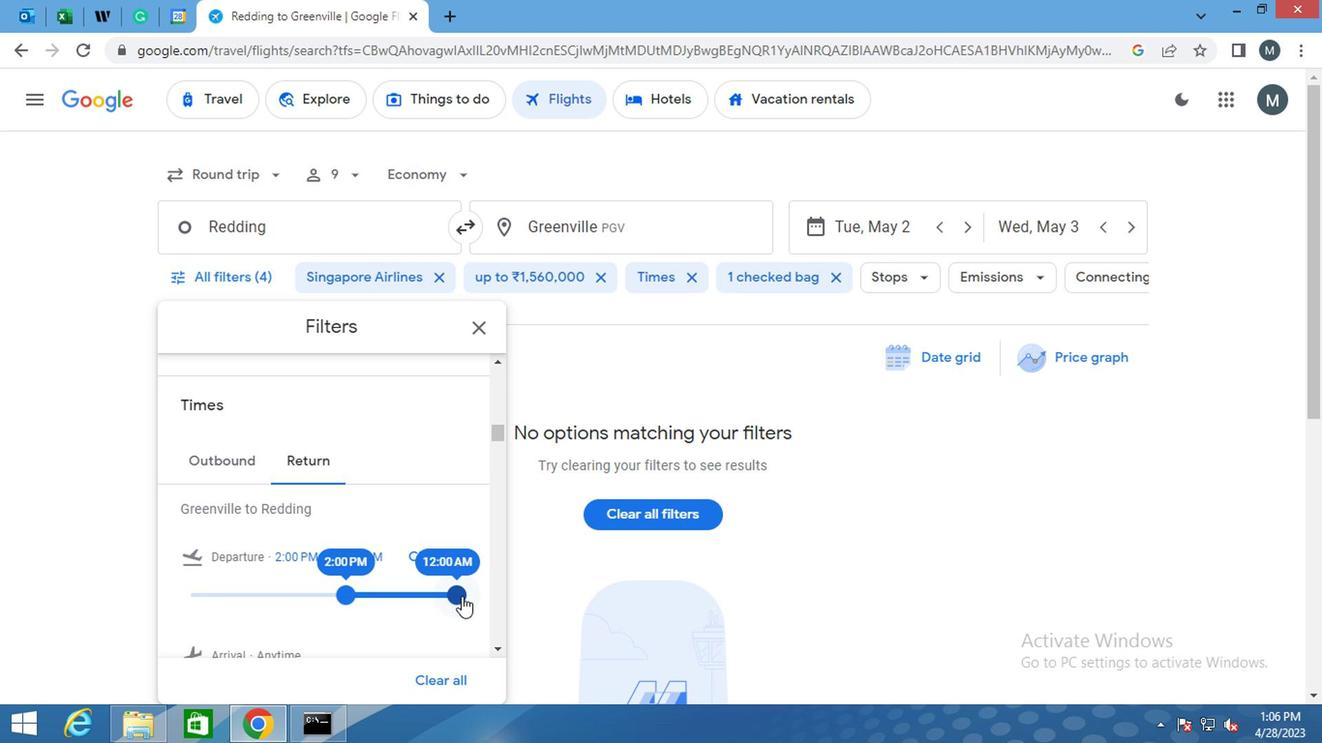 
Action: Mouse pressed left at (452, 596)
Screenshot: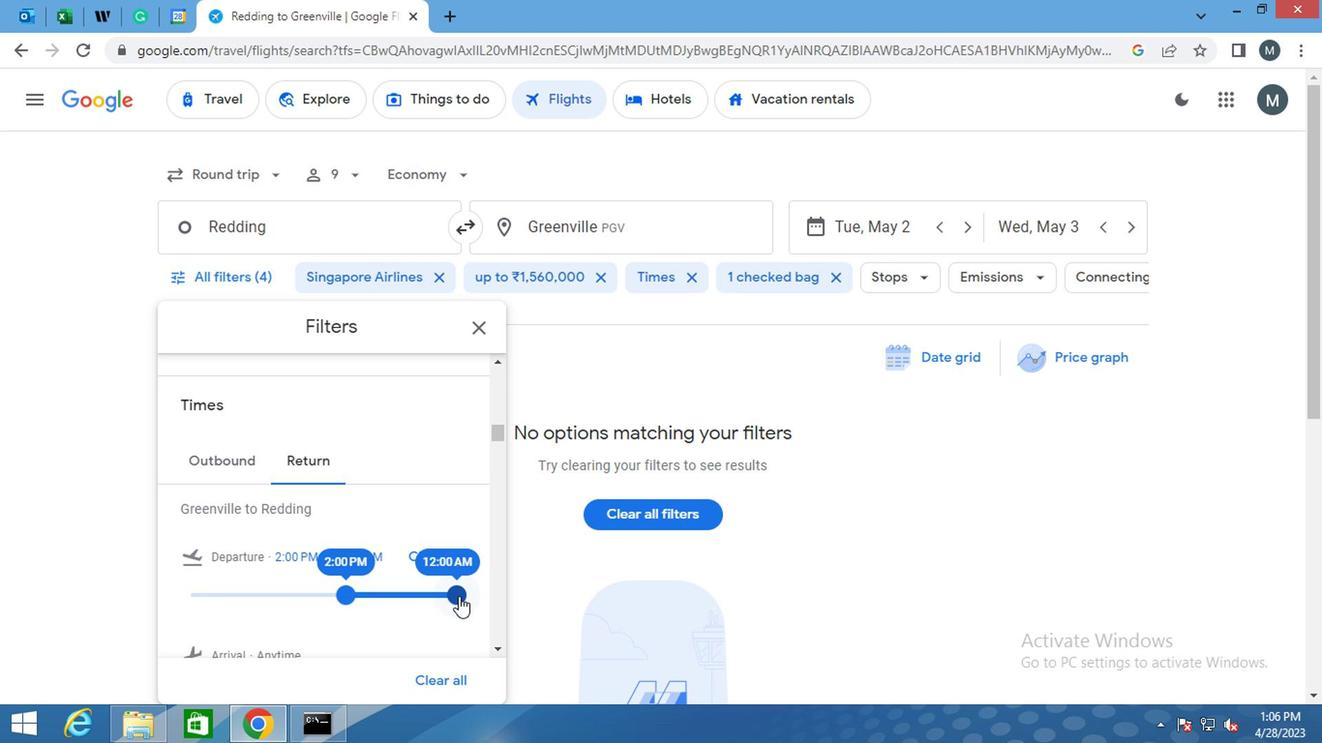 
Action: Mouse moved to (287, 497)
Screenshot: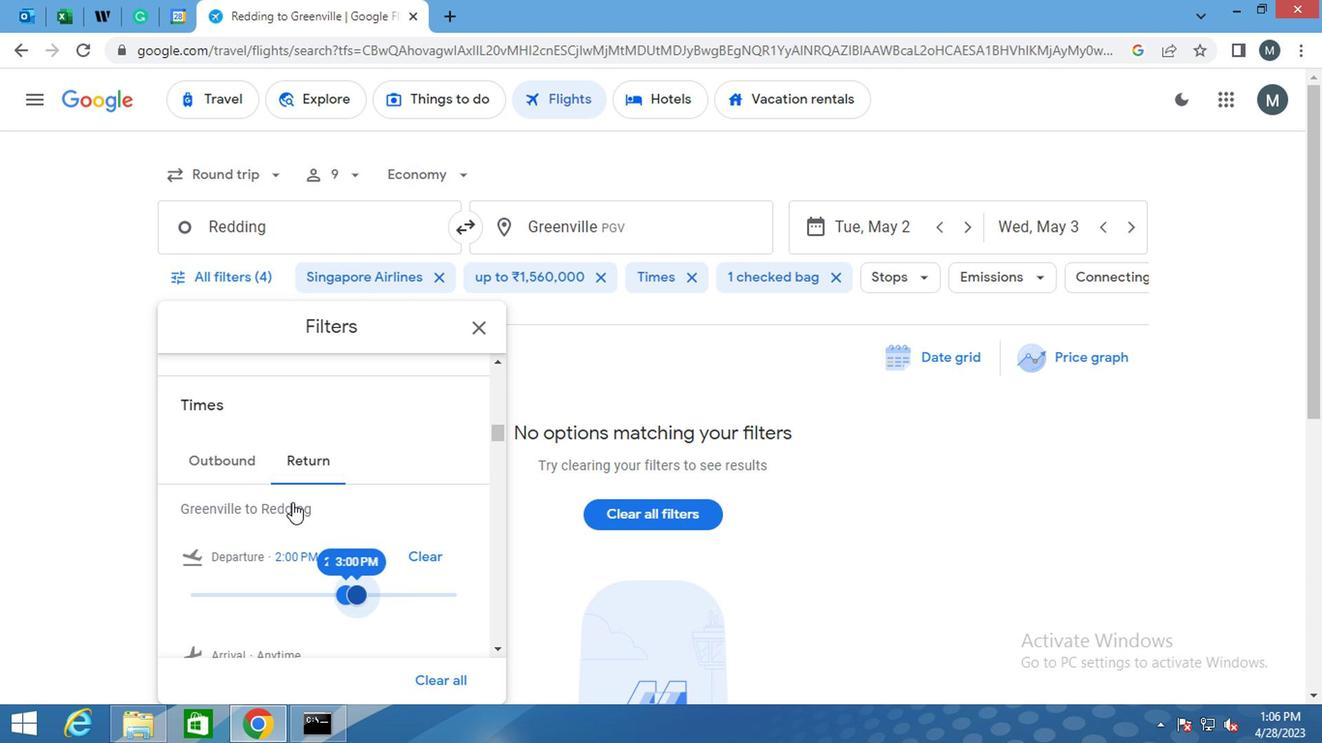 
Action: Mouse scrolled (287, 495) with delta (0, -1)
Screenshot: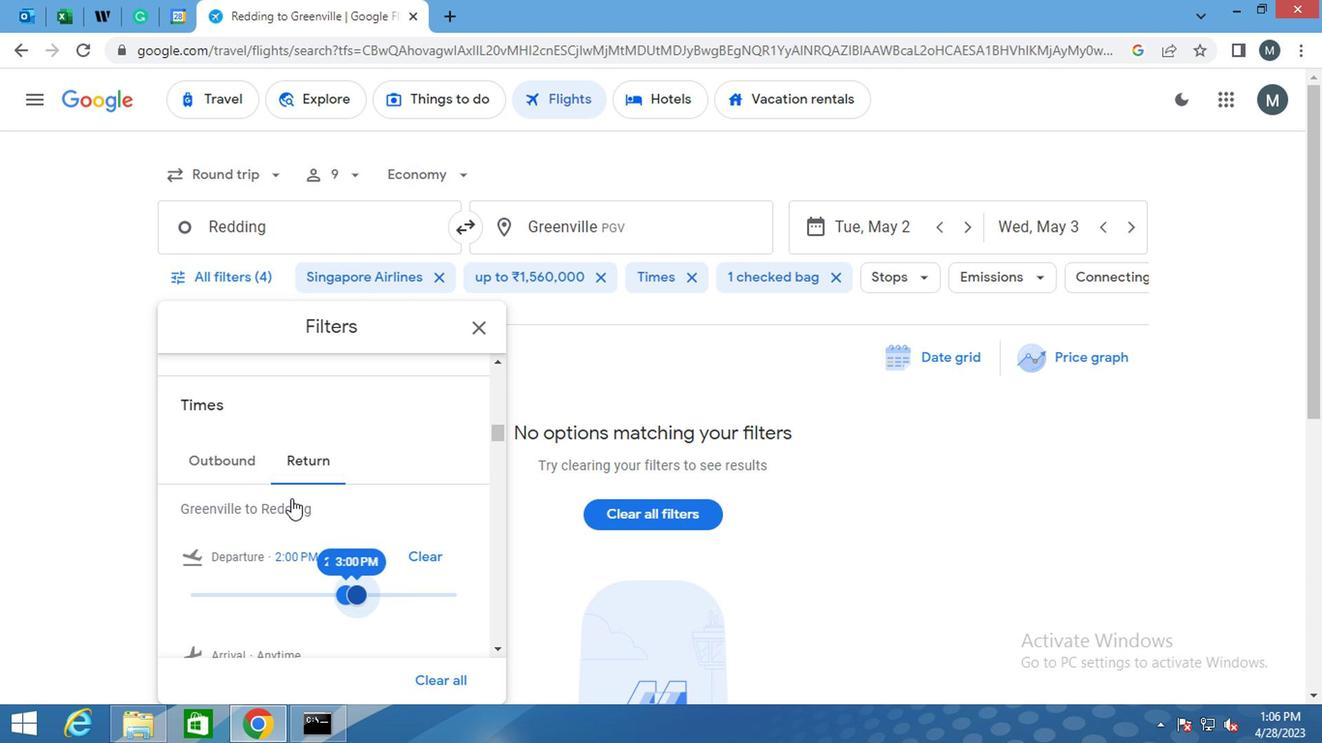 
Action: Mouse moved to (284, 499)
Screenshot: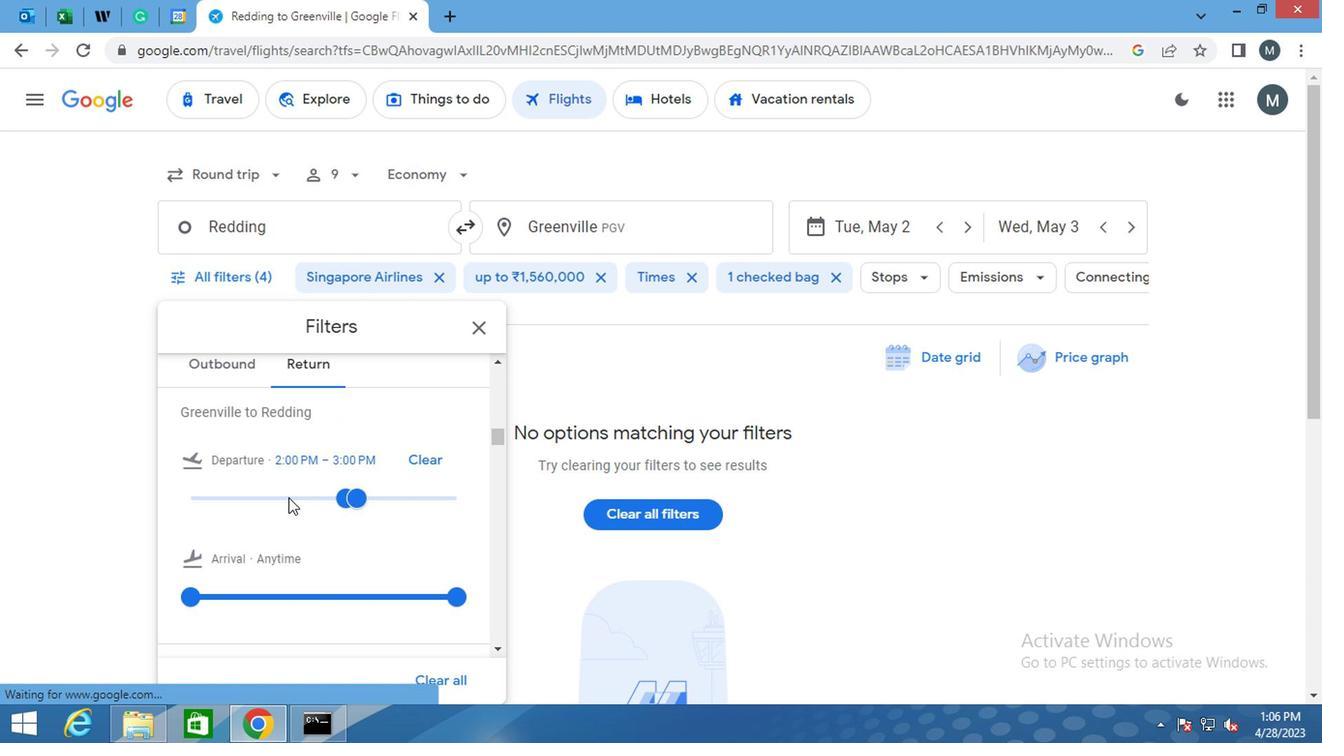 
Action: Mouse scrolled (284, 498) with delta (0, -1)
Screenshot: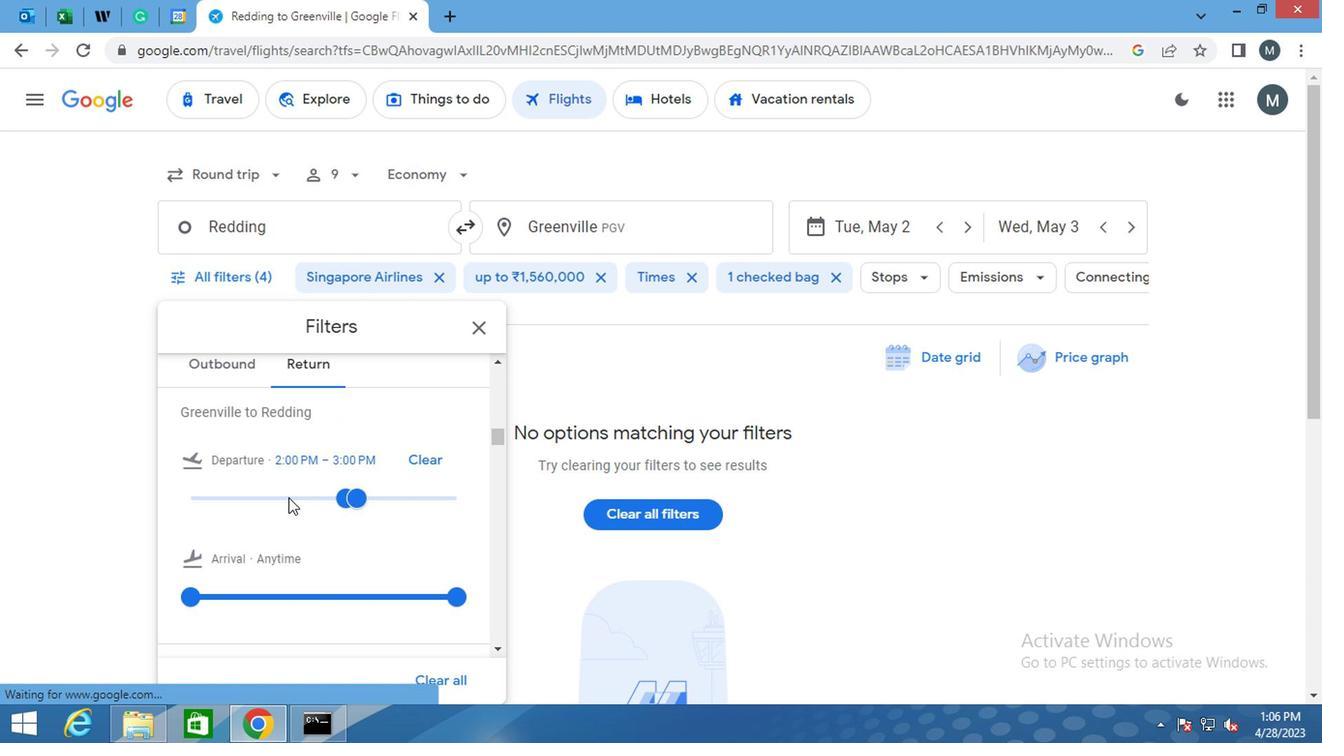 
Action: Mouse moved to (283, 502)
Screenshot: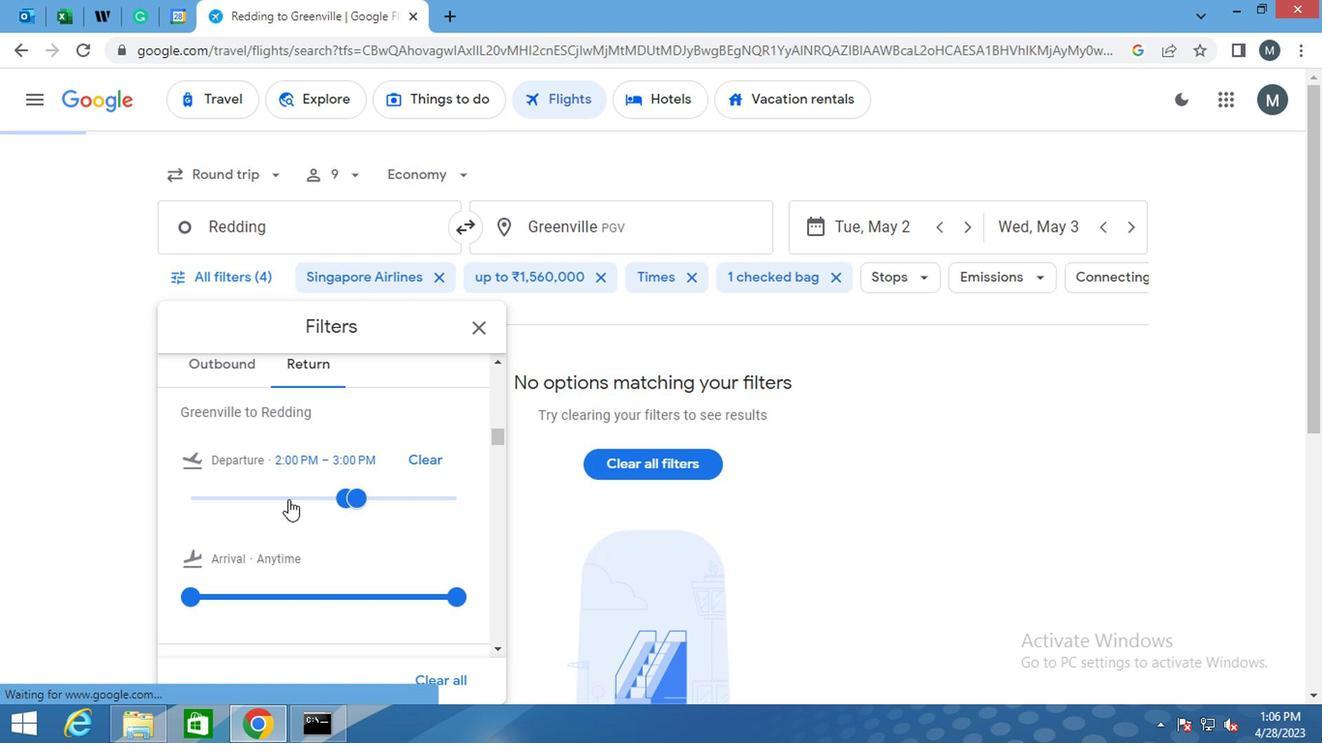 
Action: Mouse scrolled (283, 500) with delta (0, -1)
Screenshot: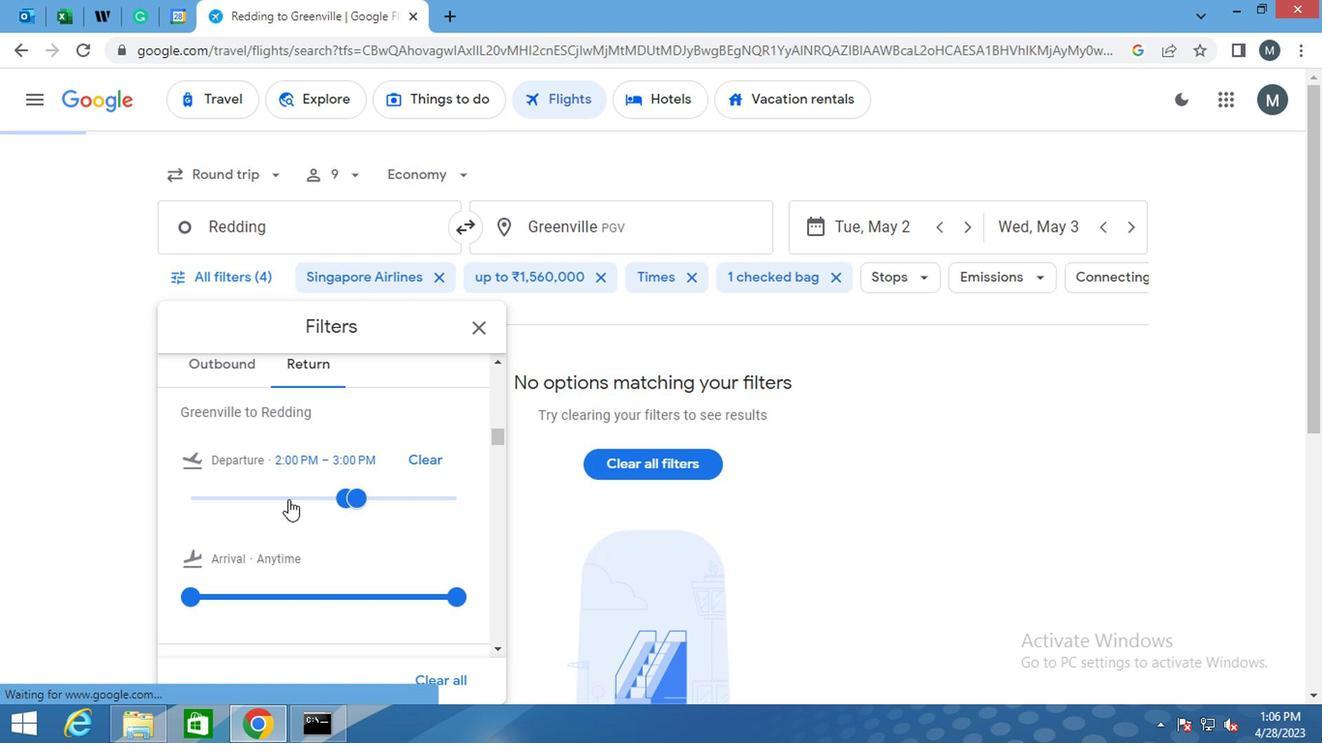 
Action: Mouse moved to (283, 502)
Screenshot: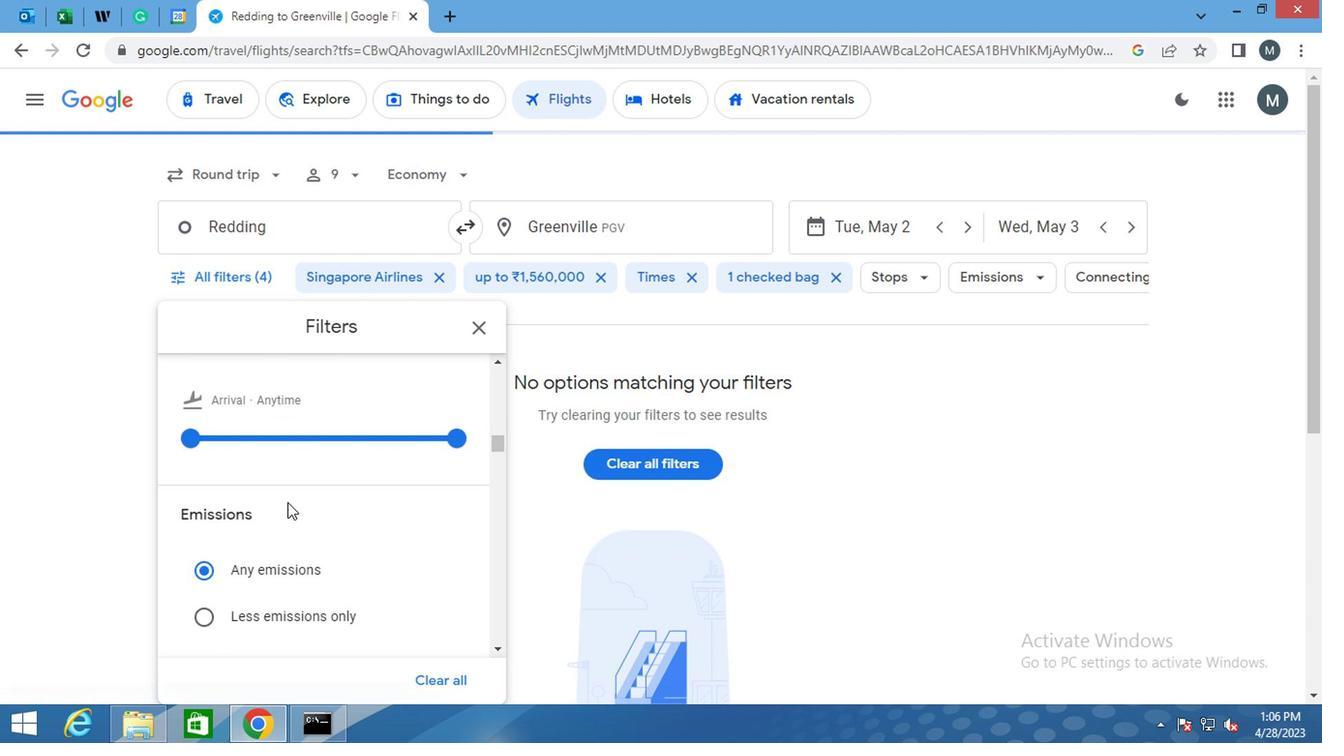 
Action: Mouse scrolled (283, 502) with delta (0, 0)
Screenshot: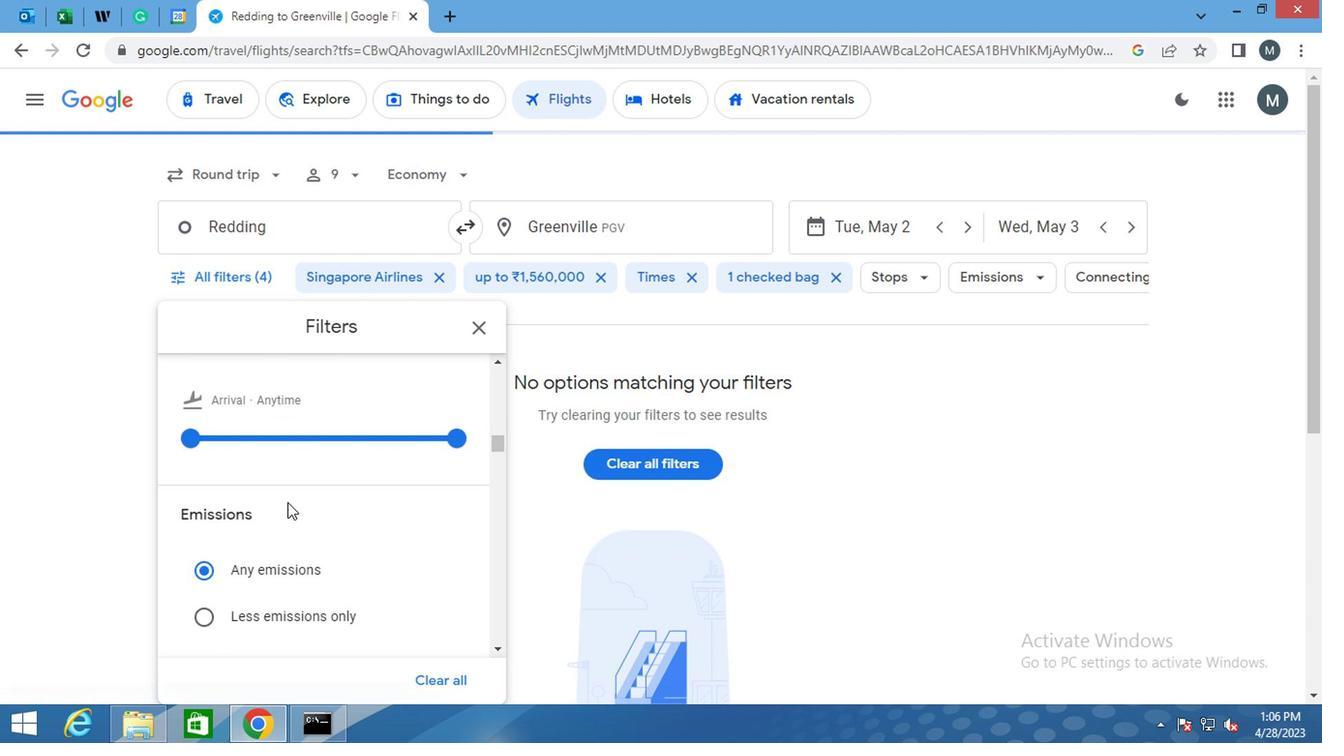 
Action: Mouse moved to (283, 504)
Screenshot: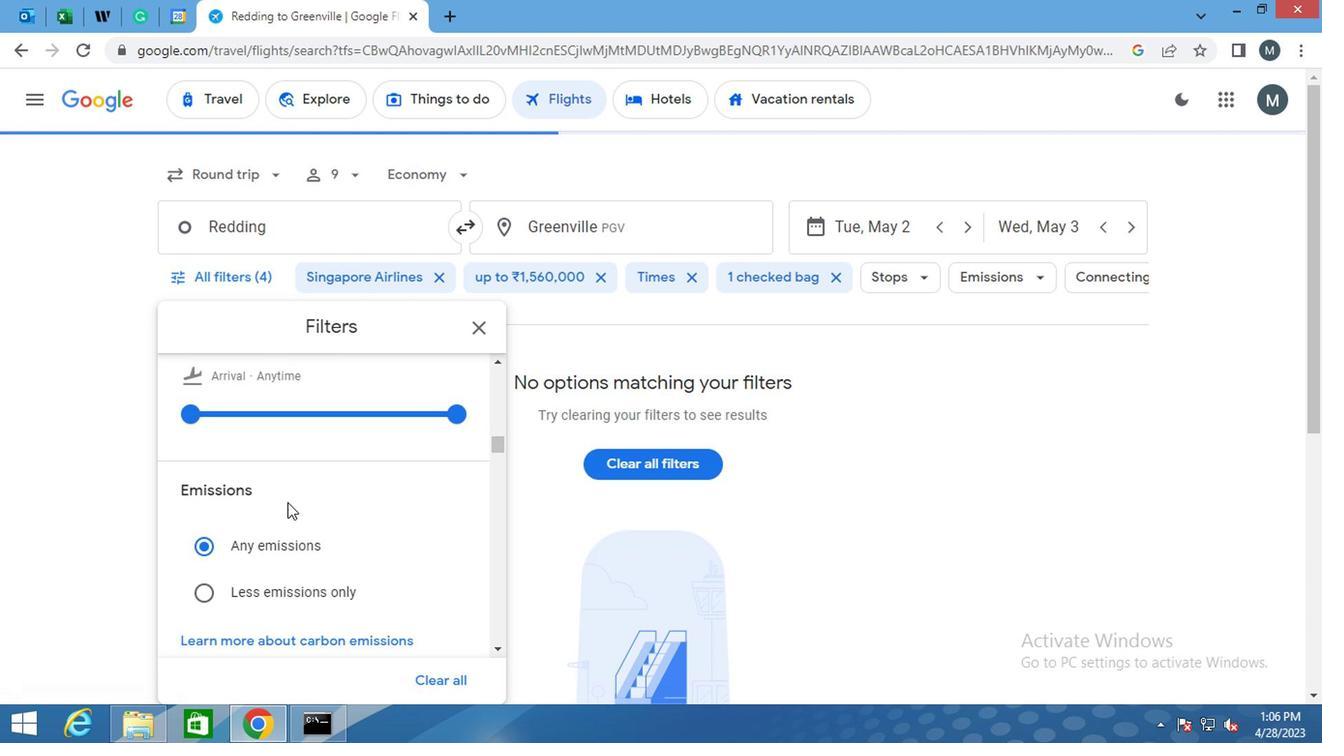 
Action: Mouse scrolled (283, 504) with delta (0, 0)
Screenshot: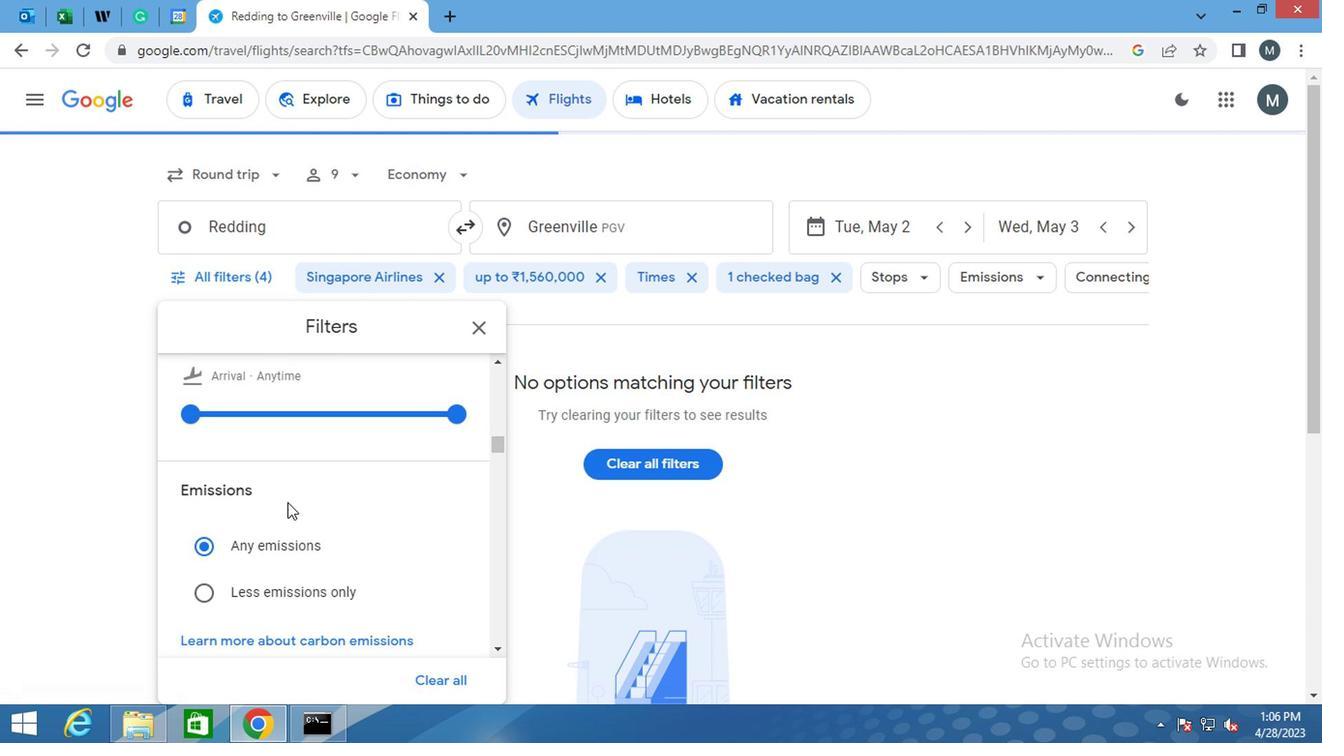 
Action: Mouse moved to (283, 506)
Screenshot: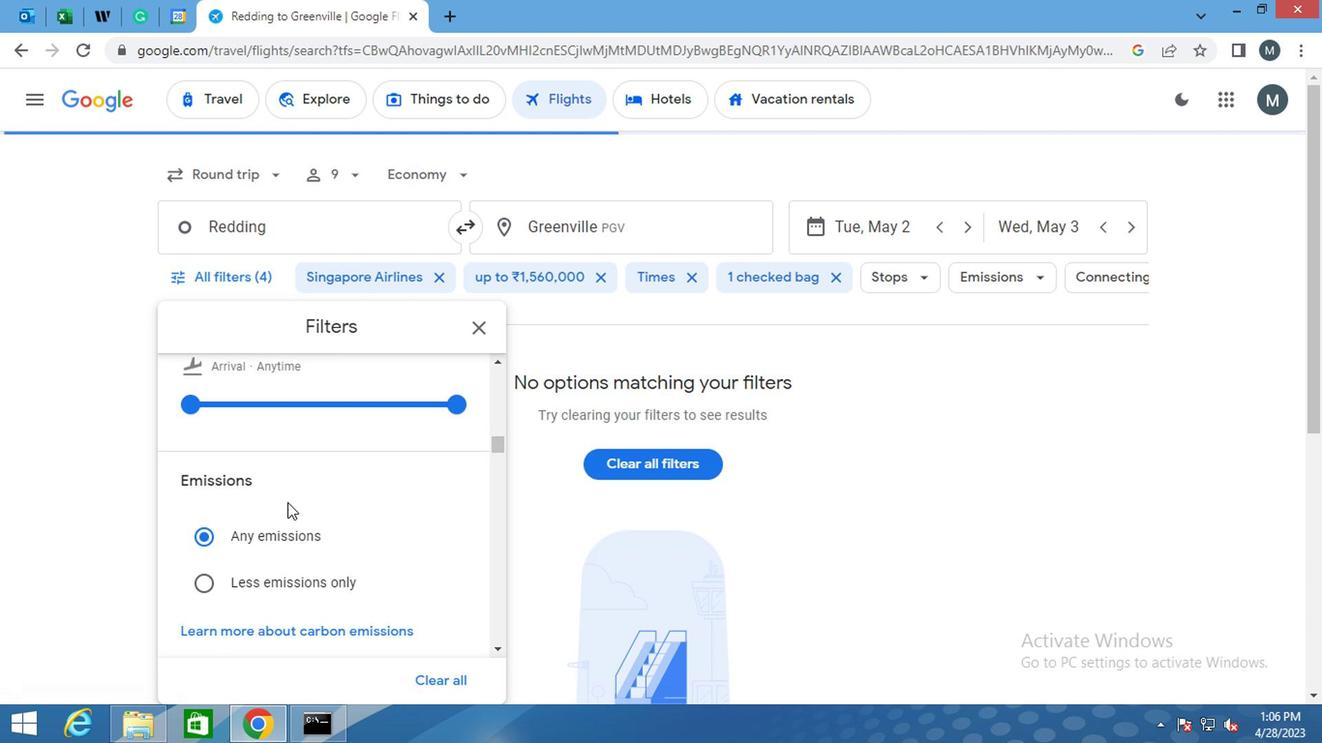 
Action: Mouse scrolled (283, 505) with delta (0, -1)
Screenshot: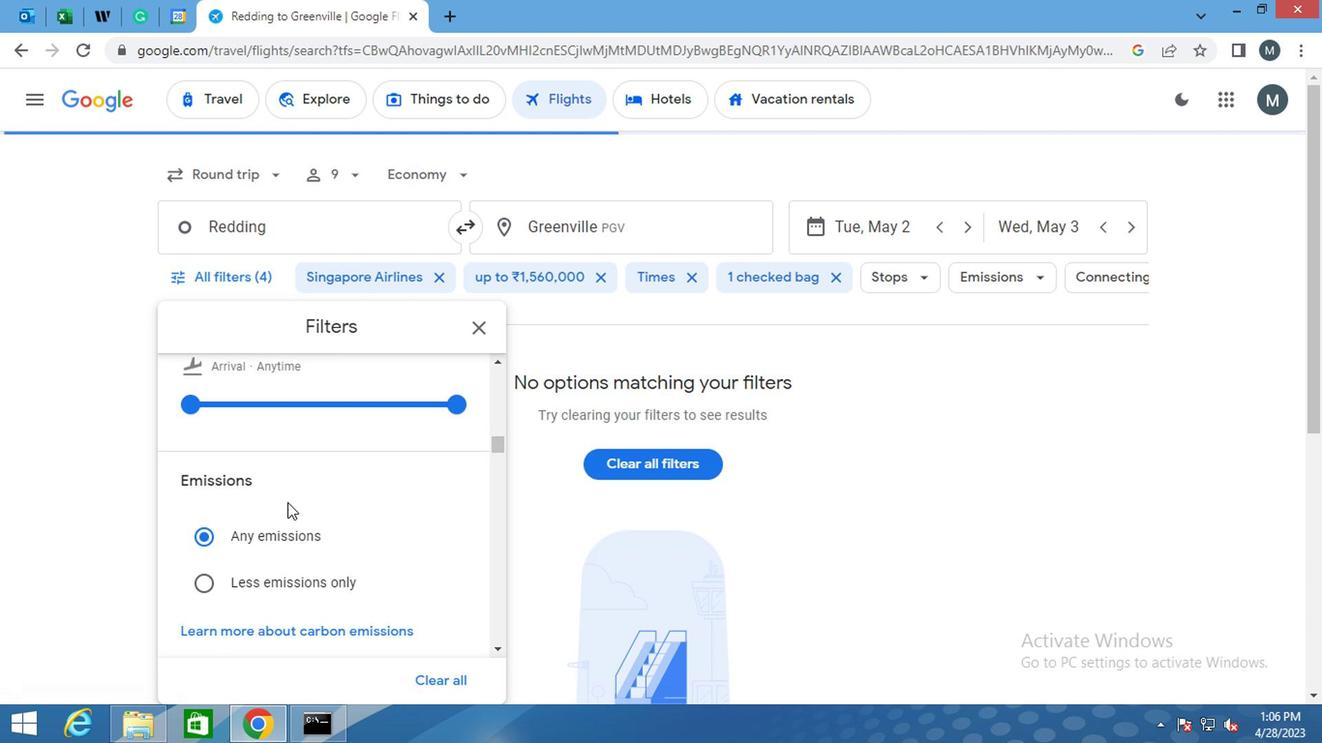 
Action: Mouse moved to (284, 511)
Screenshot: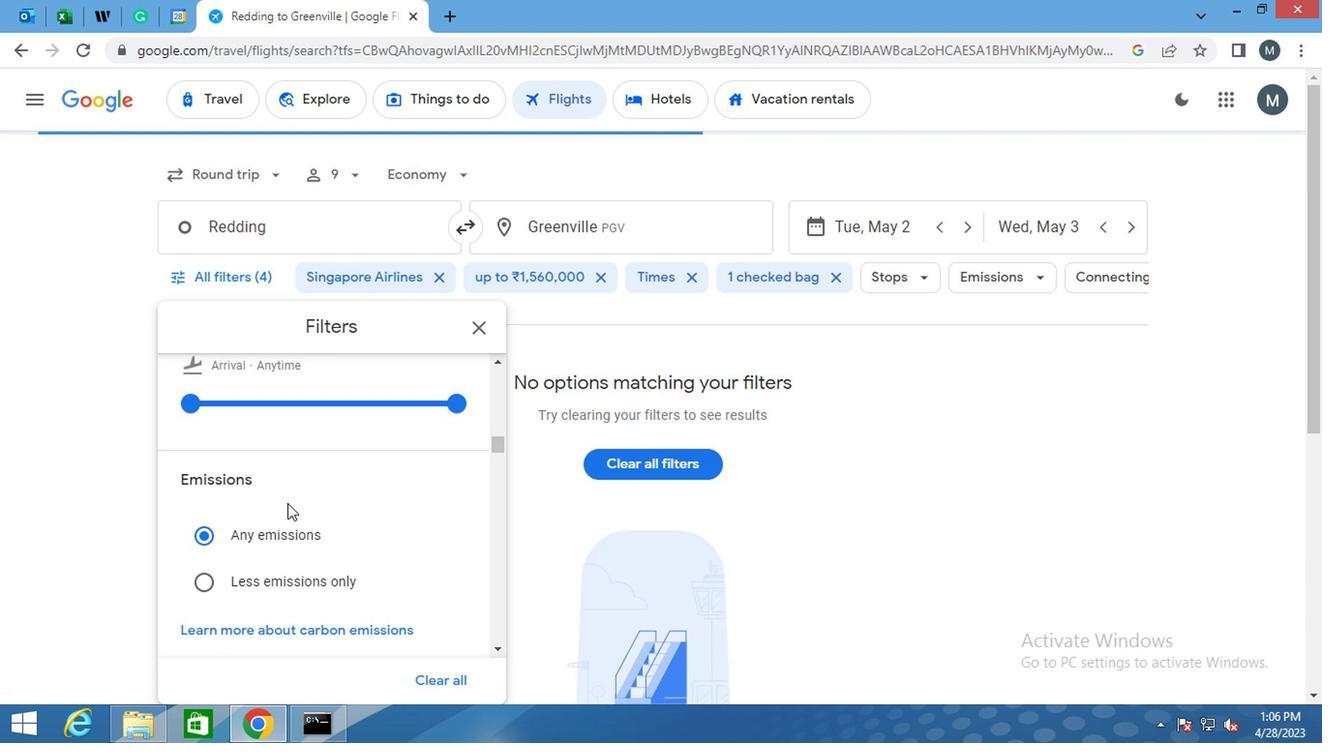 
Action: Mouse scrolled (284, 510) with delta (0, -1)
Screenshot: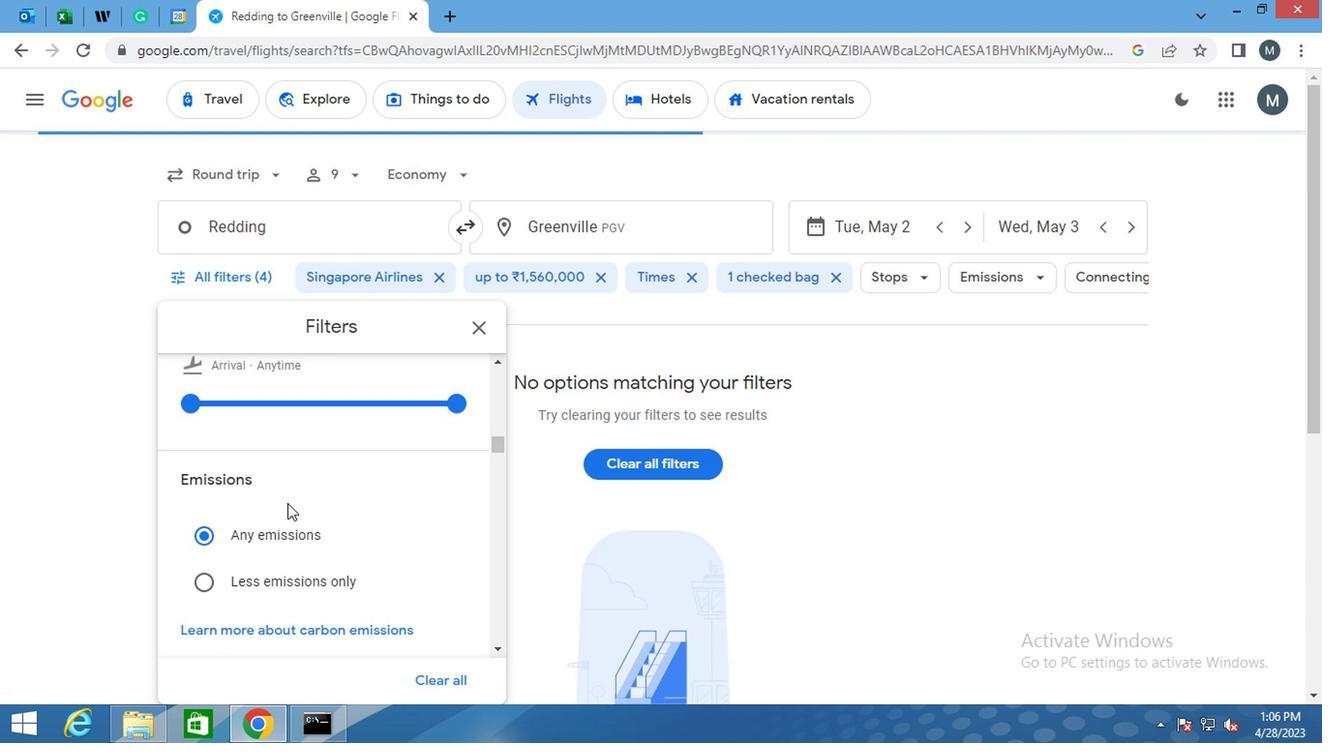 
Action: Mouse moved to (287, 520)
Screenshot: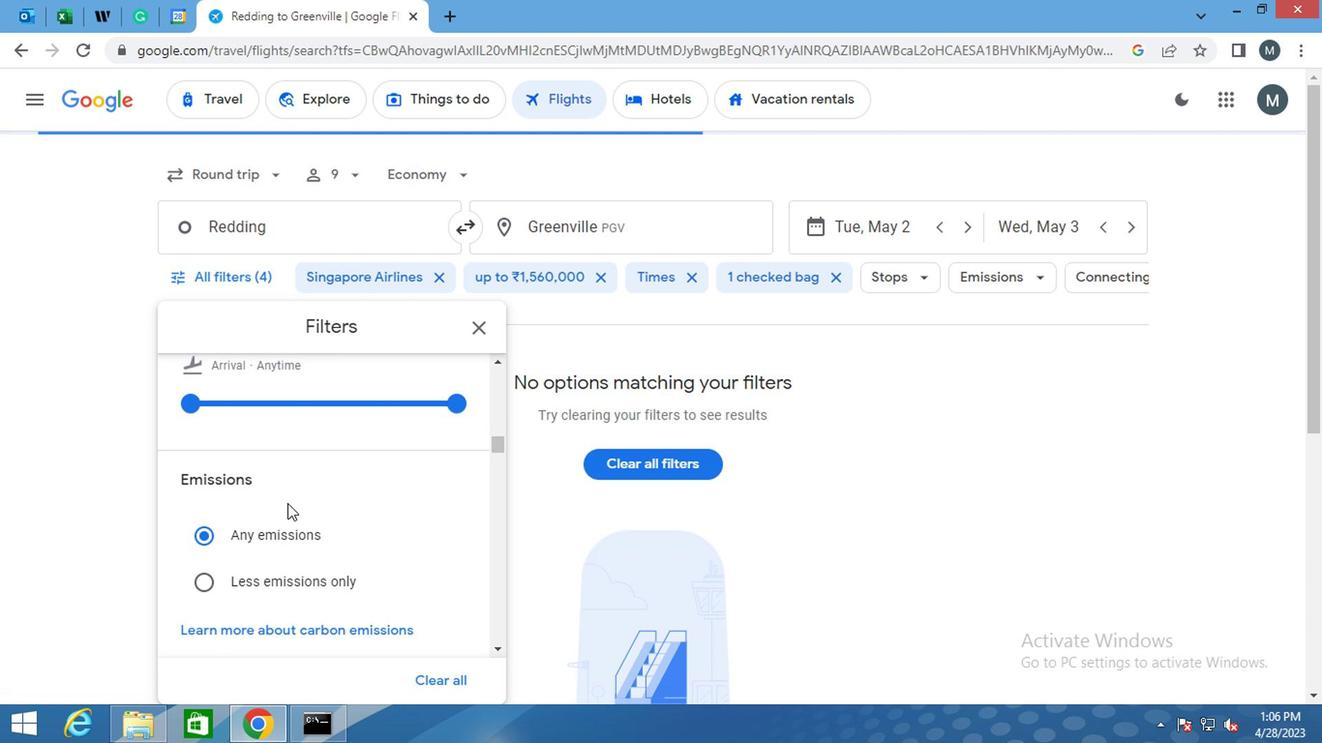 
Action: Mouse scrolled (287, 519) with delta (0, -1)
Screenshot: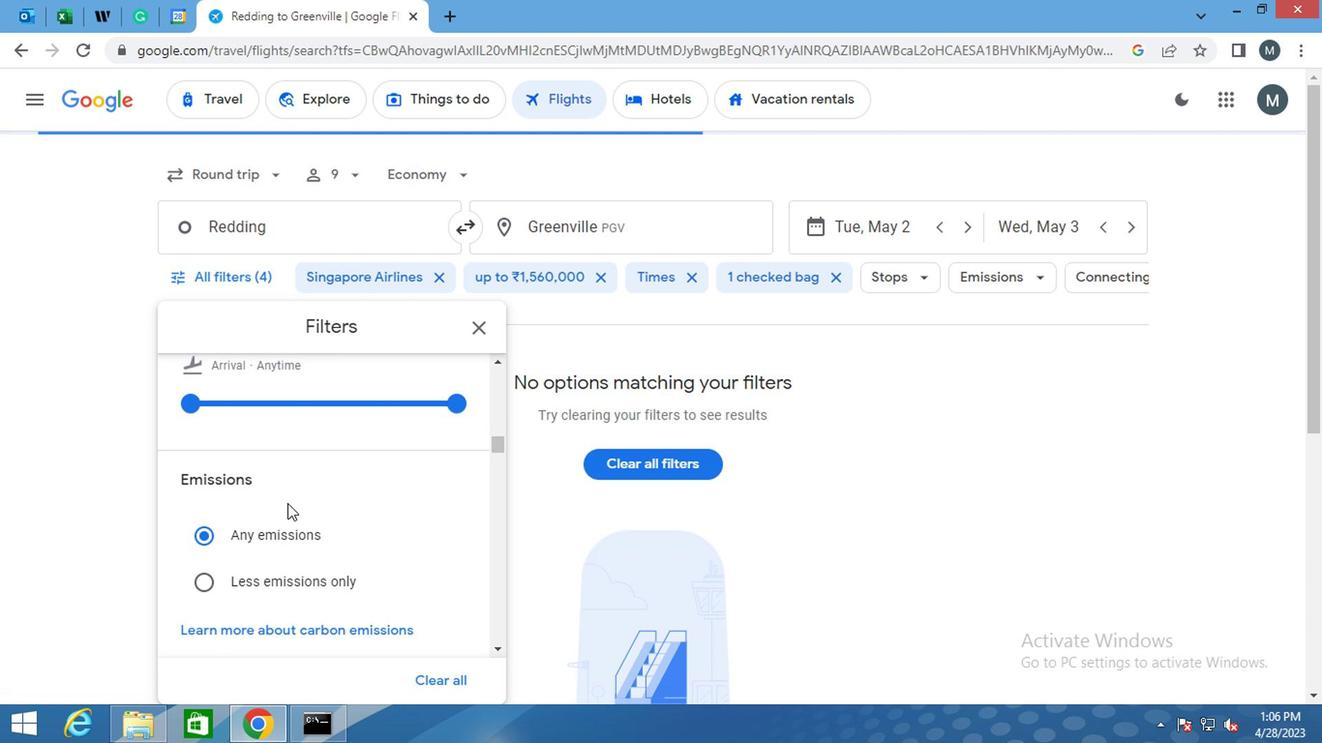 
Action: Mouse moved to (291, 535)
Screenshot: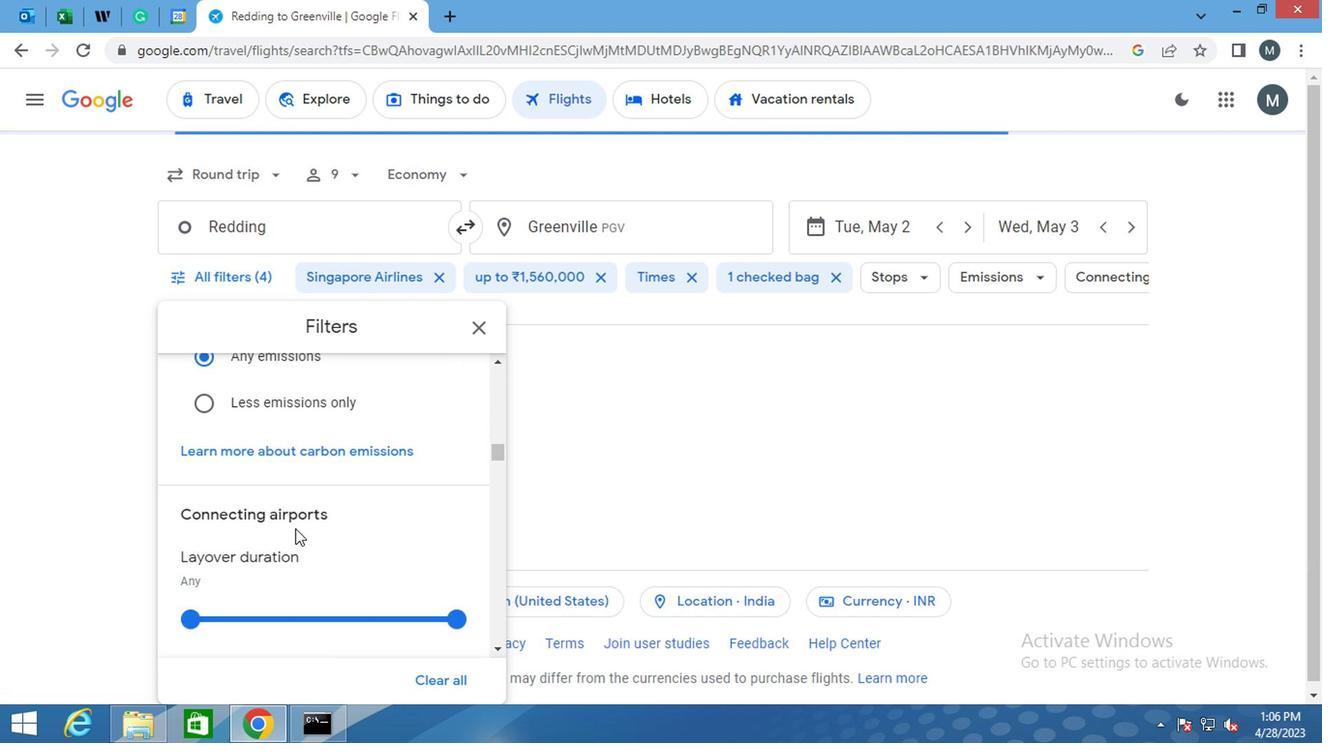 
Action: Mouse scrolled (291, 533) with delta (0, -1)
Screenshot: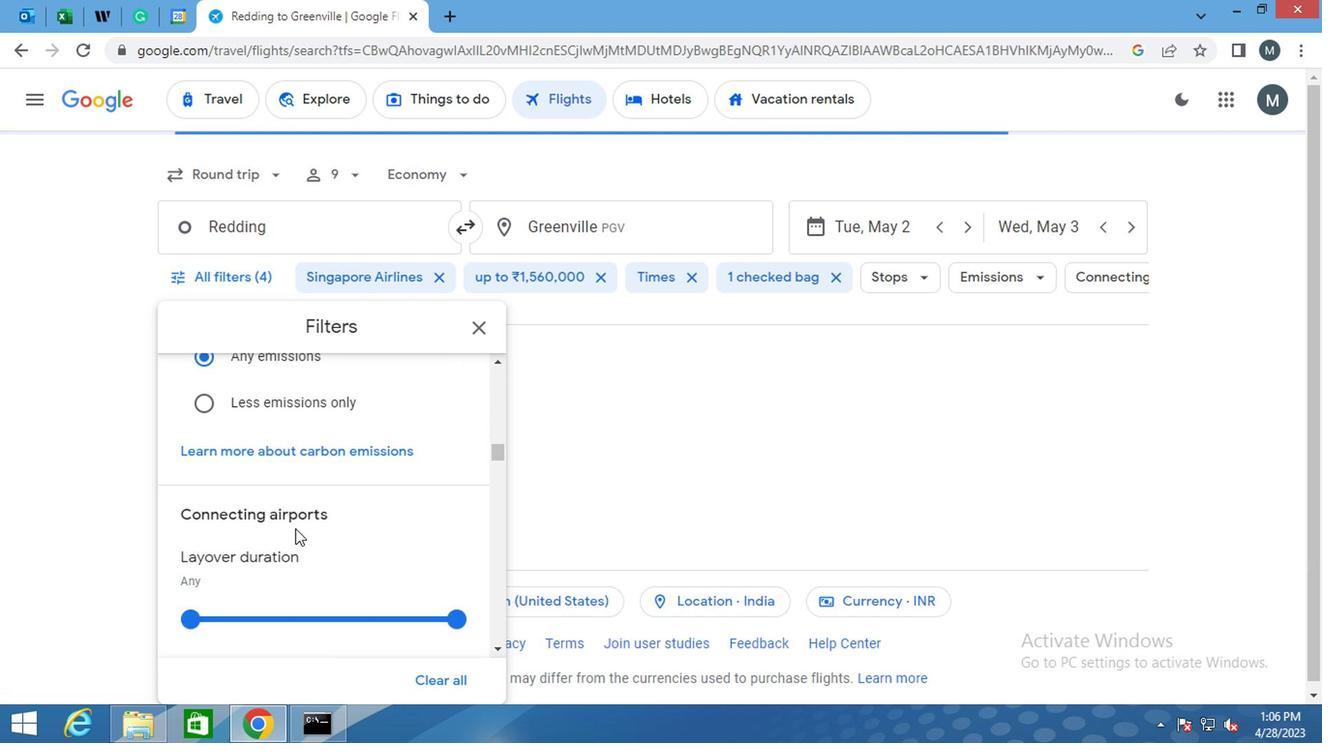 
Action: Mouse moved to (291, 540)
Screenshot: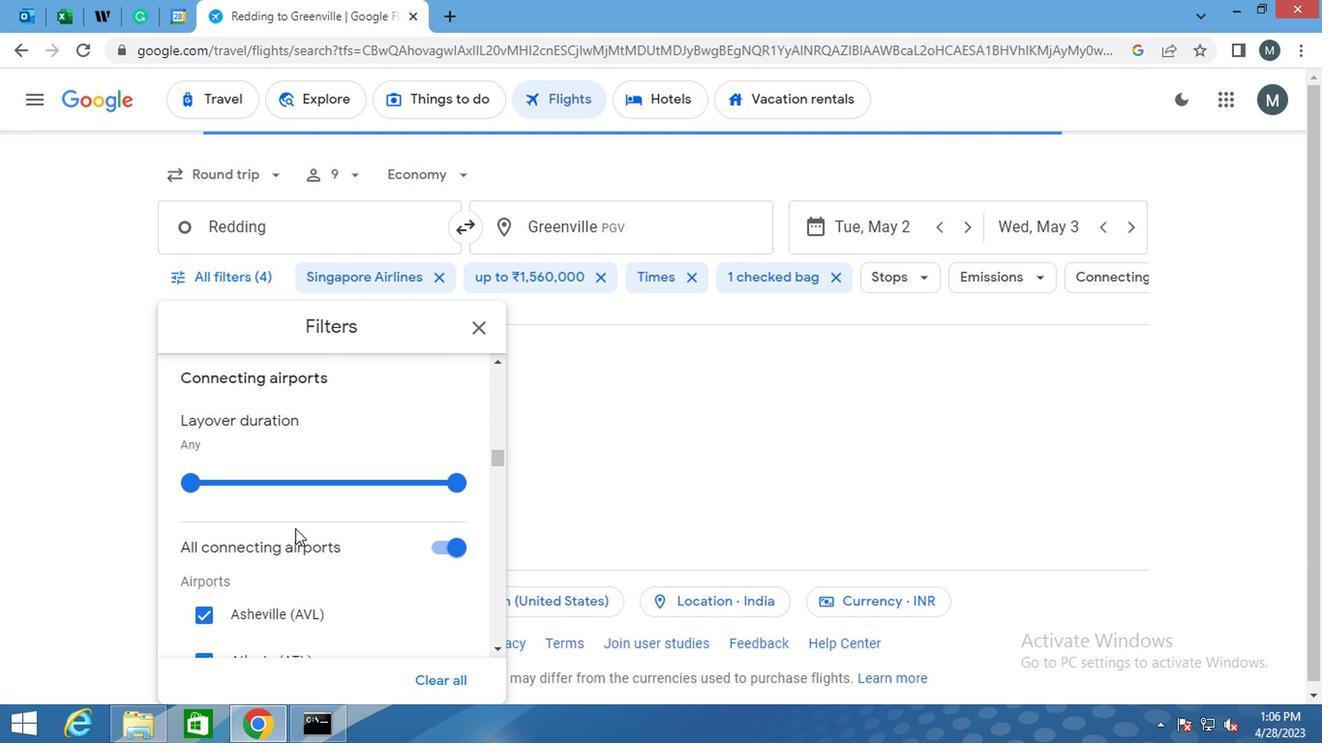 
Action: Mouse scrolled (291, 540) with delta (0, 0)
Screenshot: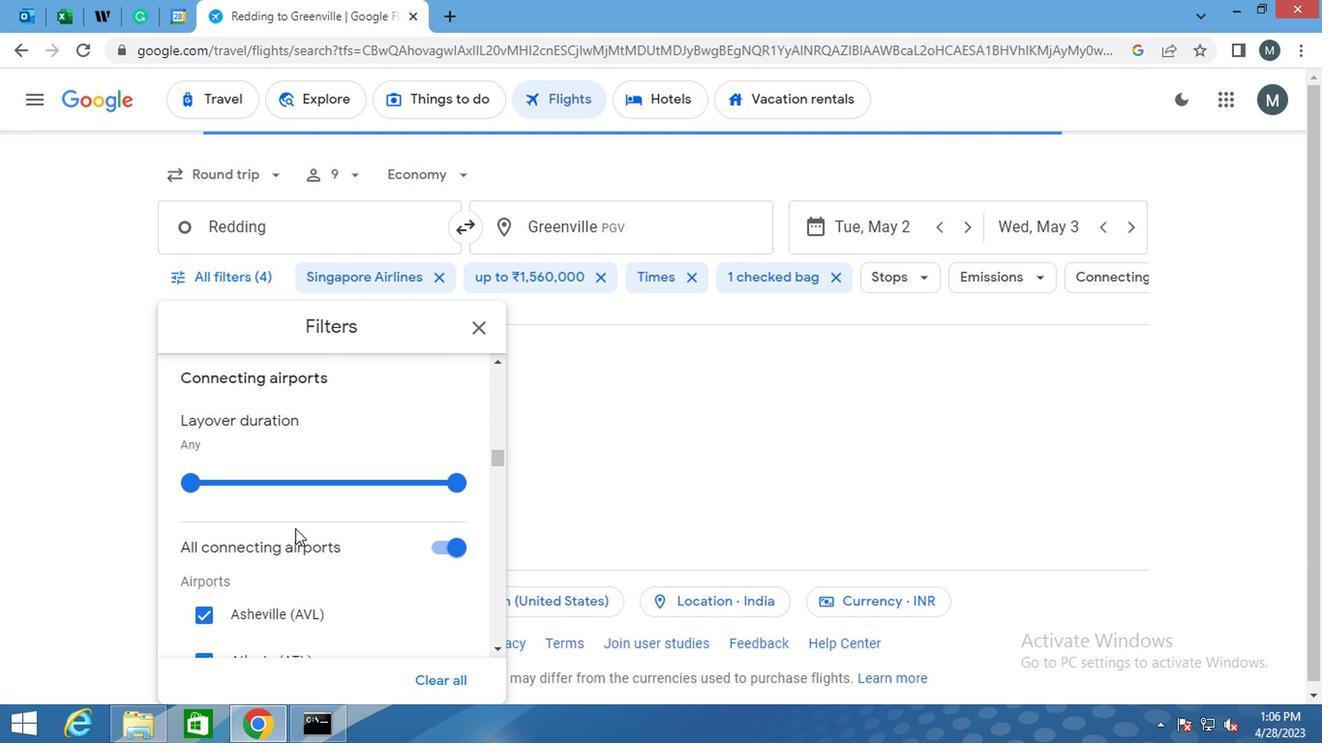 
Action: Mouse moved to (291, 542)
Screenshot: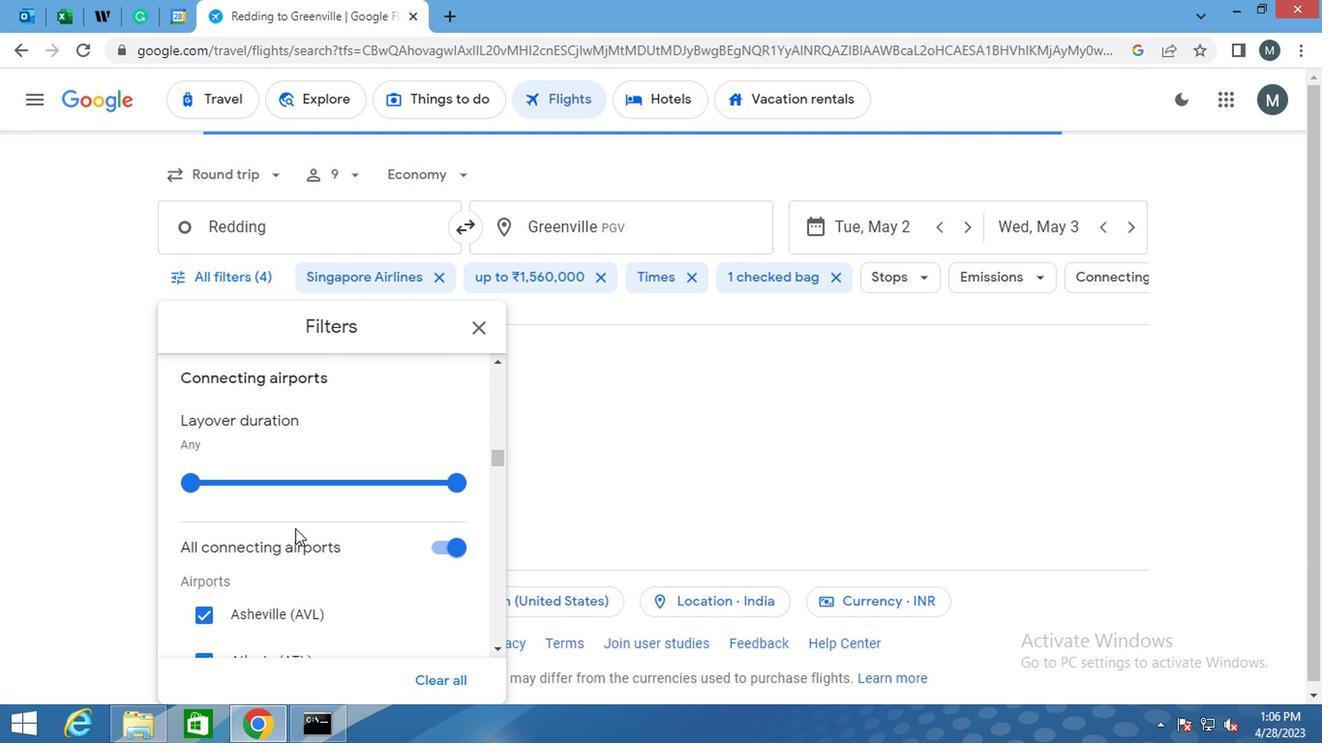 
Action: Mouse scrolled (291, 542) with delta (0, 0)
Screenshot: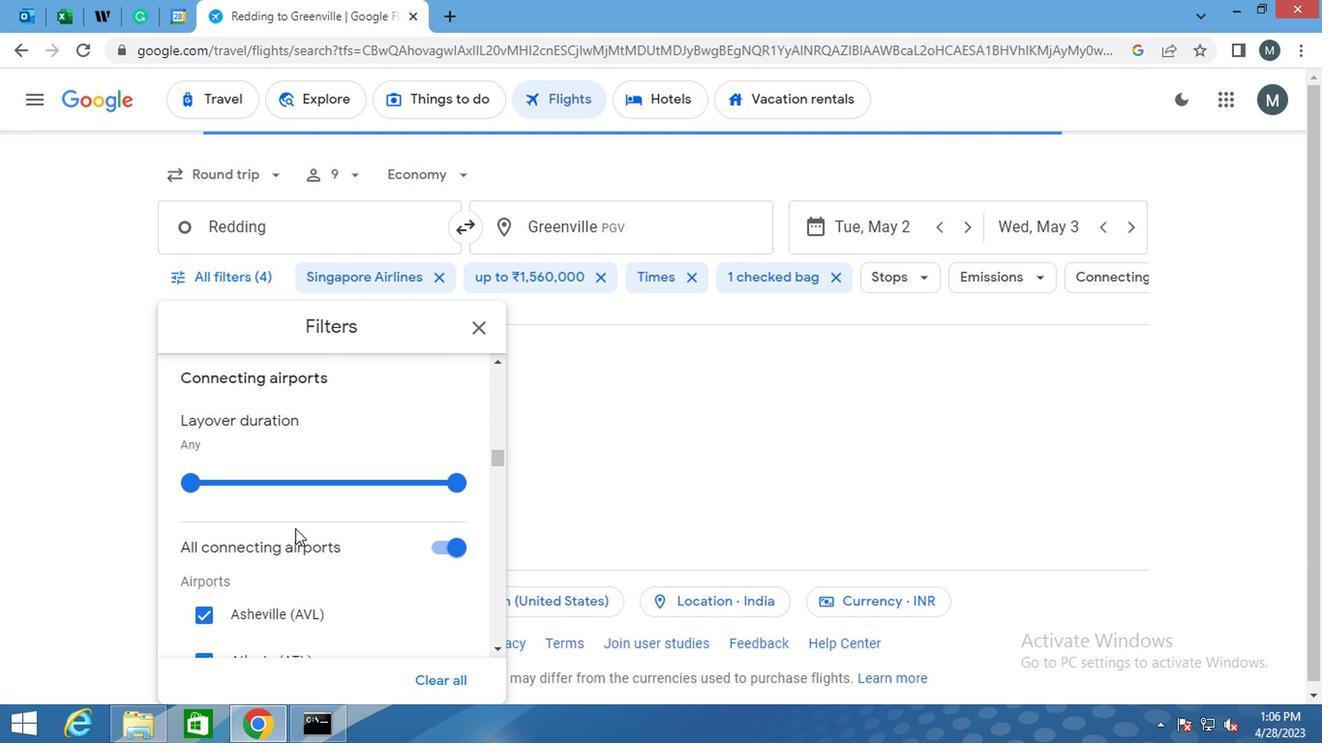 
Action: Mouse moved to (292, 543)
Screenshot: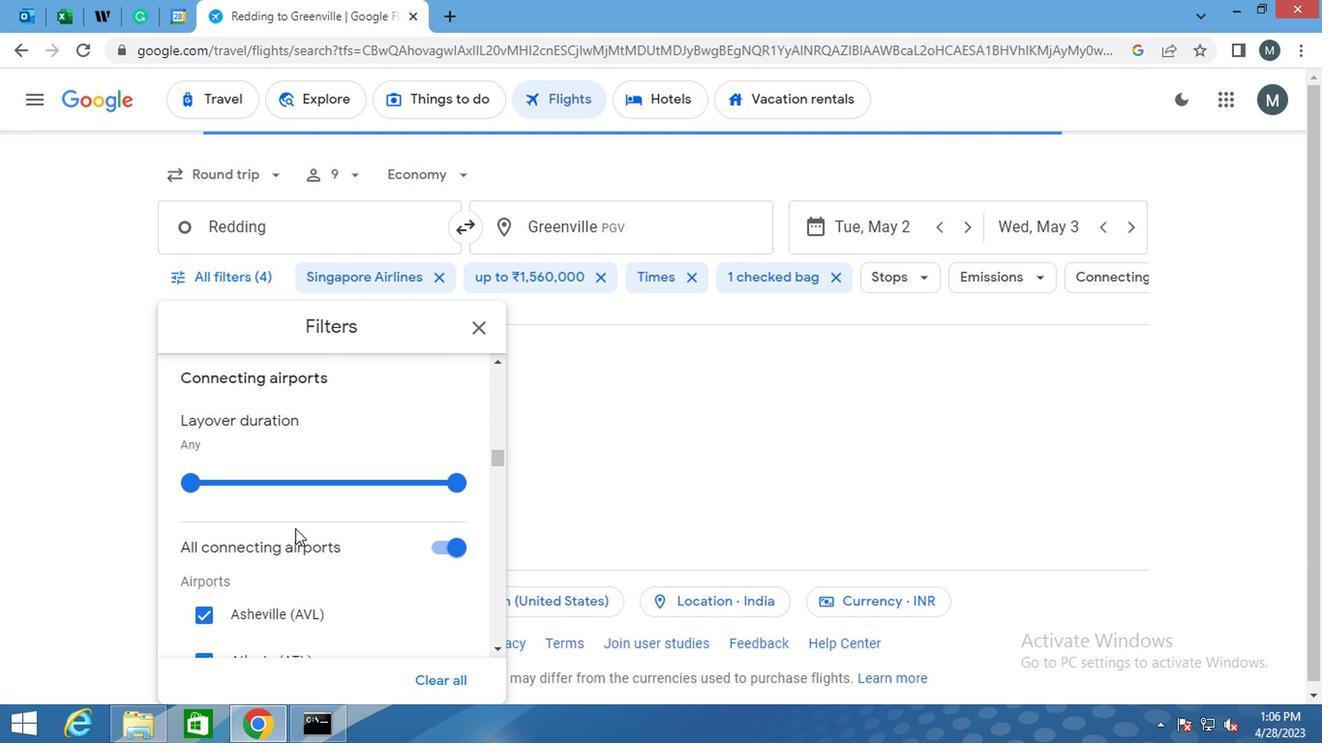 
Action: Mouse scrolled (292, 542) with delta (0, 0)
Screenshot: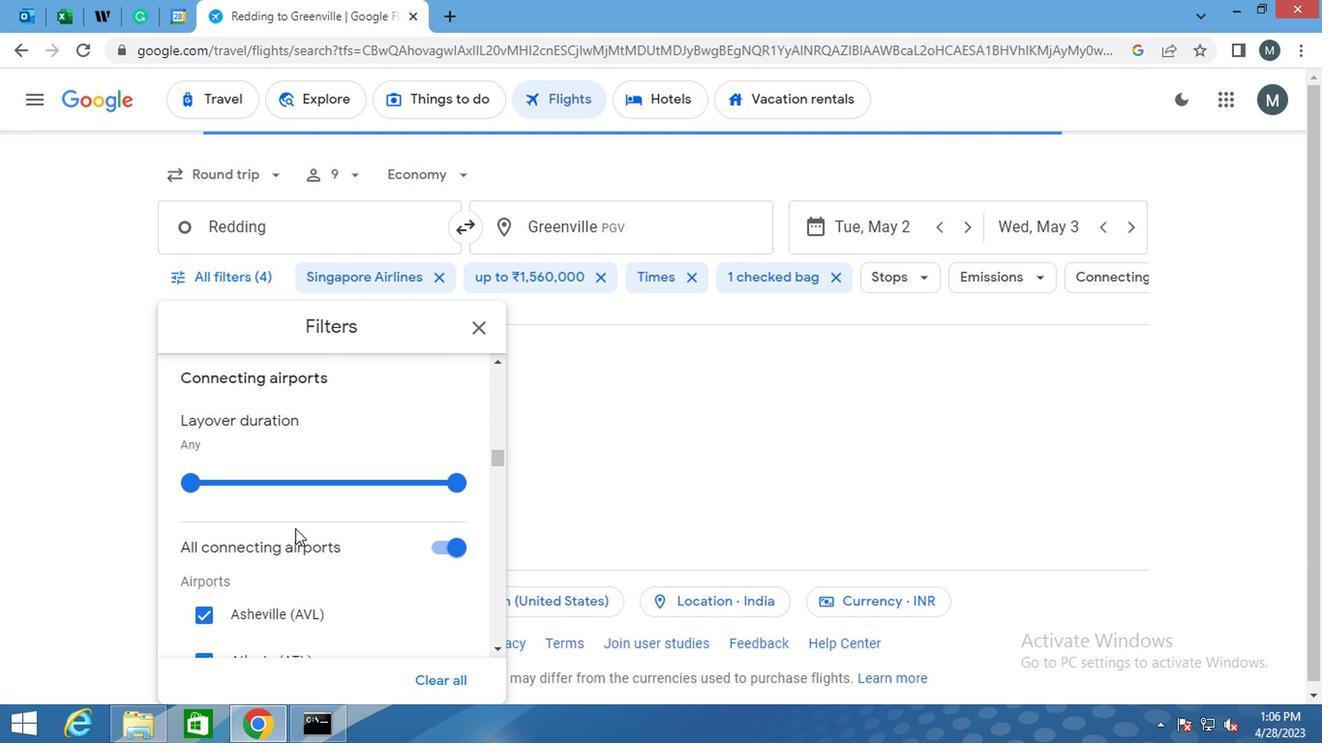 
Action: Mouse moved to (293, 546)
Screenshot: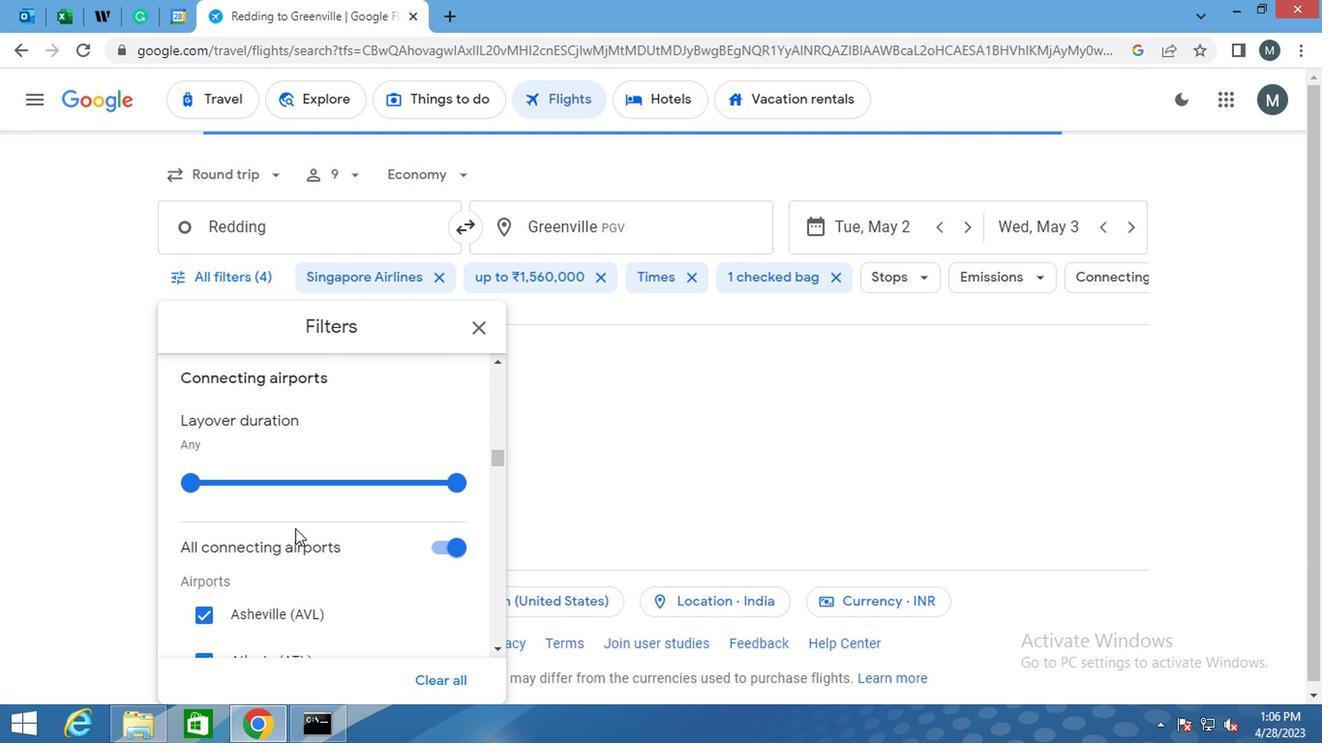 
Action: Mouse scrolled (293, 545) with delta (0, -1)
Screenshot: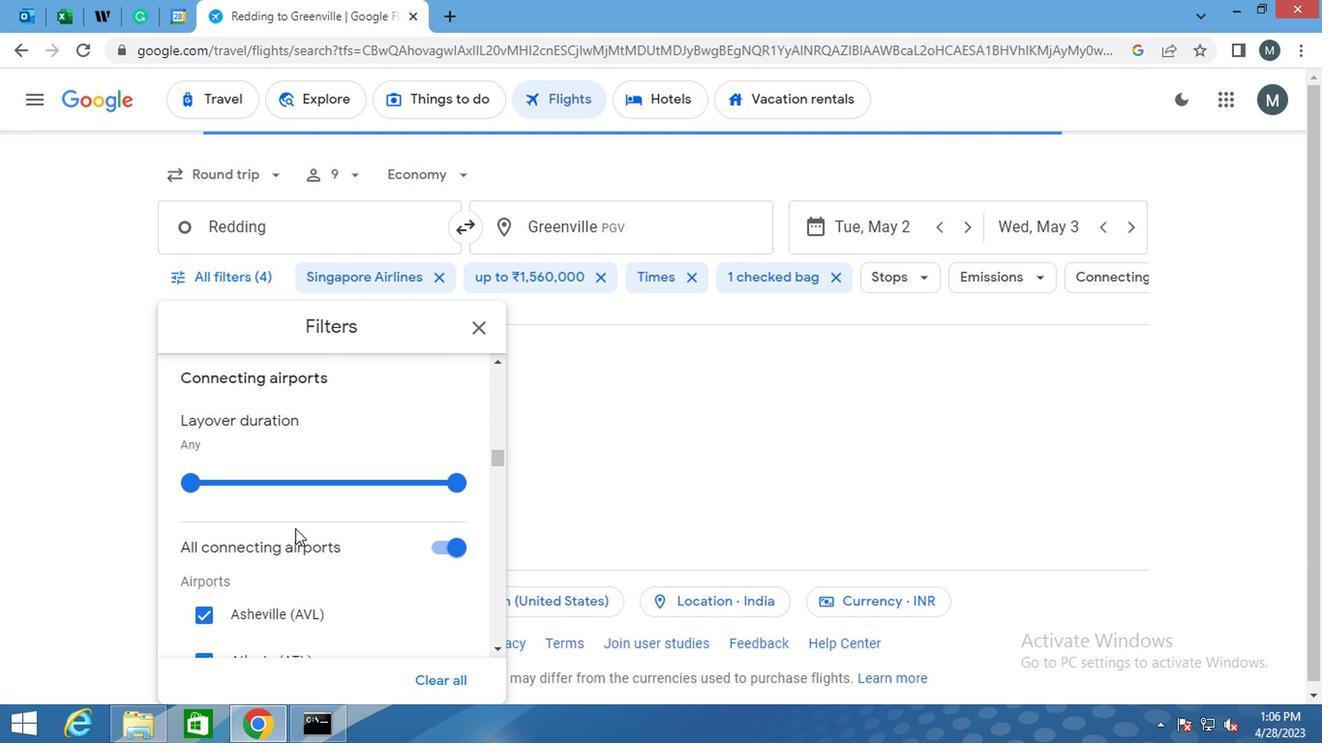 
Action: Mouse moved to (296, 551)
Screenshot: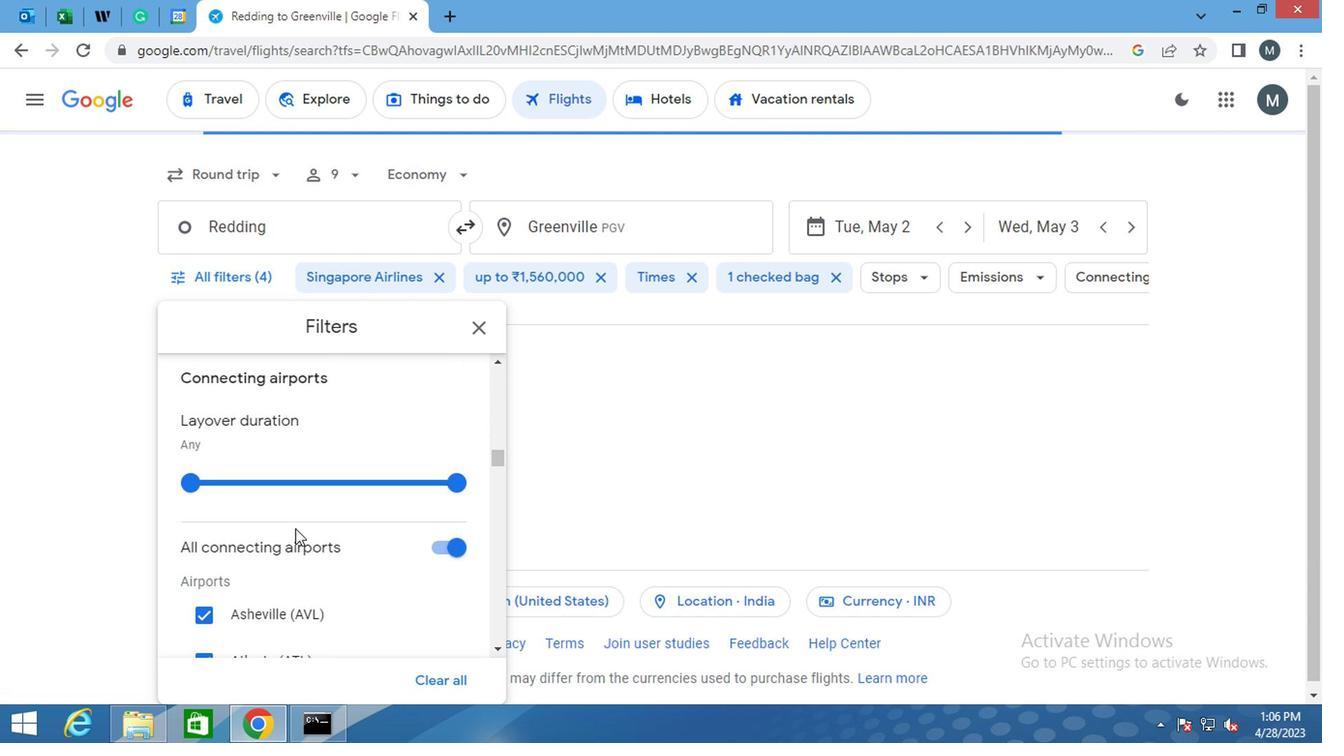 
Action: Mouse scrolled (296, 550) with delta (0, -1)
Screenshot: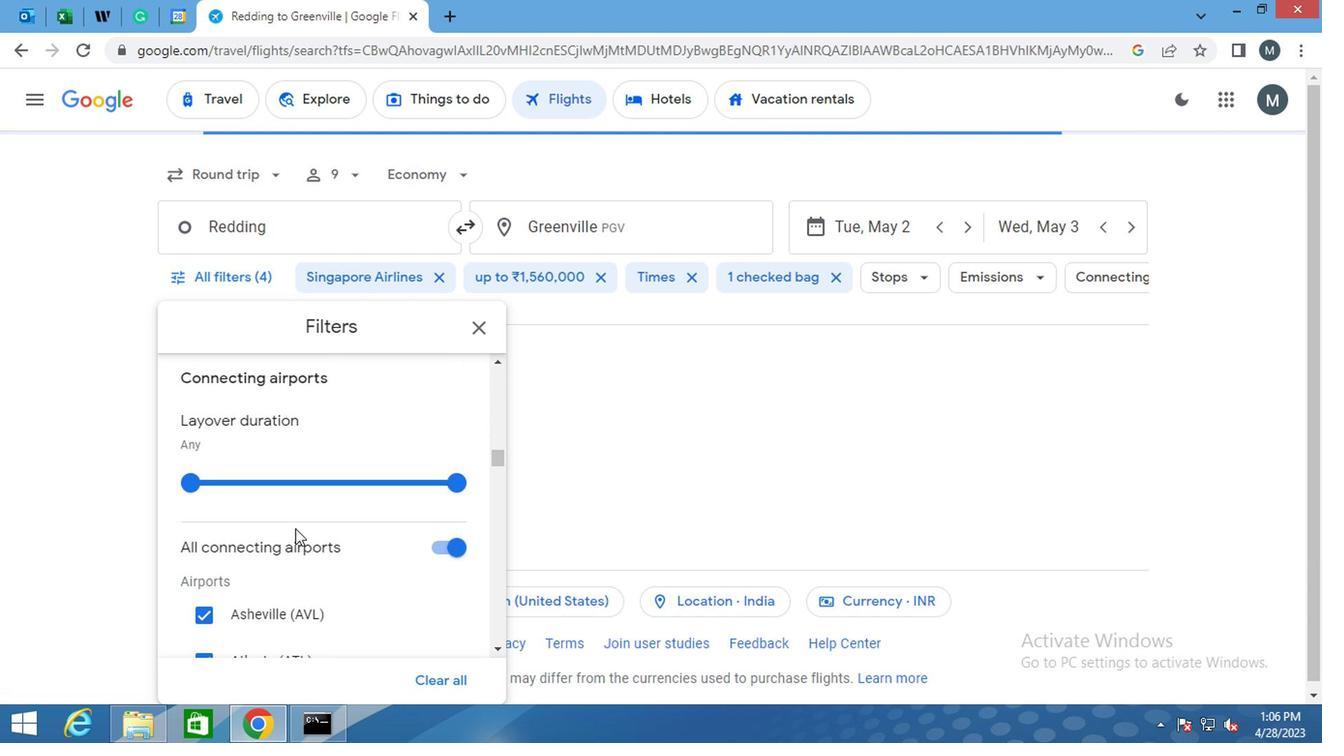 
Action: Mouse moved to (298, 554)
Screenshot: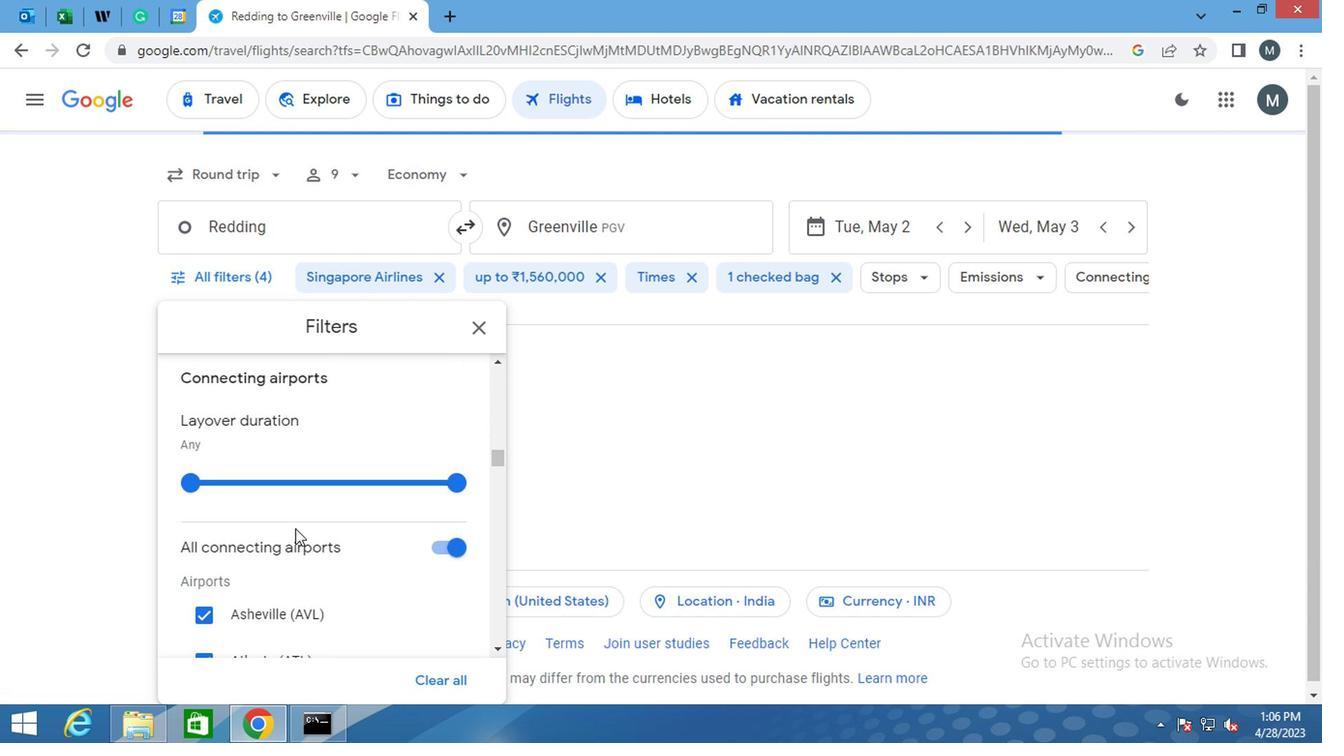 
Action: Mouse scrolled (298, 553) with delta (0, 0)
Screenshot: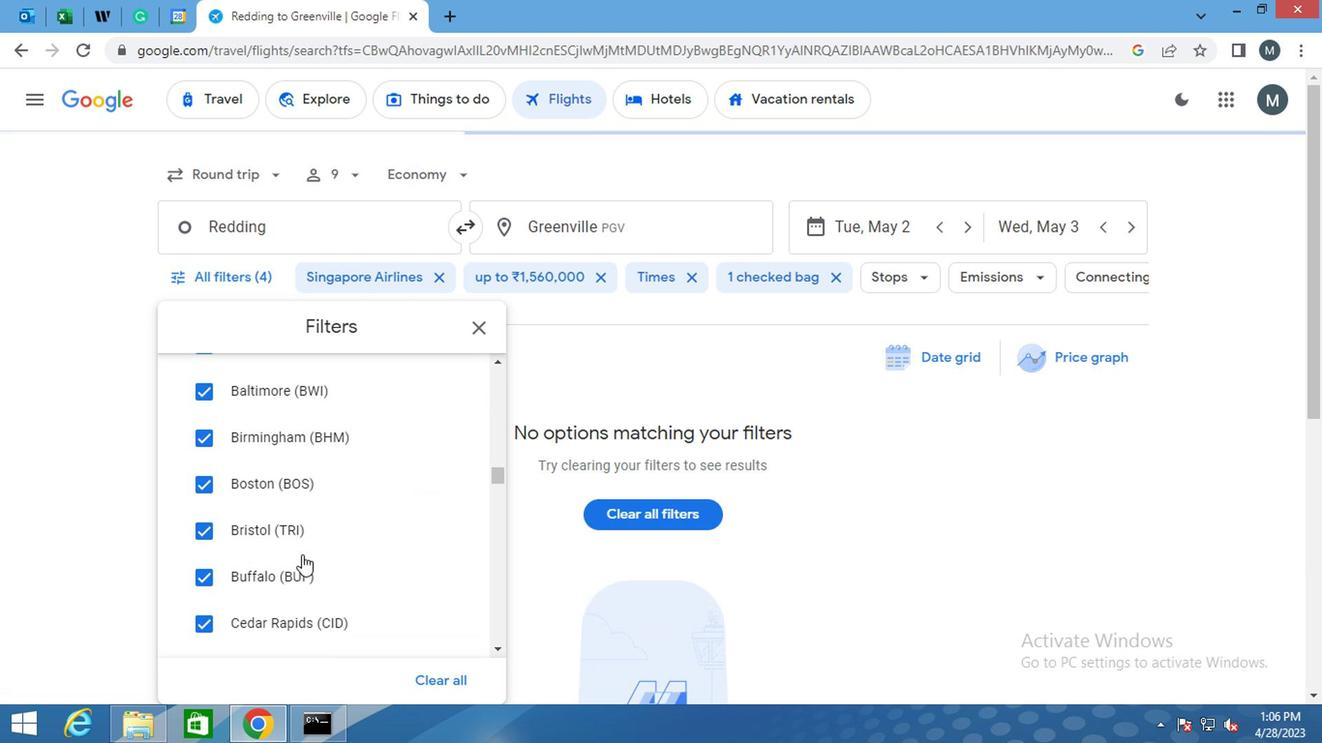 
Action: Mouse scrolled (298, 553) with delta (0, 0)
Screenshot: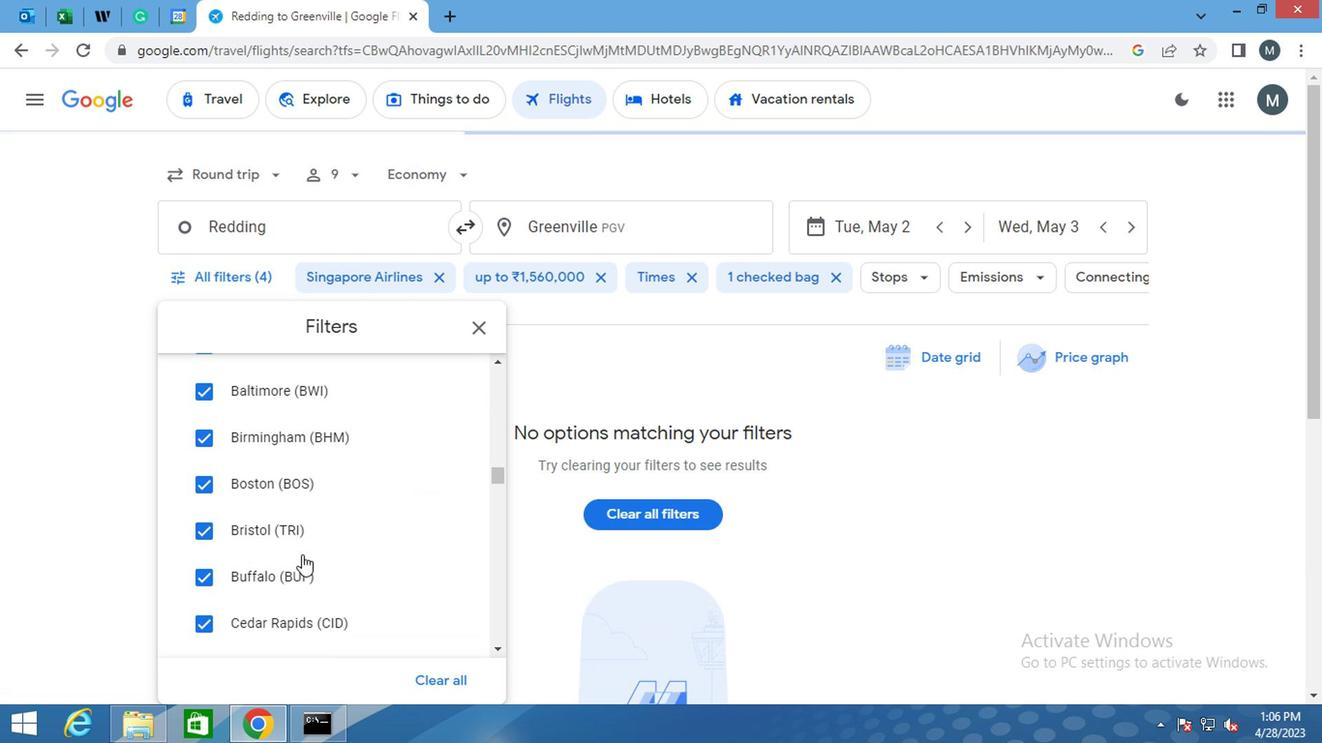 
Action: Mouse scrolled (298, 553) with delta (0, 0)
Screenshot: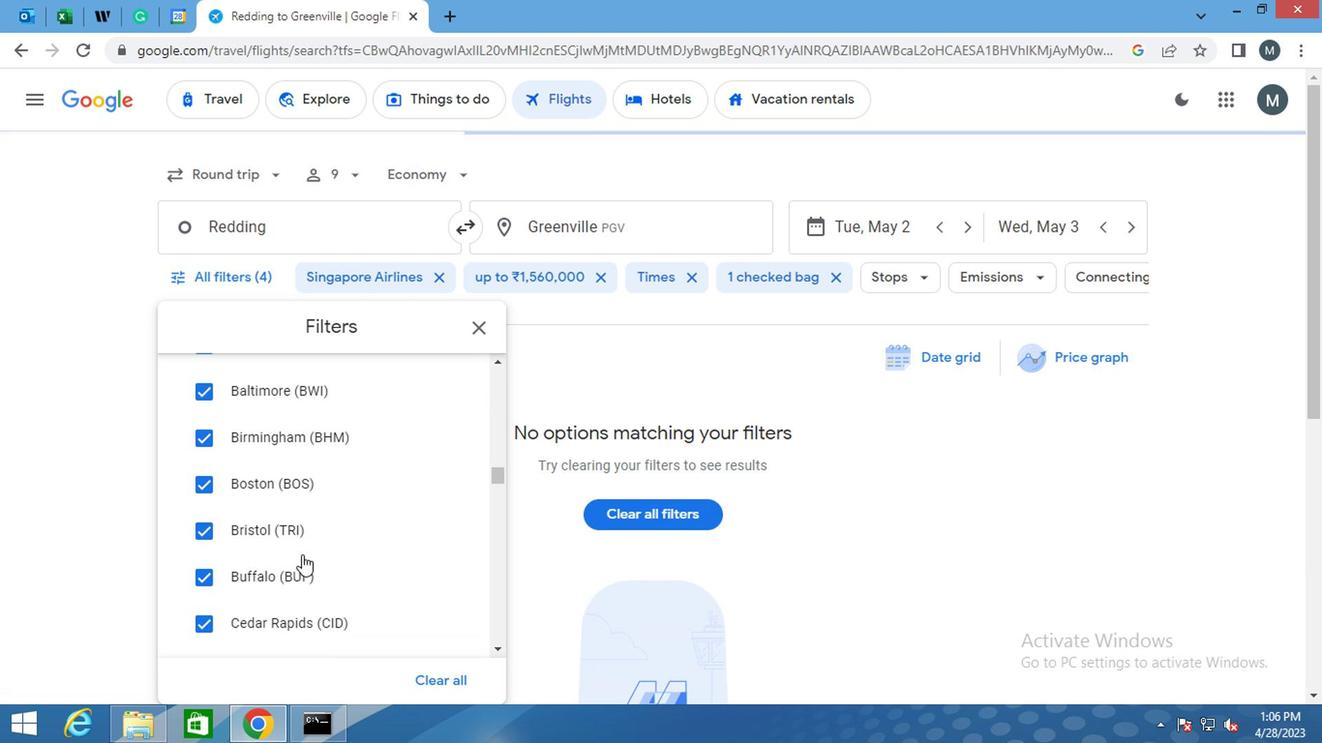 
Action: Mouse scrolled (298, 553) with delta (0, 0)
Screenshot: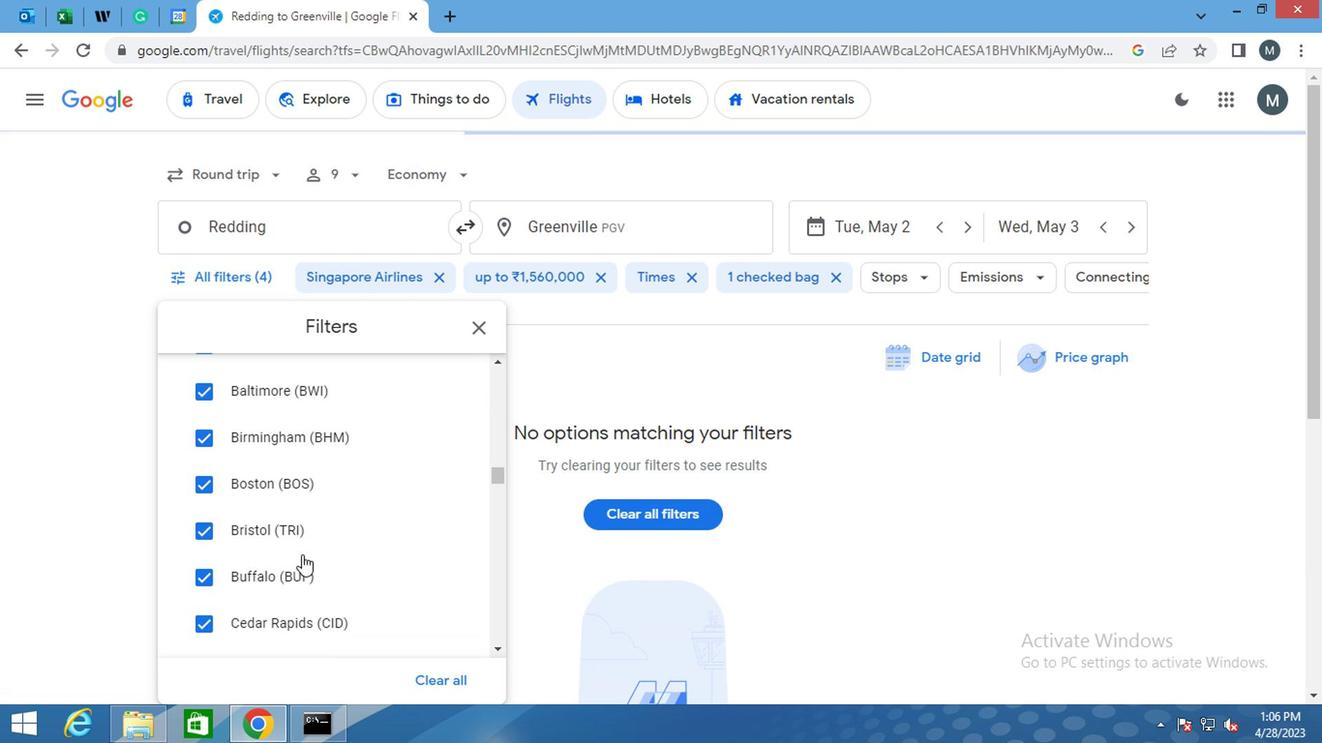 
Action: Mouse moved to (299, 555)
Screenshot: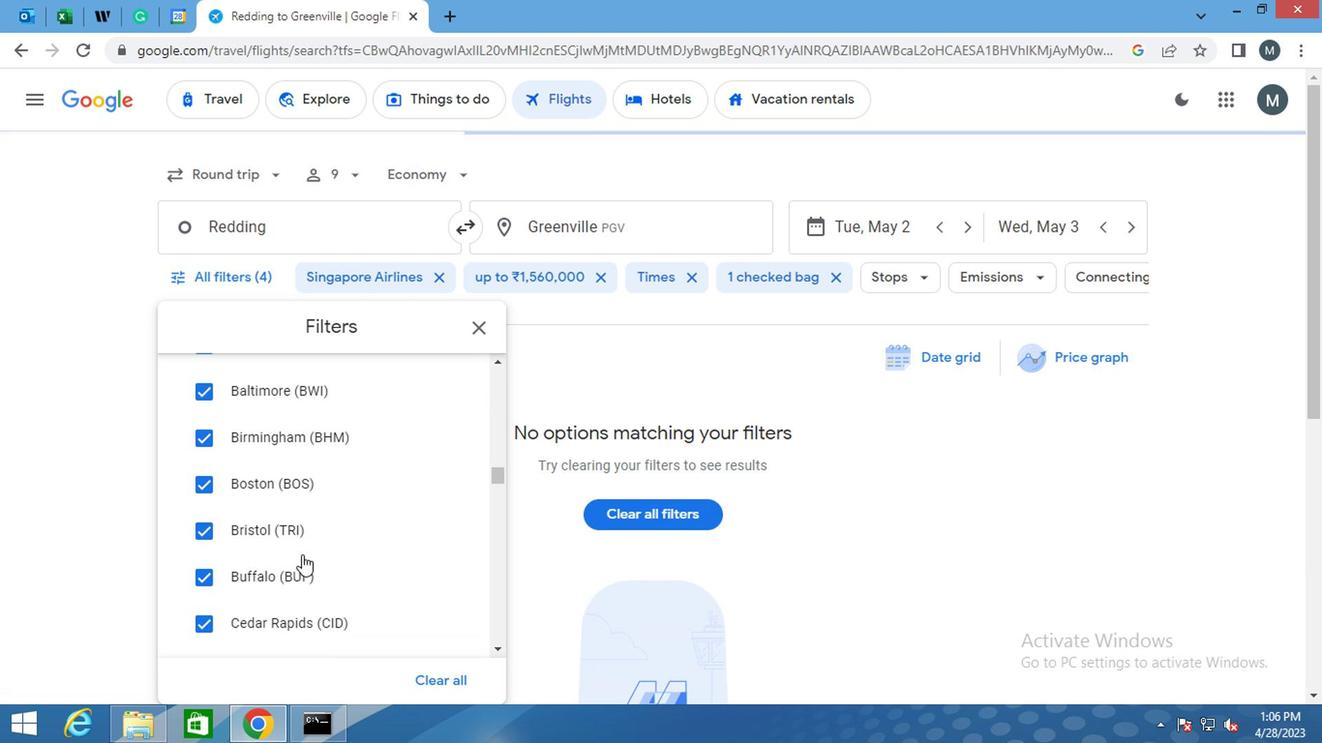 
Action: Mouse scrolled (299, 554) with delta (0, 0)
Screenshot: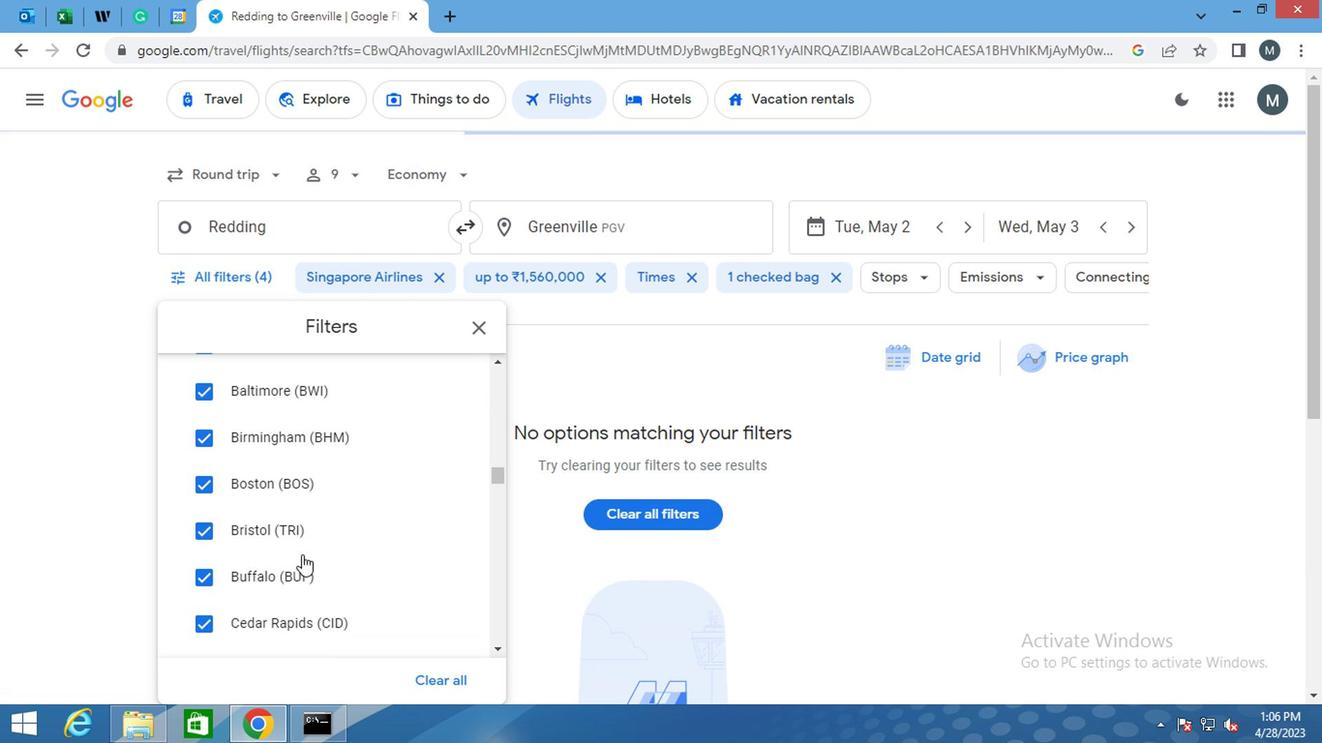 
Action: Mouse moved to (299, 556)
Screenshot: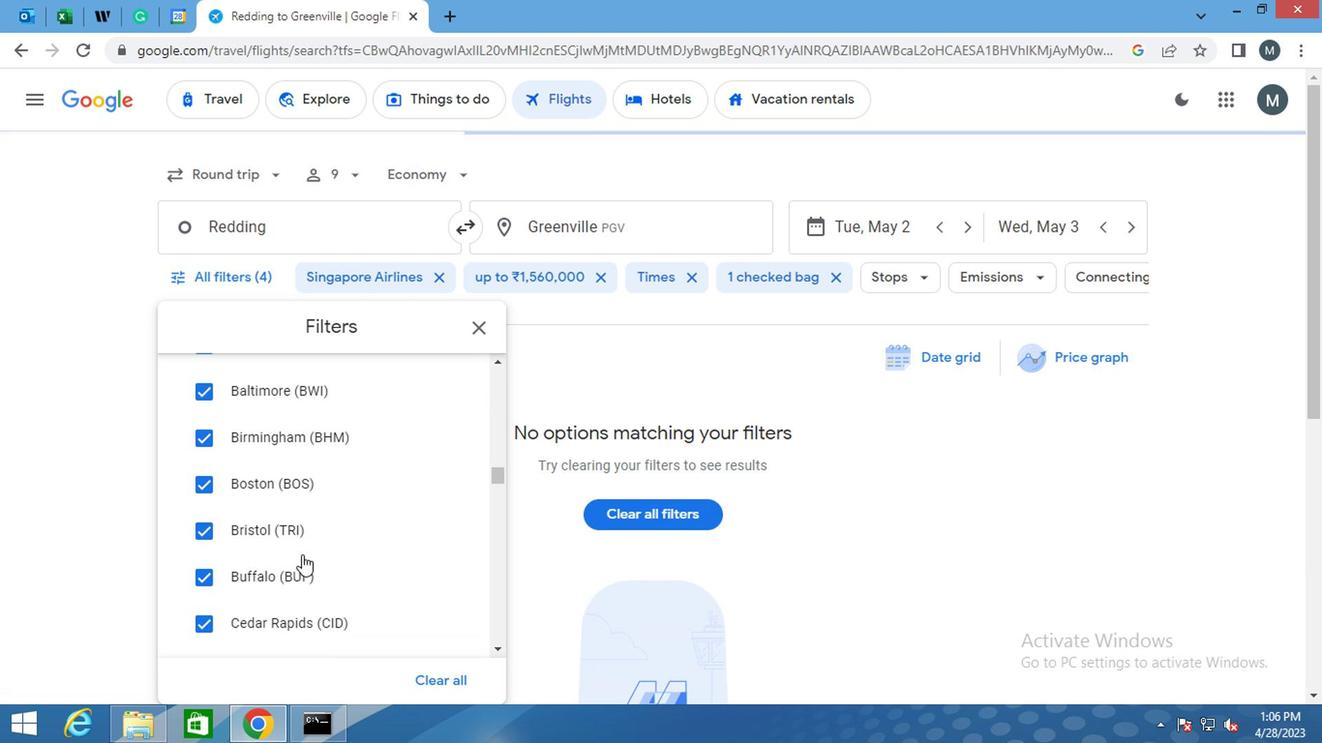 
Action: Mouse scrolled (299, 555) with delta (0, -1)
Screenshot: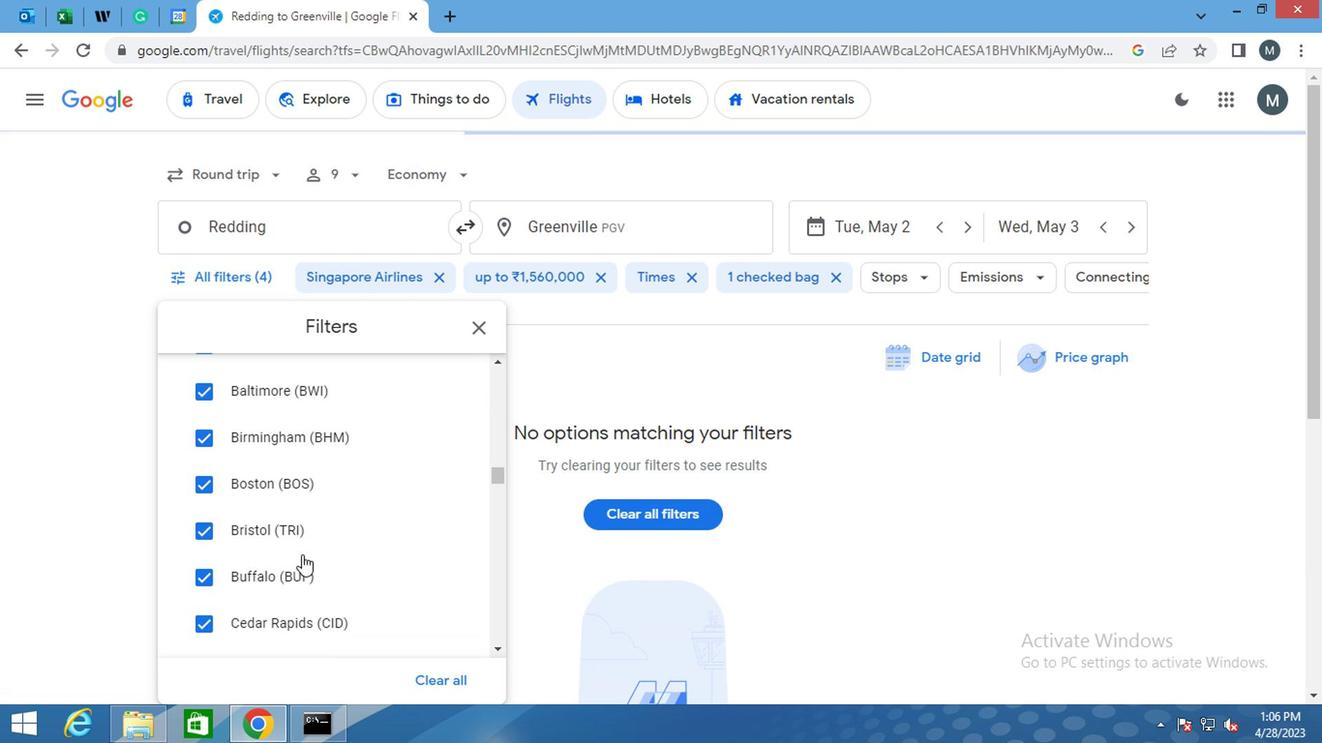 
Action: Mouse moved to (300, 558)
Screenshot: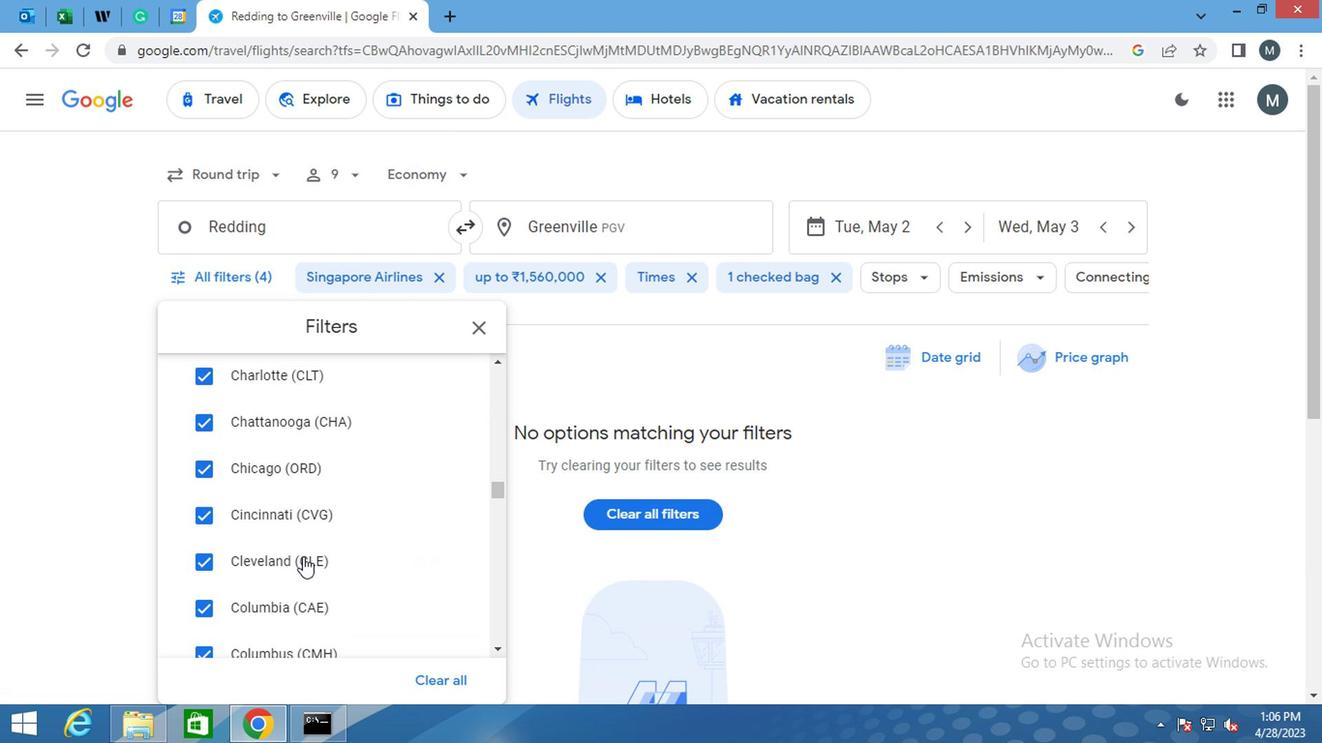 
Action: Mouse scrolled (300, 557) with delta (0, -1)
Screenshot: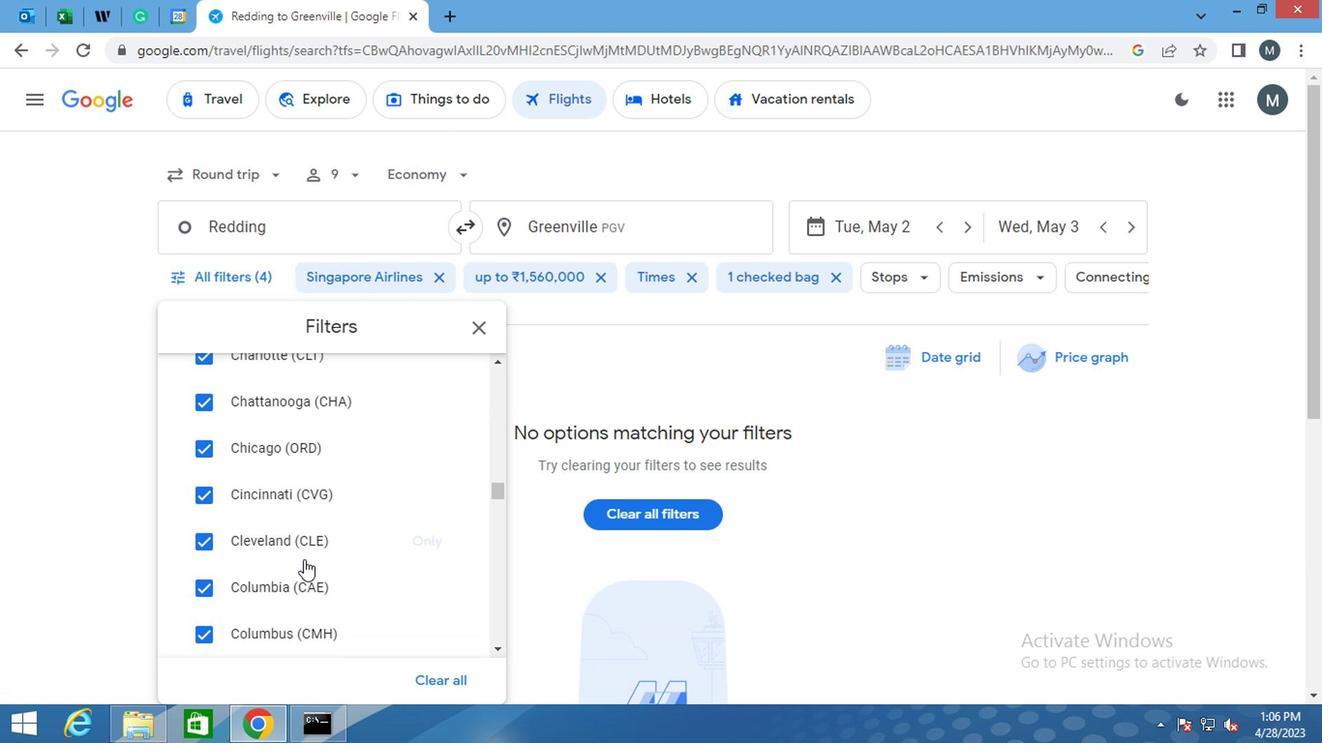 
Action: Mouse scrolled (300, 557) with delta (0, -1)
Screenshot: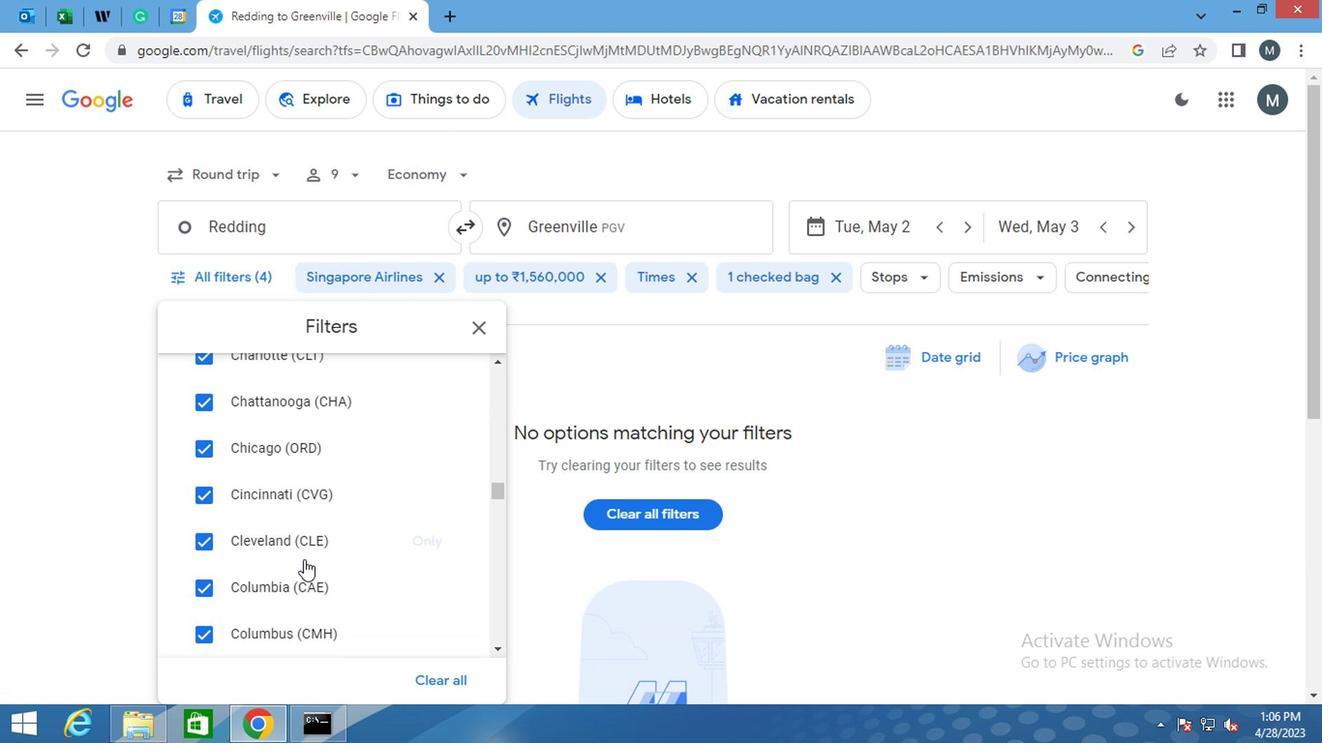
Action: Mouse scrolled (300, 557) with delta (0, -1)
Screenshot: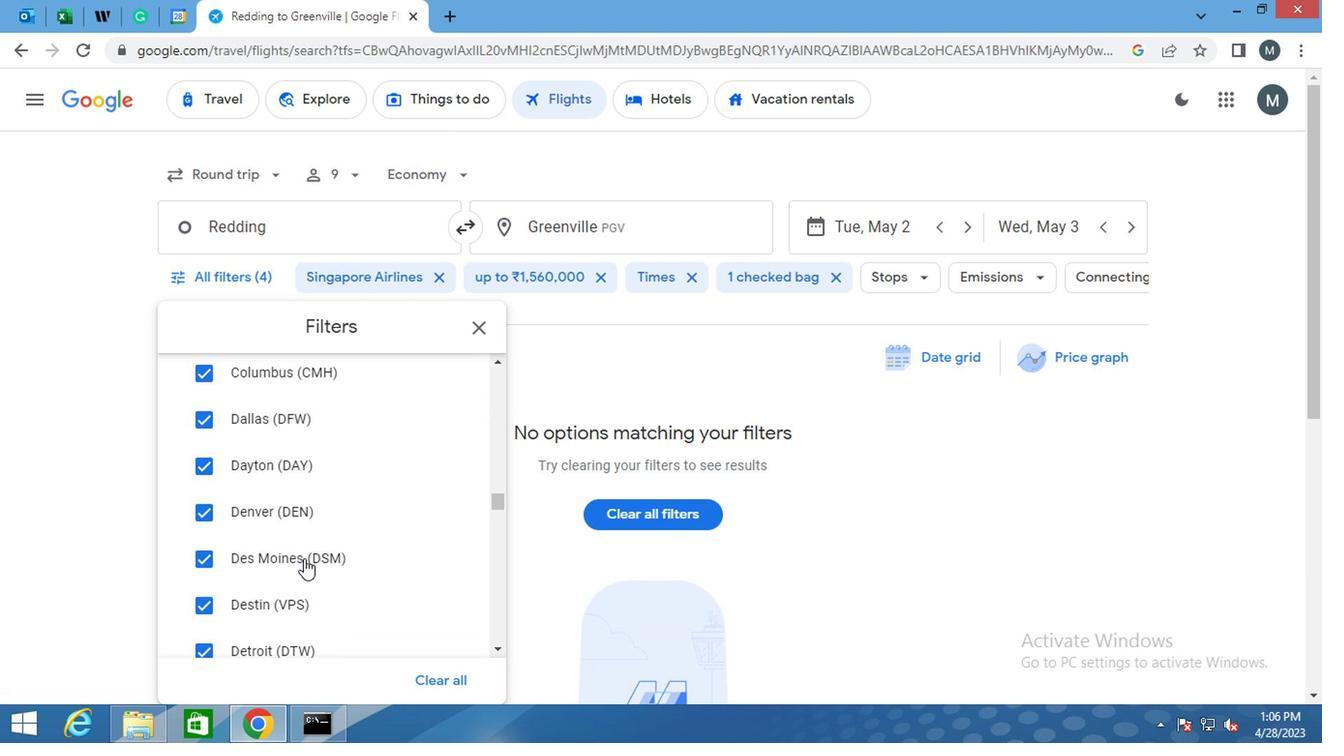 
Action: Mouse scrolled (300, 557) with delta (0, -1)
Screenshot: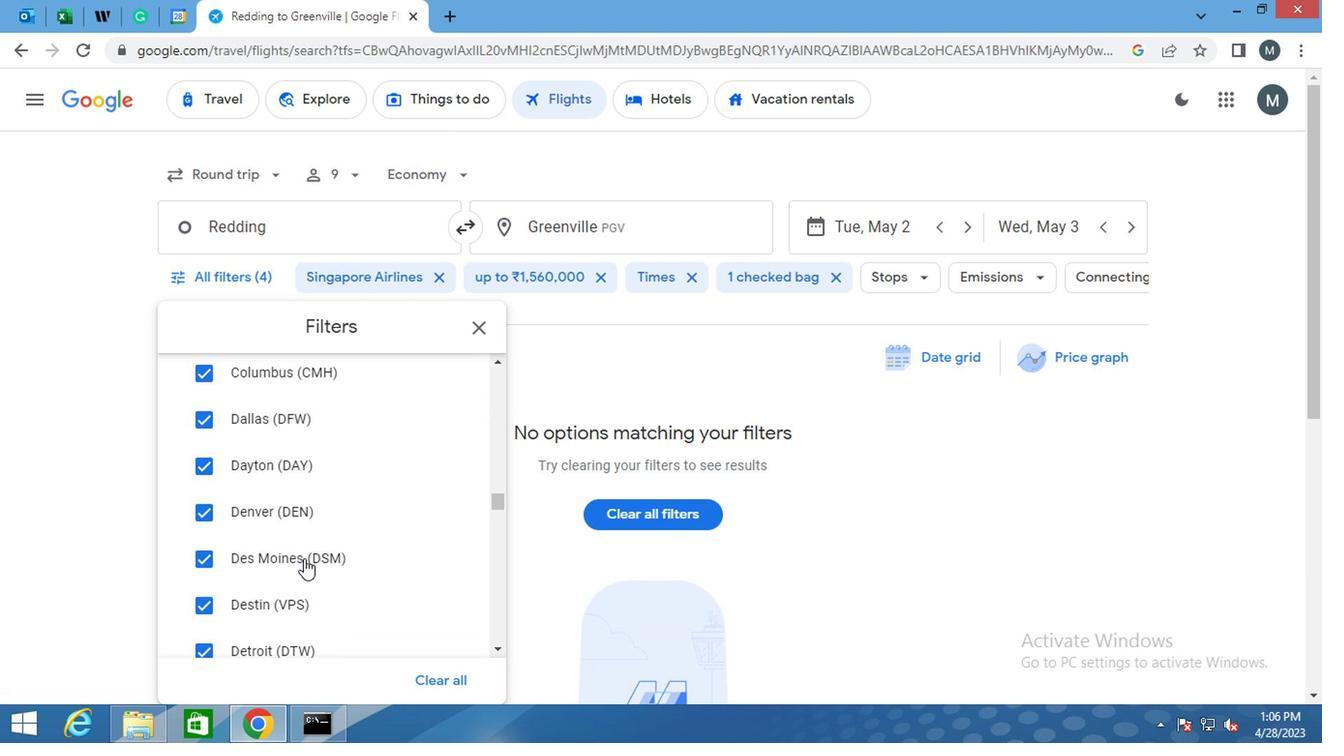 
Action: Mouse scrolled (300, 557) with delta (0, -1)
Screenshot: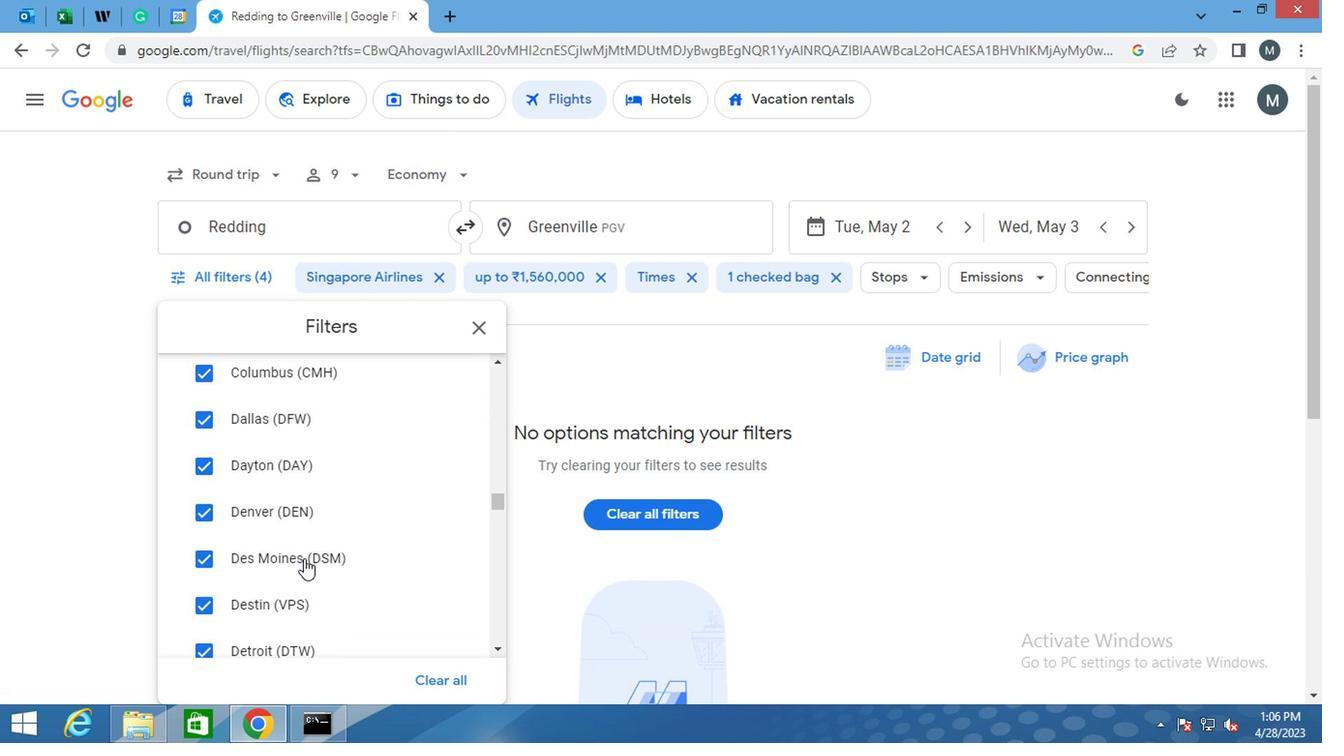 
Action: Mouse moved to (301, 558)
Screenshot: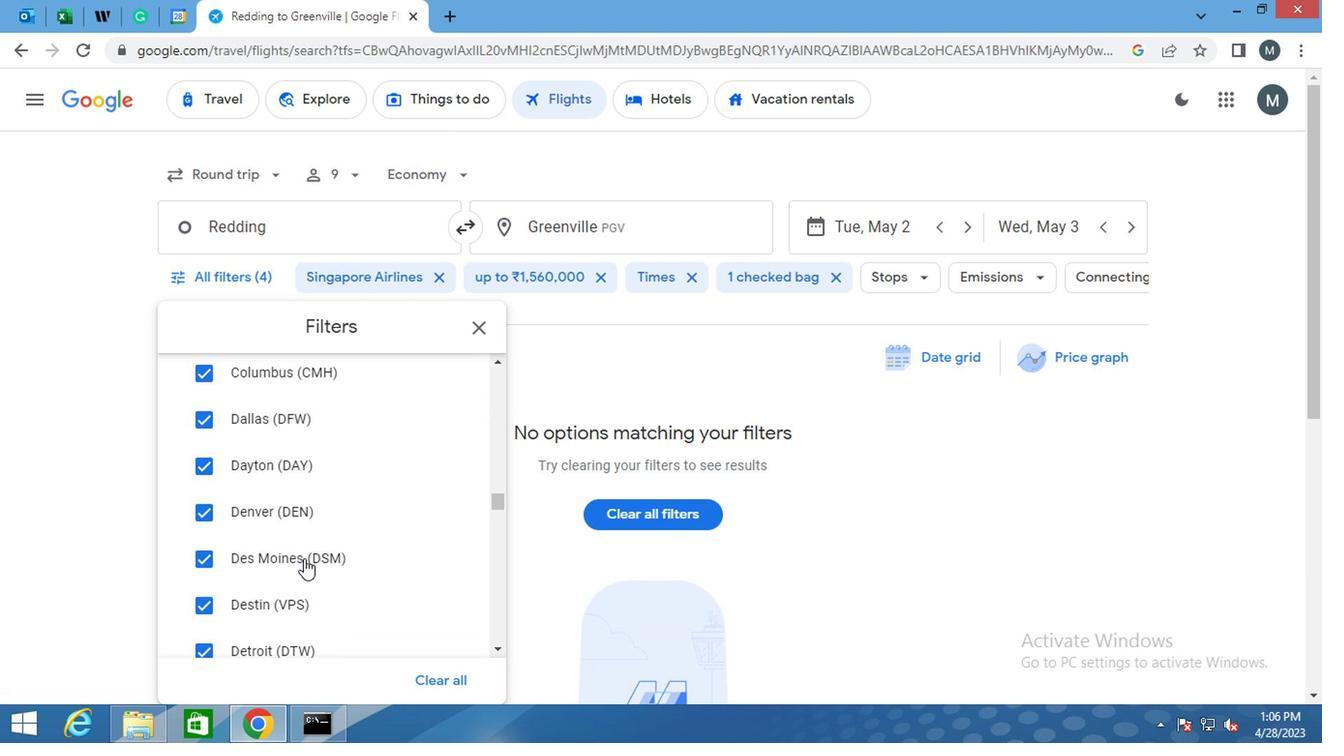 
Action: Mouse scrolled (301, 557) with delta (0, -1)
Screenshot: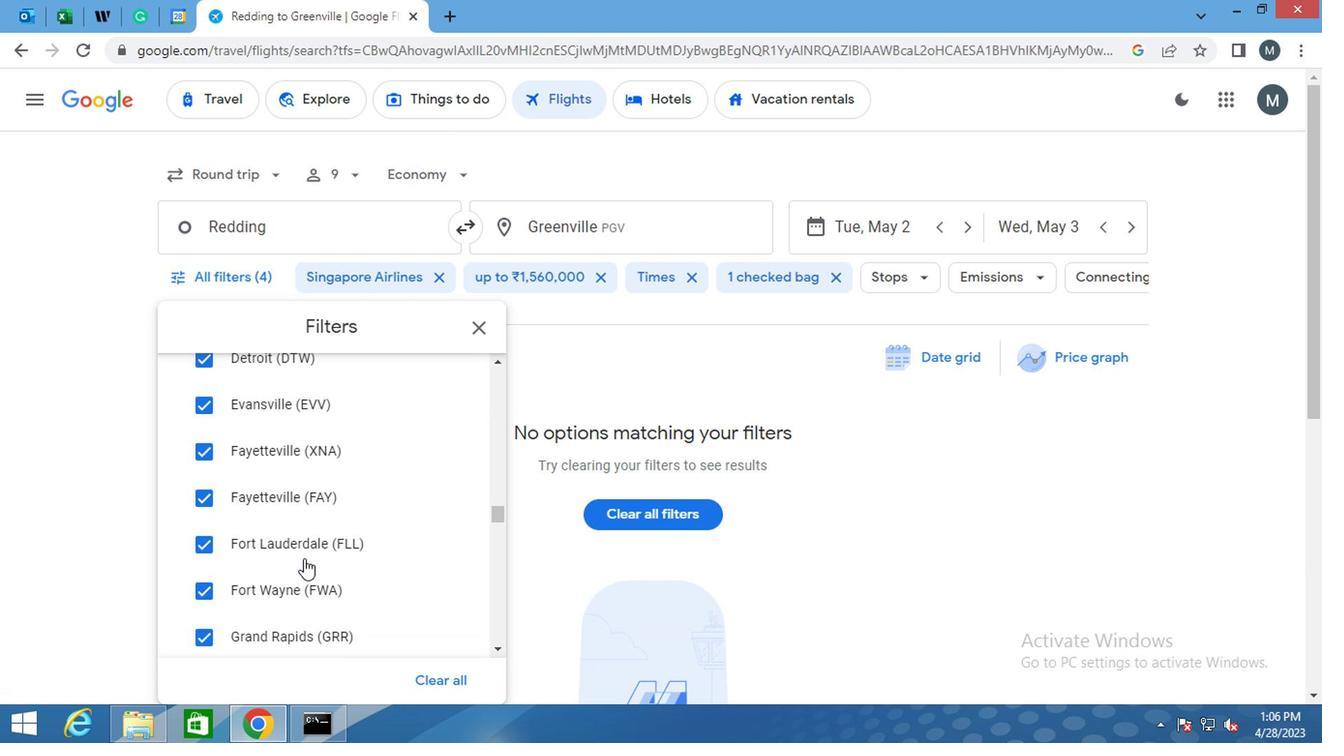 
Action: Mouse moved to (303, 560)
Screenshot: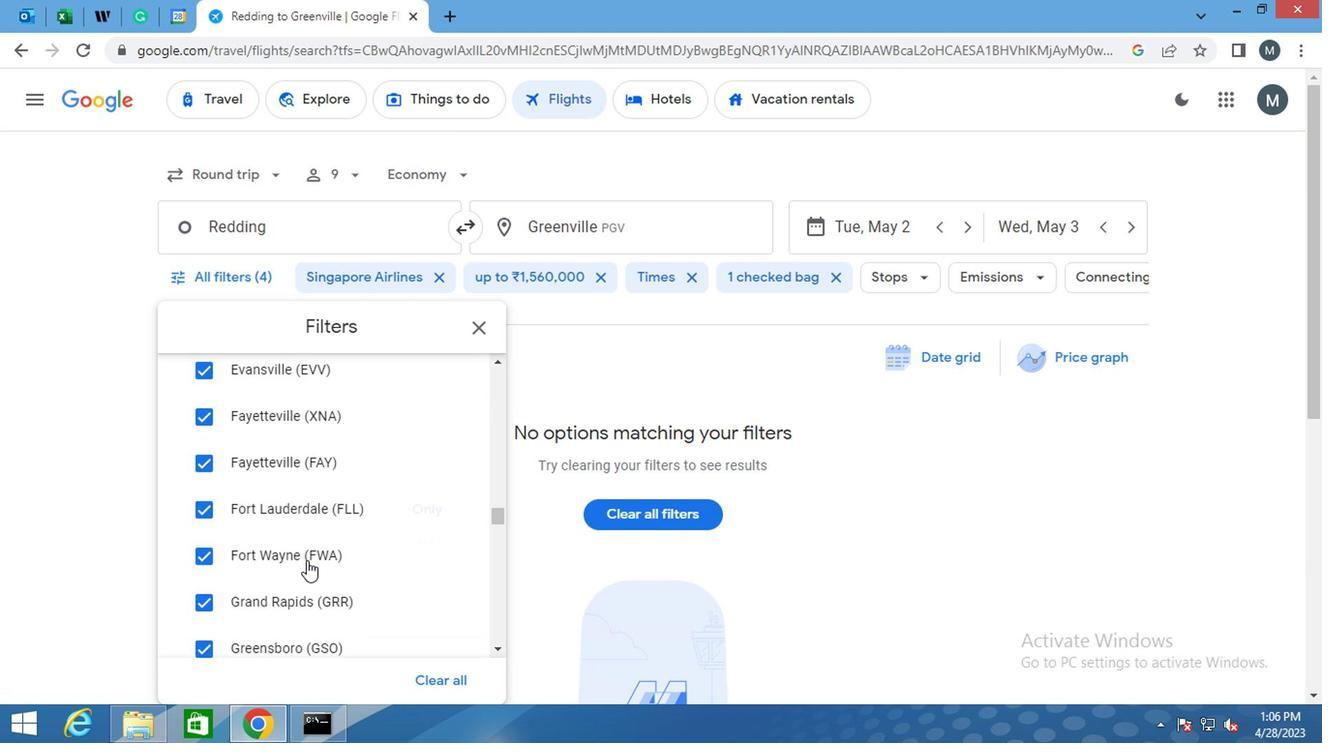 
Action: Mouse scrolled (303, 559) with delta (0, 0)
Screenshot: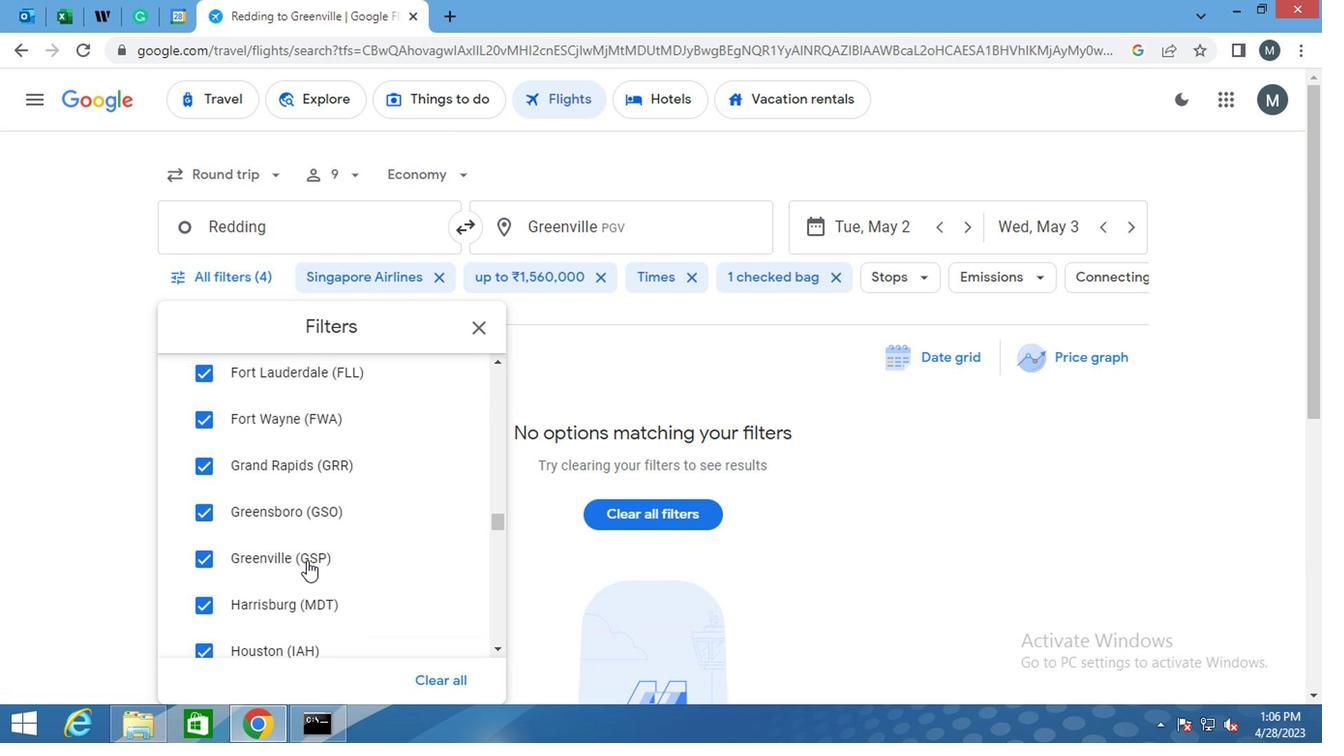 
Action: Mouse scrolled (303, 559) with delta (0, 0)
Screenshot: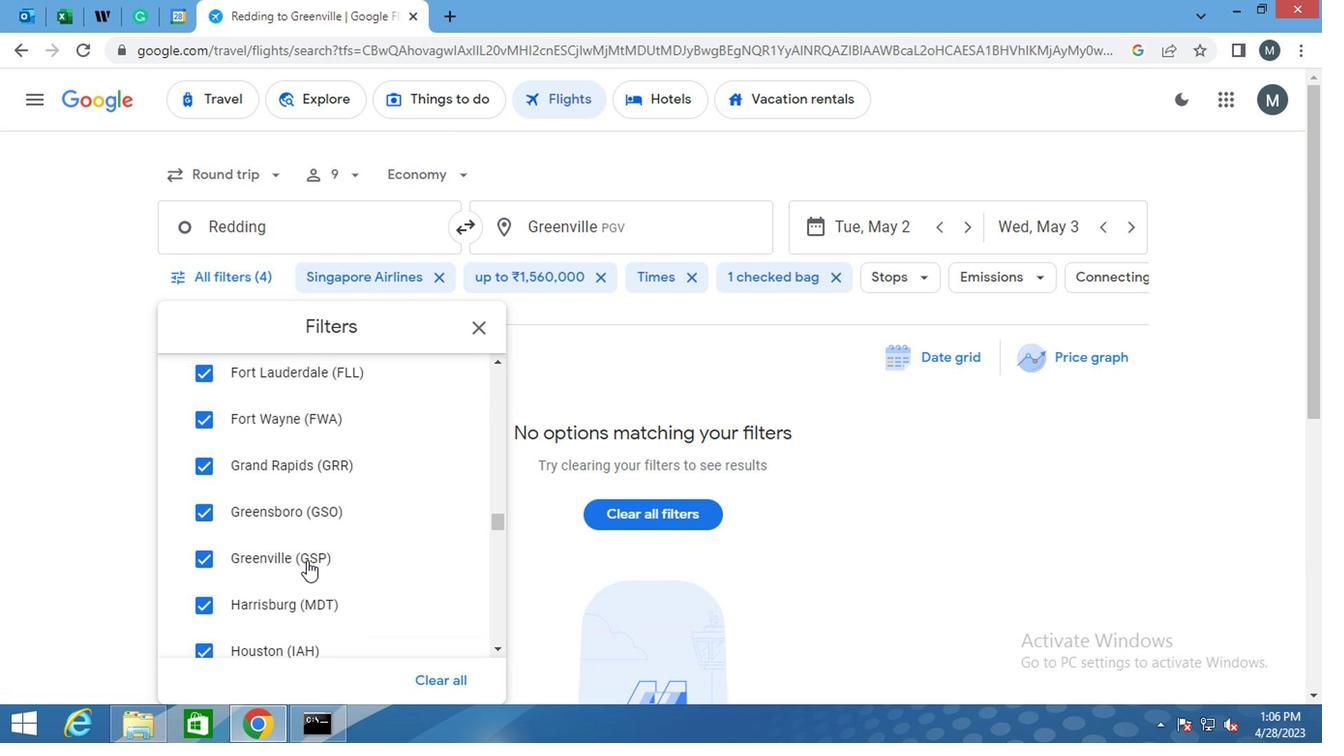 
Action: Mouse moved to (303, 560)
Screenshot: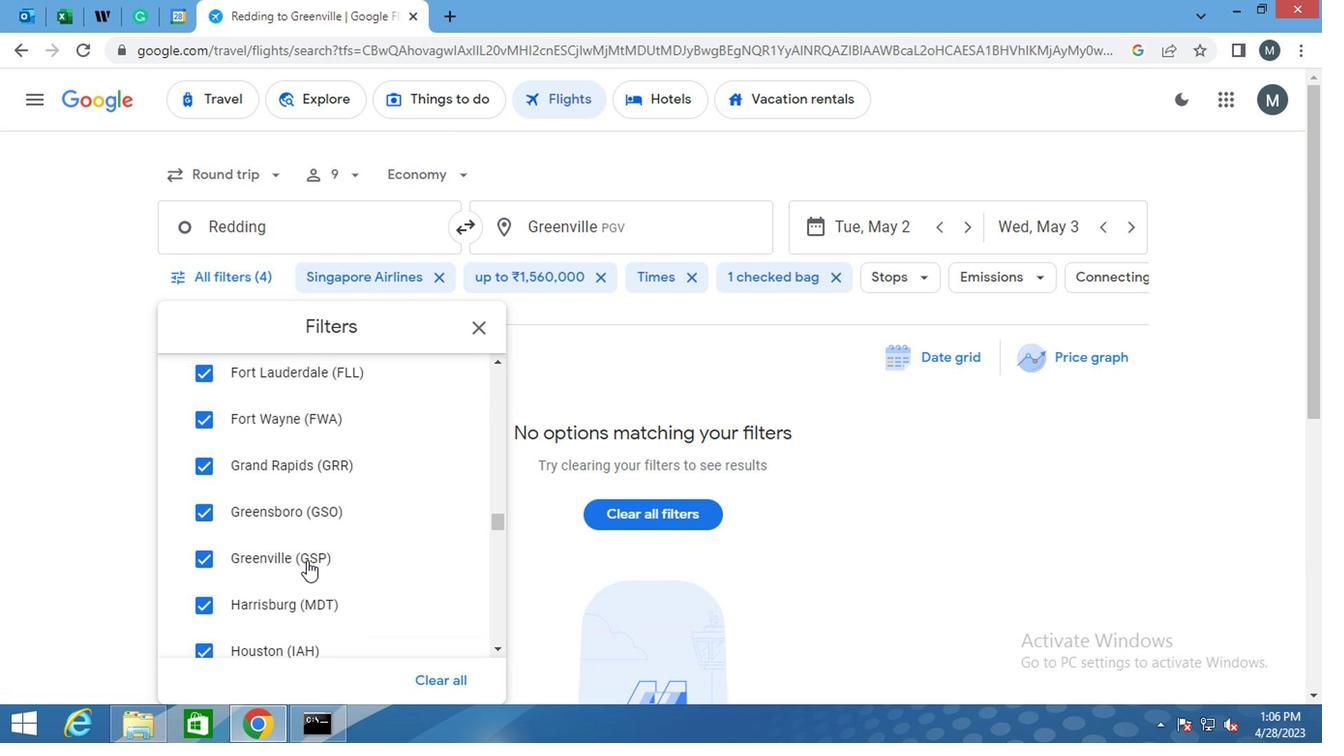
Action: Mouse scrolled (303, 559) with delta (0, 0)
Screenshot: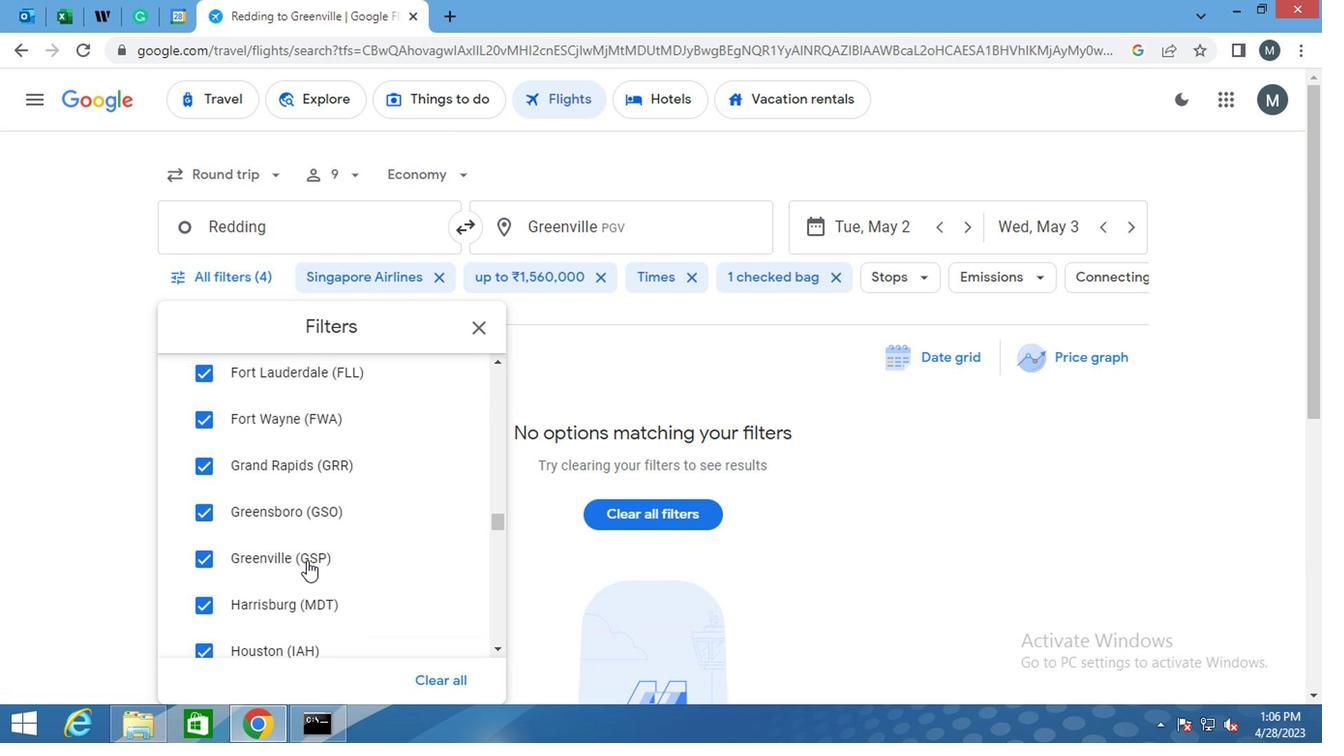 
Action: Mouse scrolled (303, 559) with delta (0, 0)
Screenshot: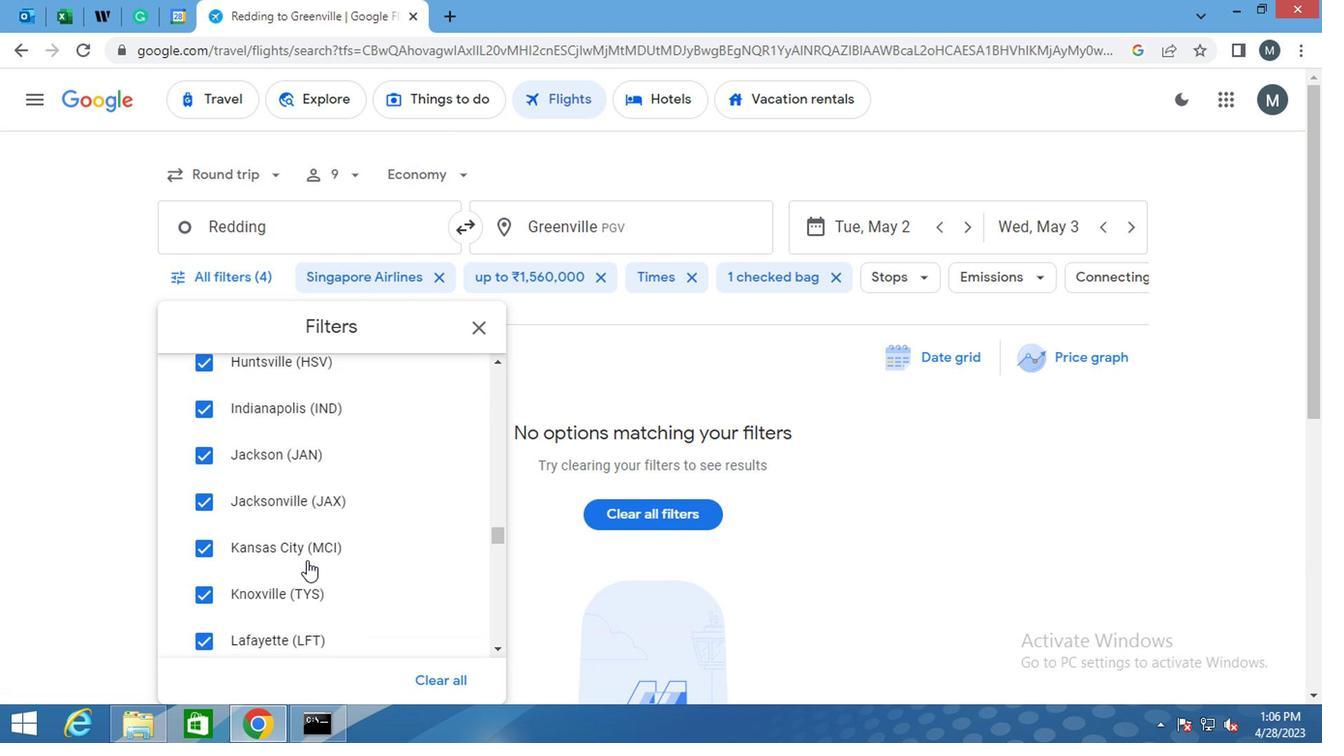 
Action: Mouse scrolled (303, 559) with delta (0, 0)
Screenshot: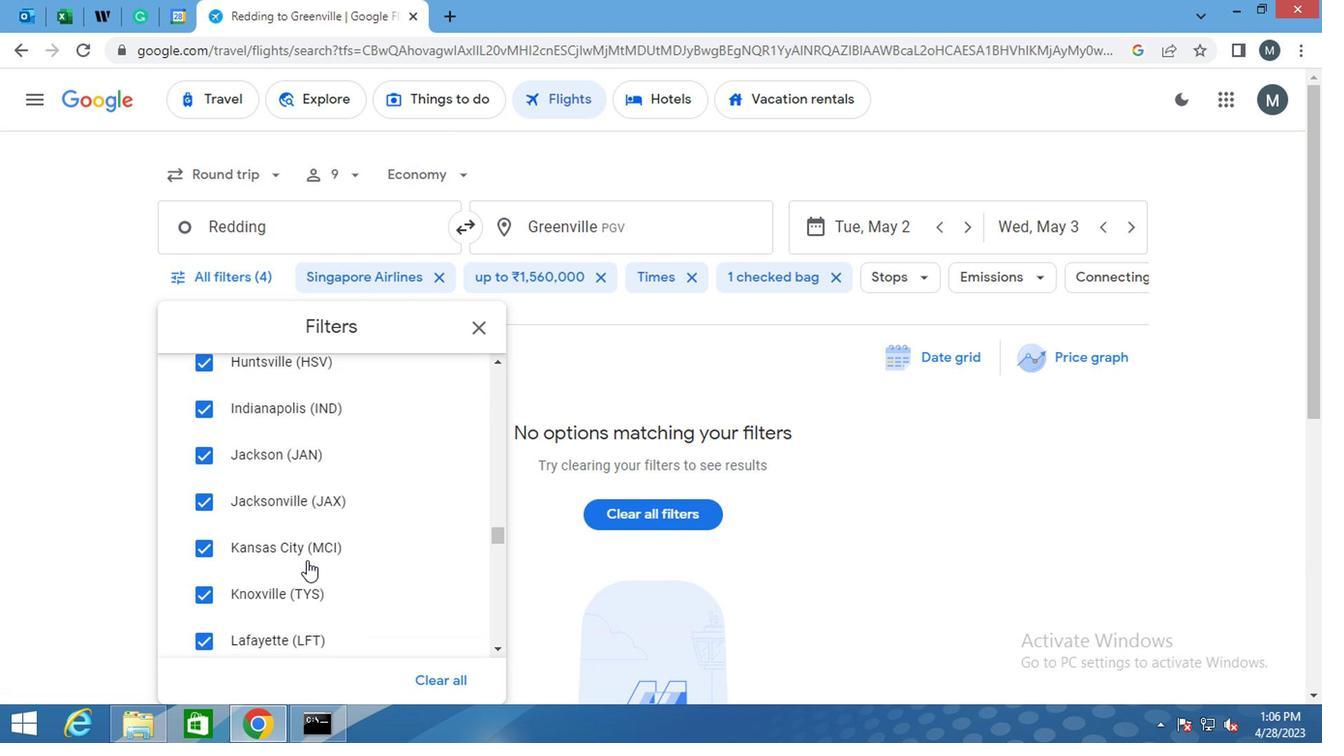 
Action: Mouse moved to (303, 560)
Screenshot: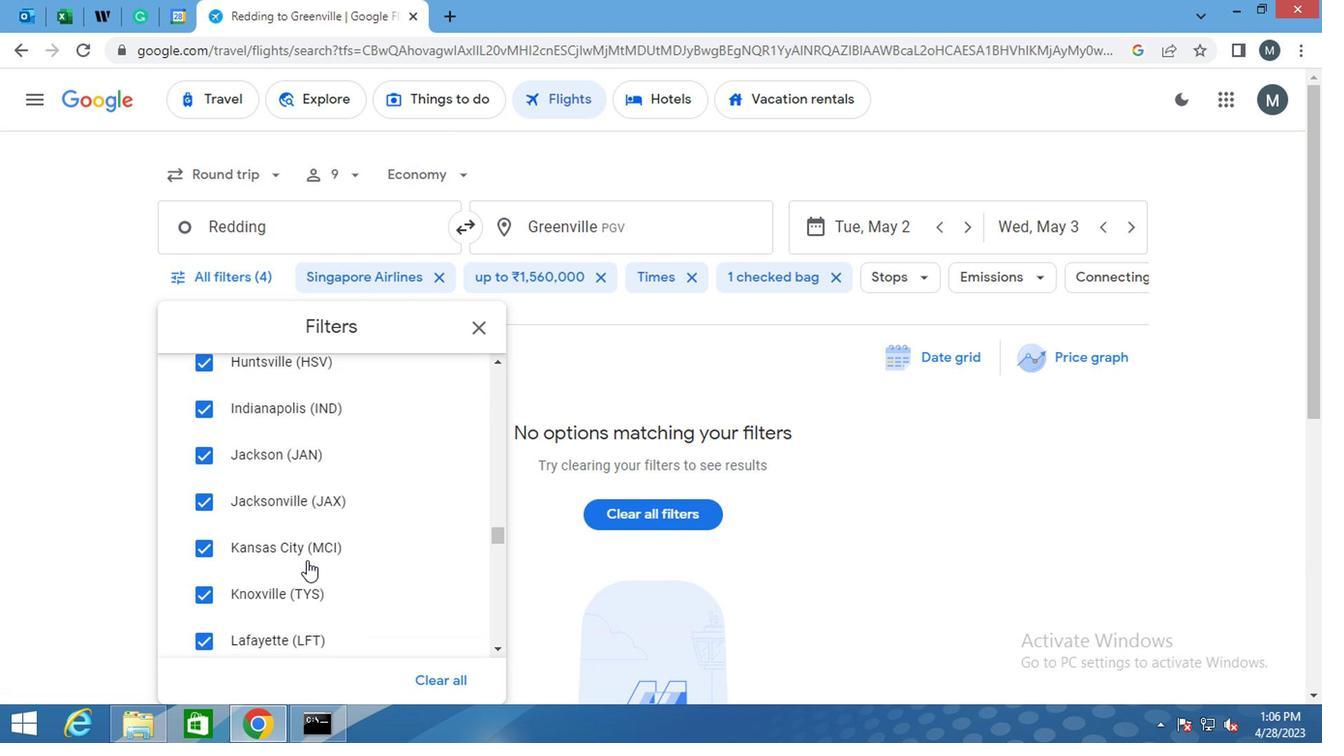 
Action: Mouse scrolled (303, 559) with delta (0, 0)
Screenshot: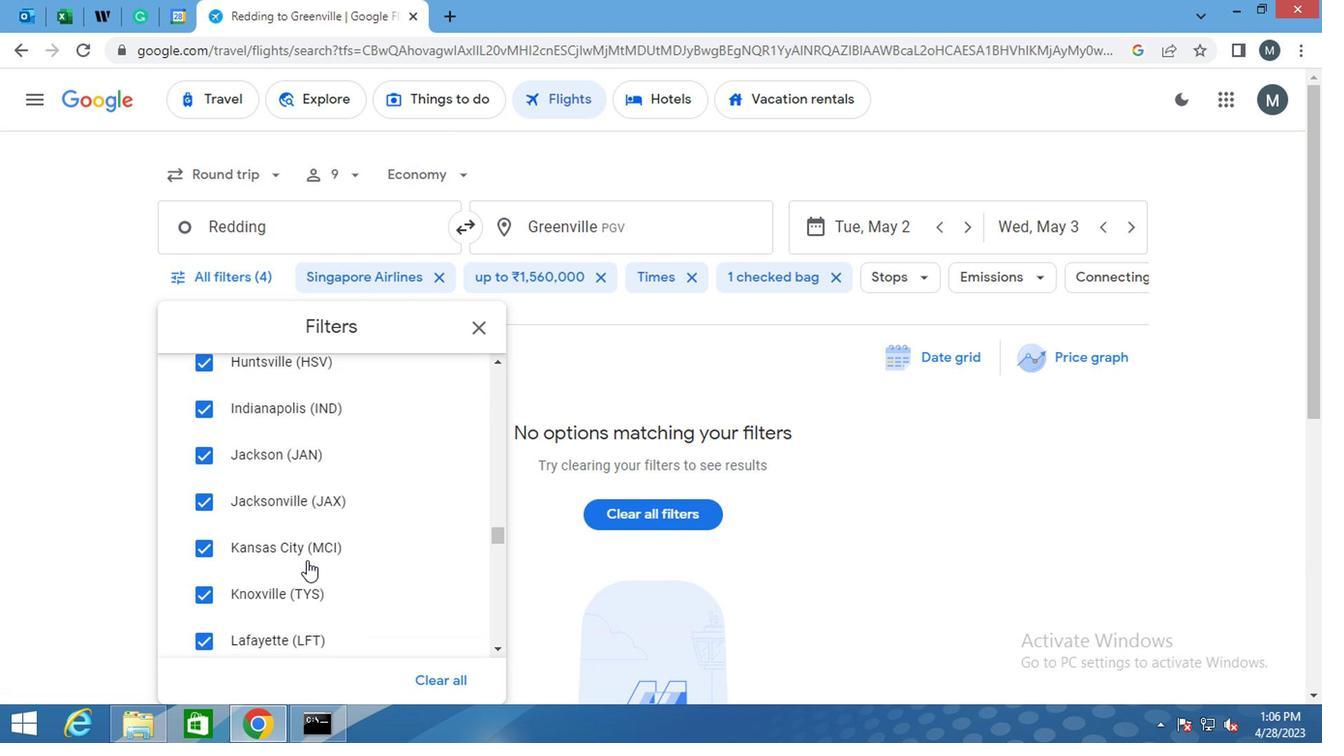 
Action: Mouse moved to (302, 563)
Screenshot: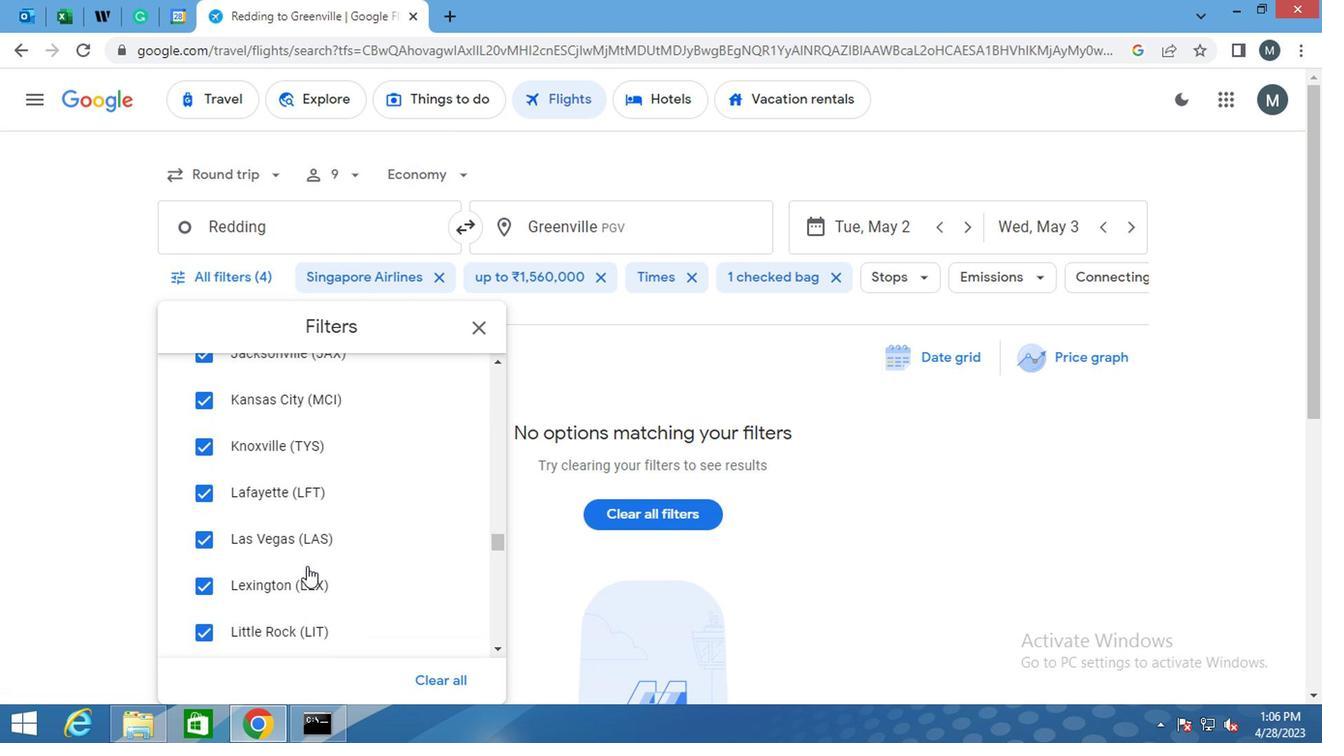 
Action: Mouse scrolled (302, 562) with delta (0, -1)
Screenshot: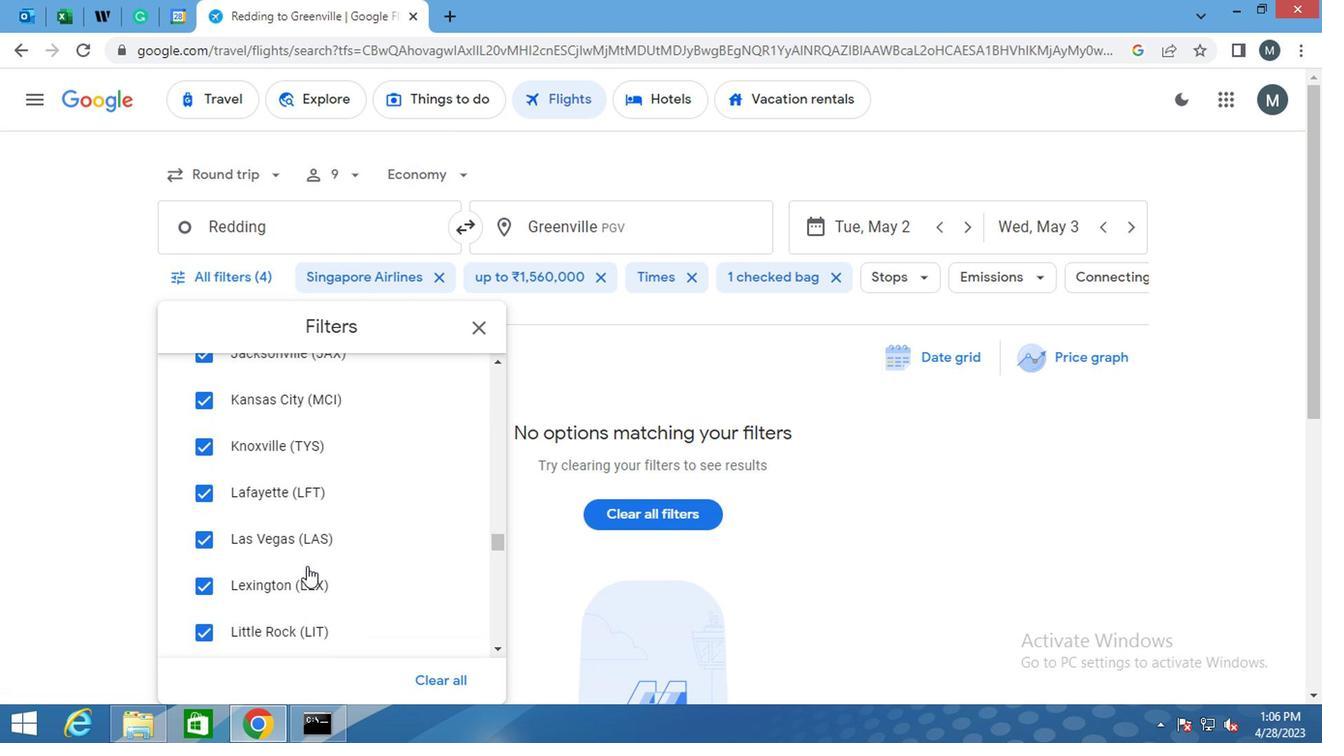
Action: Mouse moved to (301, 563)
Screenshot: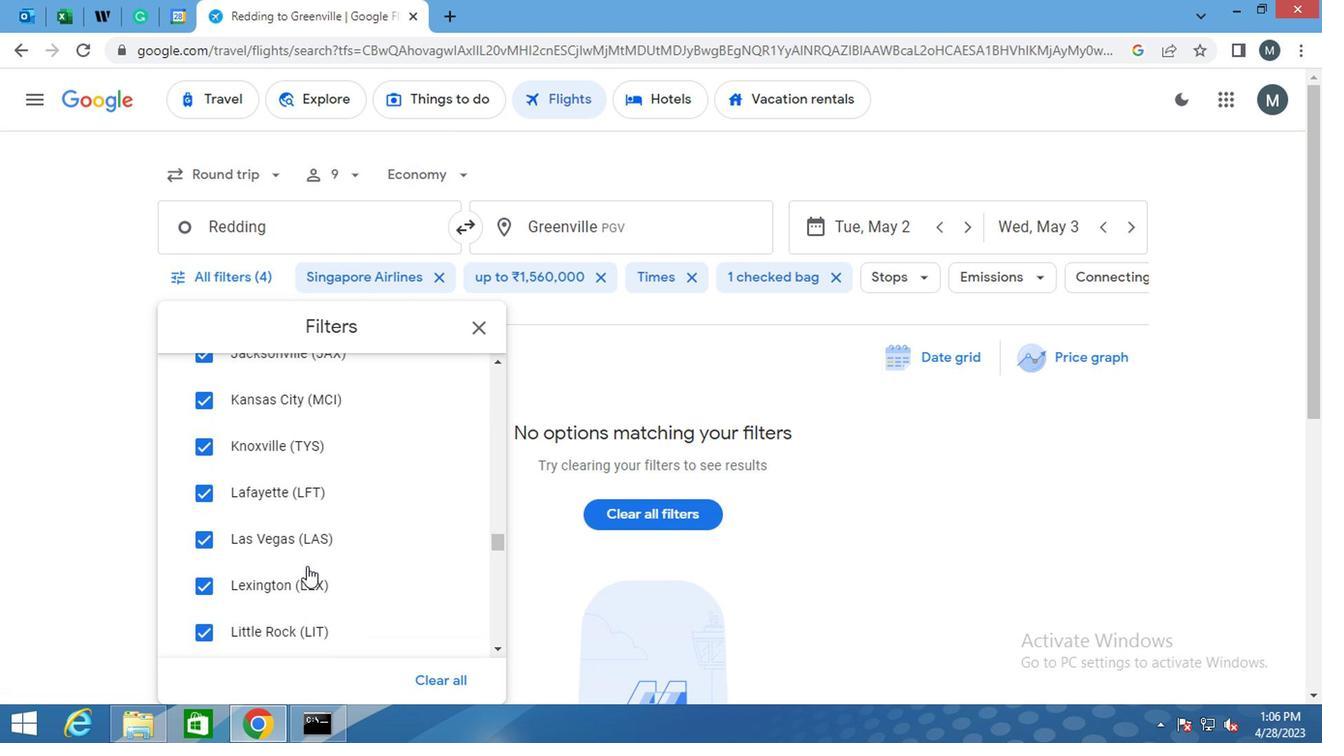
Action: Mouse scrolled (301, 562) with delta (0, -1)
Screenshot: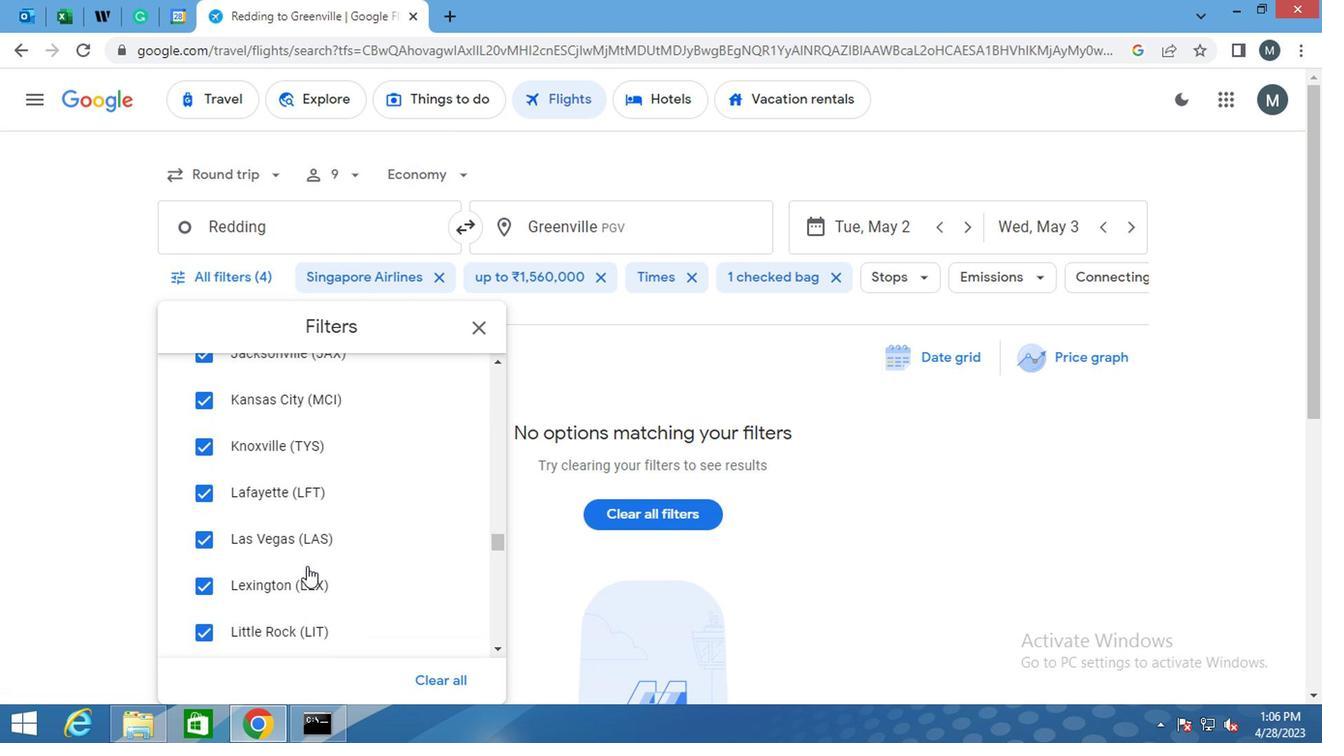 
Action: Mouse scrolled (301, 561) with delta (0, -2)
Screenshot: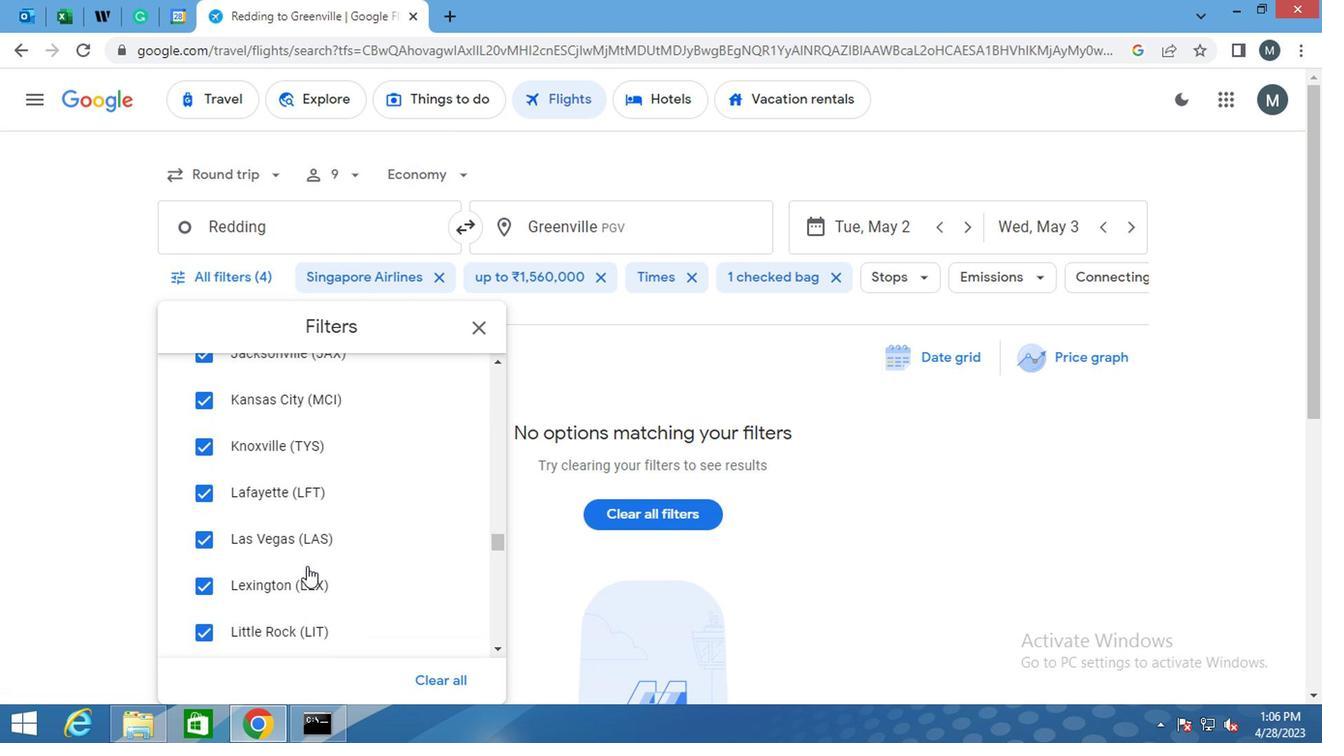 
Action: Mouse scrolled (301, 562) with delta (0, -1)
Screenshot: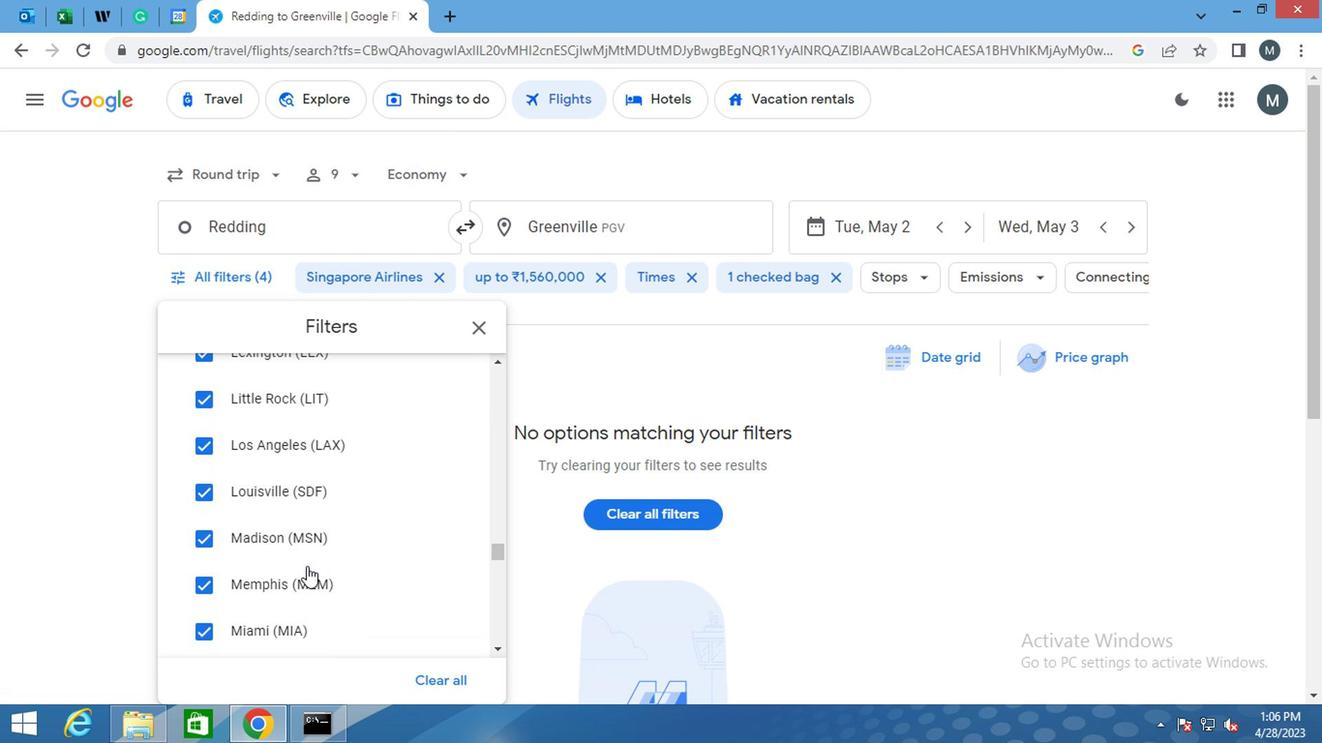 
Action: Mouse moved to (301, 564)
Screenshot: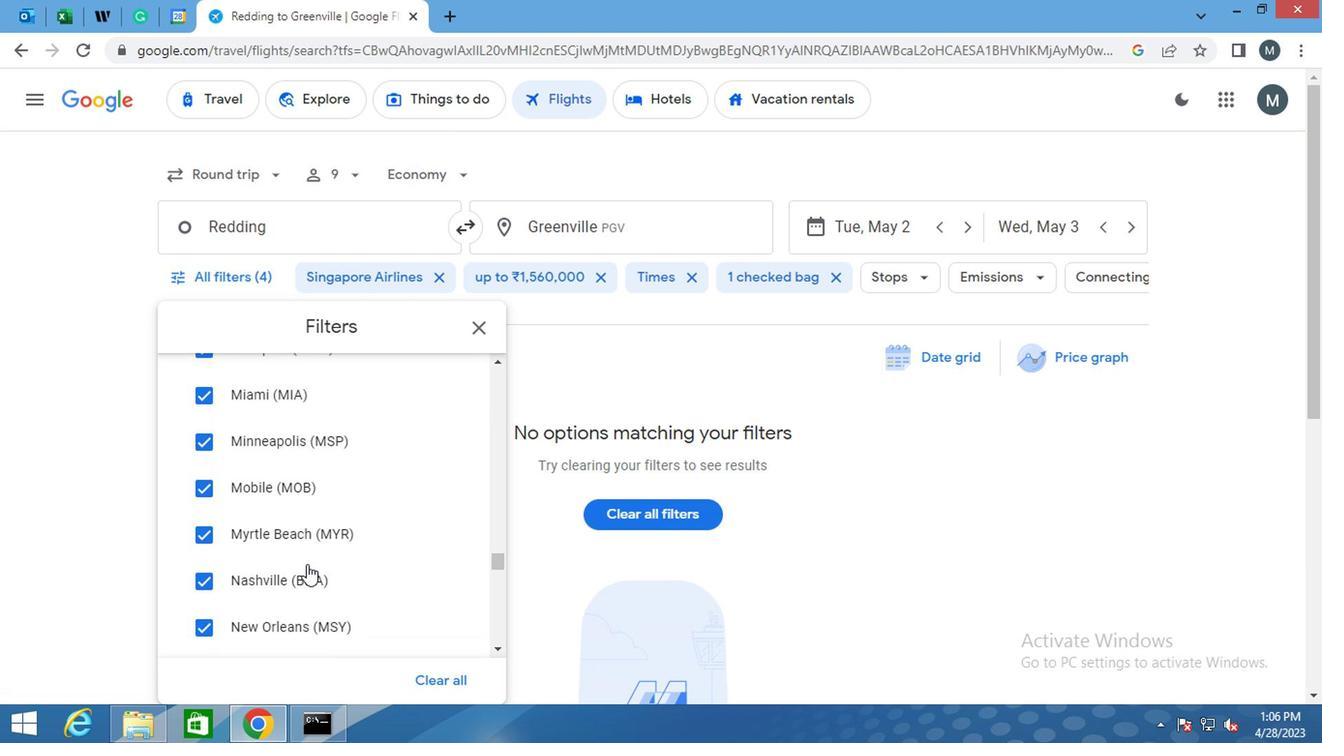 
Action: Mouse scrolled (301, 564) with delta (0, 0)
Screenshot: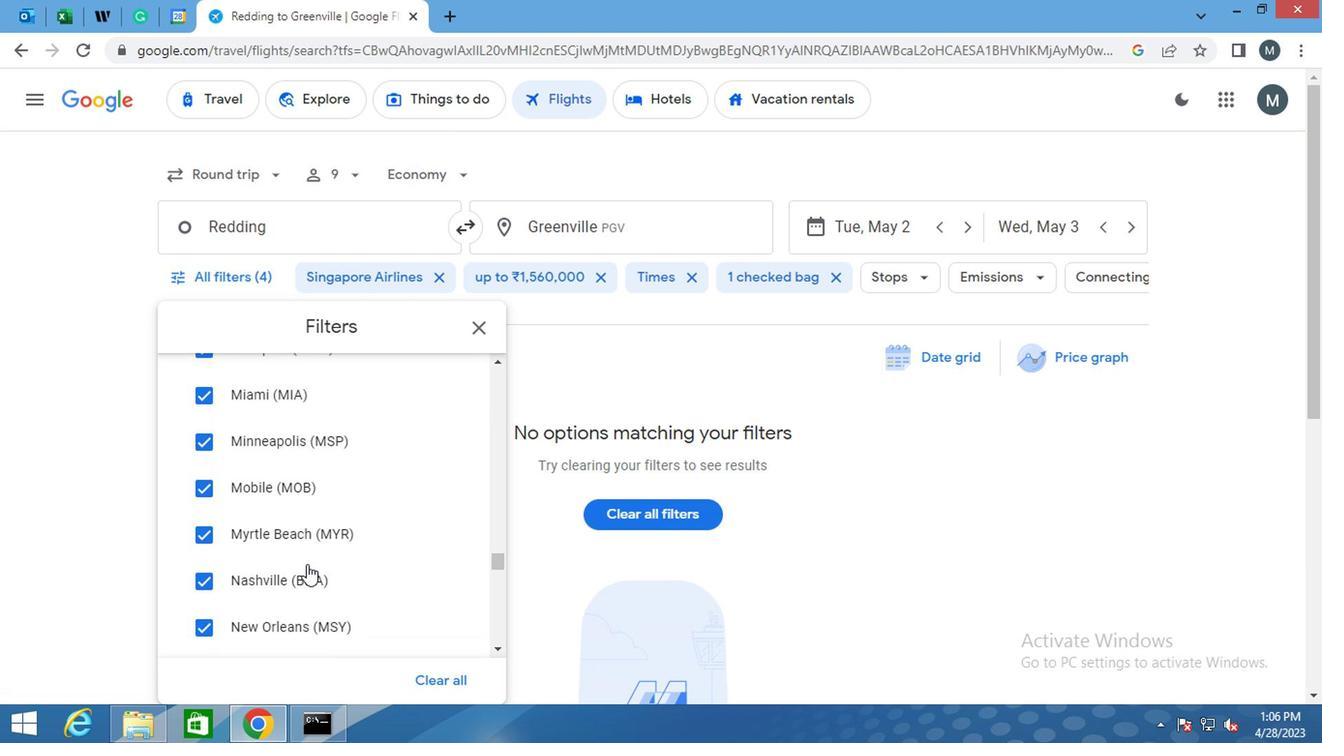 
Action: Mouse moved to (299, 564)
Screenshot: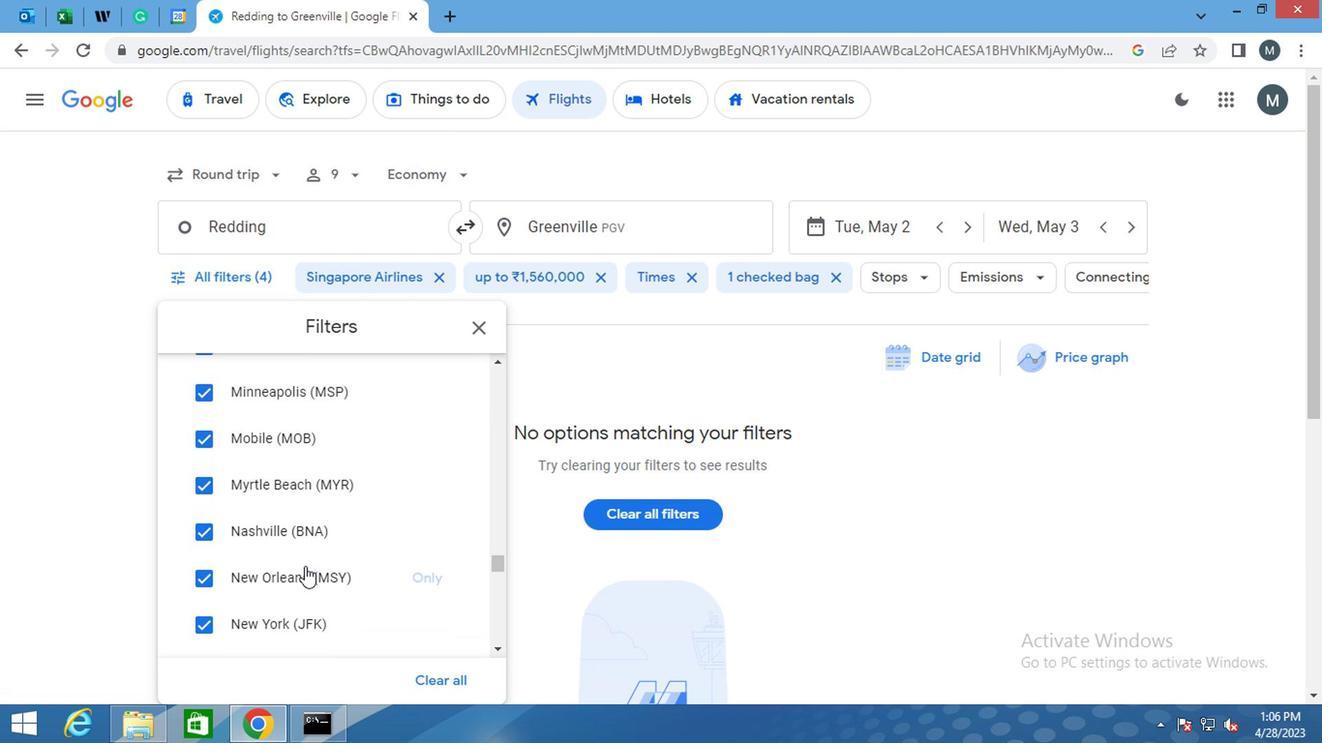 
Action: Mouse scrolled (299, 563) with delta (0, 0)
Screenshot: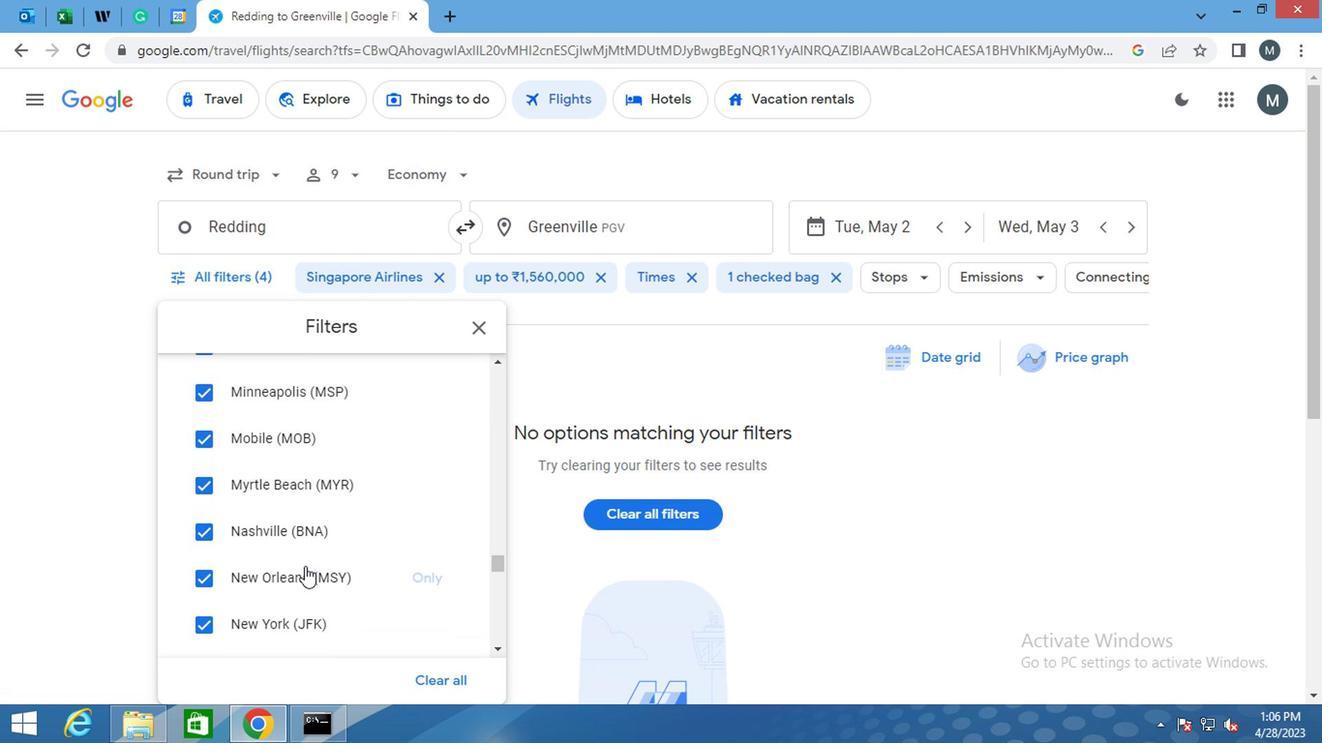 
Action: Mouse moved to (298, 564)
Screenshot: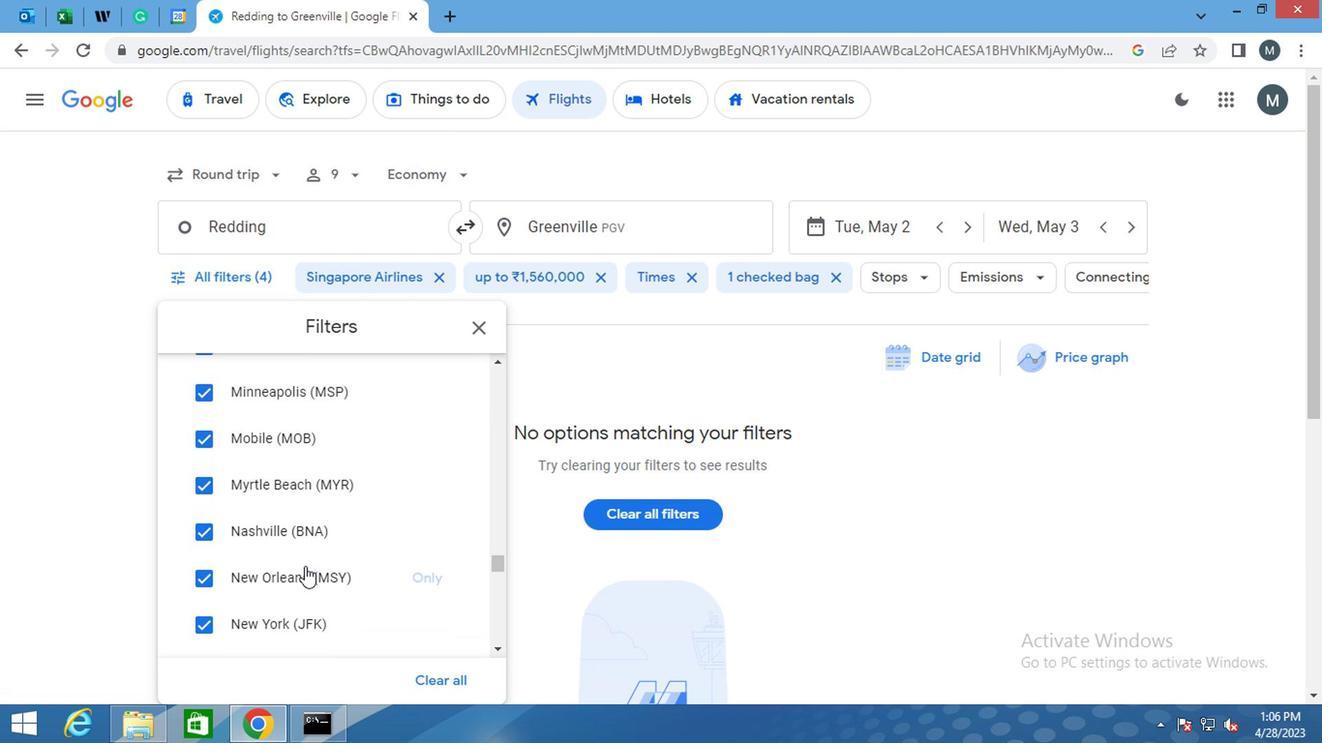 
Action: Mouse scrolled (298, 563) with delta (0, 0)
Screenshot: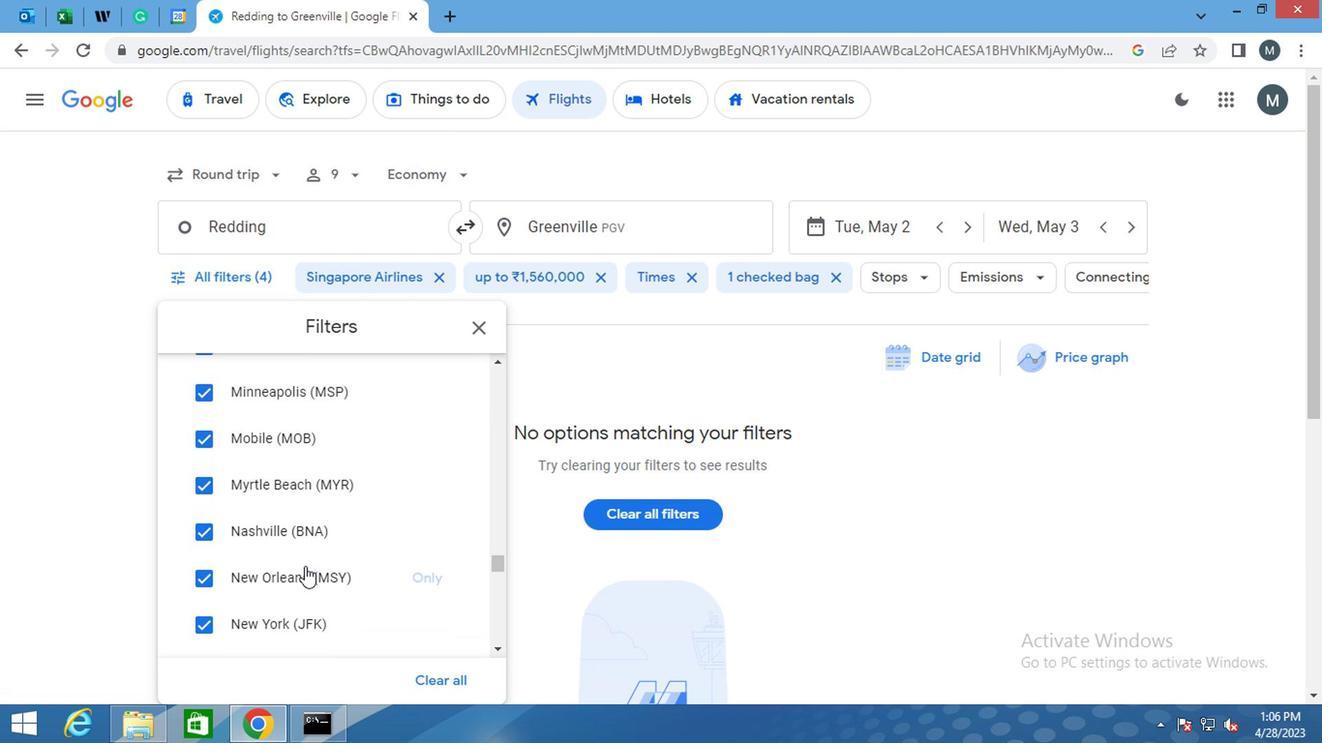 
Action: Mouse scrolled (298, 563) with delta (0, 0)
Screenshot: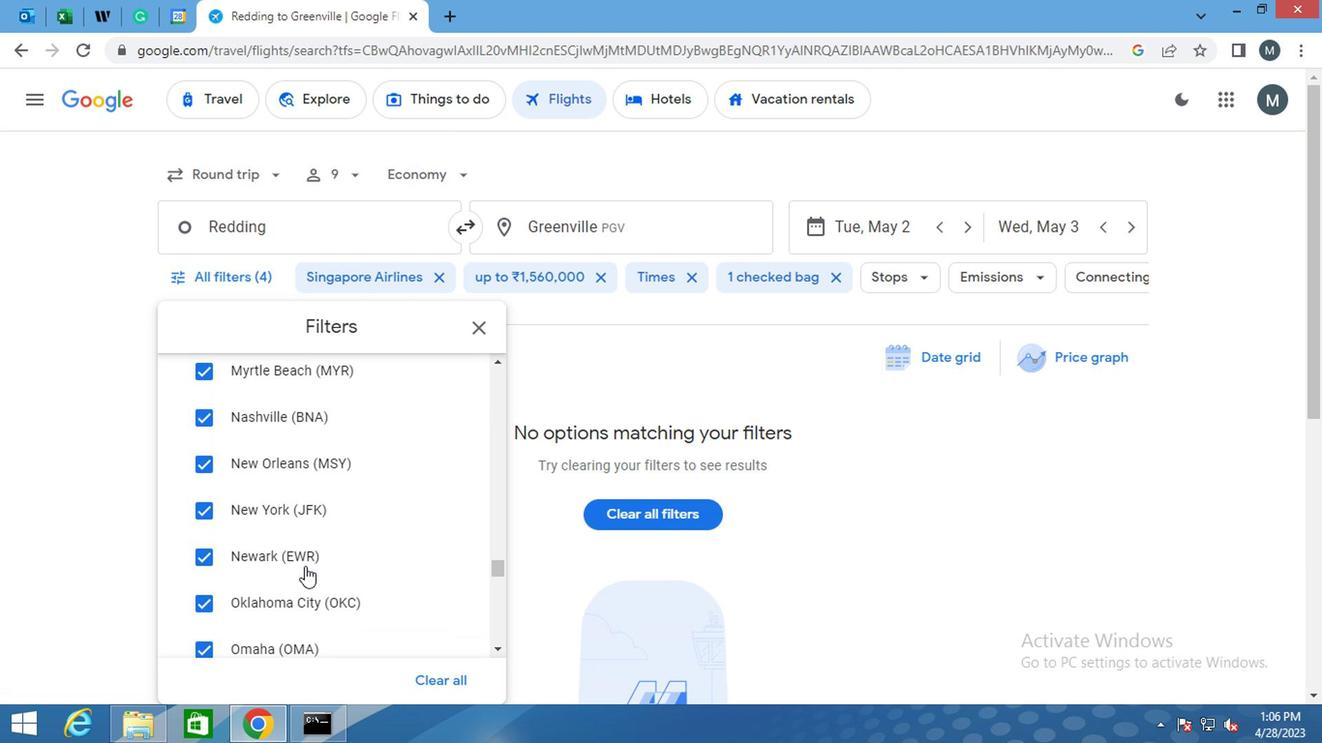 
Action: Mouse scrolled (298, 562) with delta (0, -2)
Screenshot: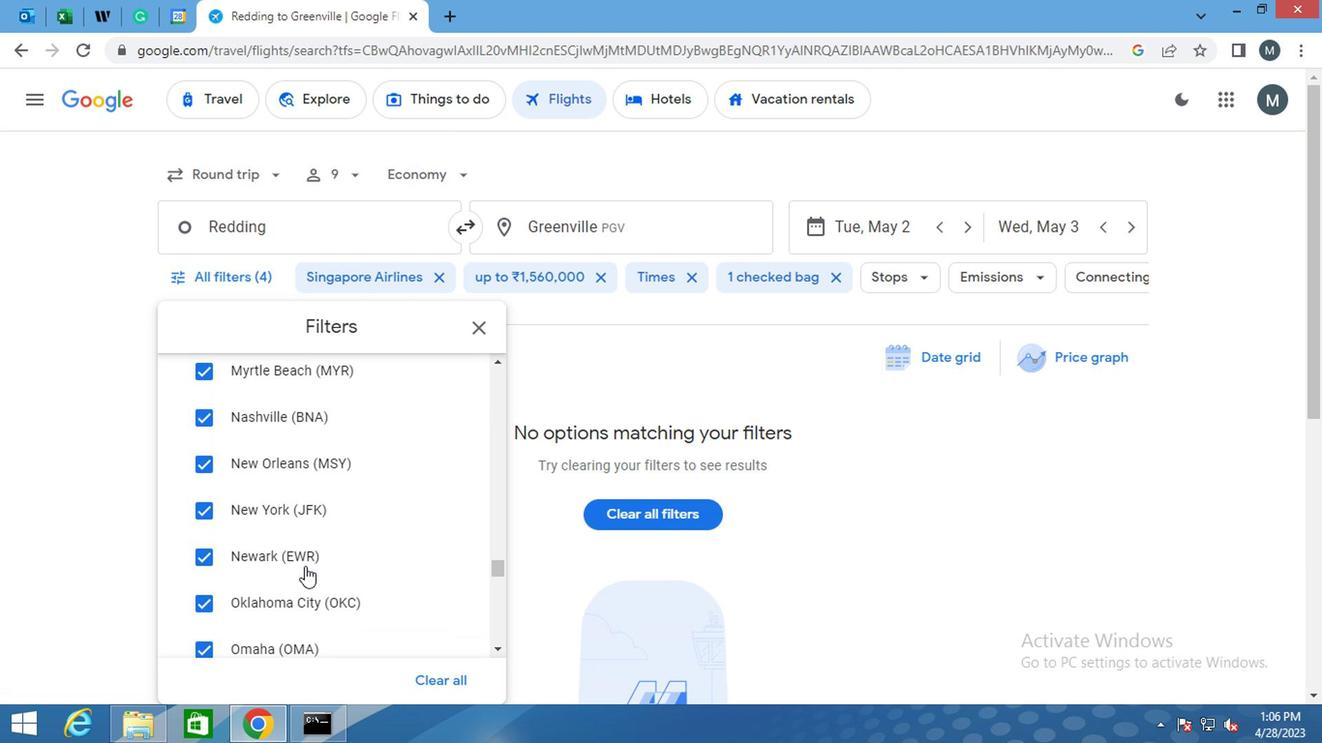 
Action: Mouse moved to (298, 564)
Screenshot: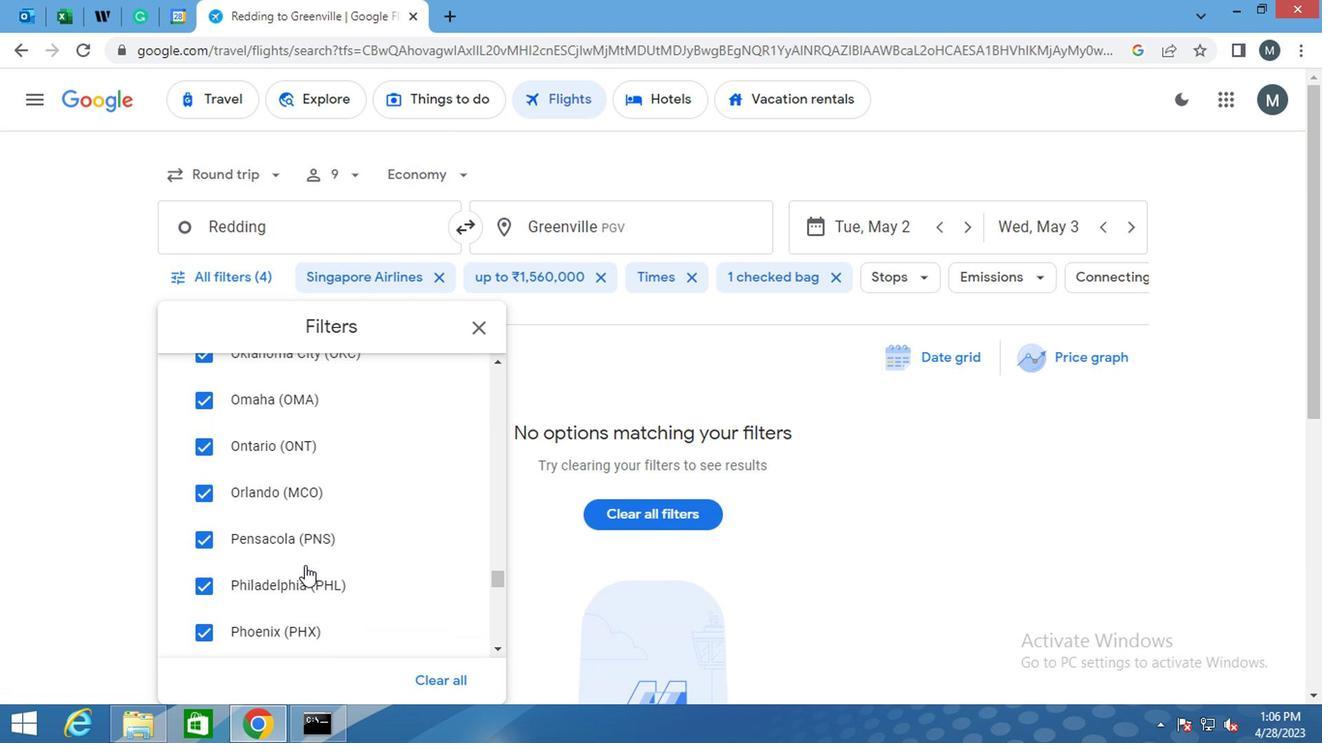 
Action: Mouse scrolled (298, 563) with delta (0, 0)
Screenshot: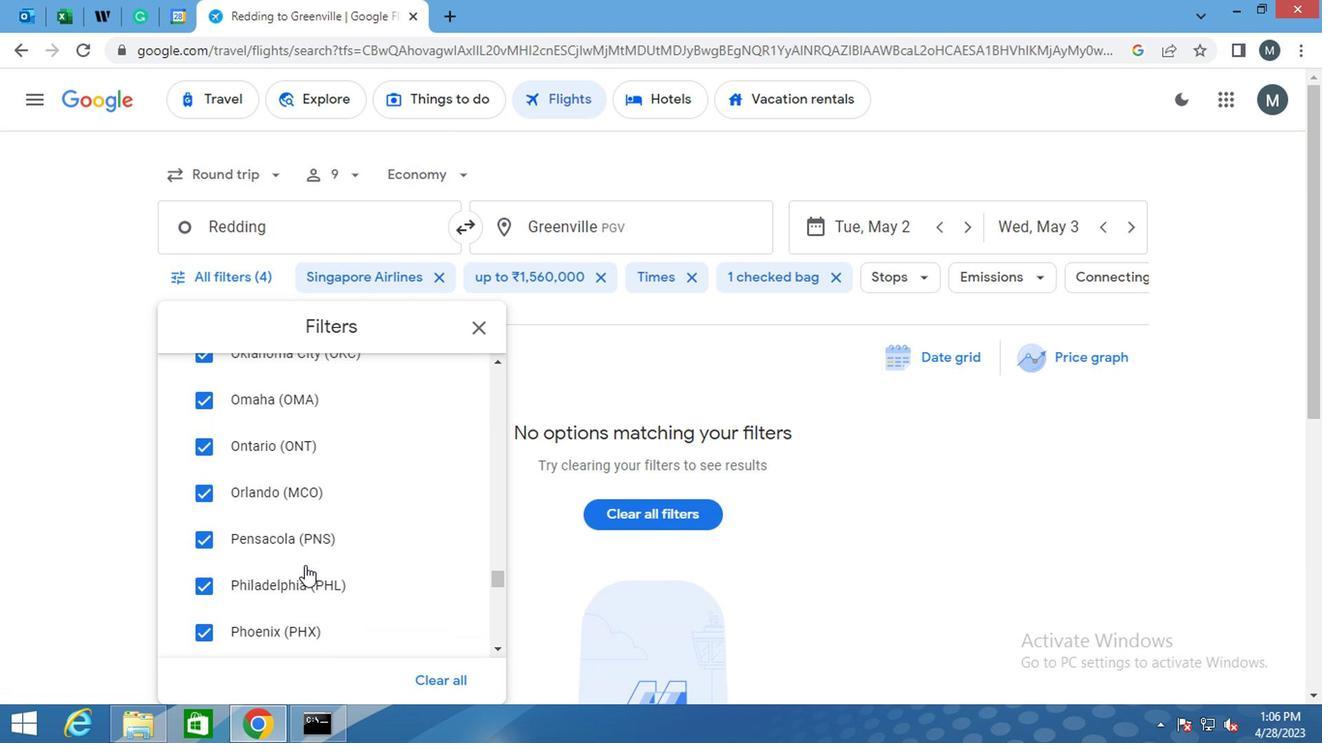 
Action: Mouse moved to (296, 568)
Screenshot: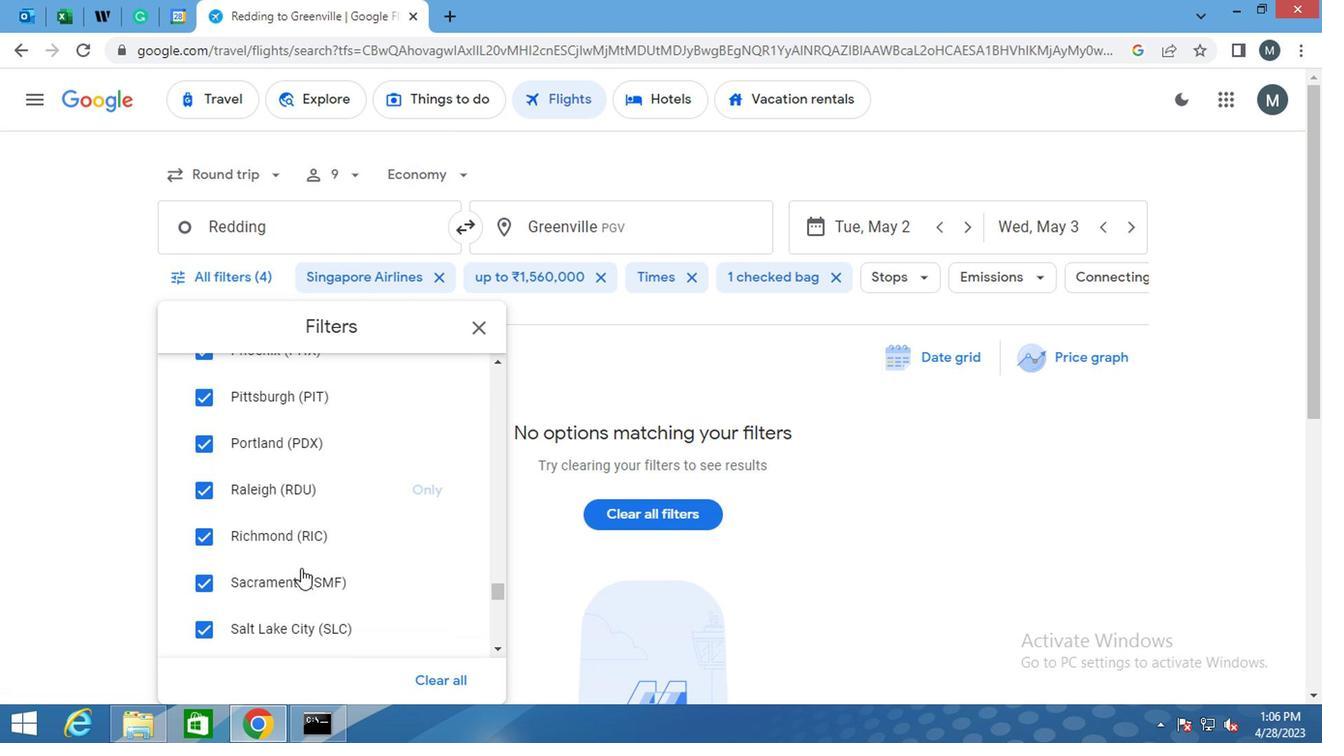 
Action: Mouse scrolled (296, 566) with delta (0, -1)
Screenshot: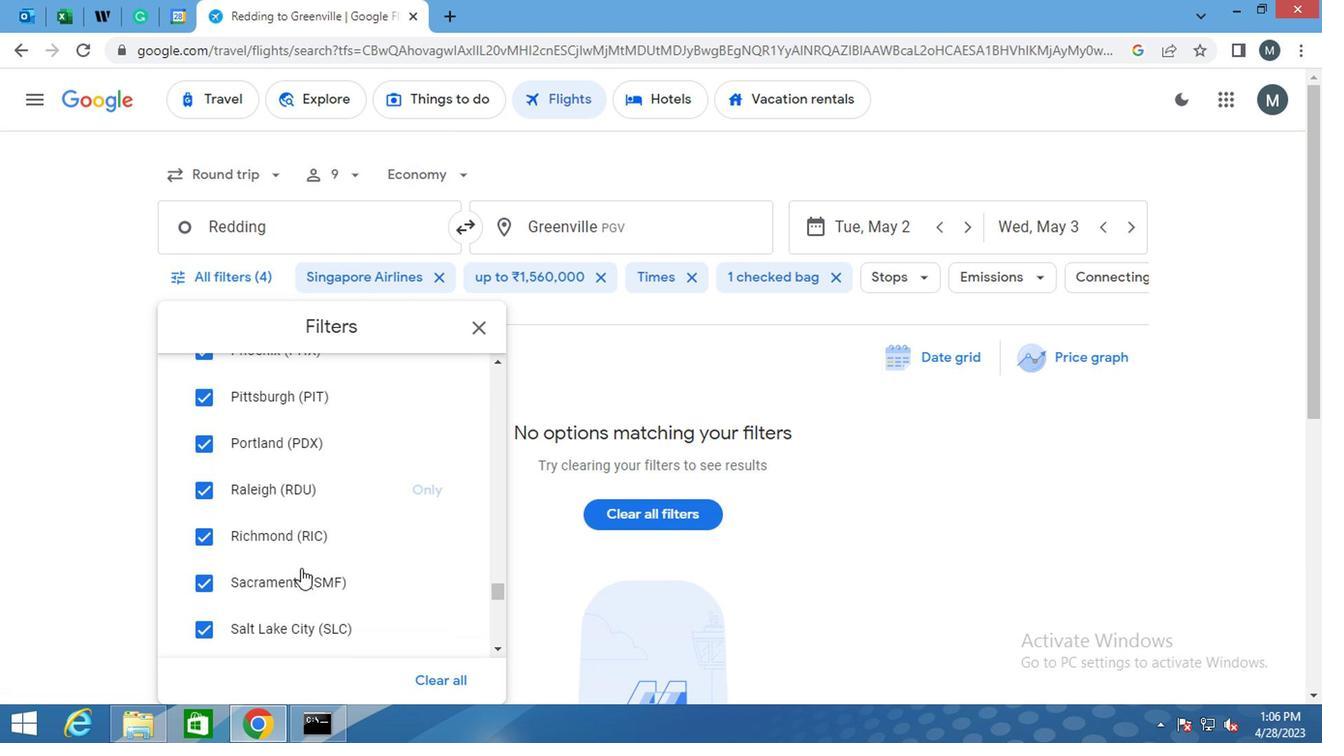 
Action: Mouse moved to (294, 568)
Screenshot: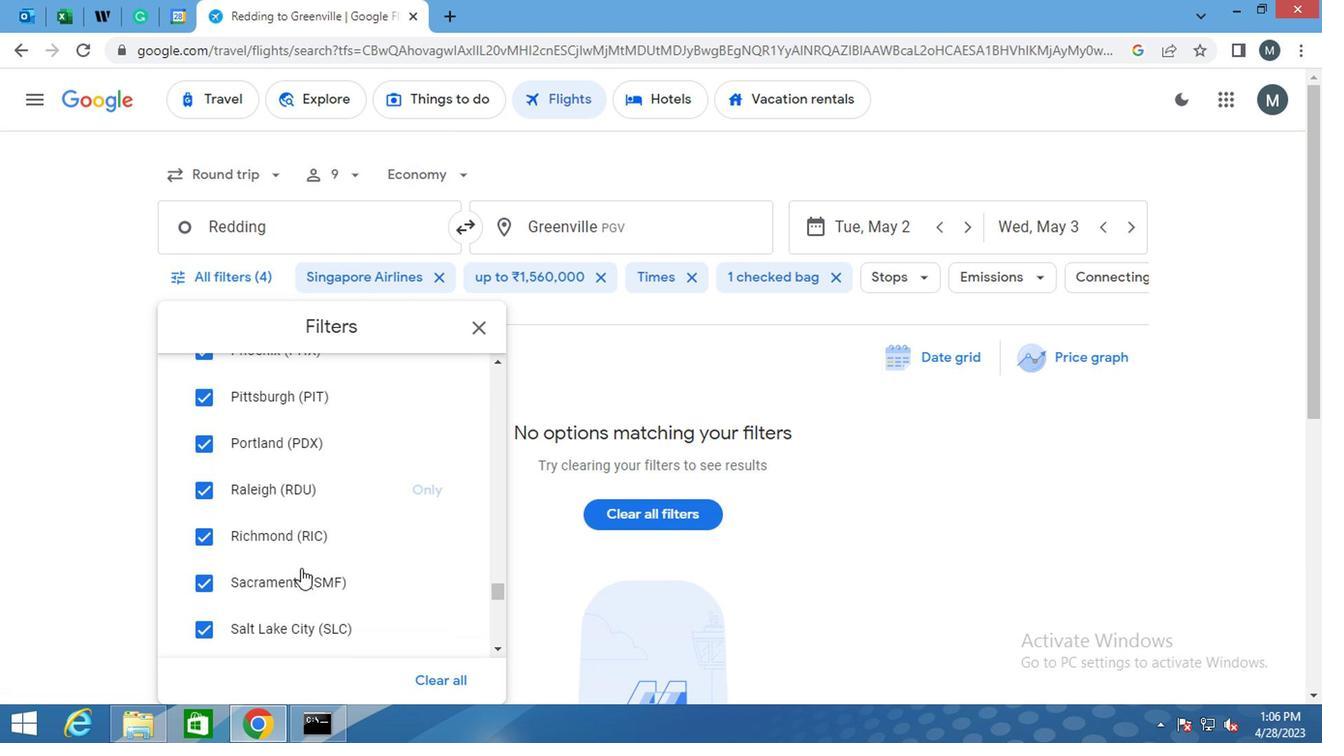
Action: Mouse scrolled (294, 566) with delta (0, -1)
Screenshot: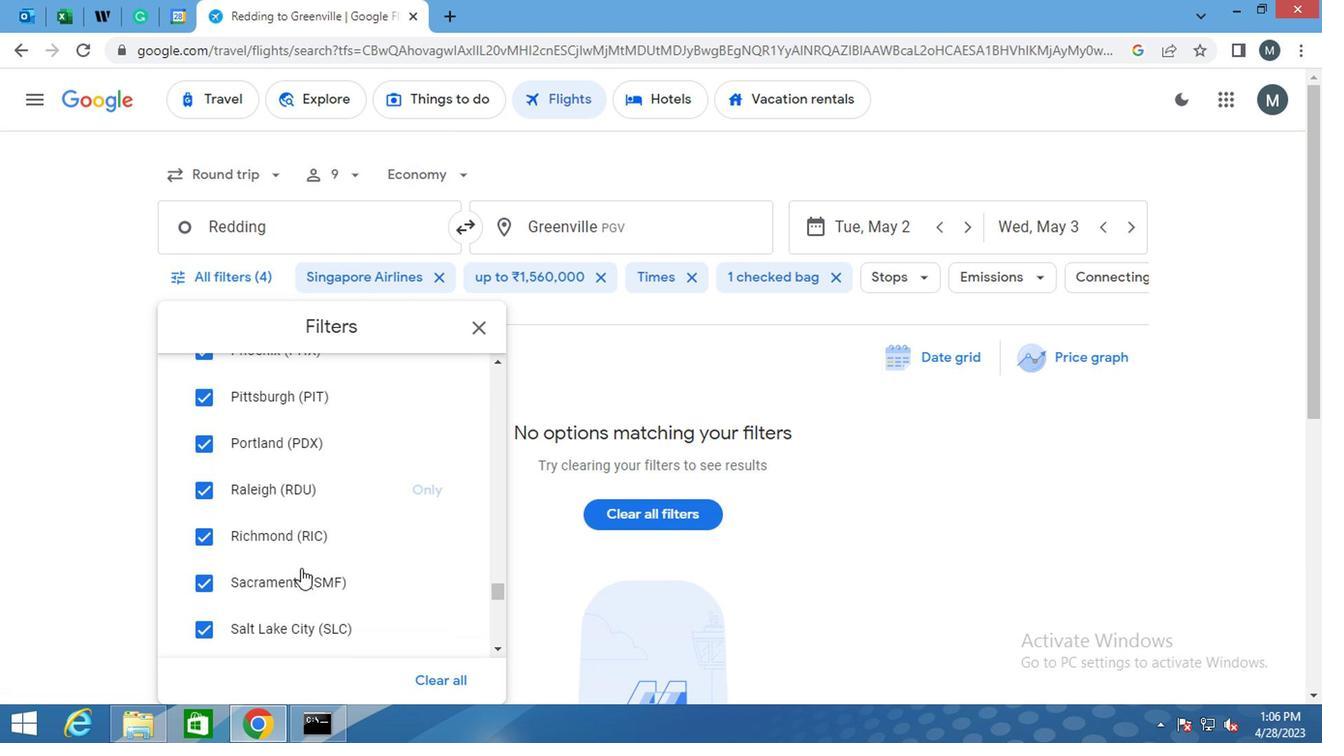 
Action: Mouse moved to (293, 570)
Screenshot: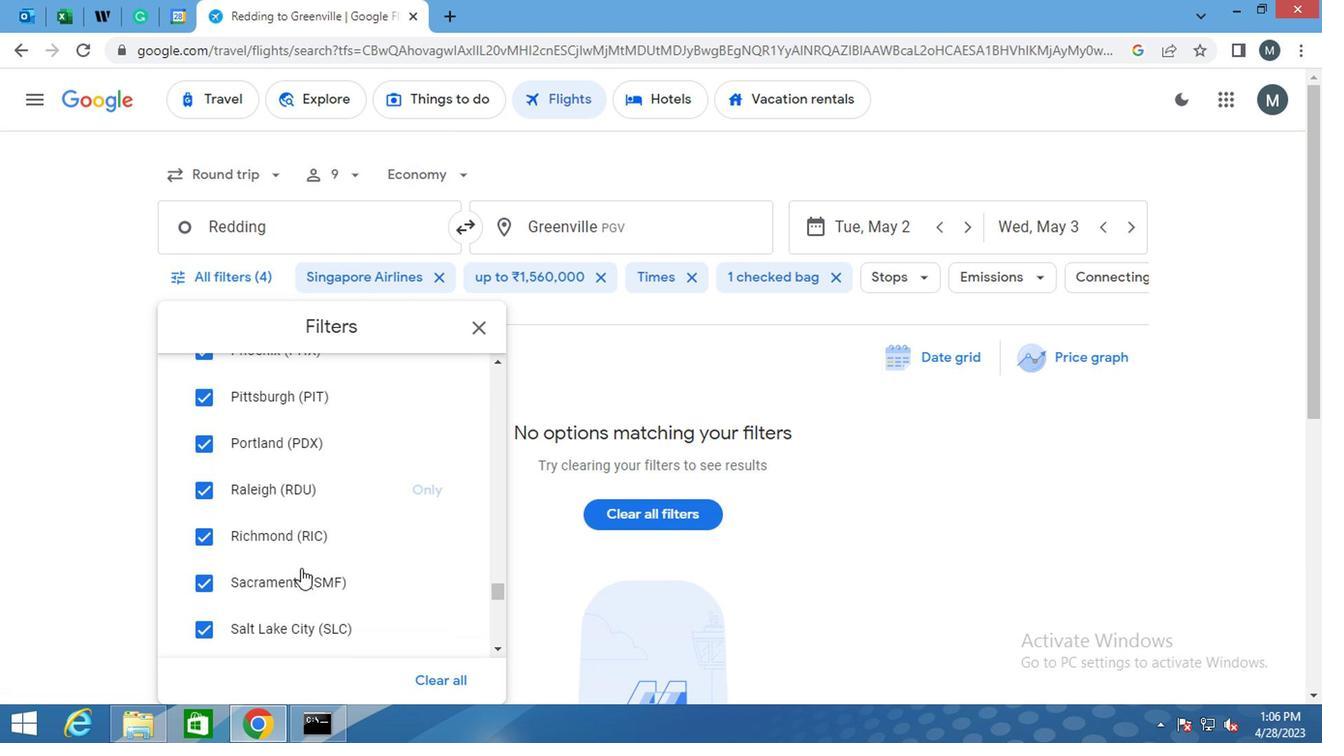 
Action: Mouse scrolled (293, 568) with delta (0, -2)
Screenshot: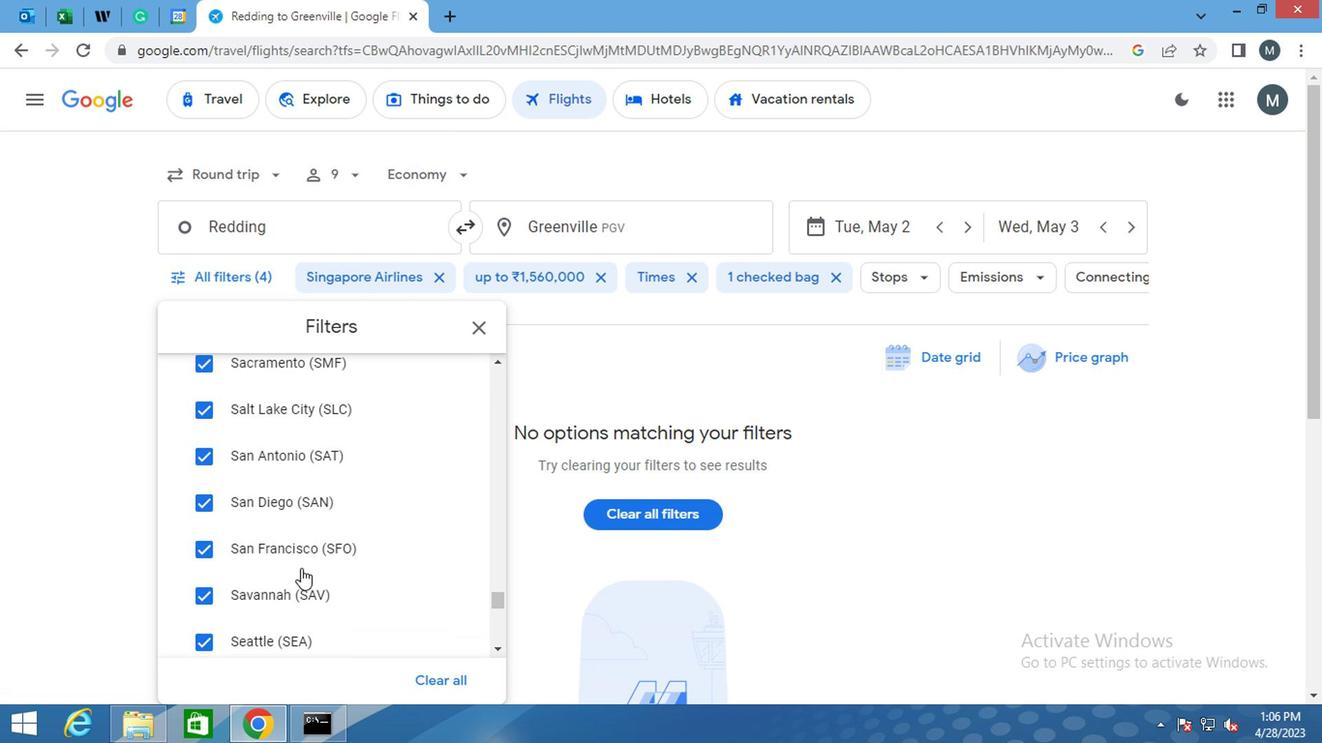 
Action: Mouse scrolled (293, 568) with delta (0, -1)
Screenshot: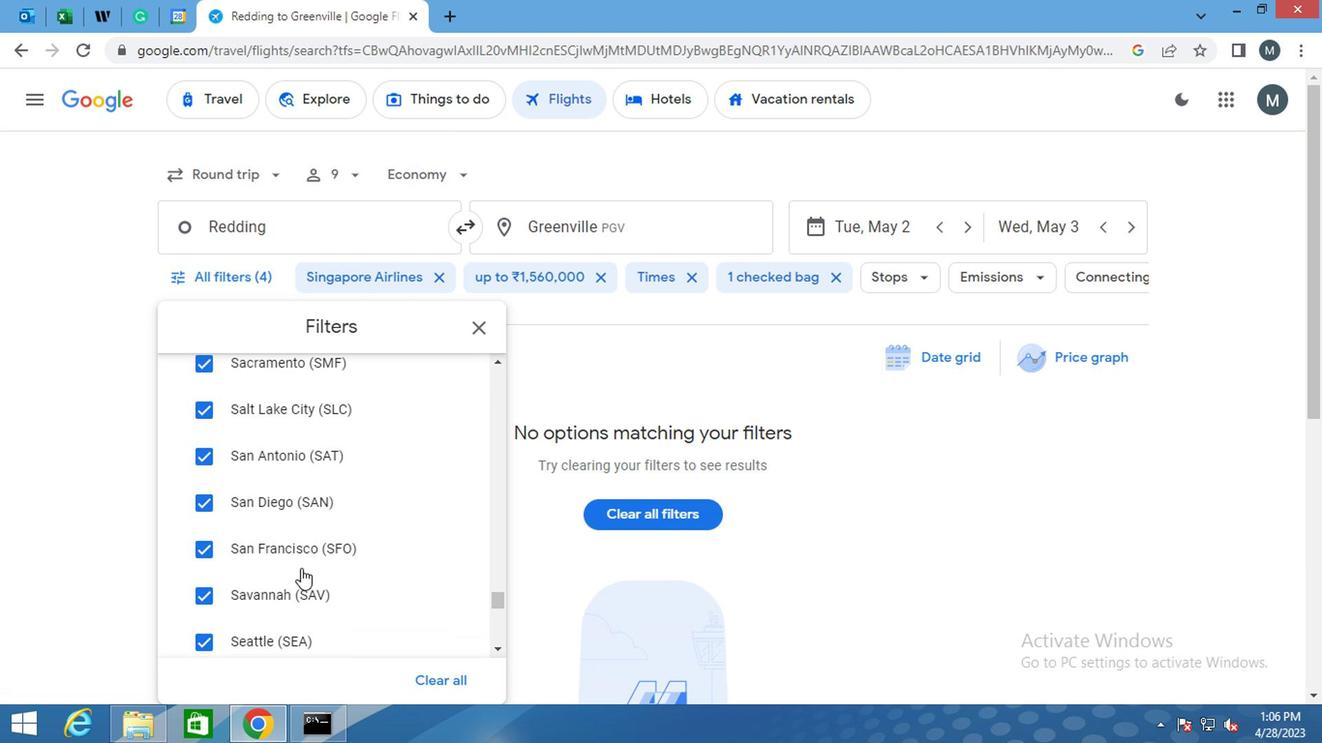 
Action: Mouse moved to (286, 581)
Screenshot: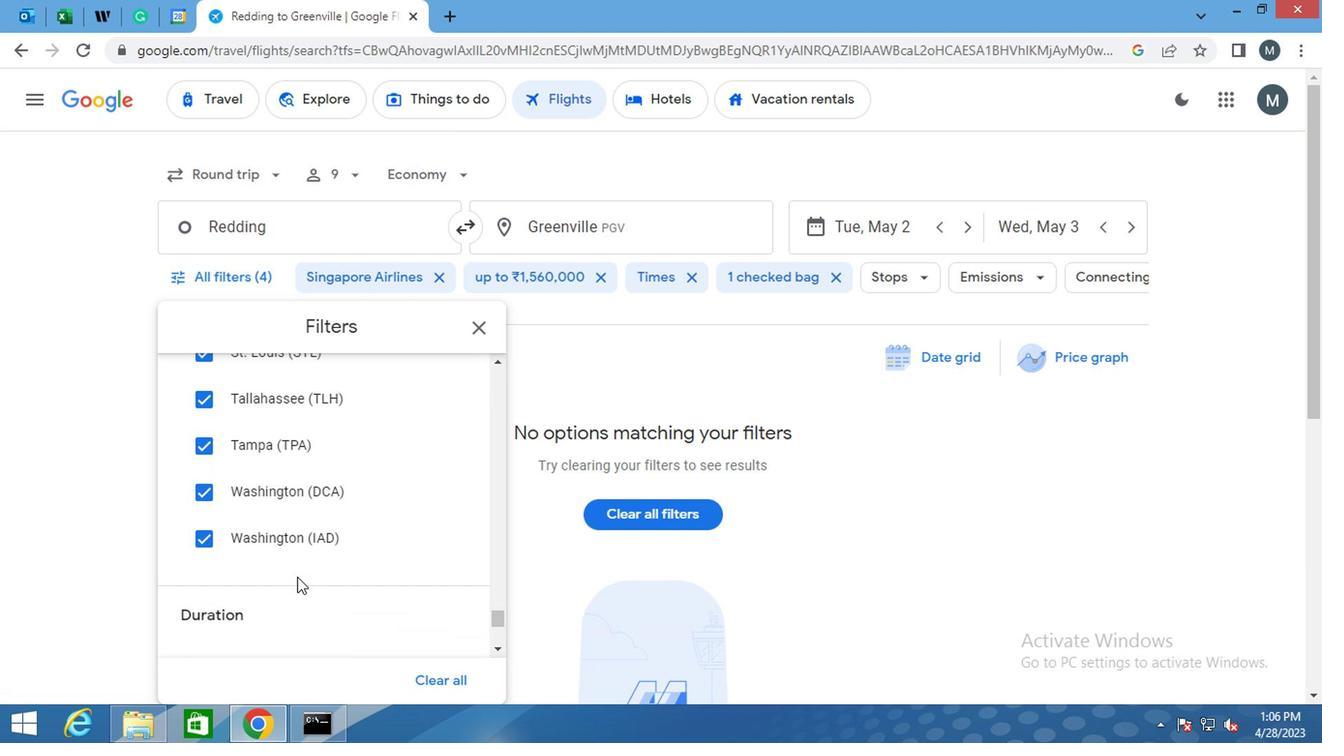 
Action: Mouse scrolled (286, 580) with delta (0, 0)
Screenshot: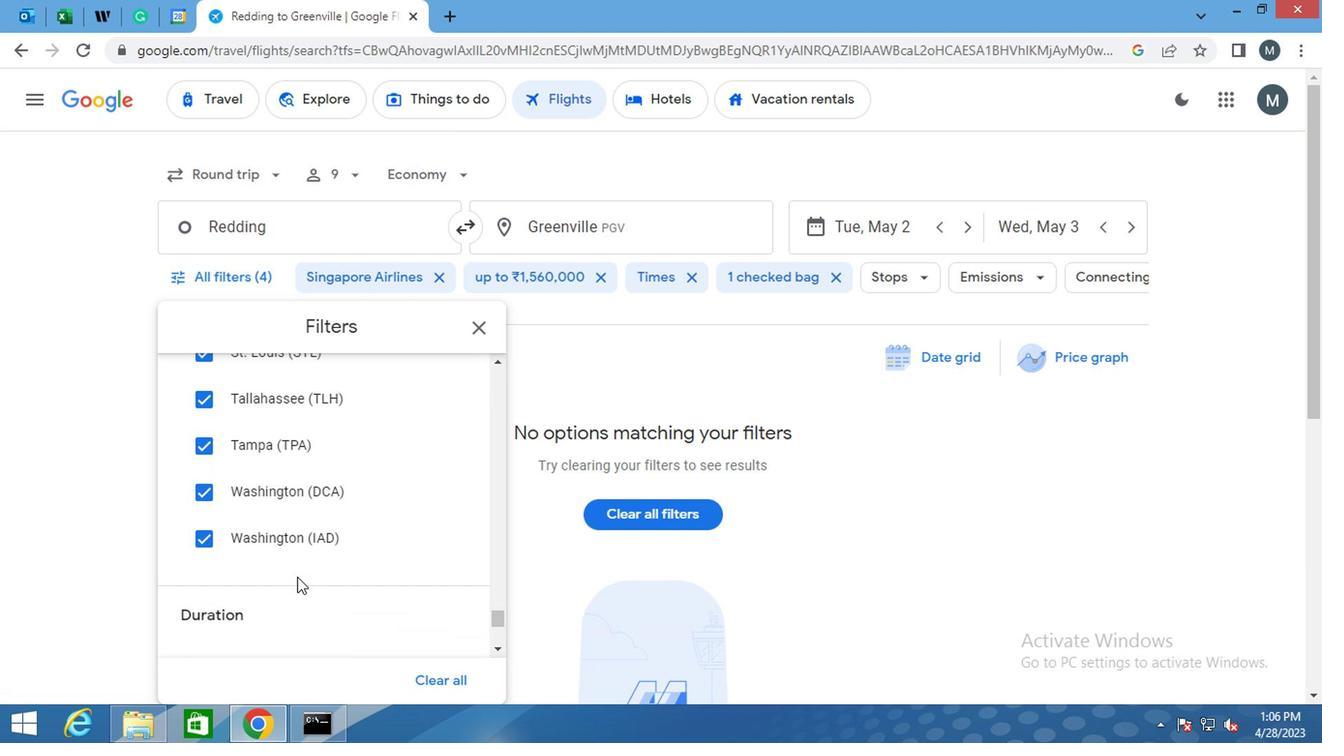 
Action: Mouse scrolled (286, 580) with delta (0, 0)
Screenshot: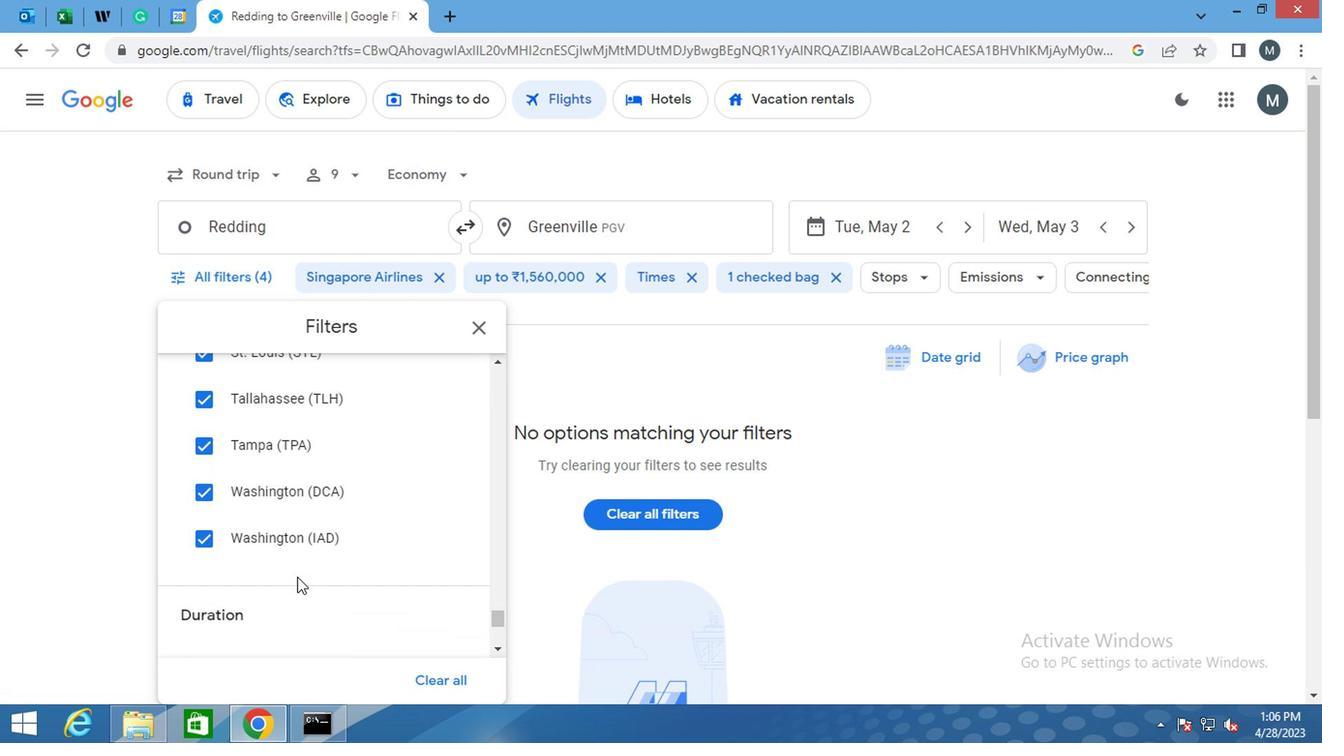 
Action: Mouse scrolled (286, 580) with delta (0, 0)
Screenshot: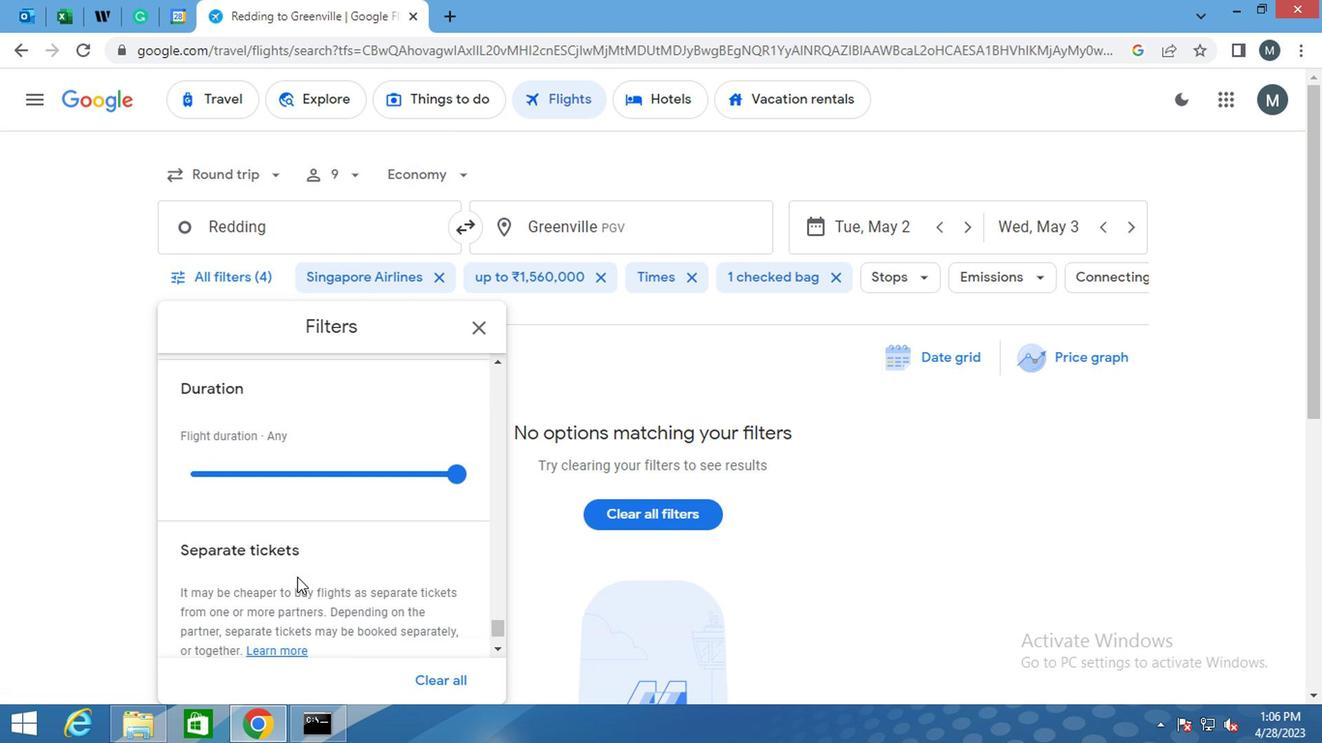 
Action: Mouse moved to (471, 327)
Screenshot: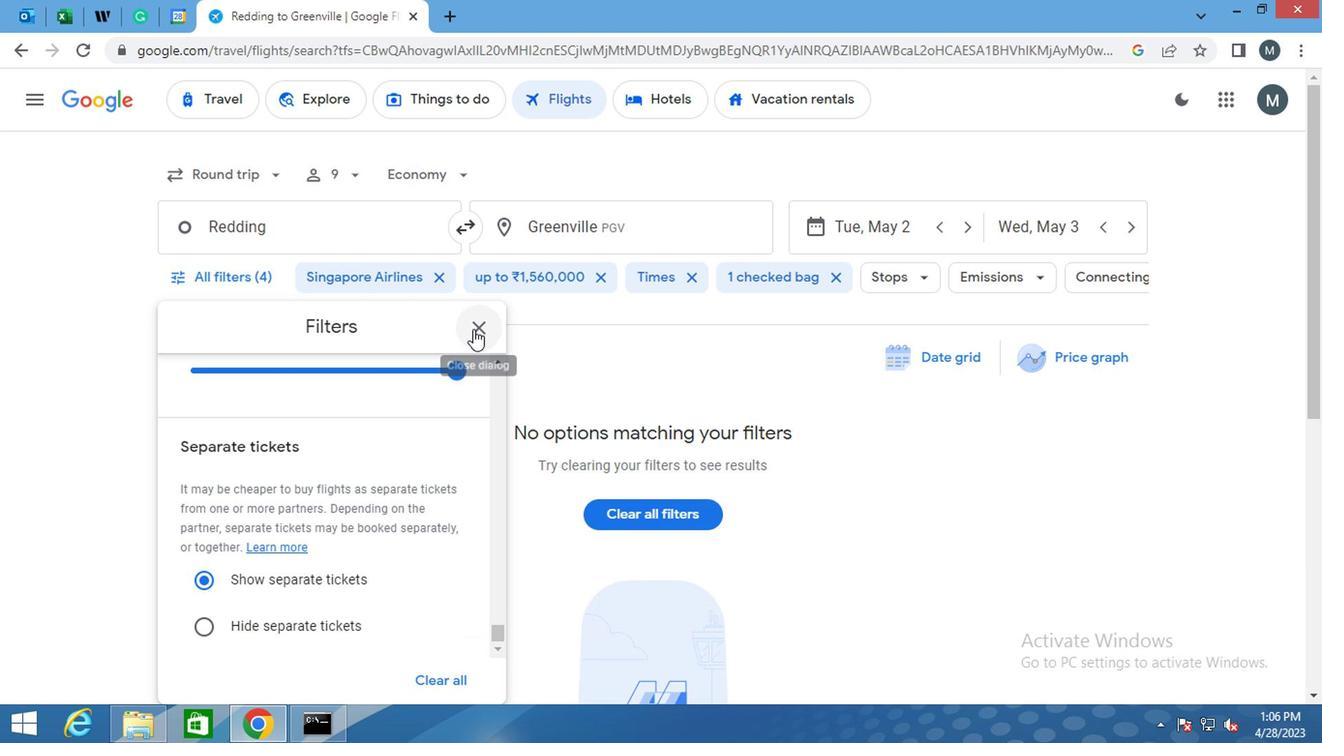 
Action: Mouse pressed left at (471, 327)
Screenshot: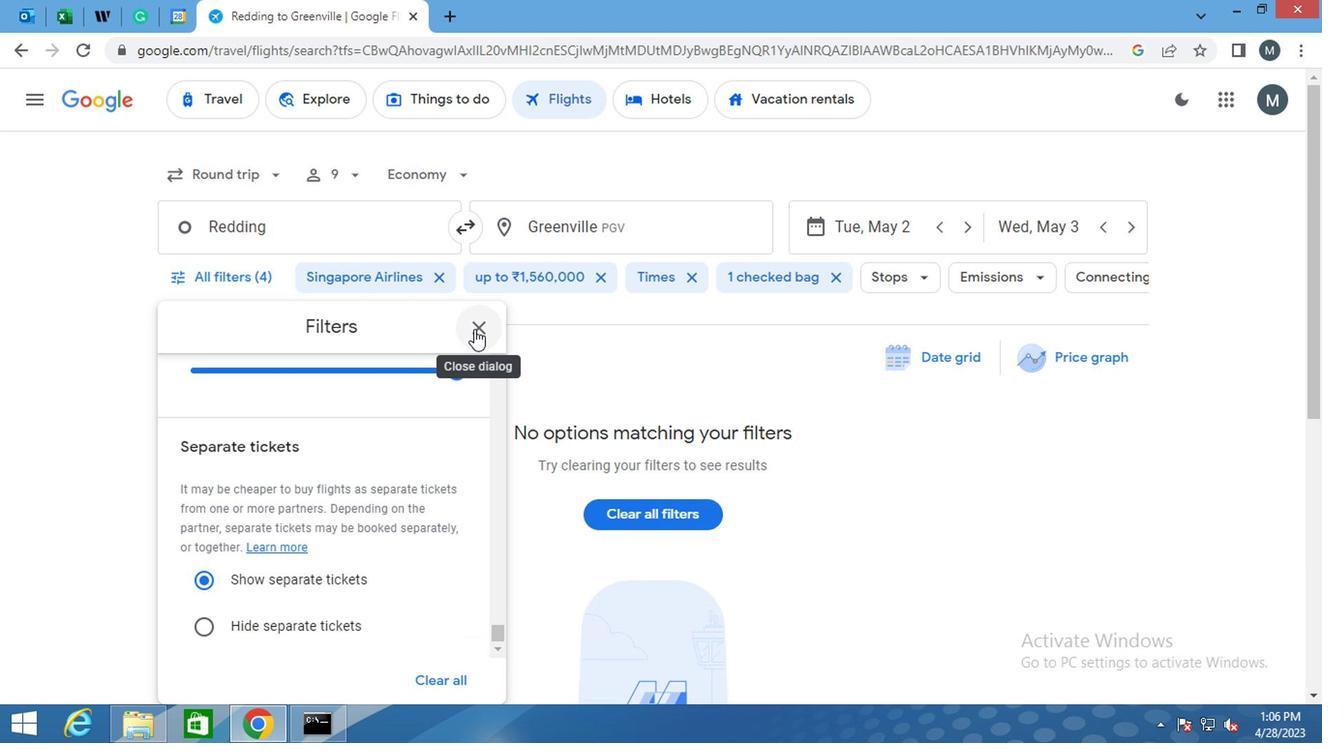 
